 Task: Research Airbnb properties in Balaklava, Ukraine from 3rd January 2024 to 9th January 2024 for 2 adults. Place can be entire room with 1  bedroom having 1 bed and 1 bathroom. Property type can be hotel.
Action: Mouse moved to (504, 139)
Screenshot: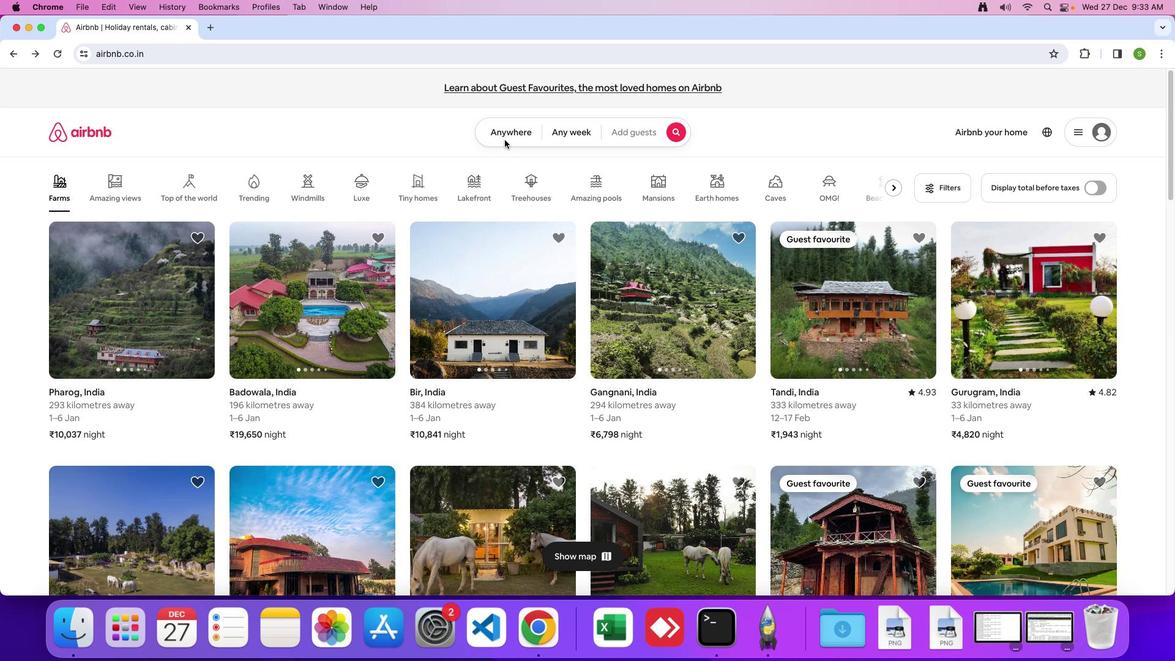 
Action: Mouse pressed left at (504, 139)
Screenshot: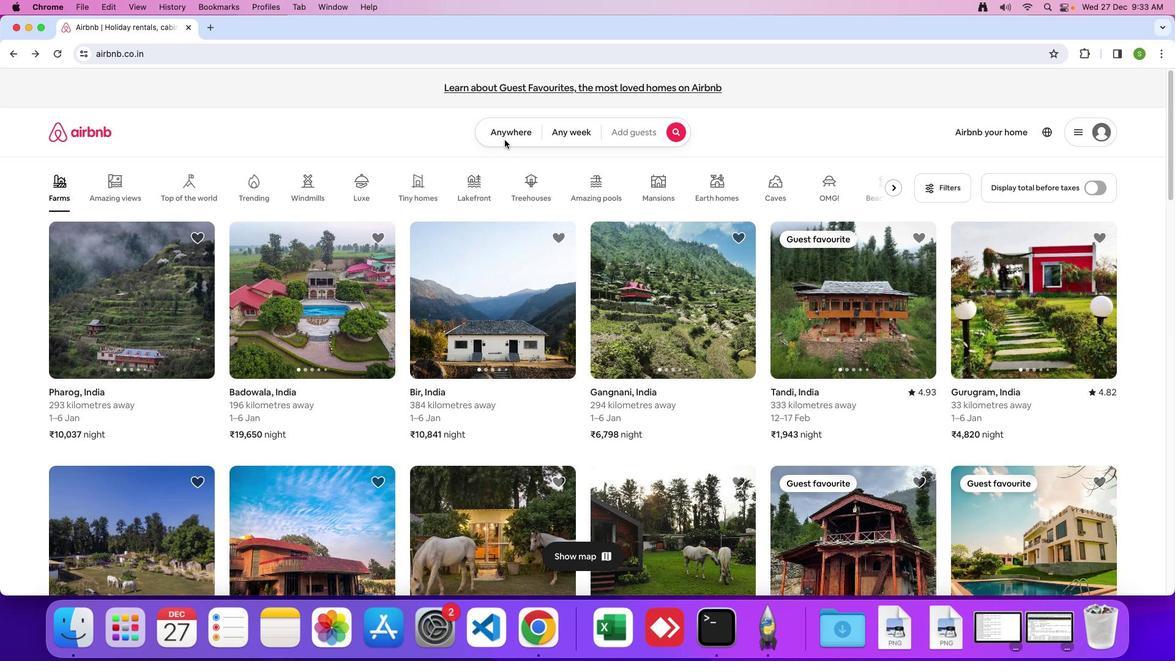 
Action: Mouse moved to (504, 137)
Screenshot: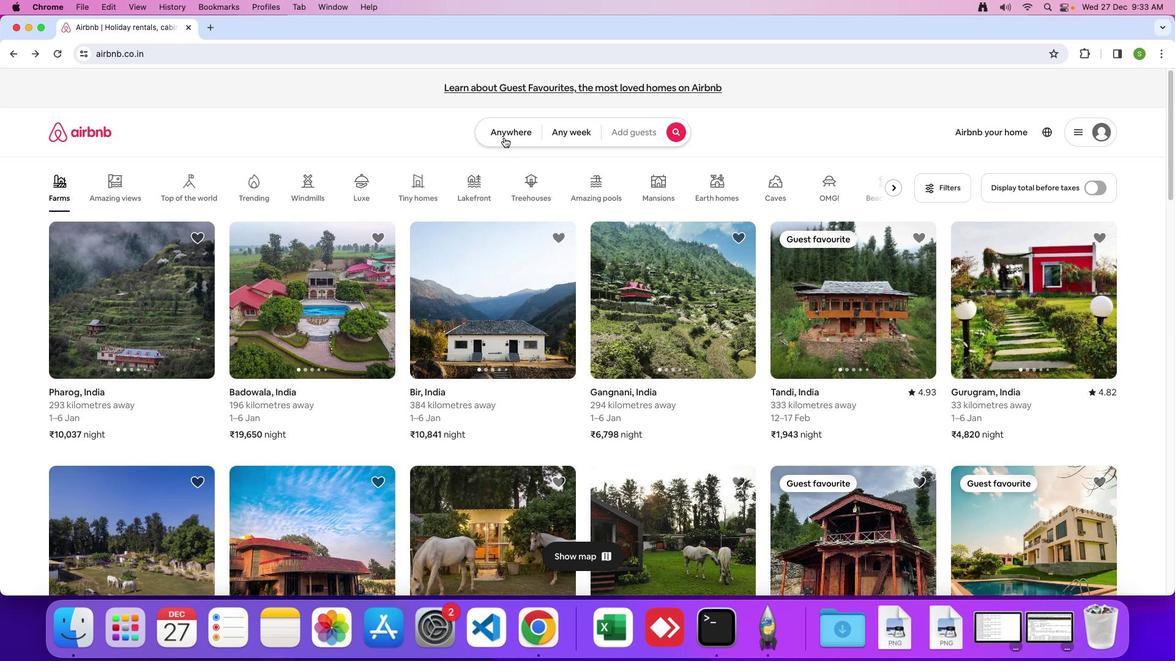 
Action: Mouse pressed left at (504, 137)
Screenshot: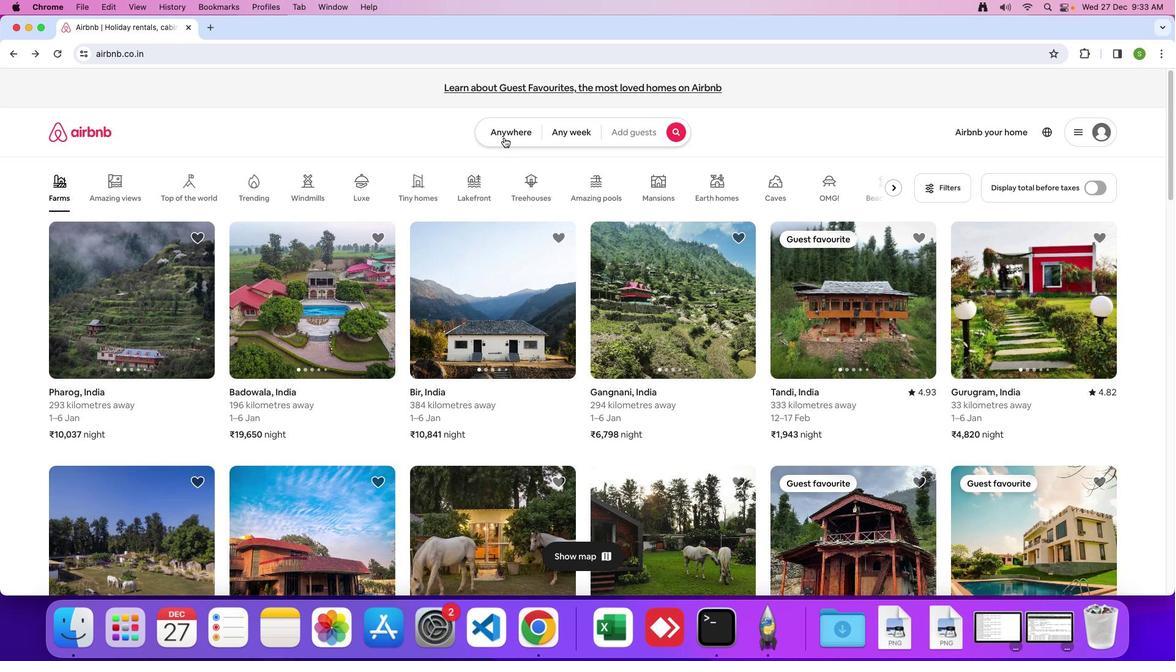 
Action: Mouse moved to (422, 179)
Screenshot: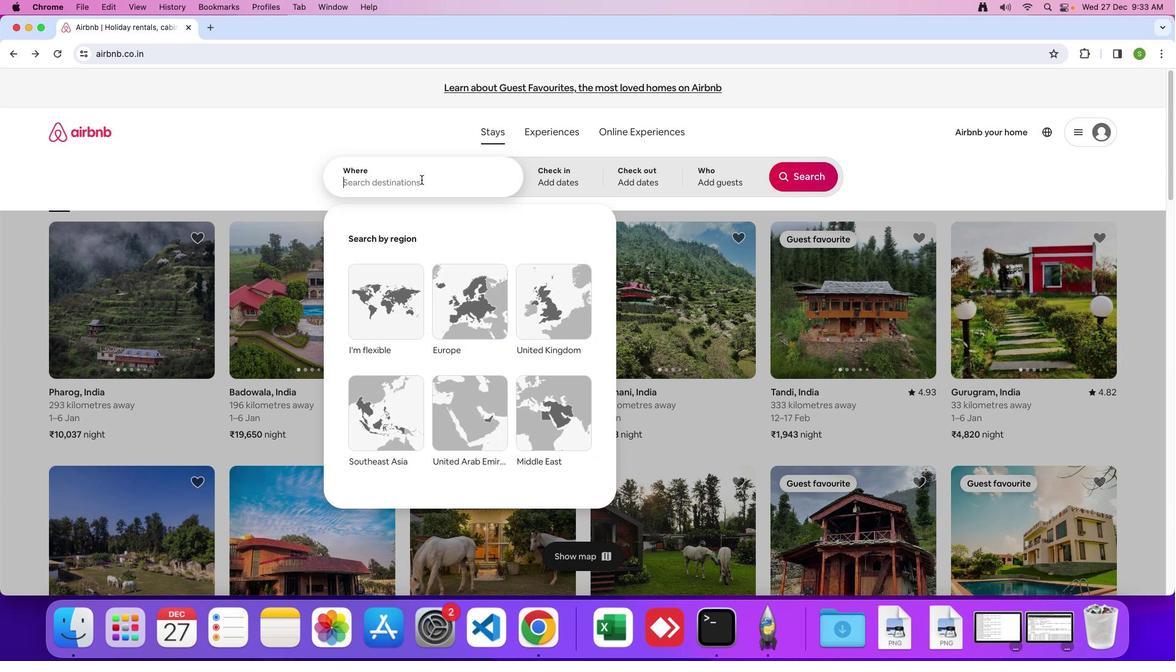 
Action: Mouse pressed left at (422, 179)
Screenshot: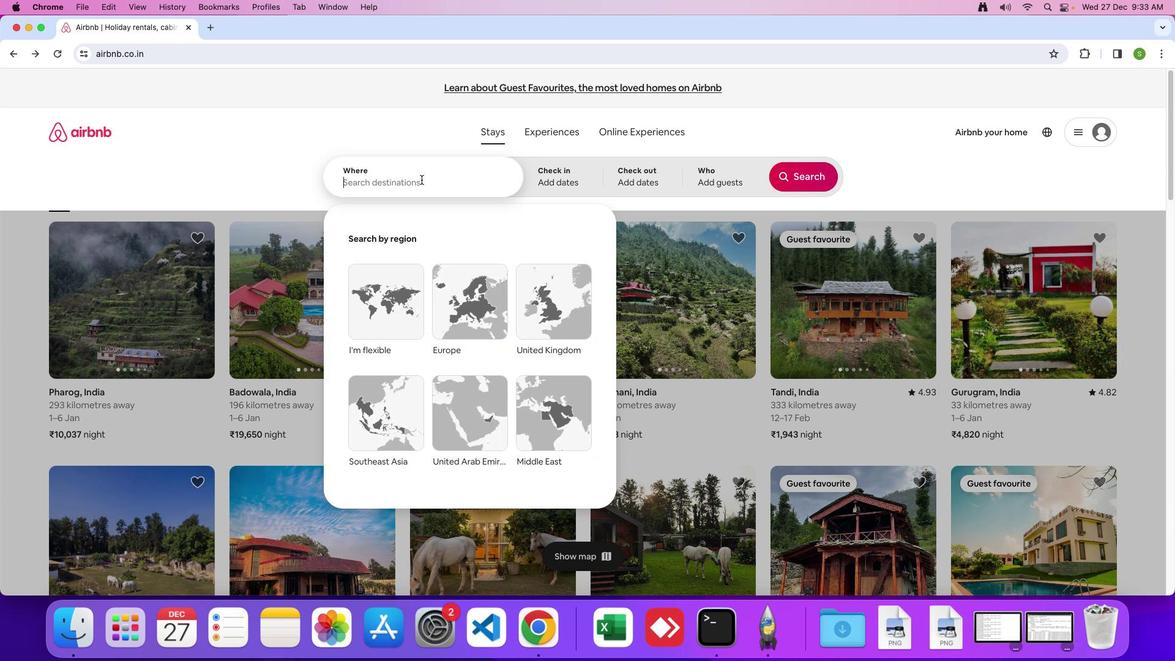 
Action: Key pressed 'B'Key.caps_lock'a''l'
Screenshot: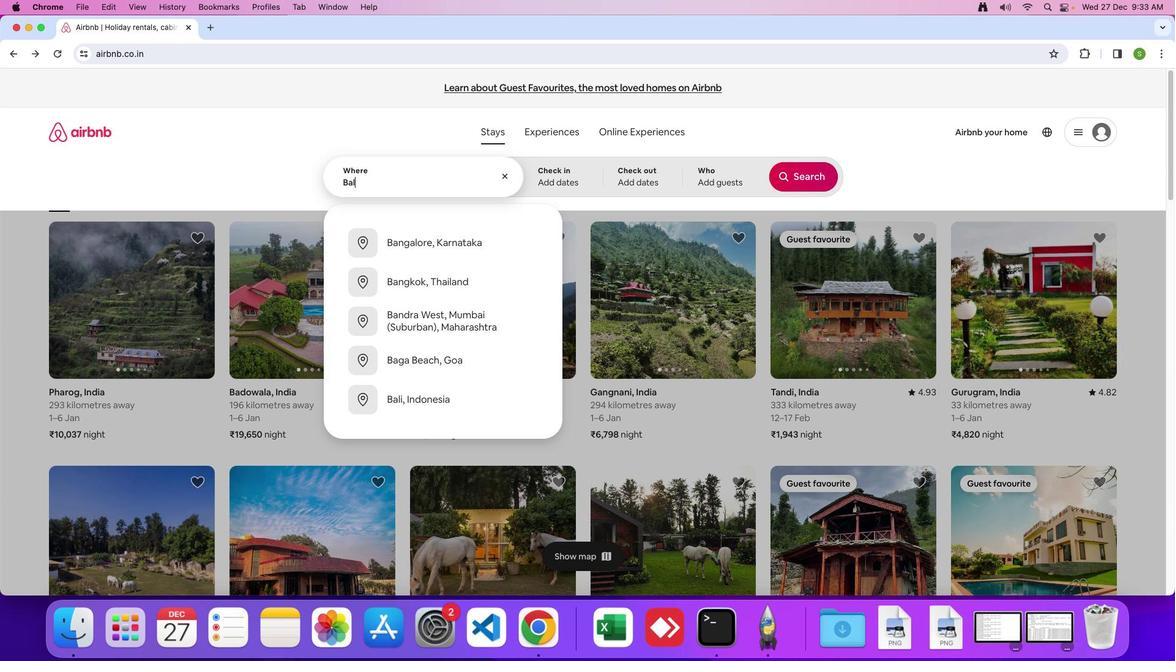 
Action: Mouse moved to (421, 180)
Screenshot: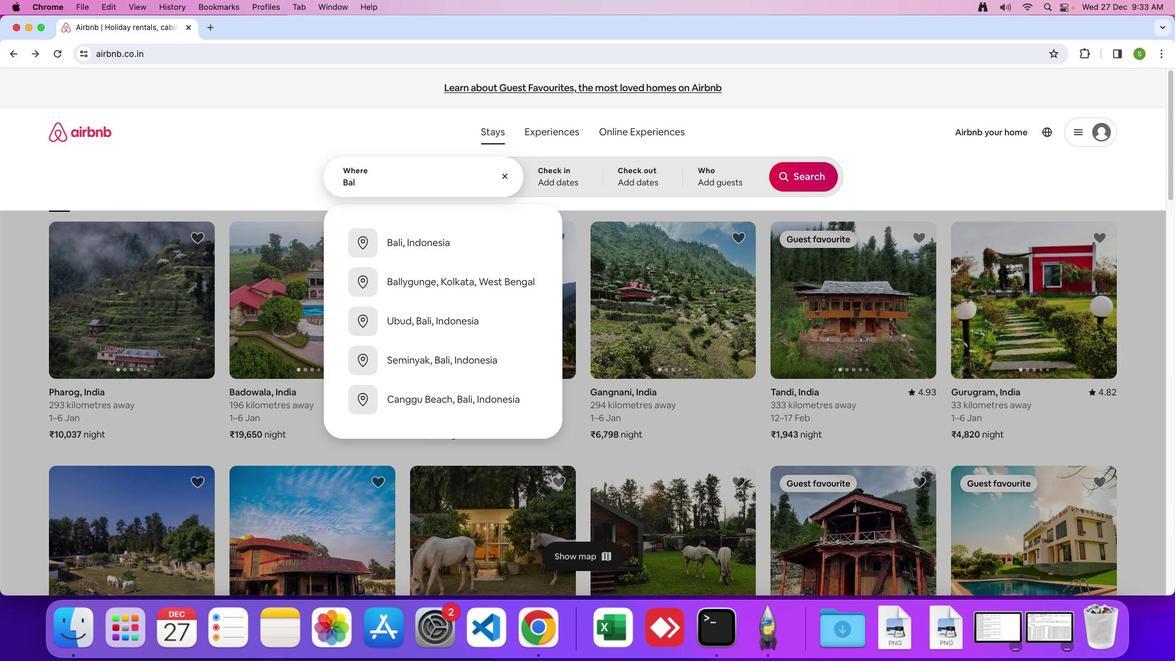 
Action: Key pressed 'a''k''l''a''v''a'','Key.spaceKey.shift'U''k''r''a''i''n''e'Key.enter
Screenshot: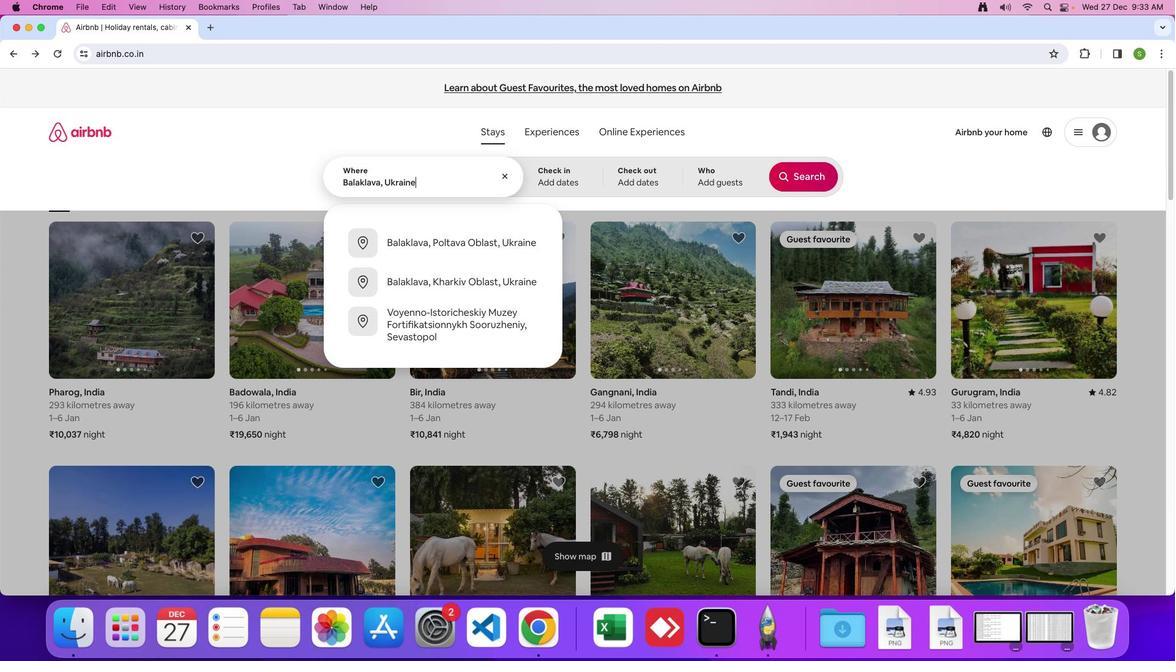 
Action: Mouse moved to (703, 324)
Screenshot: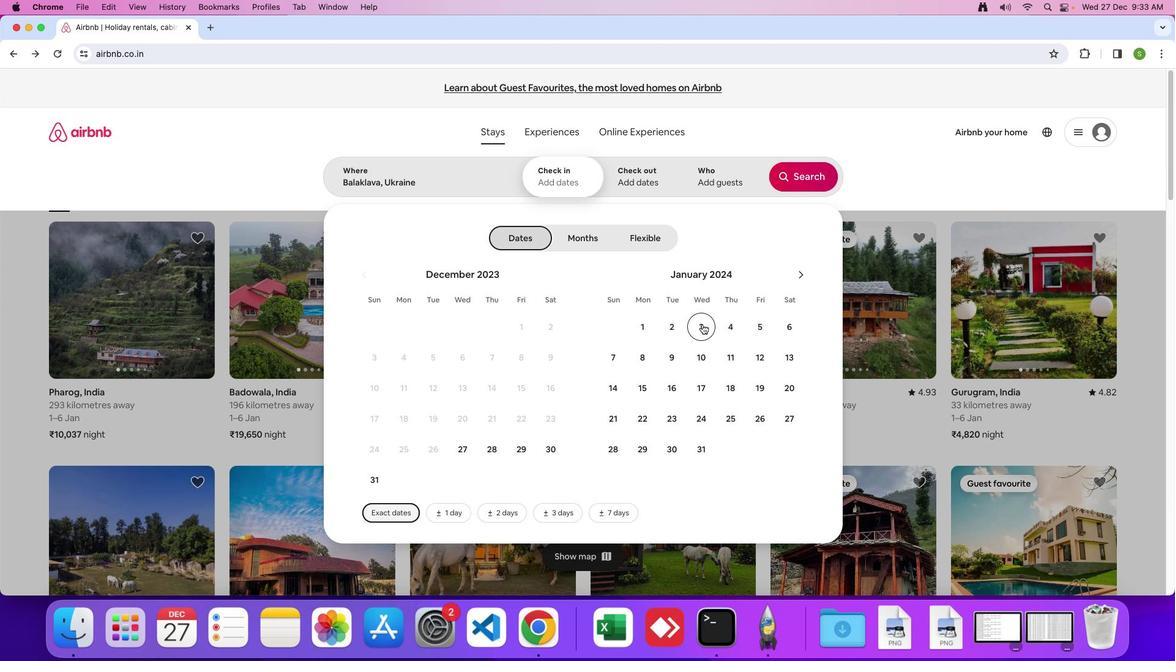 
Action: Mouse pressed left at (703, 324)
Screenshot: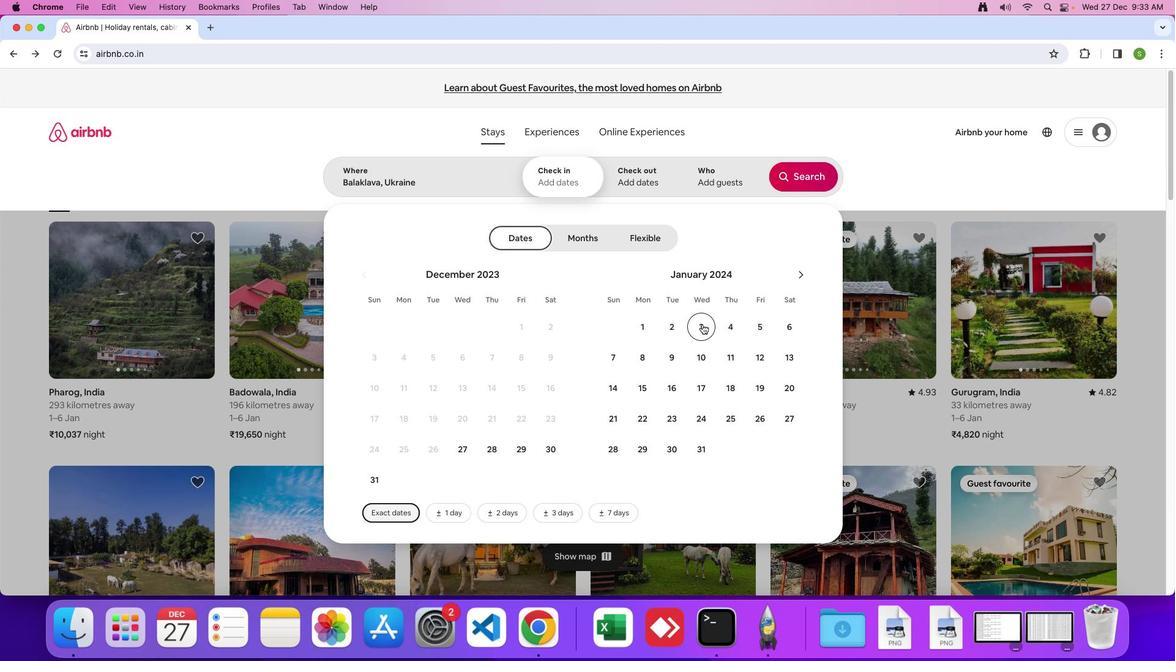 
Action: Mouse moved to (670, 360)
Screenshot: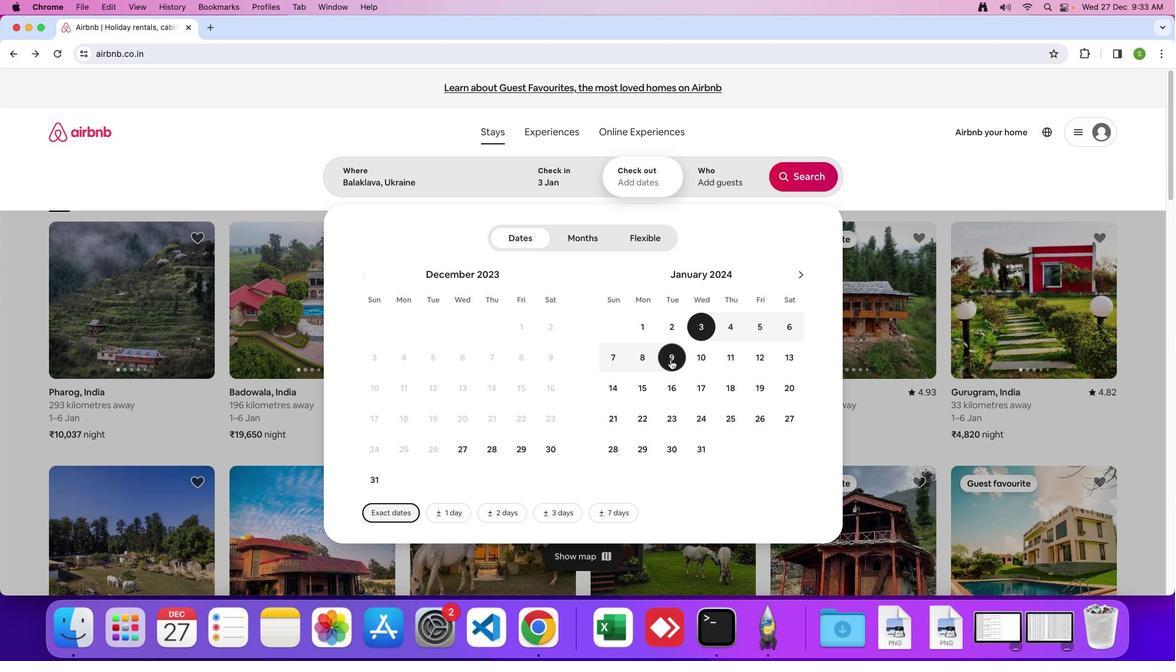 
Action: Mouse pressed left at (670, 360)
Screenshot: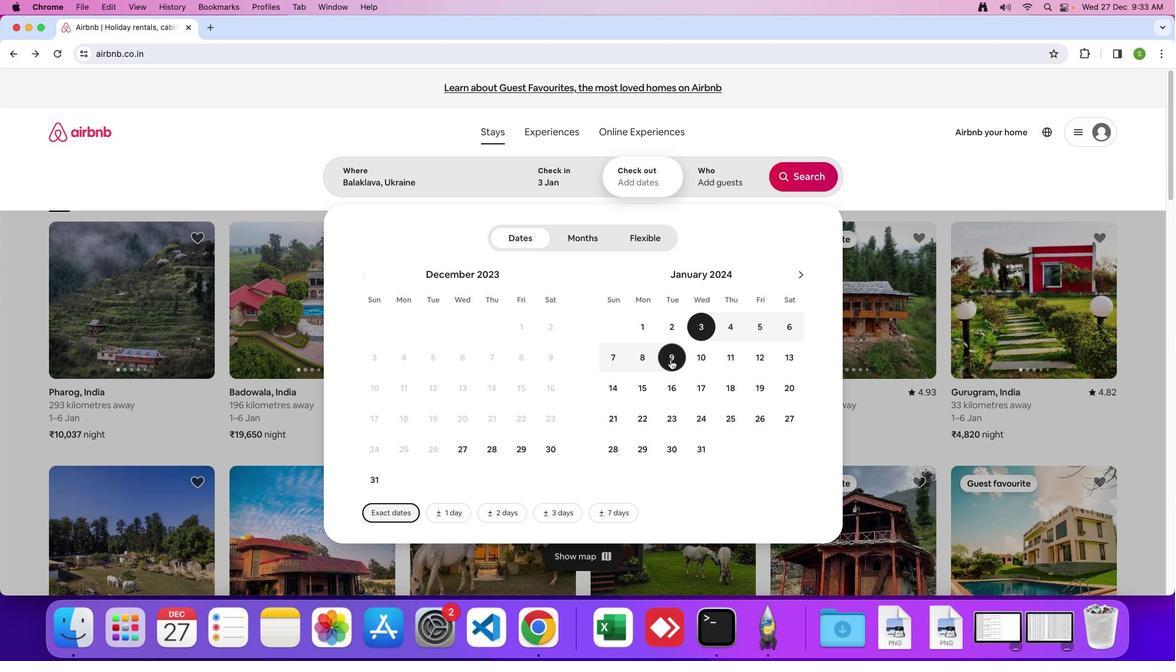 
Action: Mouse moved to (736, 183)
Screenshot: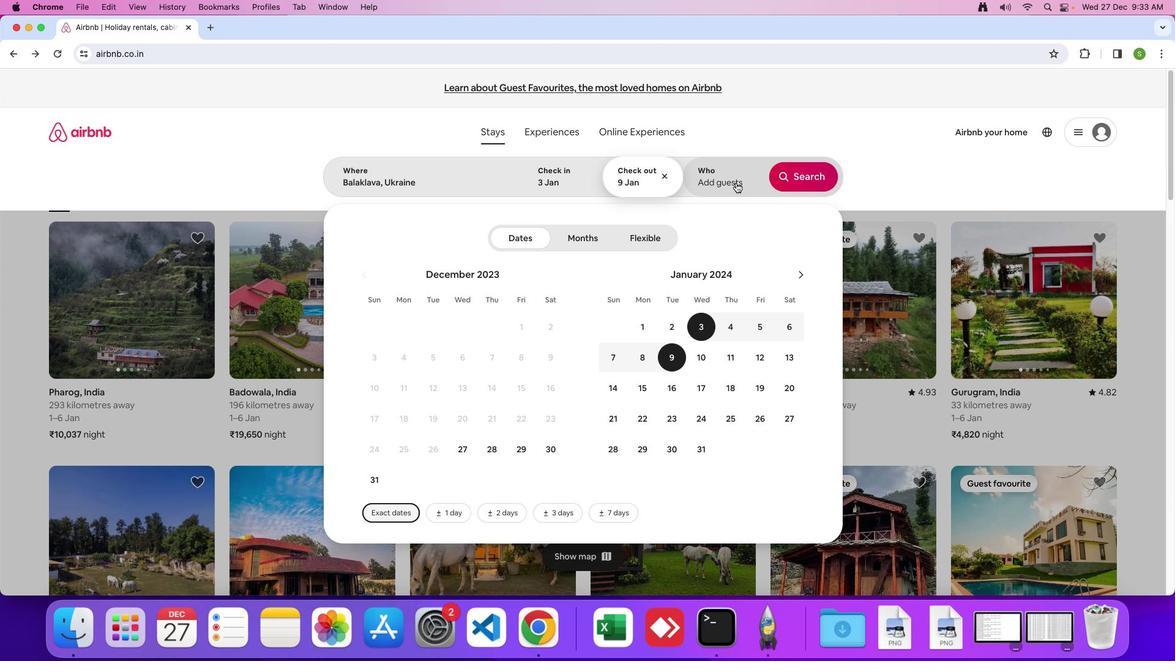 
Action: Mouse pressed left at (736, 183)
Screenshot: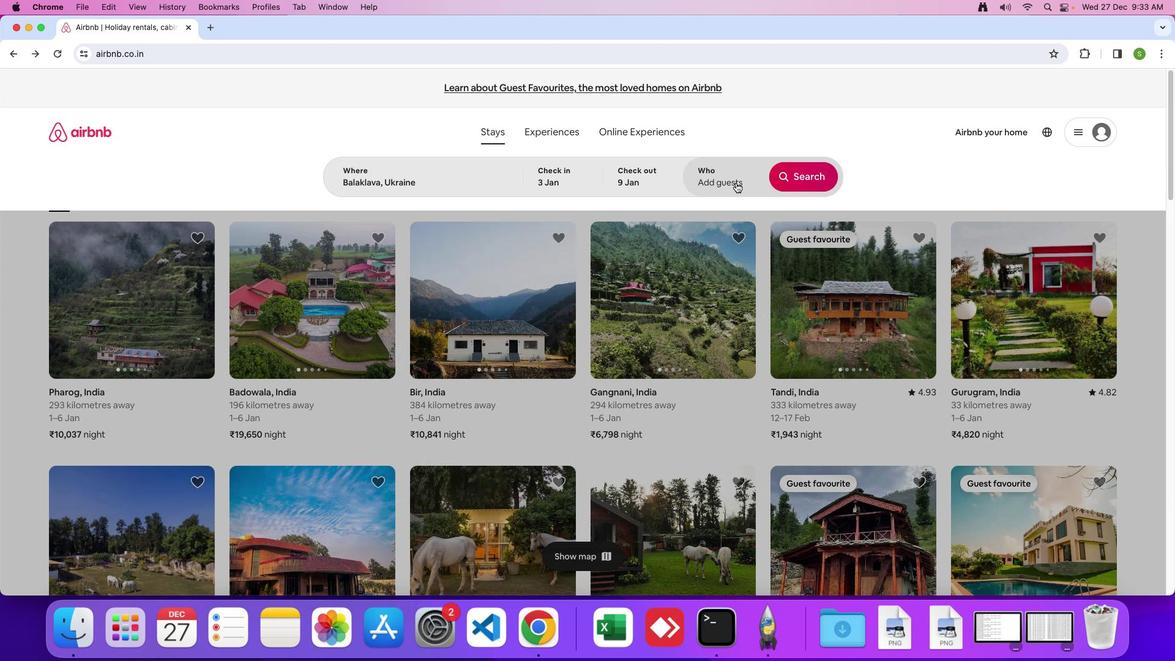 
Action: Mouse moved to (804, 241)
Screenshot: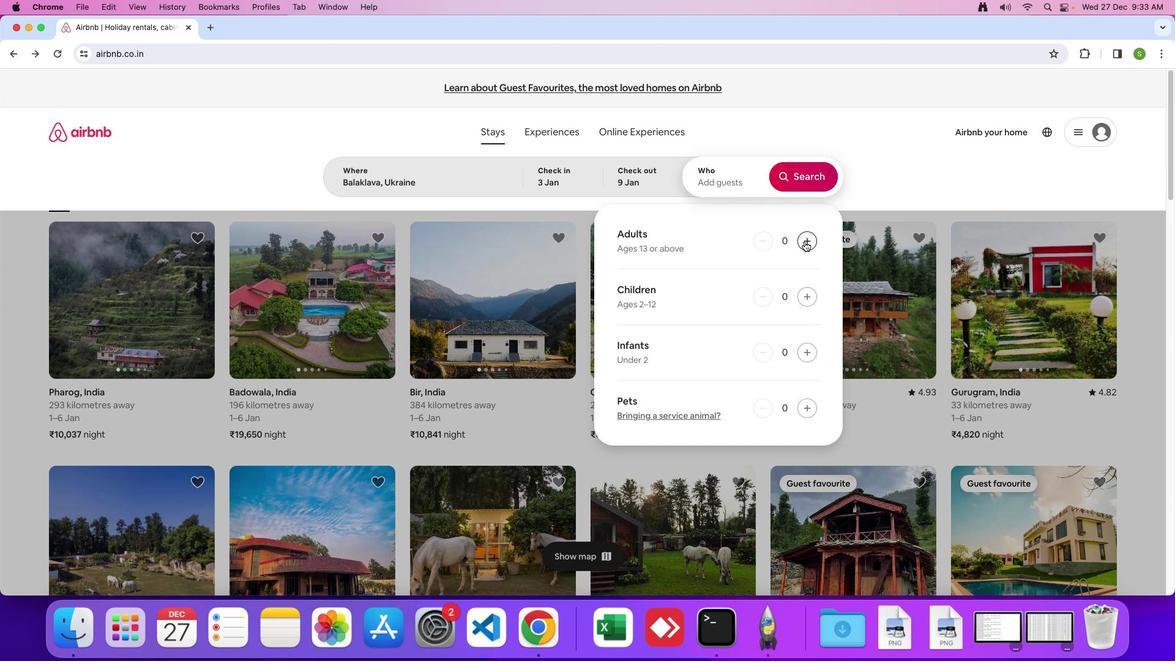 
Action: Mouse pressed left at (804, 241)
Screenshot: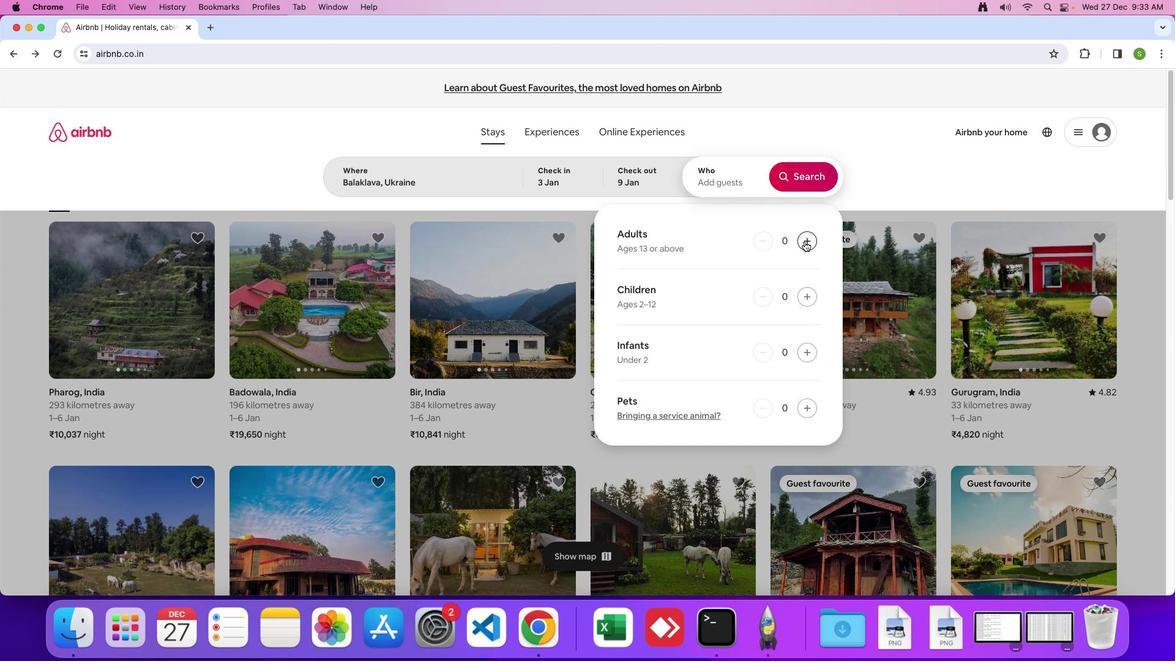 
Action: Mouse pressed left at (804, 241)
Screenshot: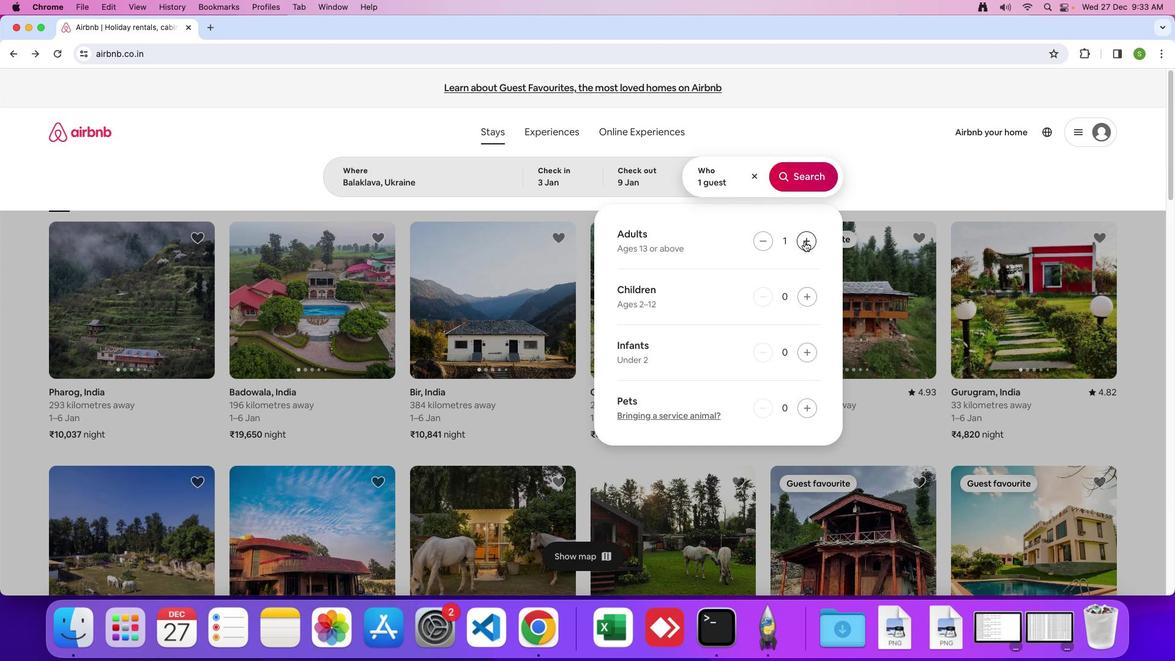 
Action: Mouse moved to (802, 185)
Screenshot: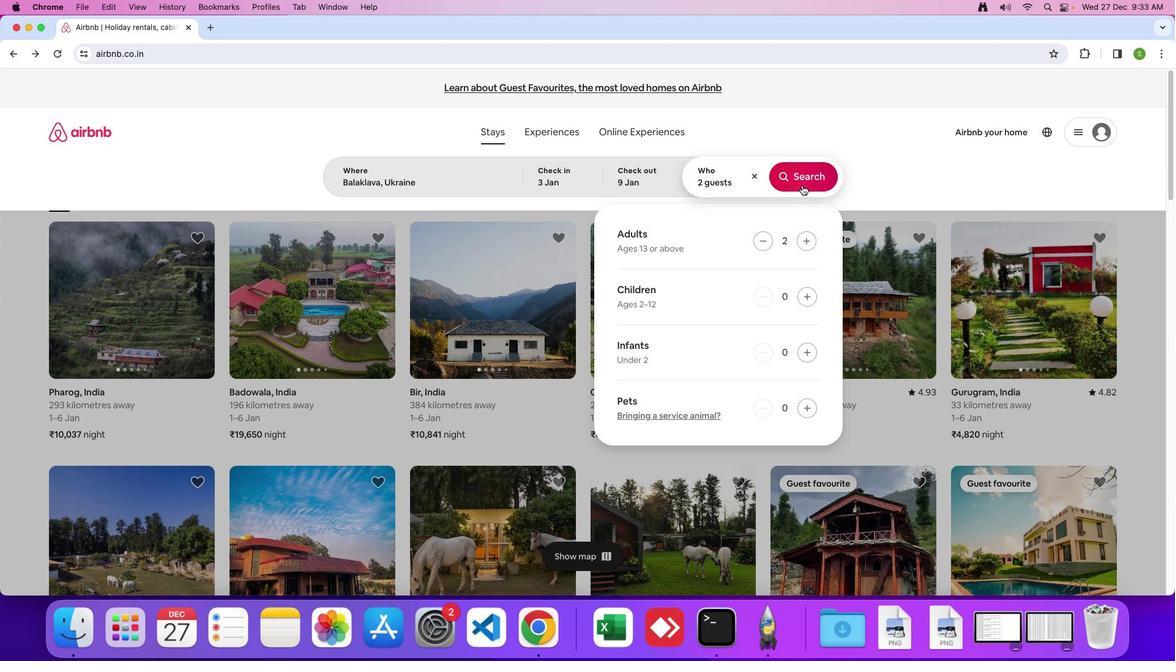 
Action: Mouse pressed left at (802, 185)
Screenshot: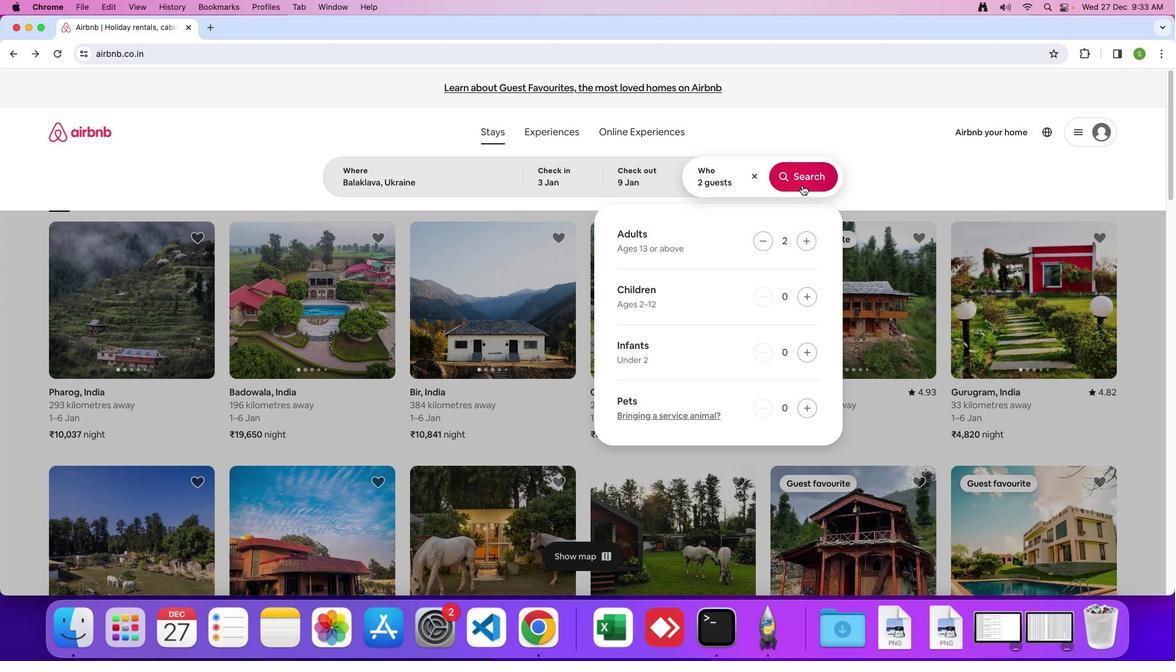 
Action: Mouse moved to (969, 142)
Screenshot: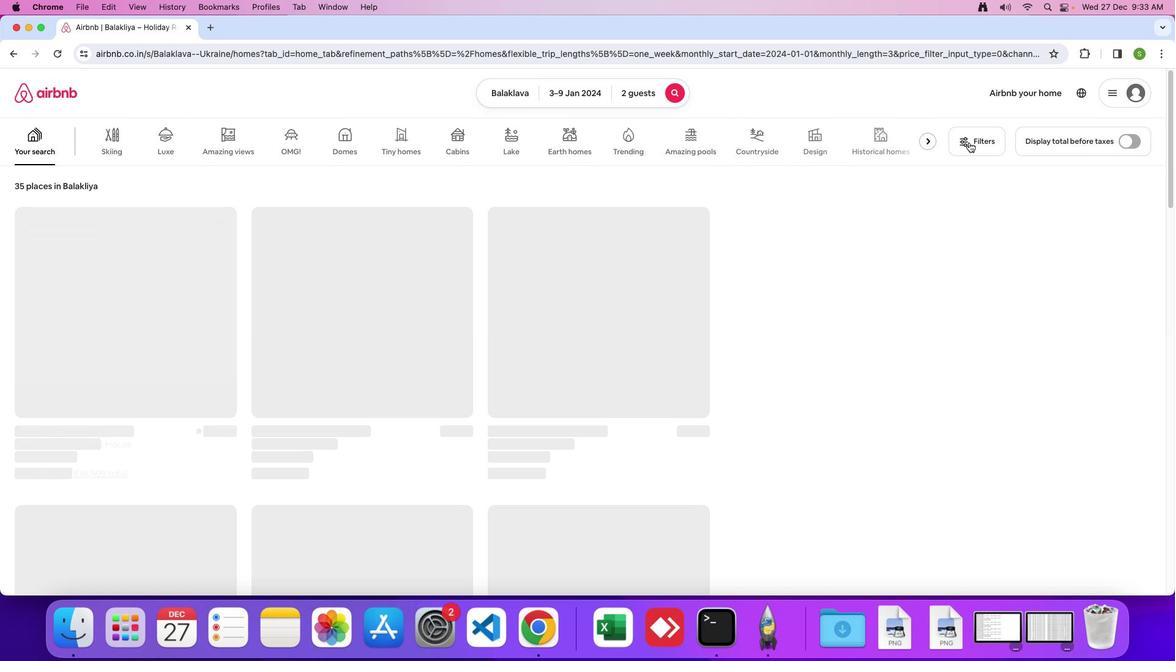 
Action: Mouse pressed left at (969, 142)
Screenshot: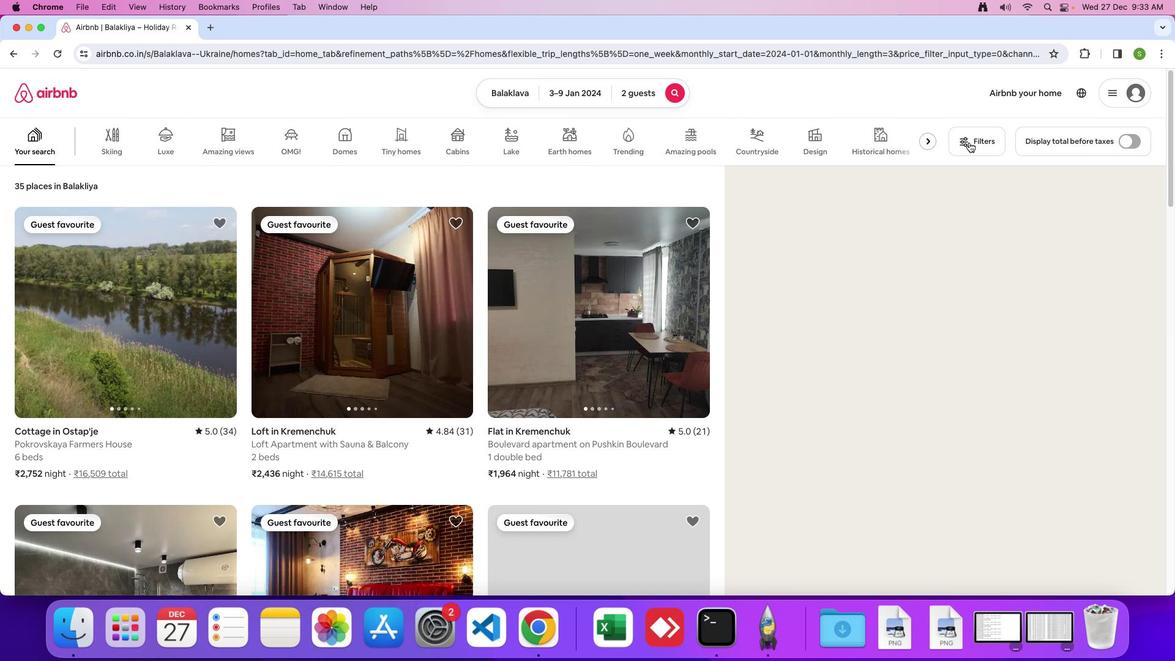 
Action: Mouse moved to (578, 366)
Screenshot: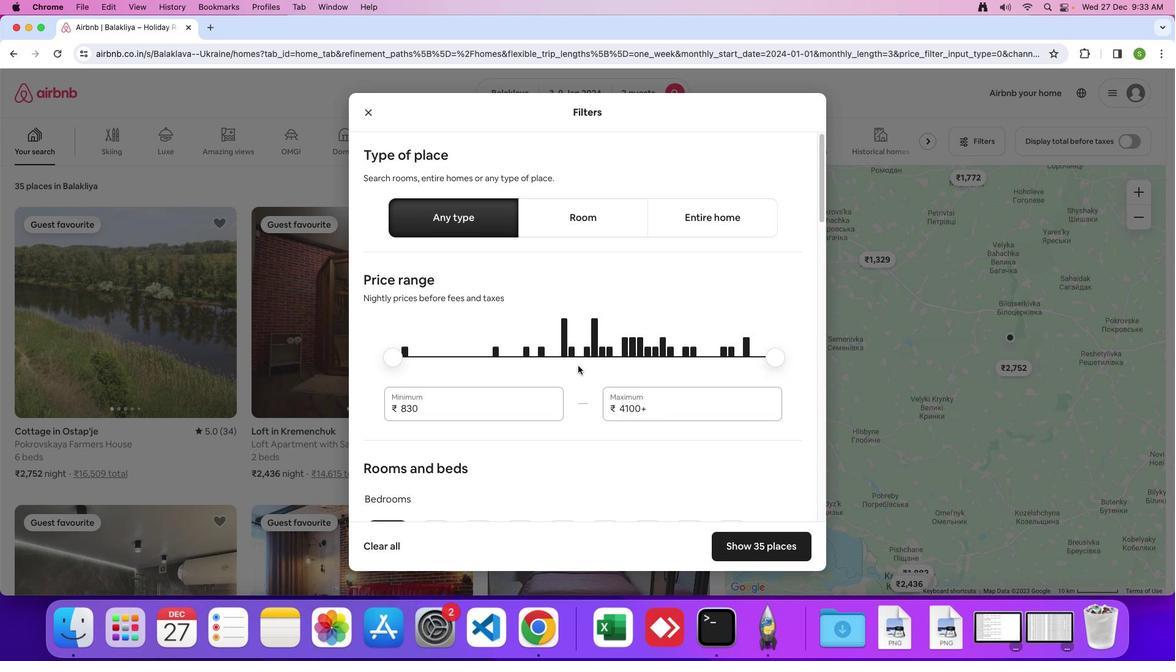 
Action: Mouse scrolled (578, 366) with delta (0, 0)
Screenshot: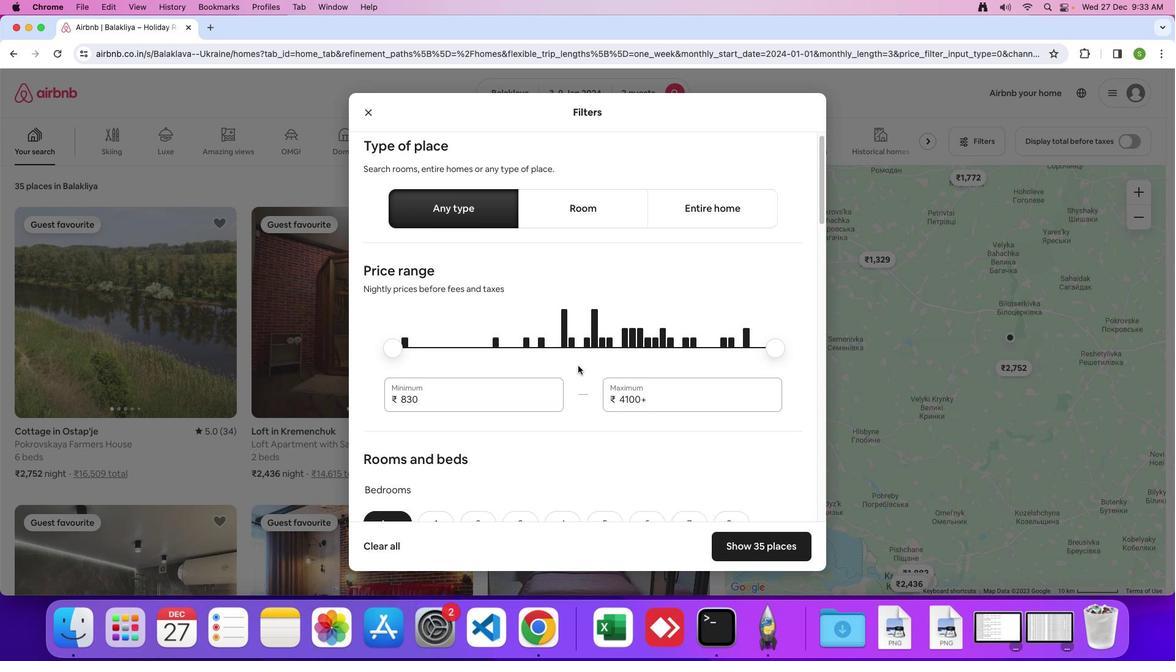 
Action: Mouse scrolled (578, 366) with delta (0, 0)
Screenshot: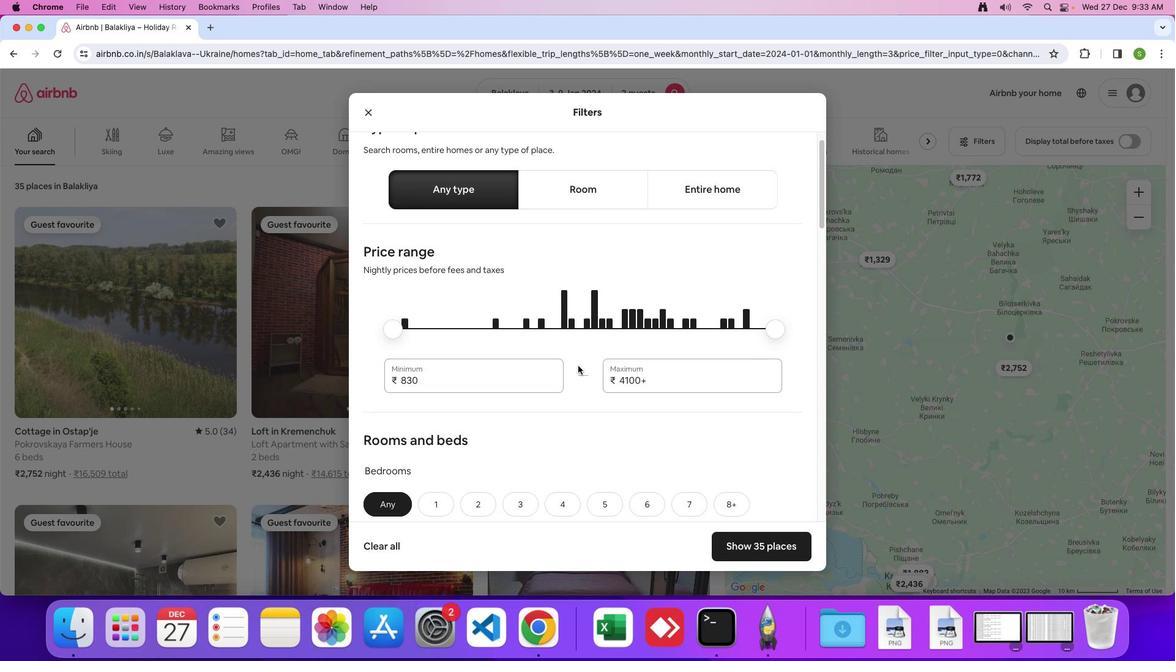 
Action: Mouse scrolled (578, 366) with delta (0, -1)
Screenshot: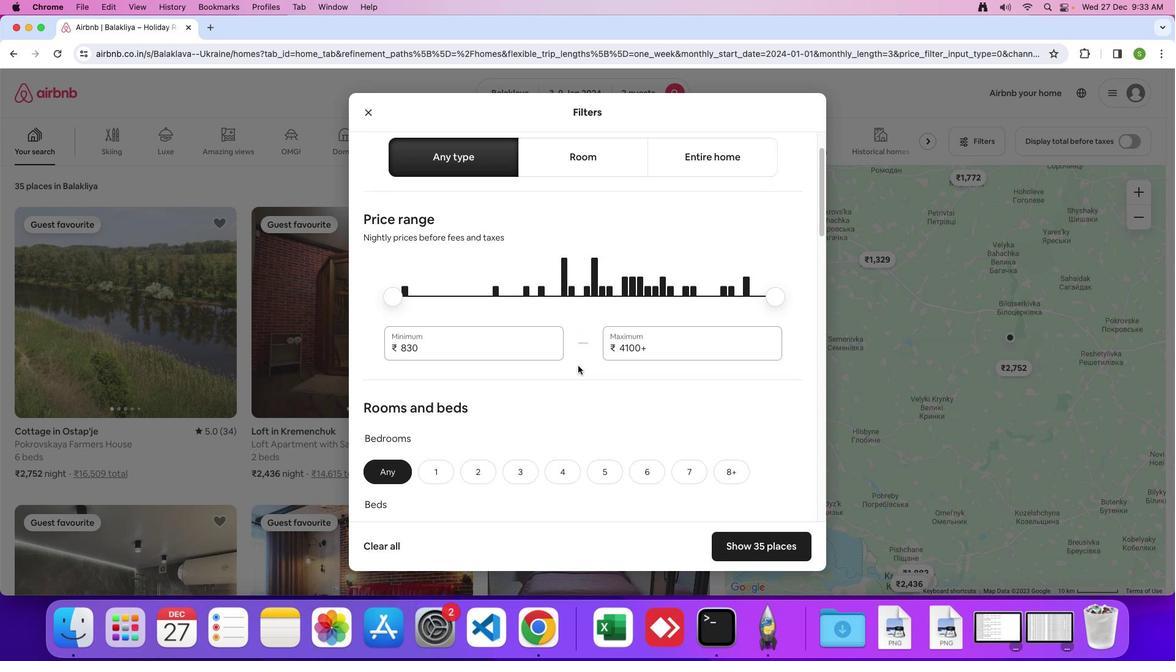 
Action: Mouse scrolled (578, 366) with delta (0, 0)
Screenshot: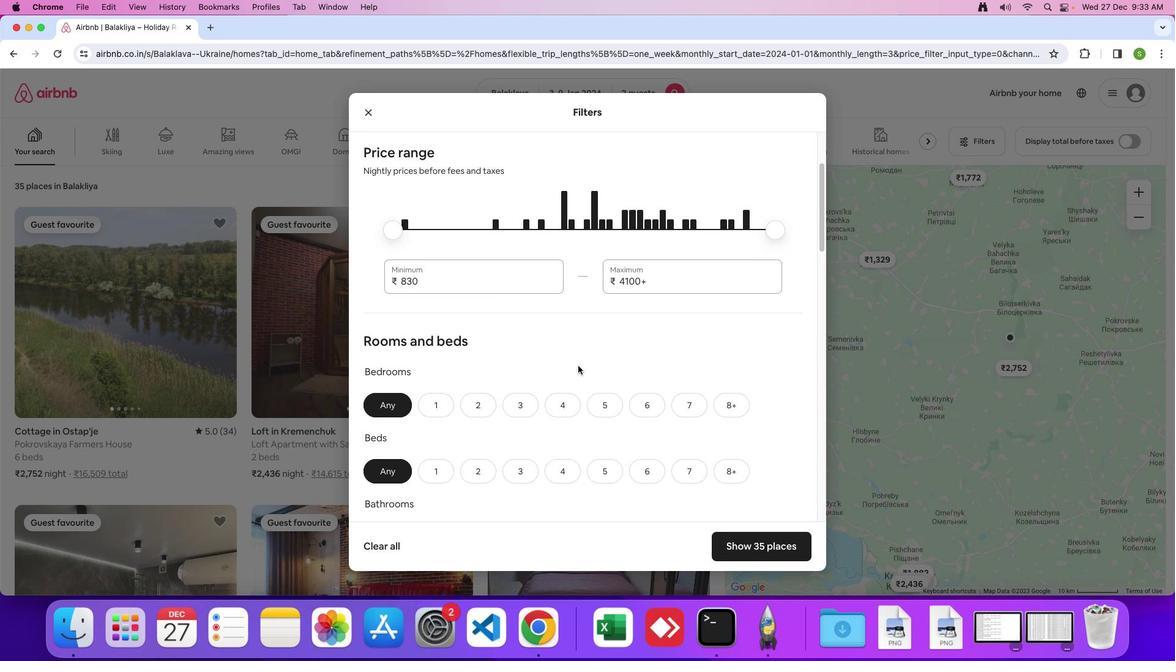 
Action: Mouse scrolled (578, 366) with delta (0, 0)
Screenshot: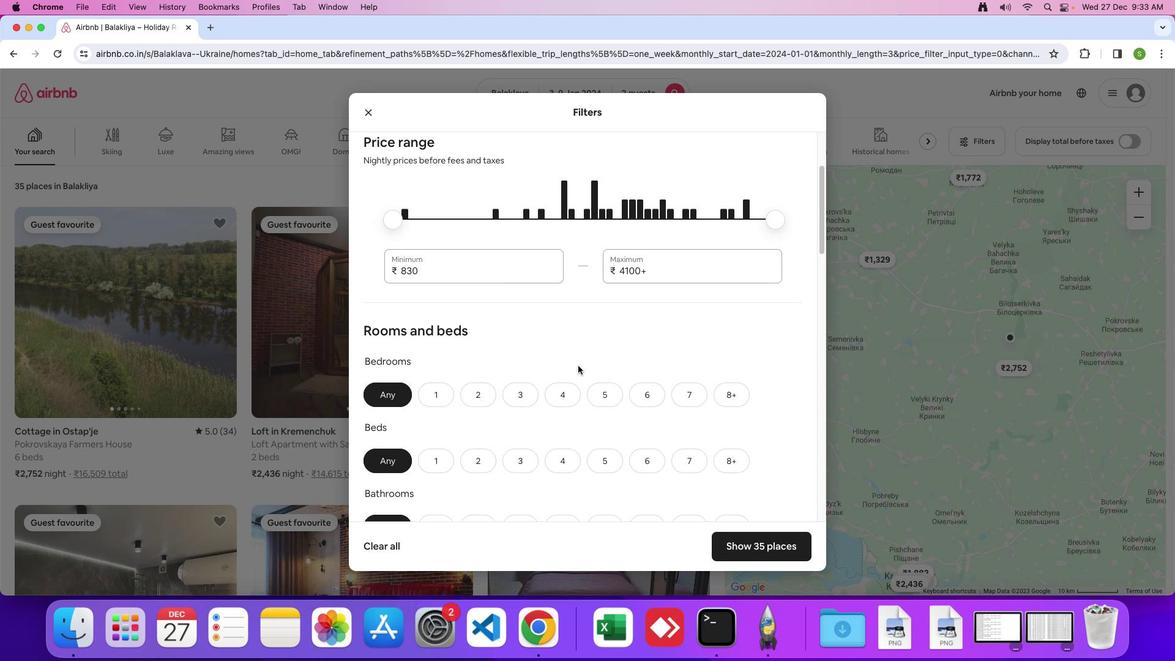 
Action: Mouse scrolled (578, 366) with delta (0, -1)
Screenshot: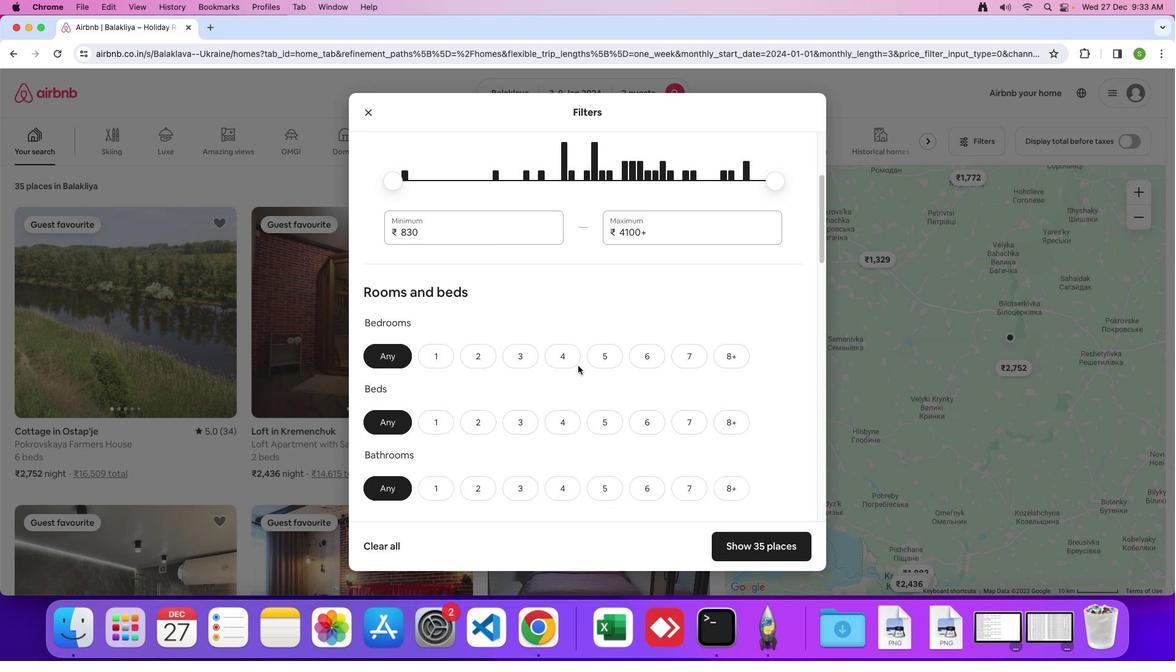
Action: Mouse scrolled (578, 366) with delta (0, -1)
Screenshot: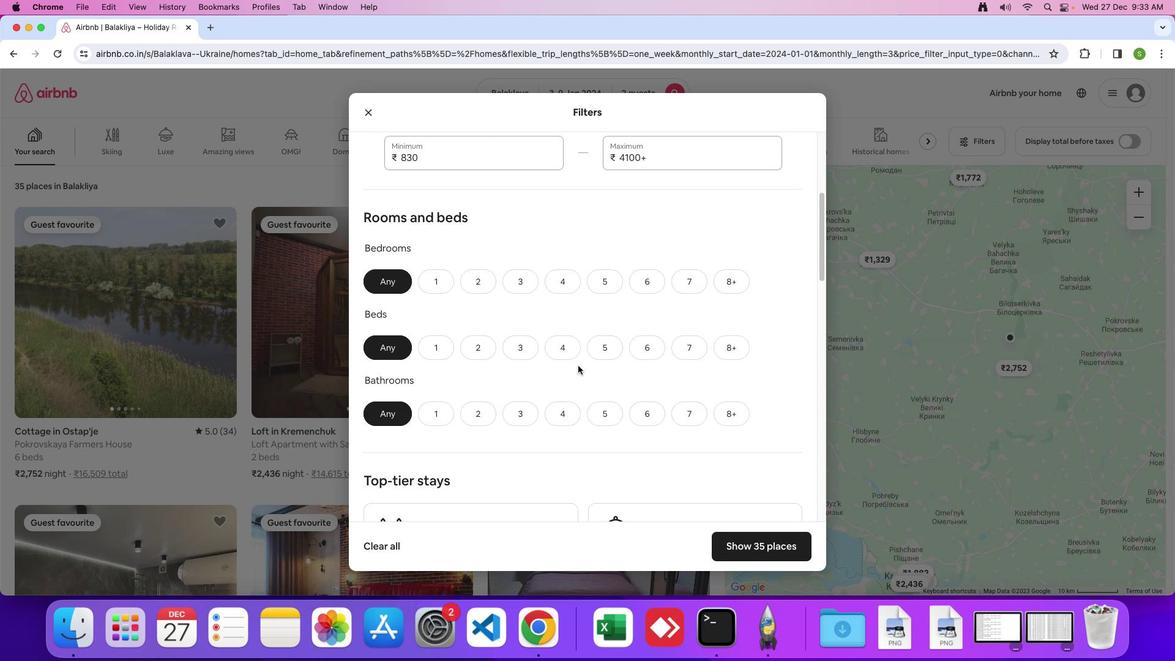 
Action: Mouse moved to (426, 237)
Screenshot: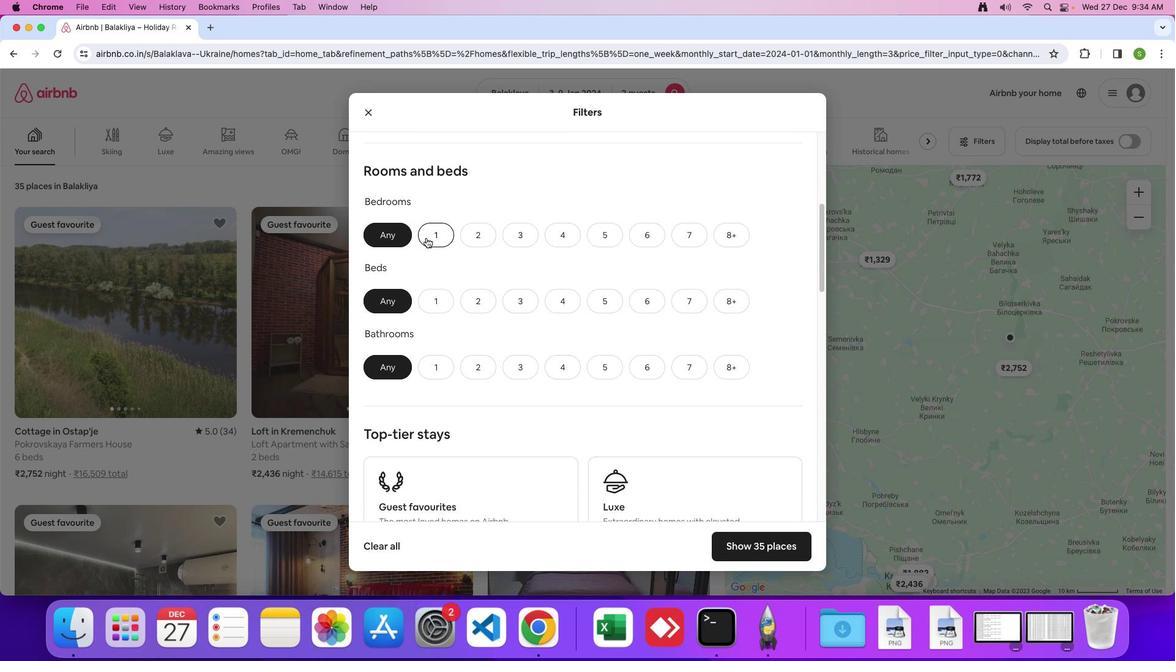 
Action: Mouse pressed left at (426, 237)
Screenshot: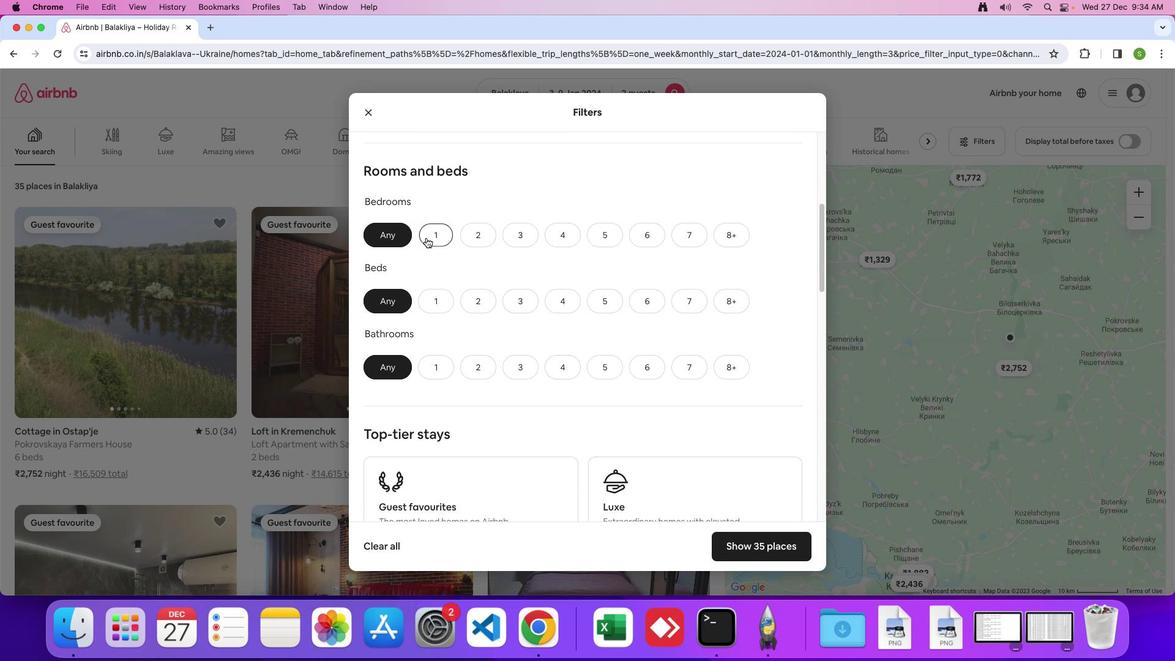 
Action: Mouse moved to (435, 302)
Screenshot: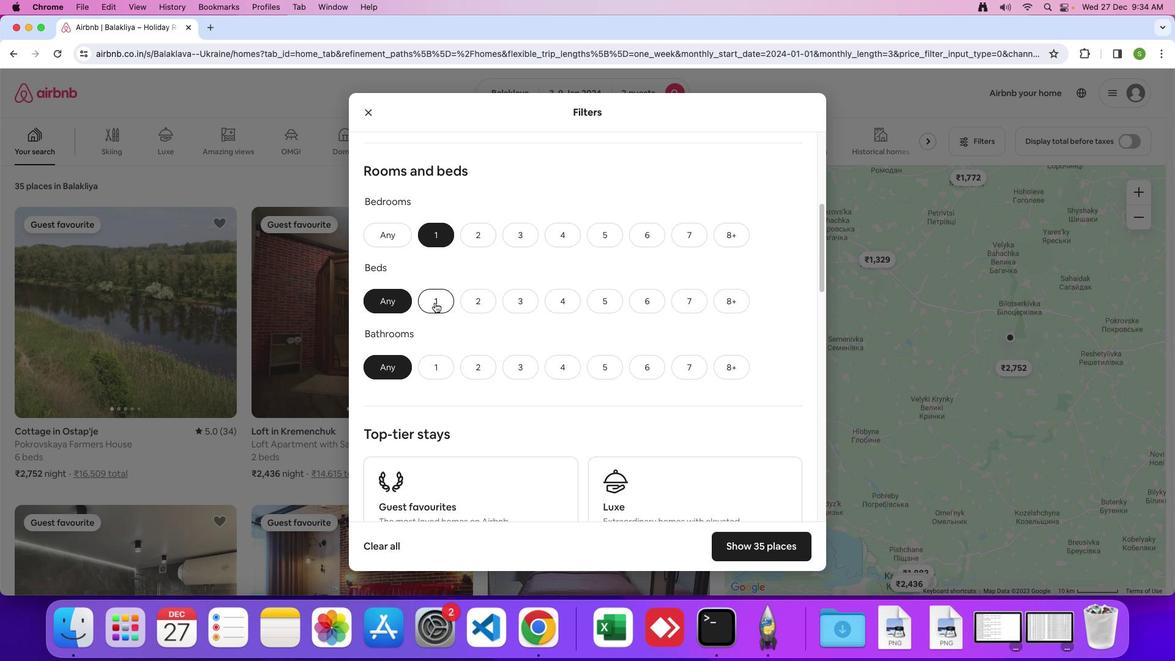 
Action: Mouse pressed left at (435, 302)
Screenshot: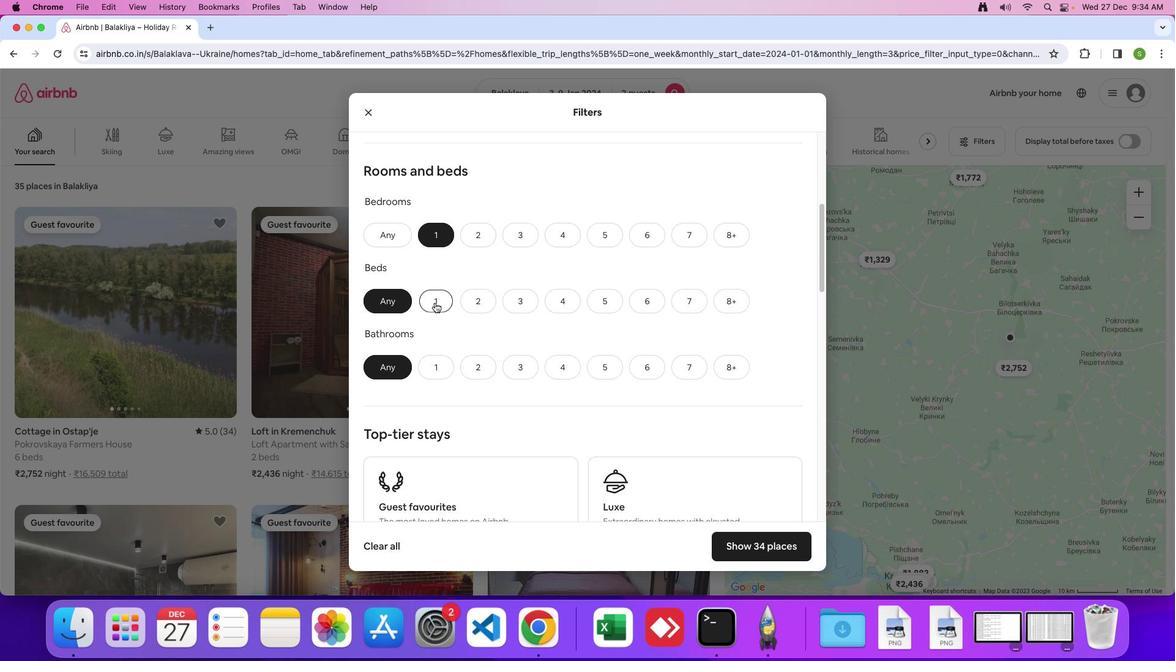 
Action: Mouse moved to (428, 365)
Screenshot: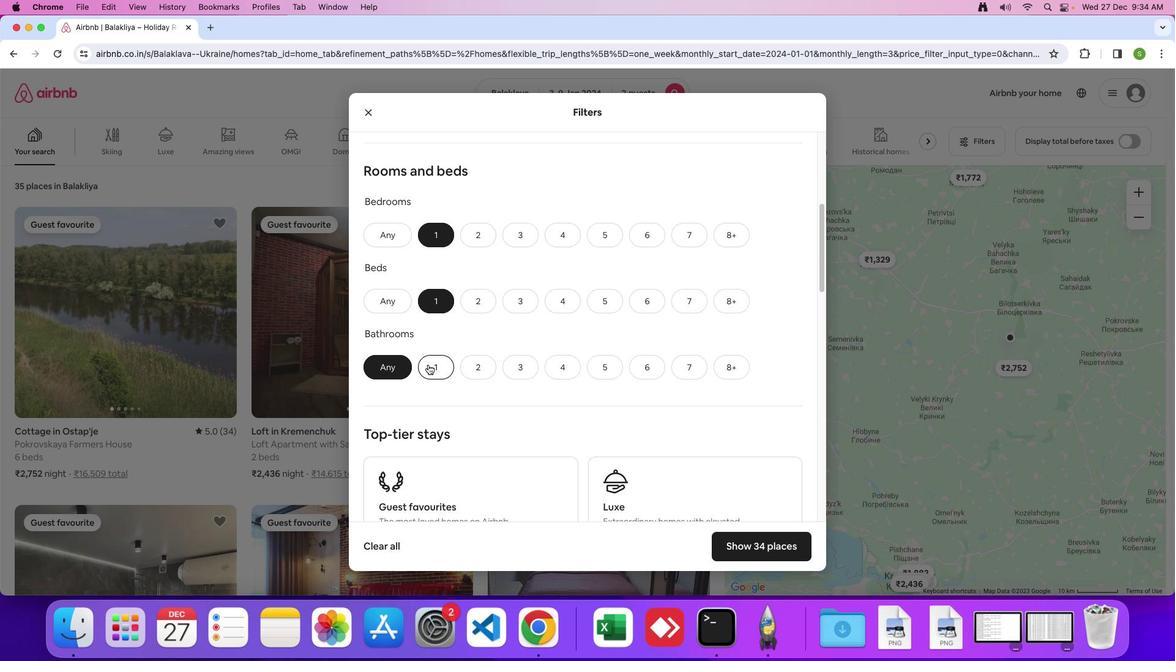 
Action: Mouse pressed left at (428, 365)
Screenshot: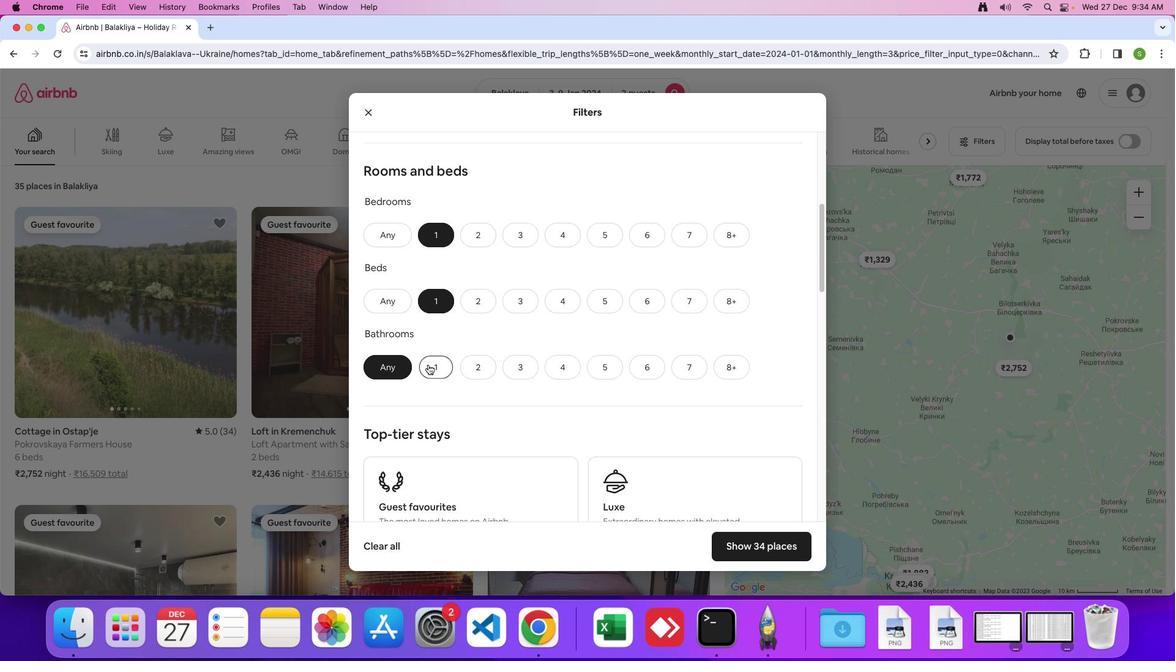 
Action: Mouse moved to (503, 341)
Screenshot: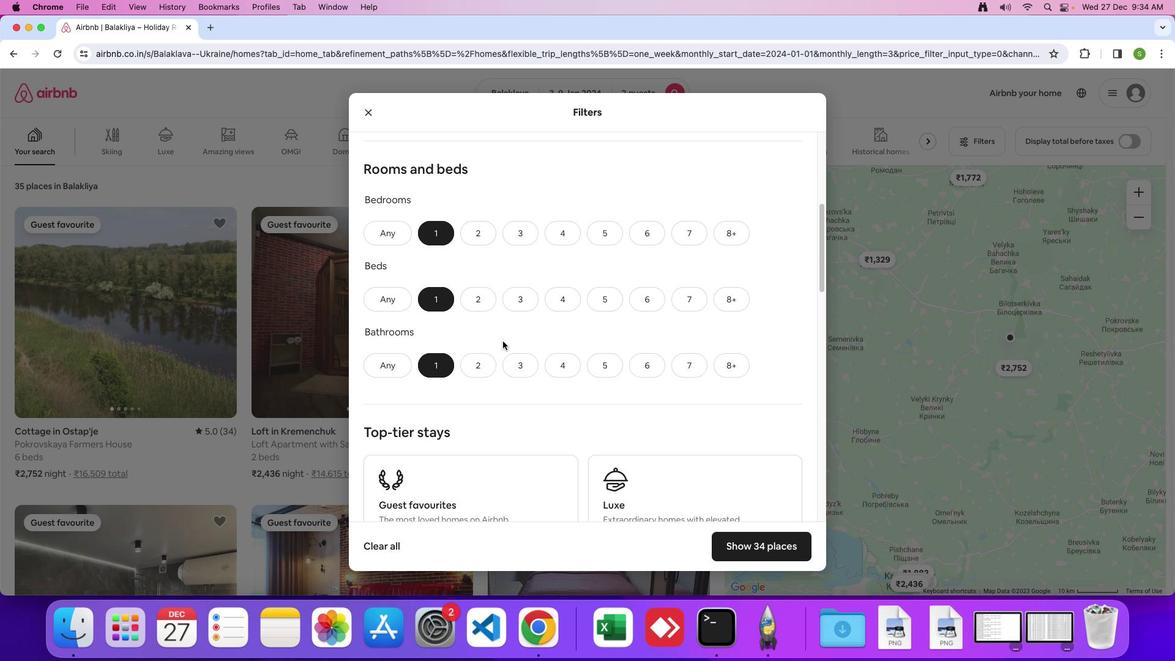 
Action: Mouse scrolled (503, 341) with delta (0, 0)
Screenshot: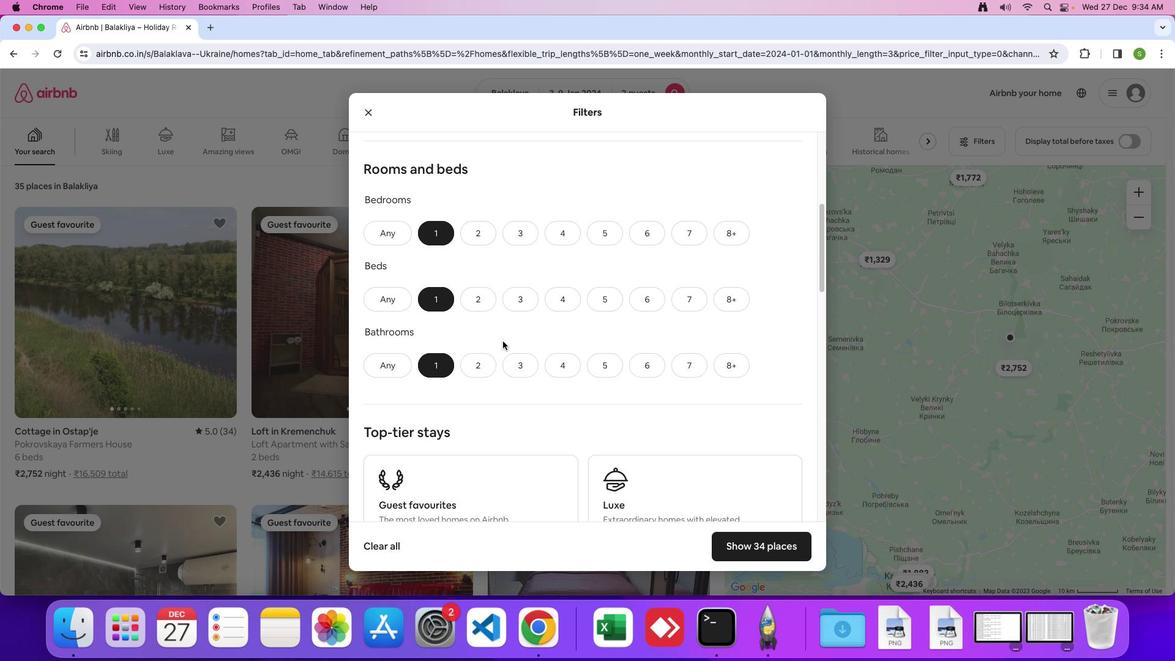 
Action: Mouse scrolled (503, 341) with delta (0, 0)
Screenshot: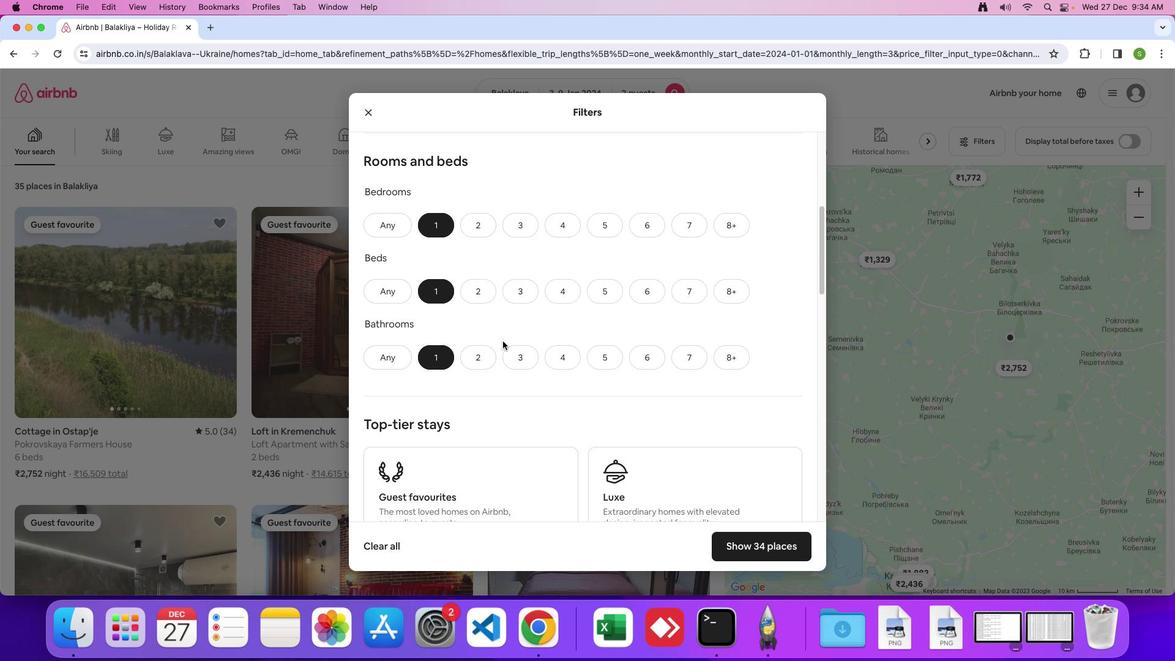 
Action: Mouse scrolled (503, 341) with delta (0, 0)
Screenshot: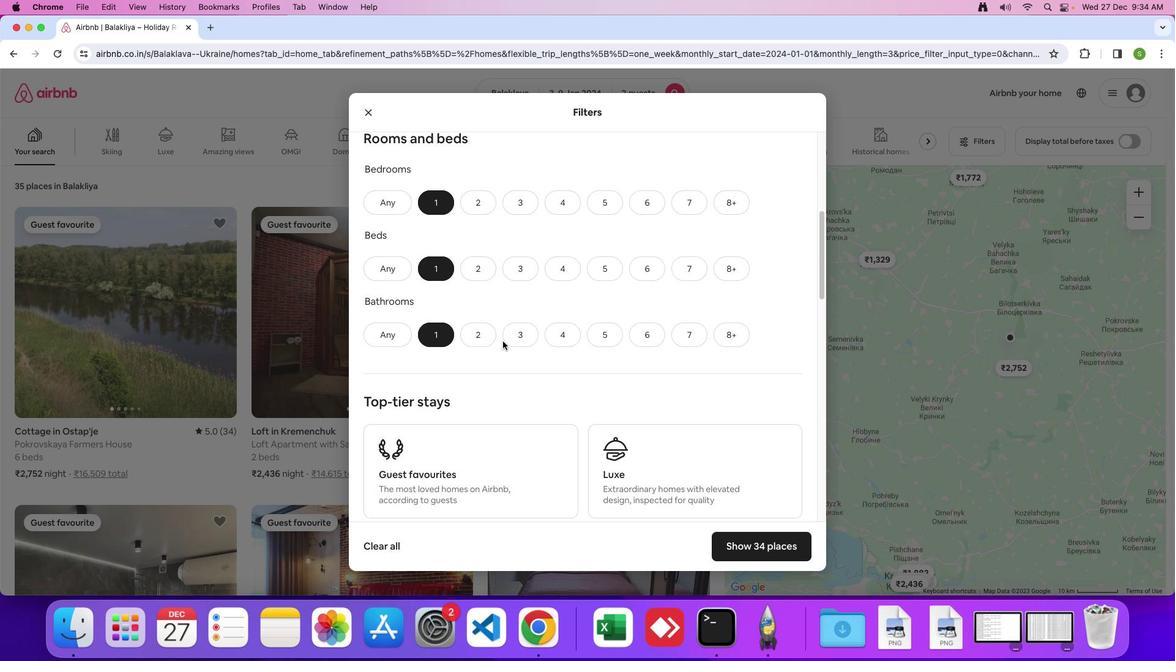
Action: Mouse scrolled (503, 341) with delta (0, 0)
Screenshot: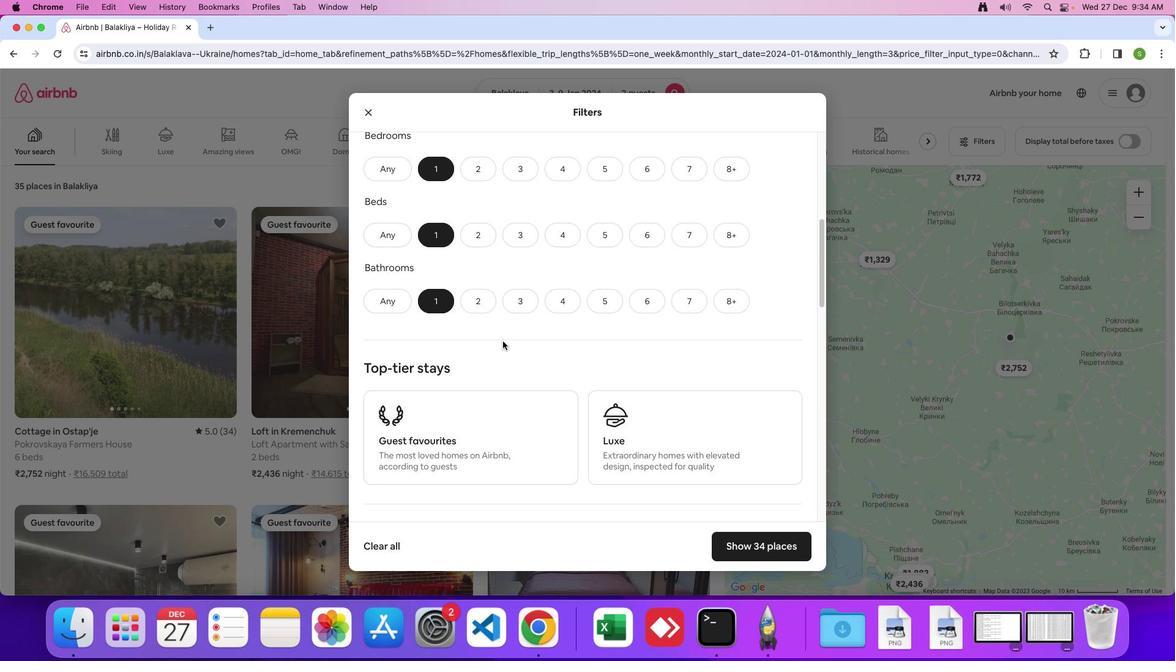
Action: Mouse scrolled (503, 341) with delta (0, 0)
Screenshot: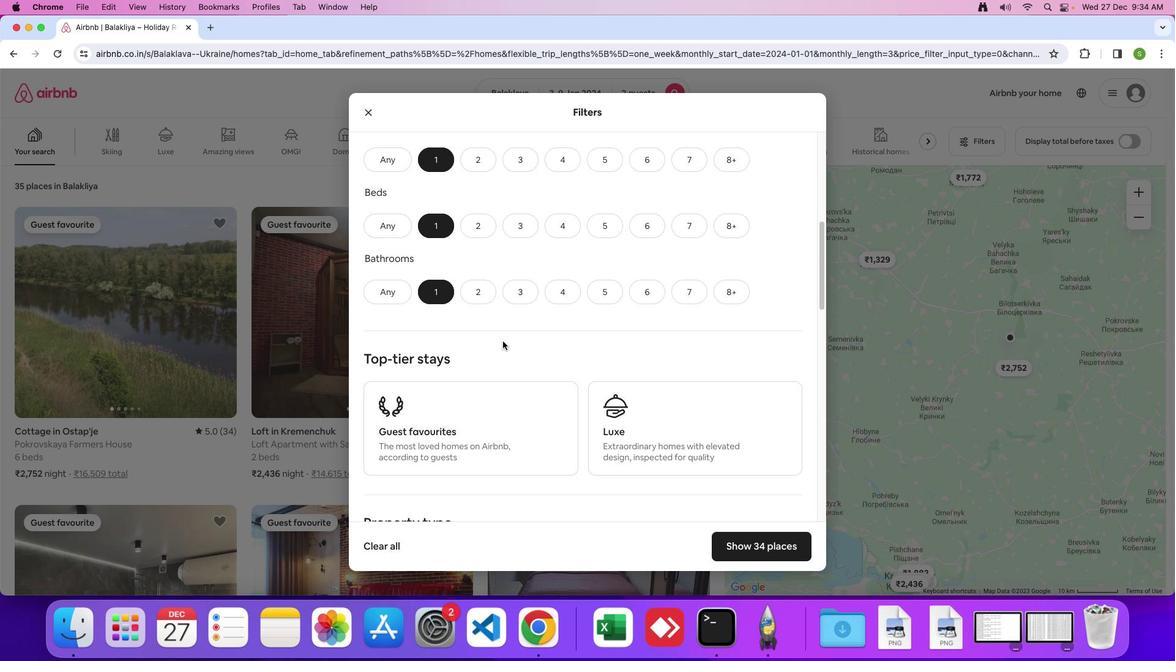 
Action: Mouse scrolled (503, 341) with delta (0, 0)
Screenshot: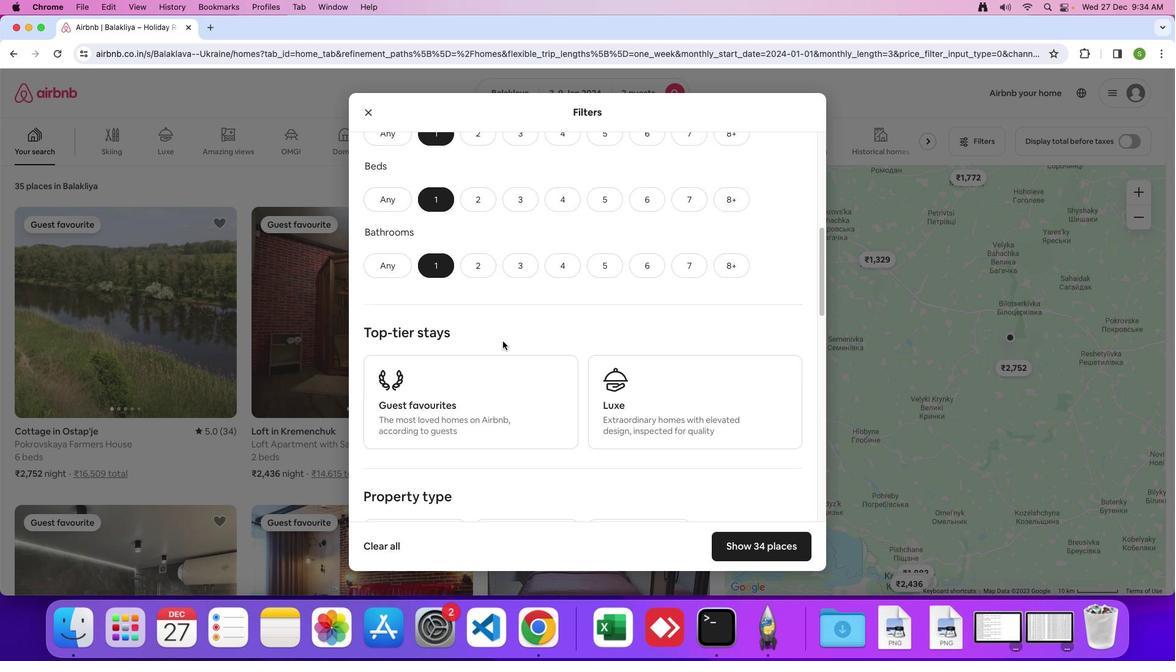 
Action: Mouse scrolled (503, 341) with delta (0, 0)
Screenshot: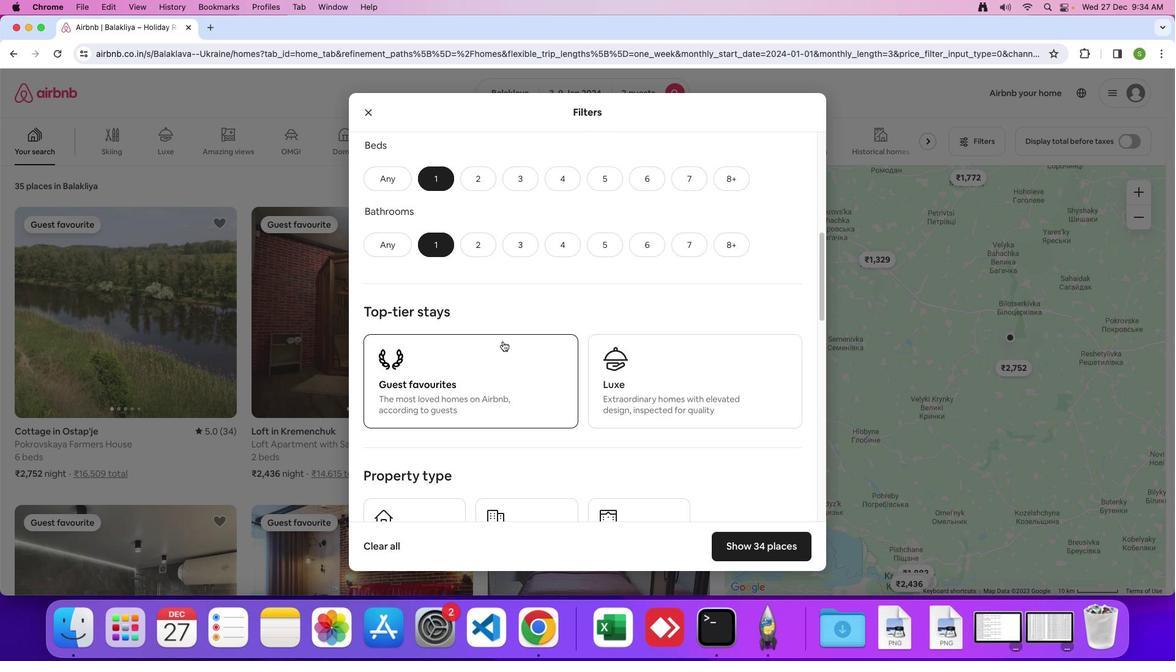 
Action: Mouse scrolled (503, 341) with delta (0, 0)
Screenshot: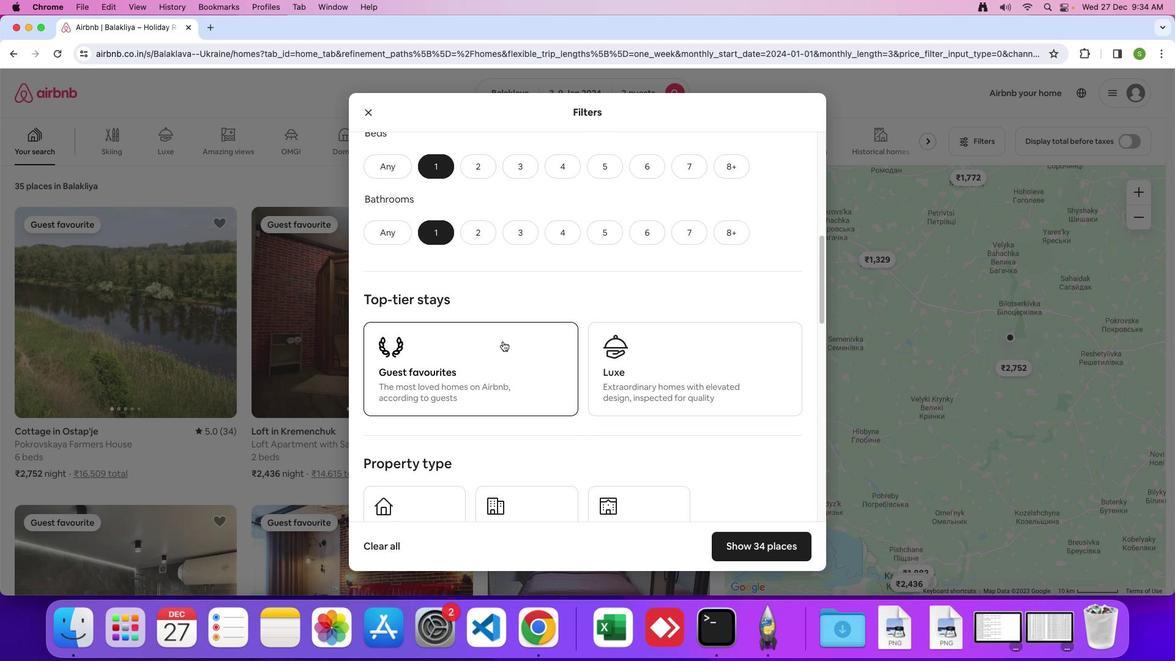 
Action: Mouse scrolled (503, 341) with delta (0, -1)
Screenshot: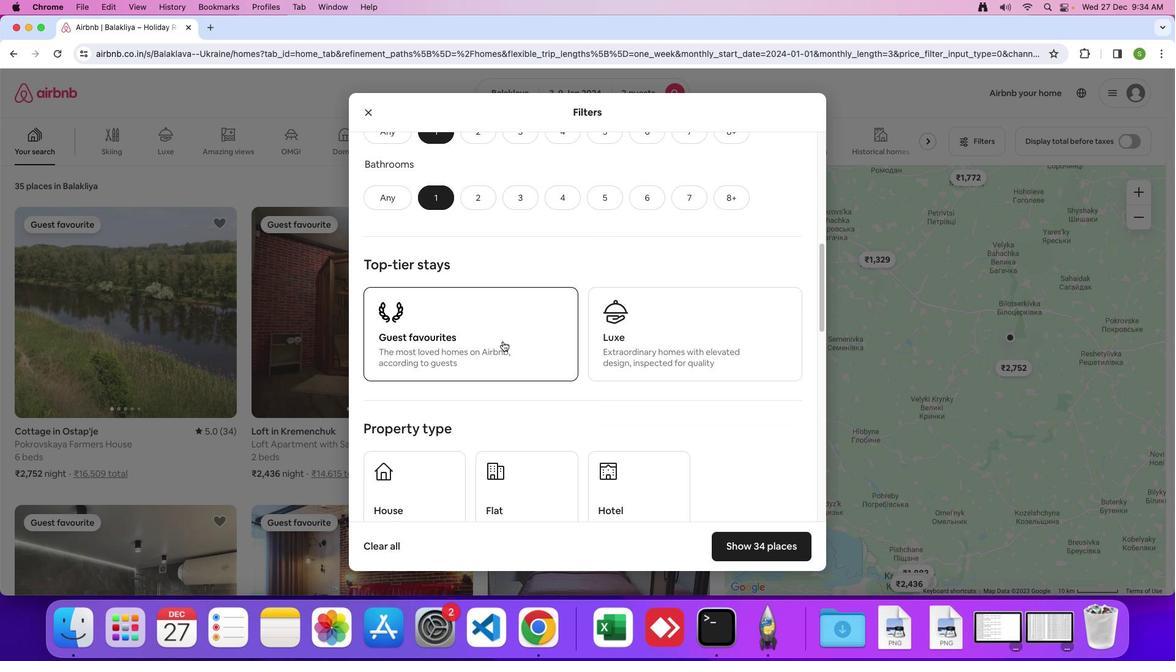 
Action: Mouse scrolled (503, 341) with delta (0, 0)
Screenshot: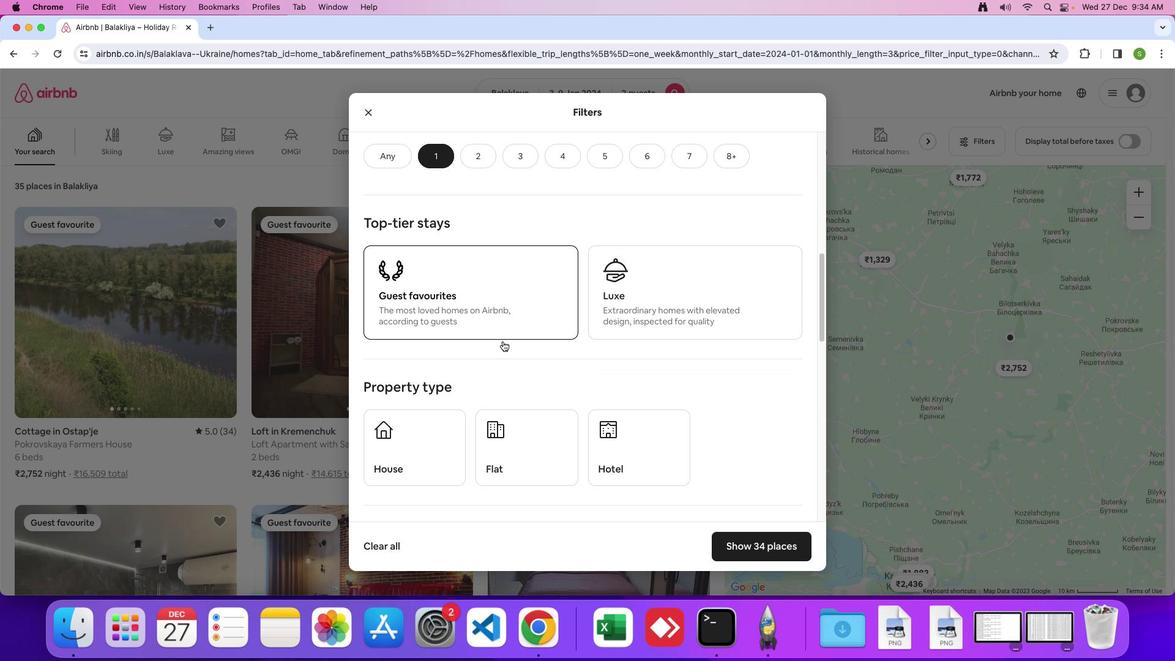 
Action: Mouse scrolled (503, 341) with delta (0, 0)
Screenshot: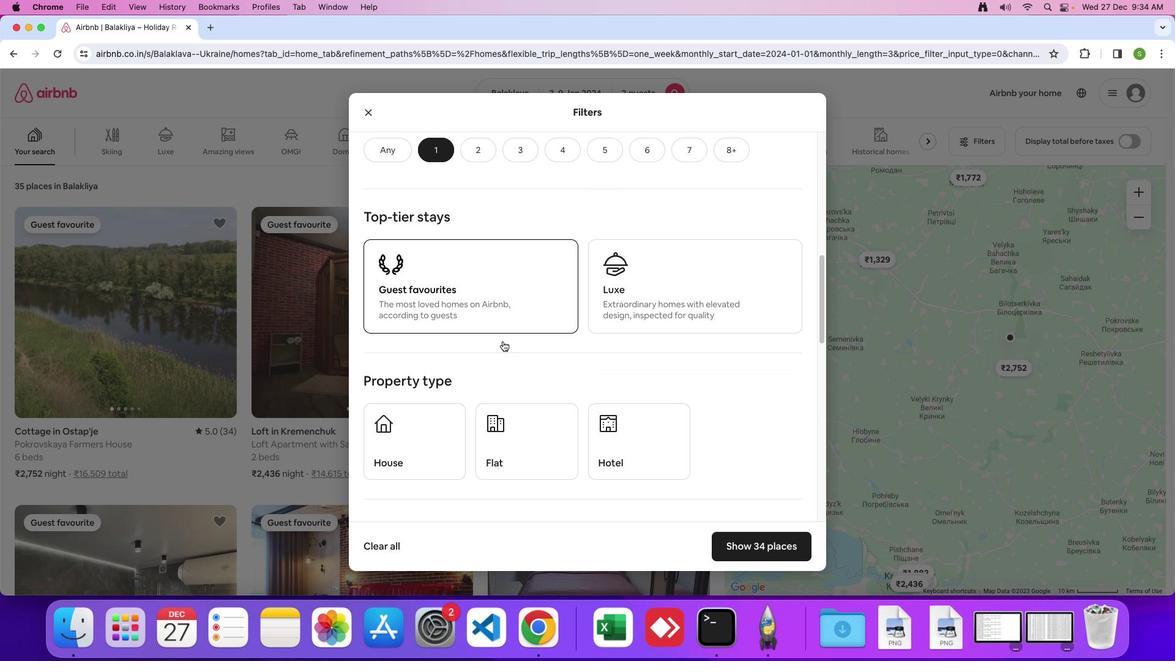 
Action: Mouse scrolled (503, 341) with delta (0, -1)
Screenshot: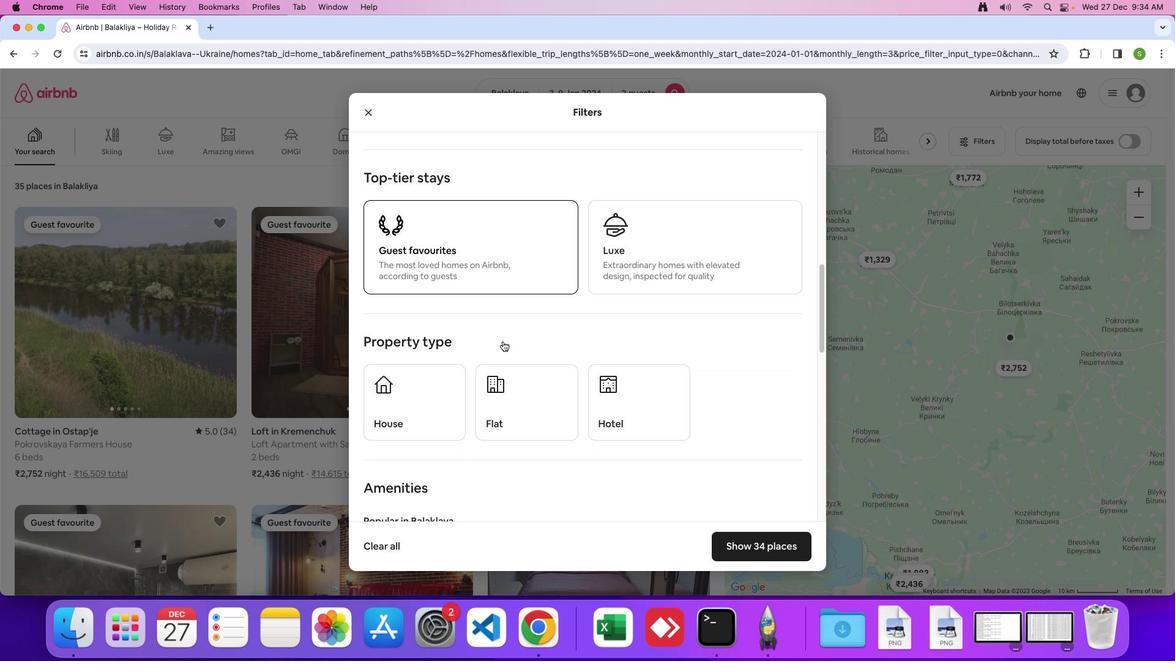 
Action: Mouse moved to (640, 389)
Screenshot: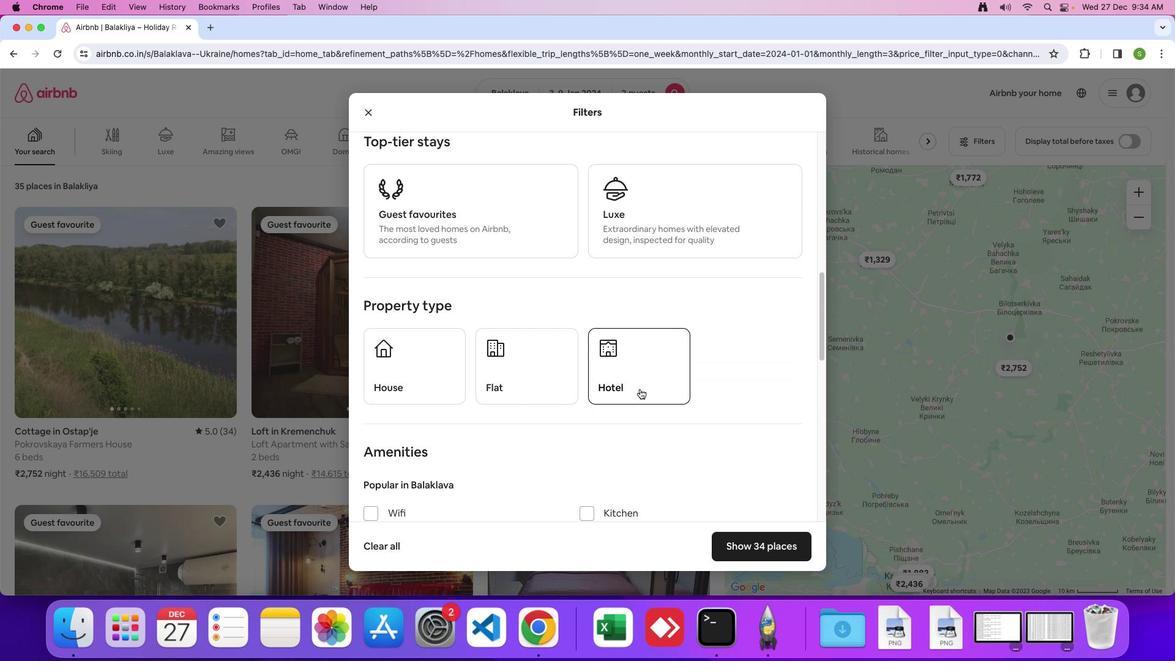 
Action: Mouse pressed left at (640, 389)
Screenshot: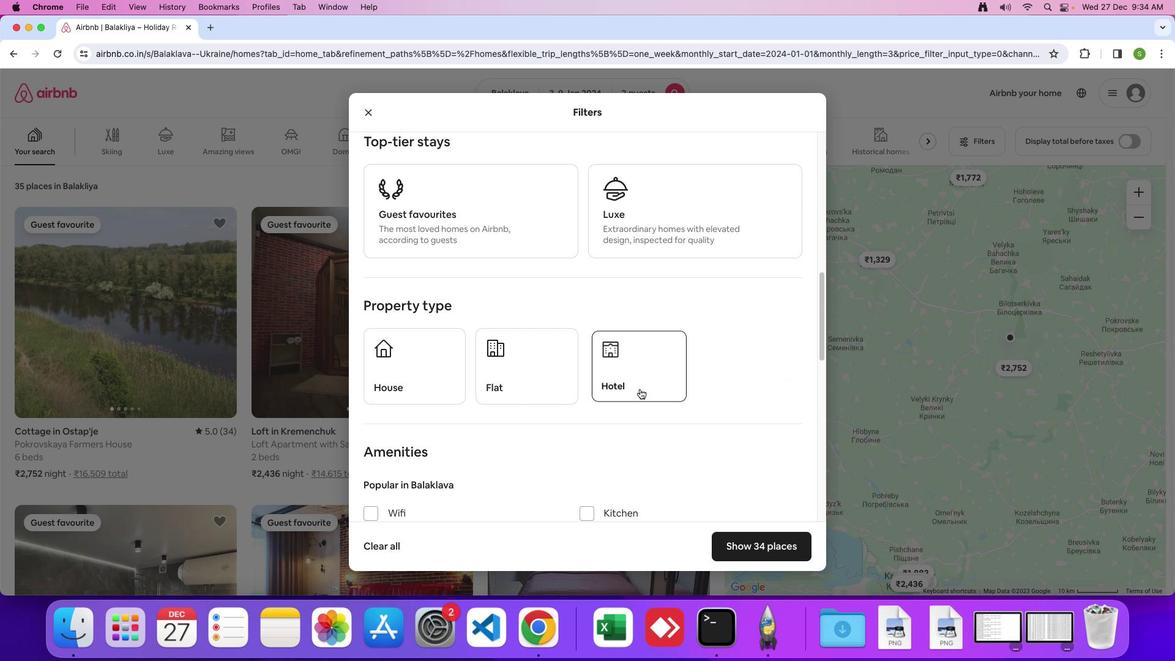 
Action: Mouse moved to (537, 413)
Screenshot: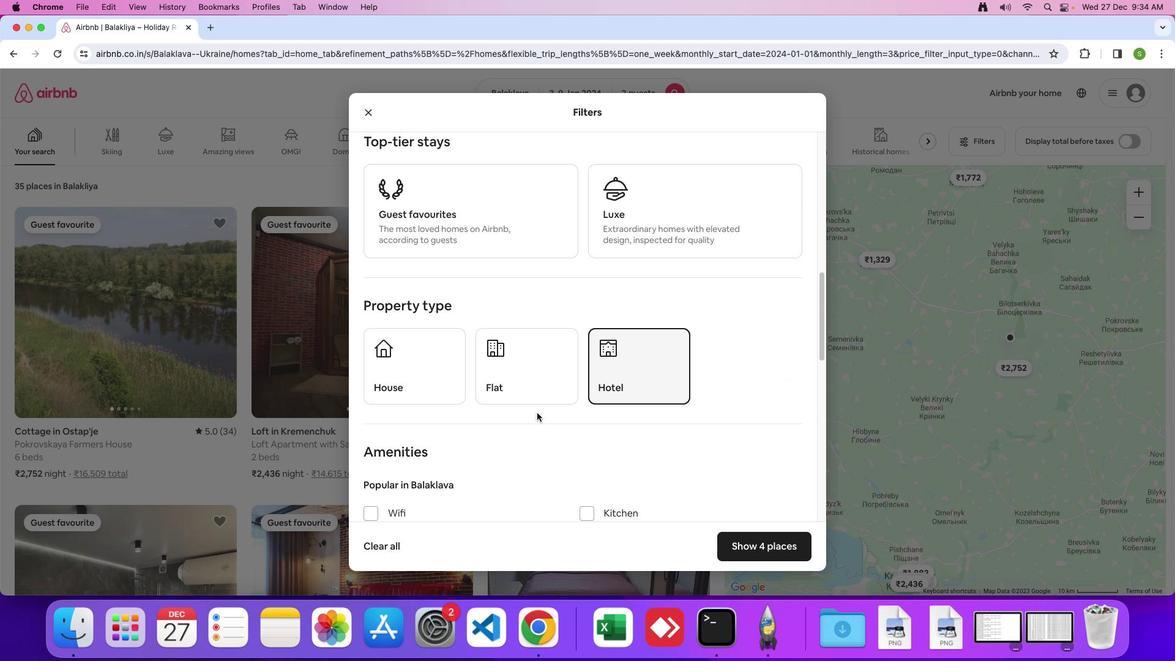 
Action: Mouse scrolled (537, 413) with delta (0, 0)
Screenshot: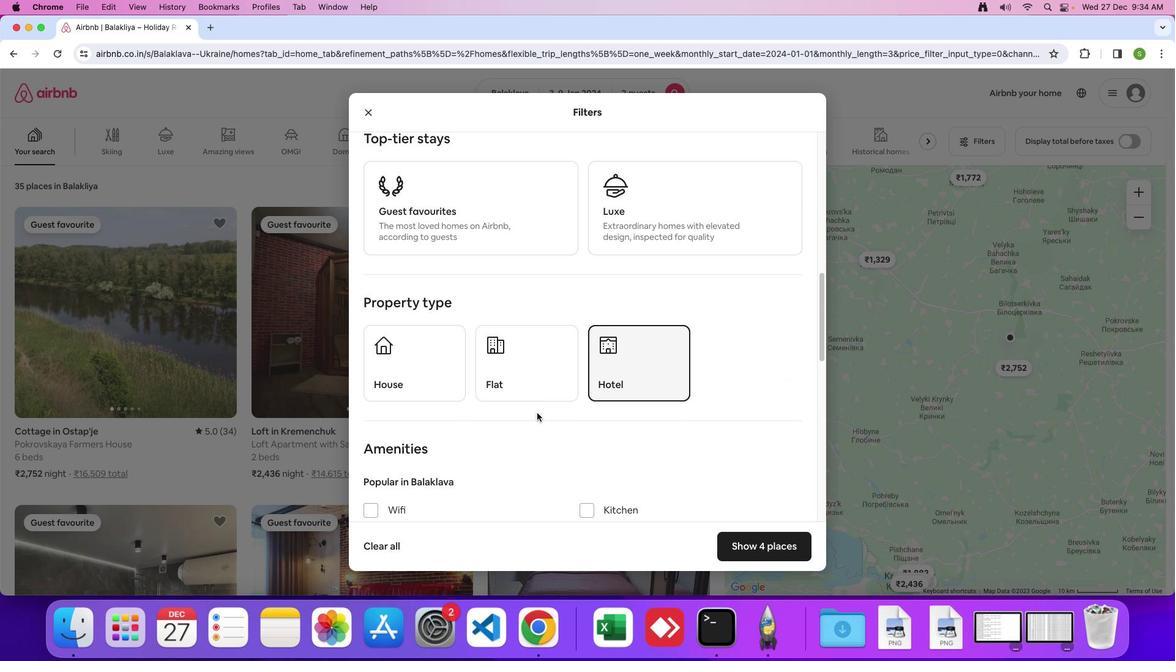 
Action: Mouse scrolled (537, 413) with delta (0, 0)
Screenshot: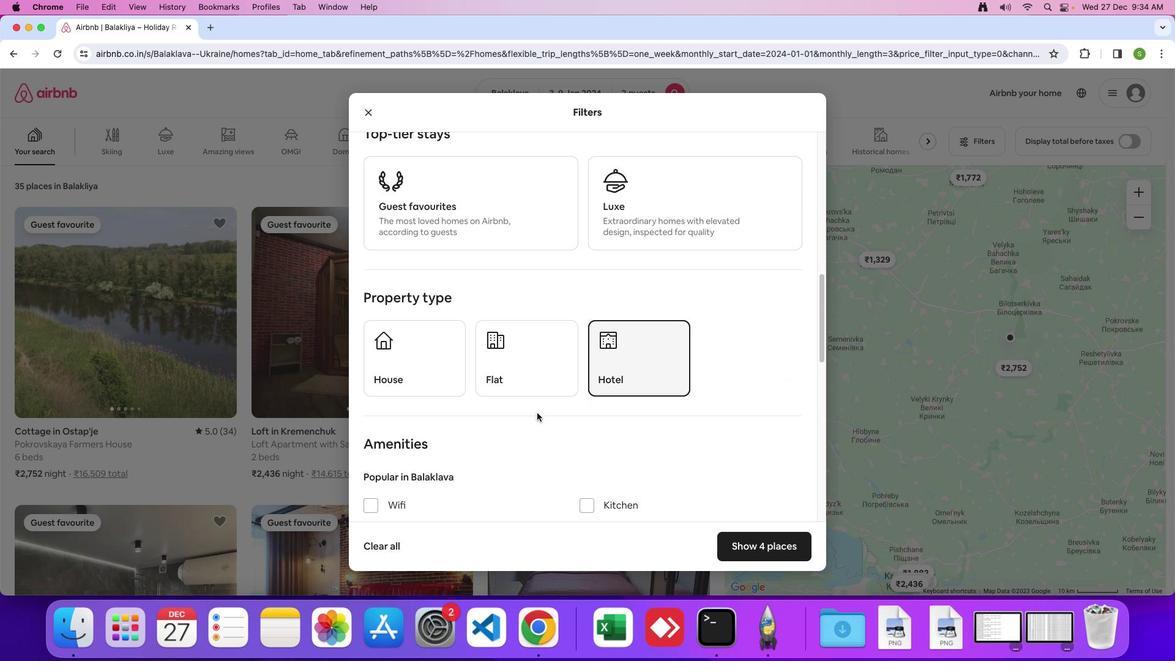 
Action: Mouse scrolled (537, 413) with delta (0, -1)
Screenshot: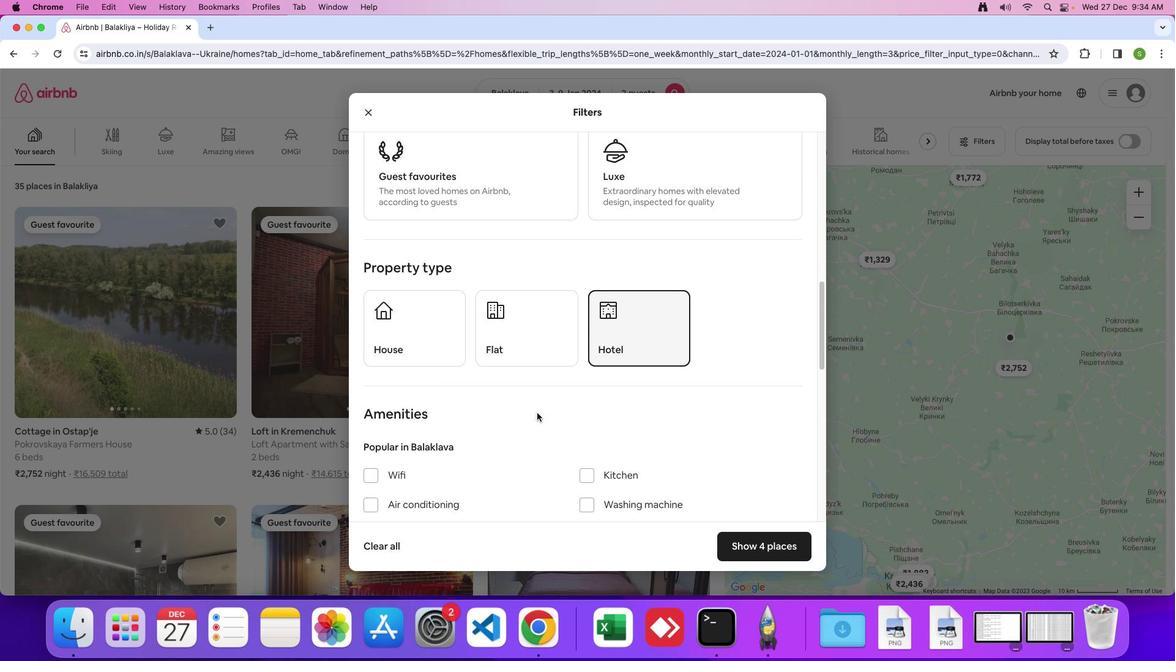 
Action: Mouse scrolled (537, 413) with delta (0, 0)
Screenshot: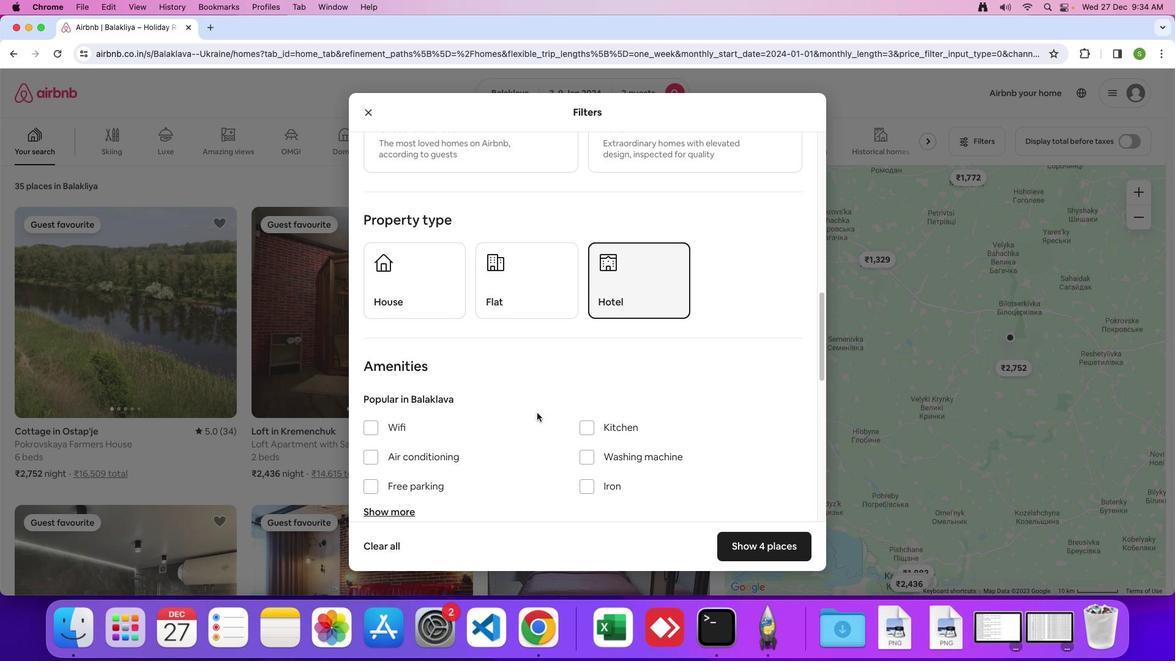 
Action: Mouse scrolled (537, 413) with delta (0, 0)
Screenshot: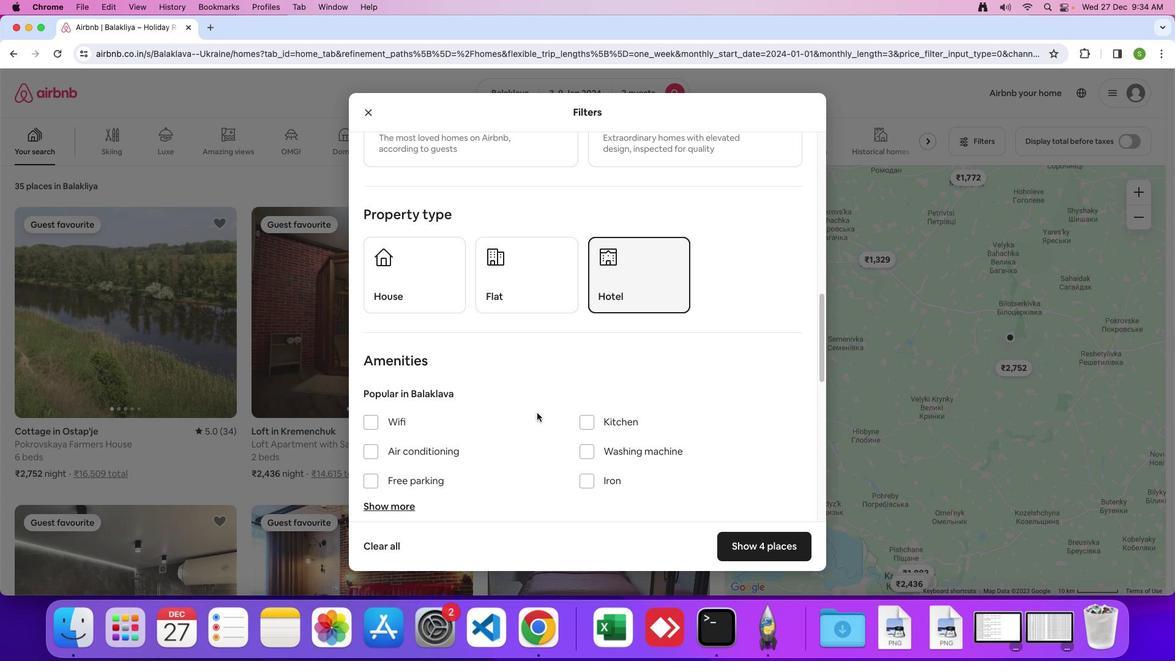 
Action: Mouse scrolled (537, 413) with delta (0, 0)
Screenshot: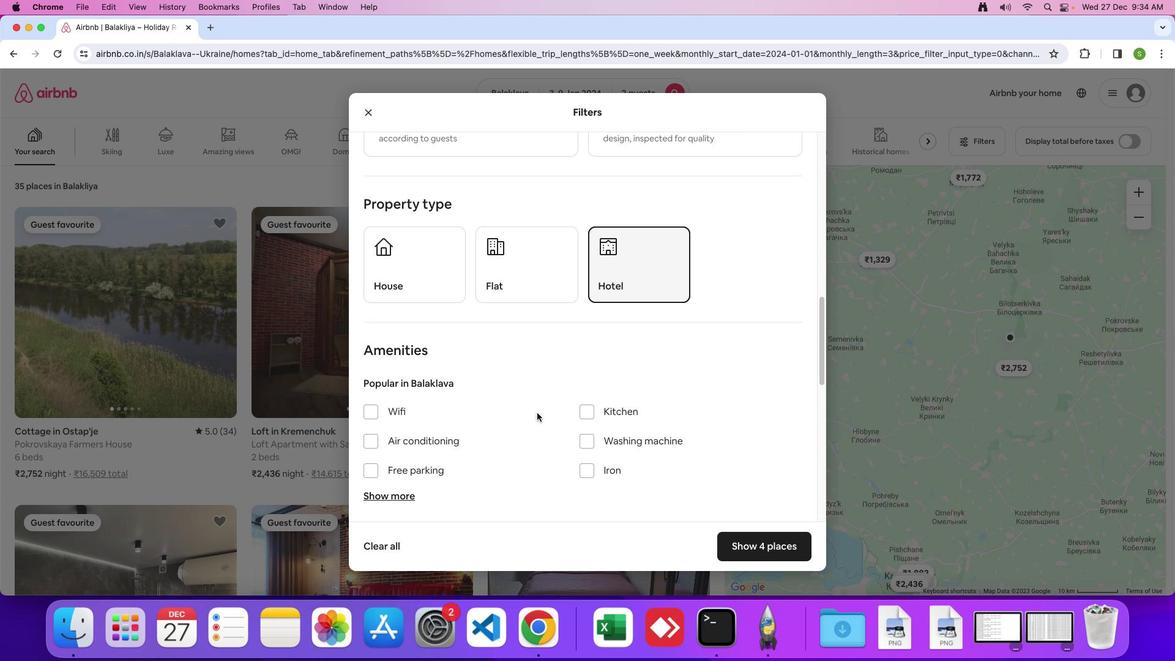 
Action: Mouse scrolled (537, 413) with delta (0, 0)
Screenshot: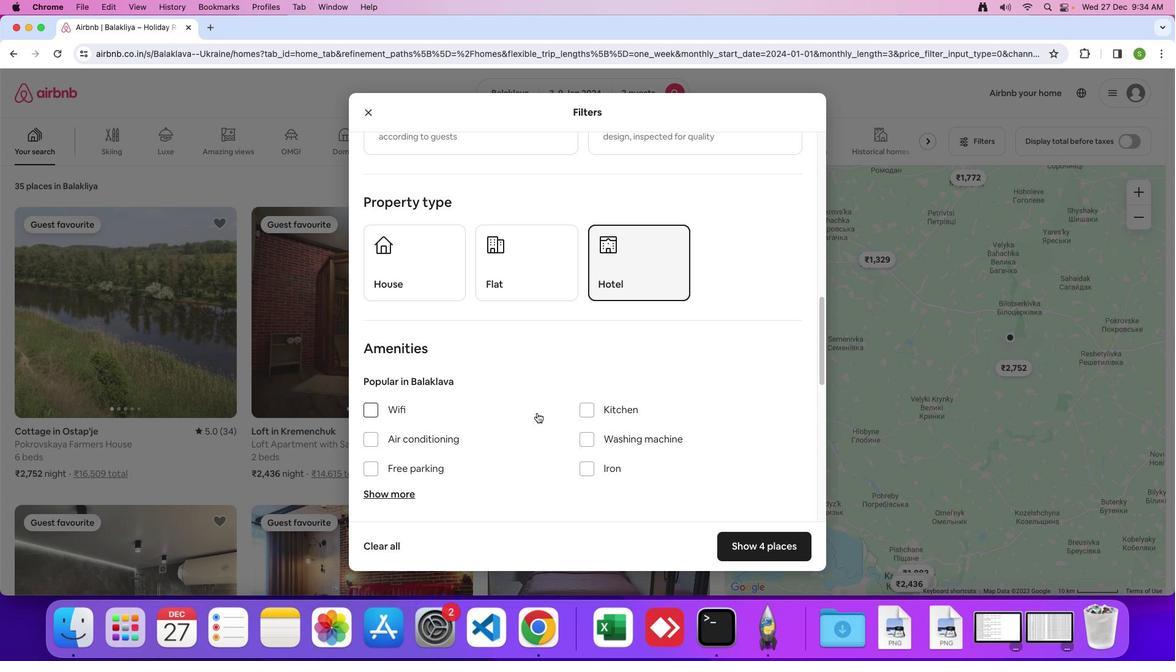 
Action: Mouse scrolled (537, 413) with delta (0, 0)
Screenshot: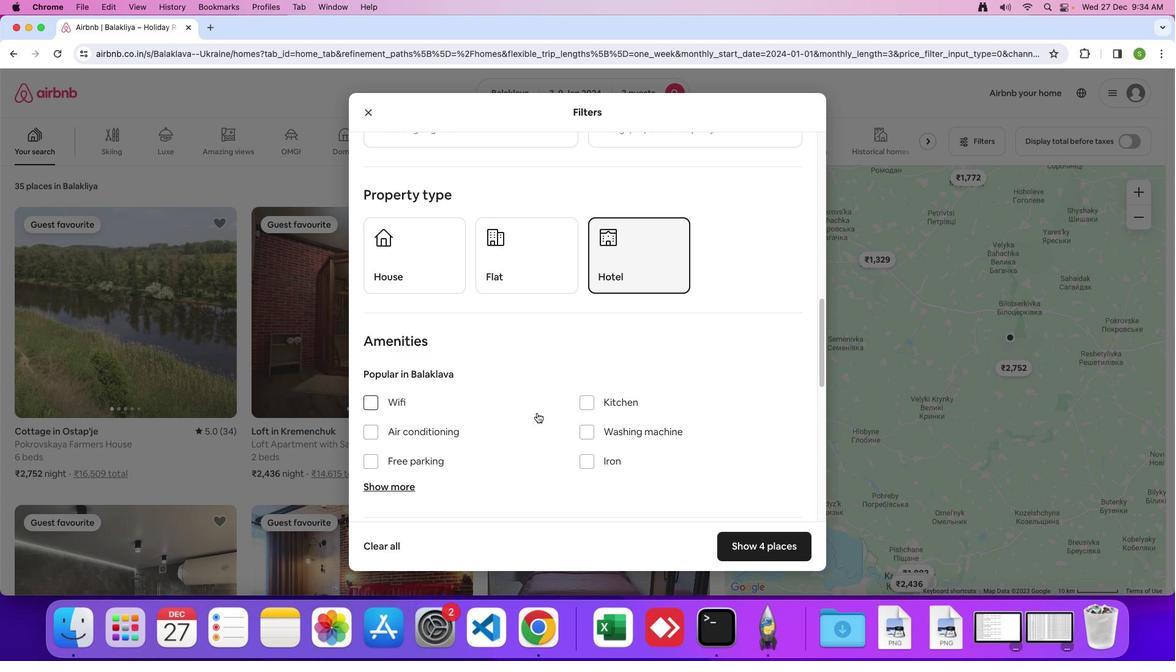 
Action: Mouse scrolled (537, 413) with delta (0, 0)
Screenshot: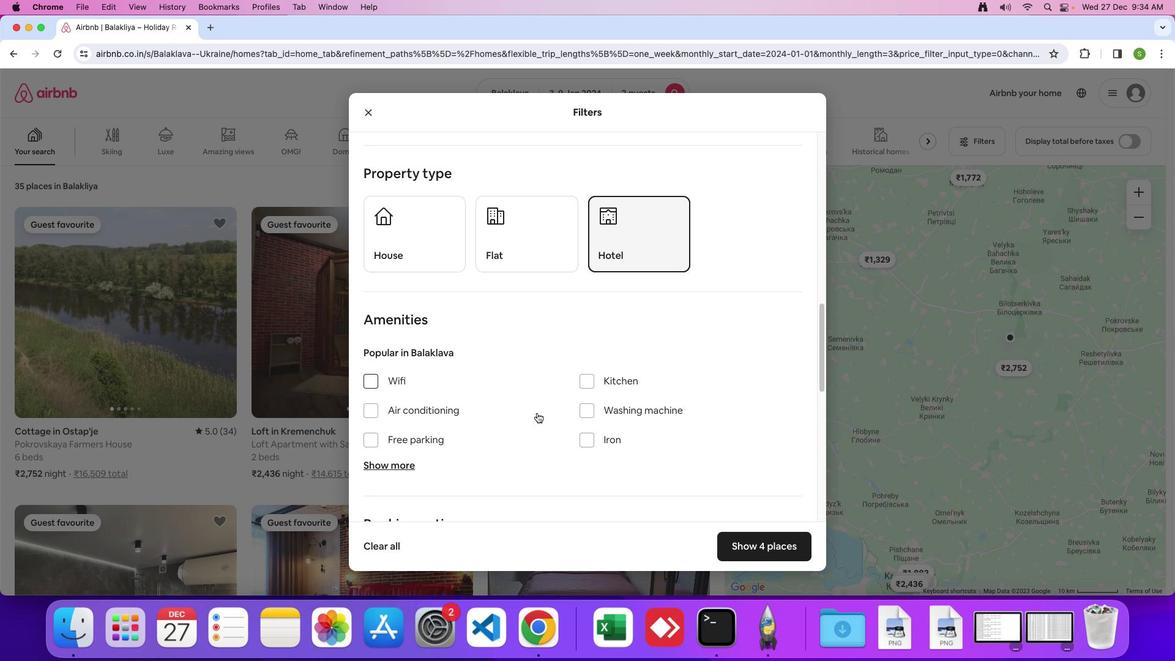 
Action: Mouse scrolled (537, 413) with delta (0, 0)
Screenshot: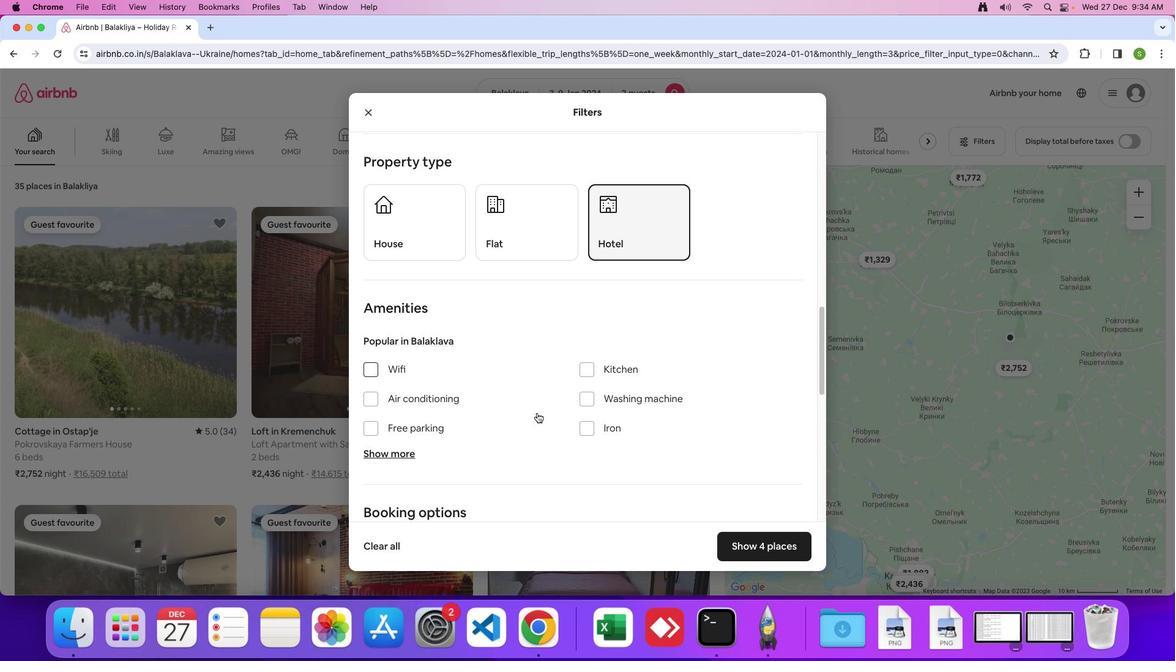 
Action: Mouse scrolled (537, 413) with delta (0, 0)
Screenshot: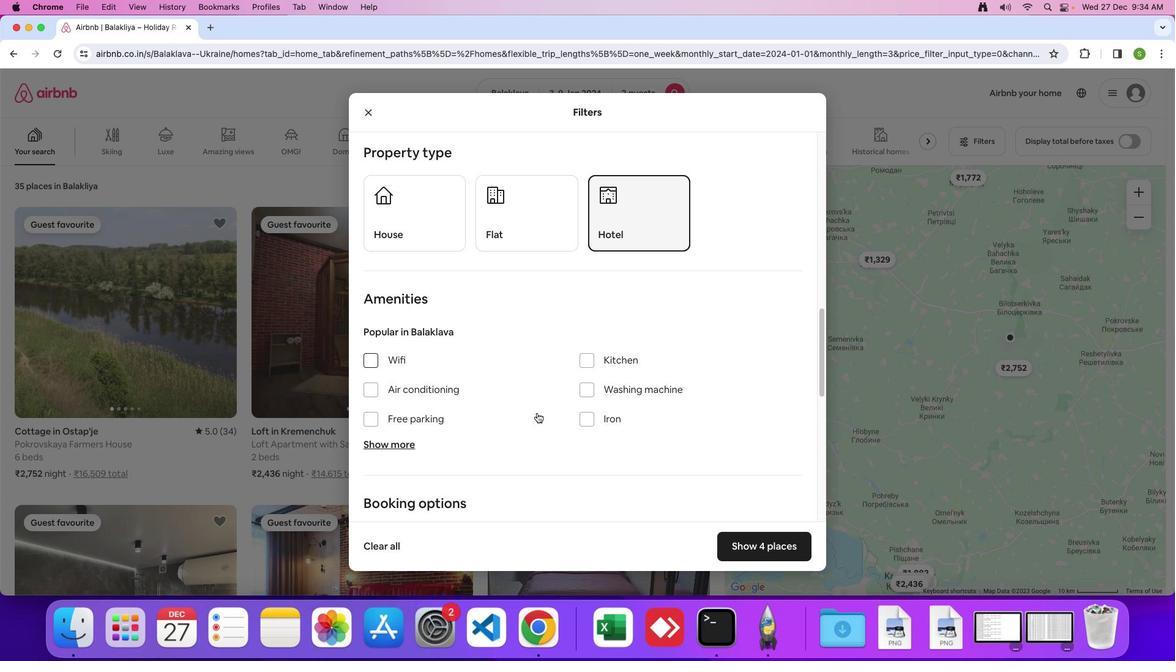 
Action: Mouse scrolled (537, 413) with delta (0, 0)
Screenshot: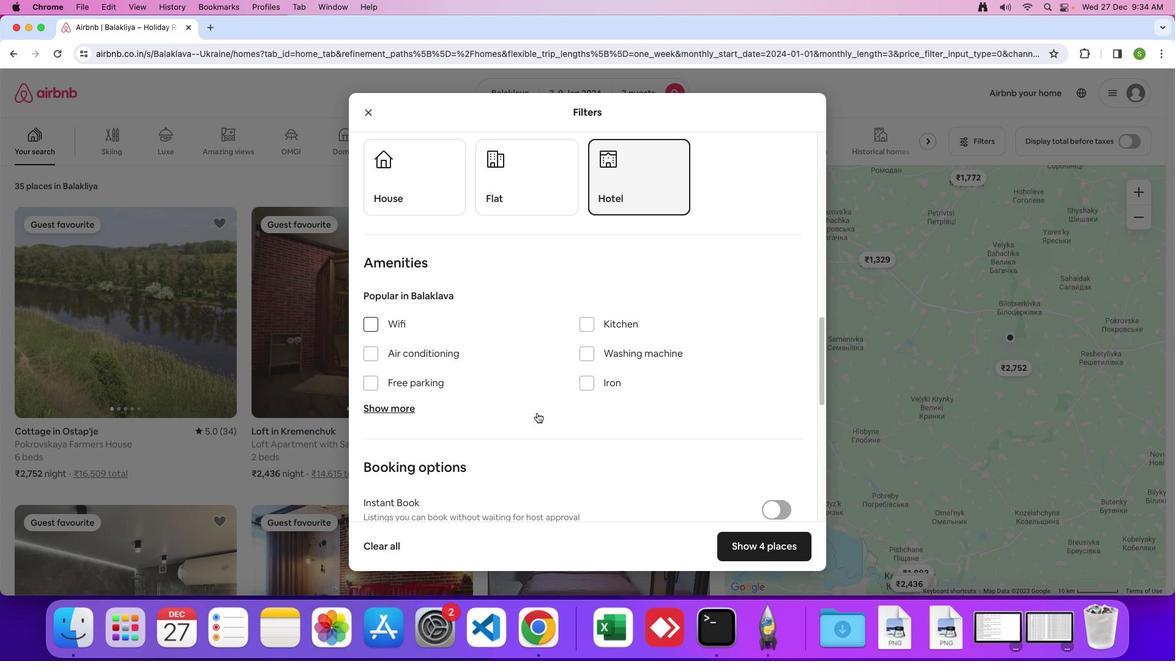 
Action: Mouse scrolled (537, 413) with delta (0, 0)
Screenshot: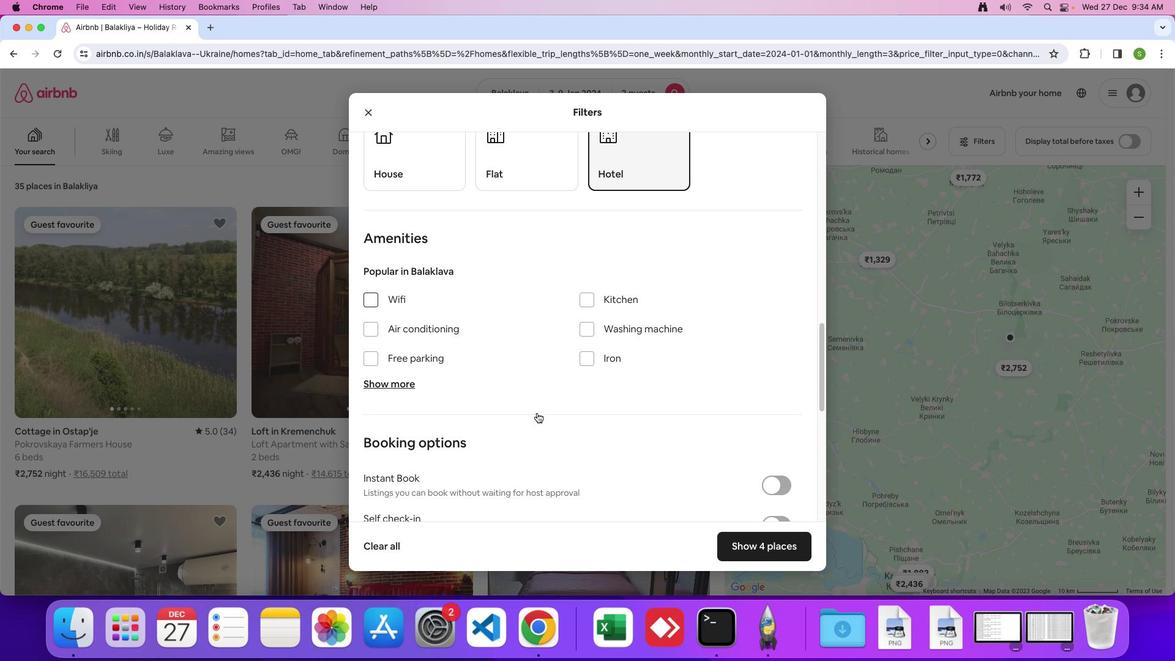 
Action: Mouse scrolled (537, 413) with delta (0, 0)
Screenshot: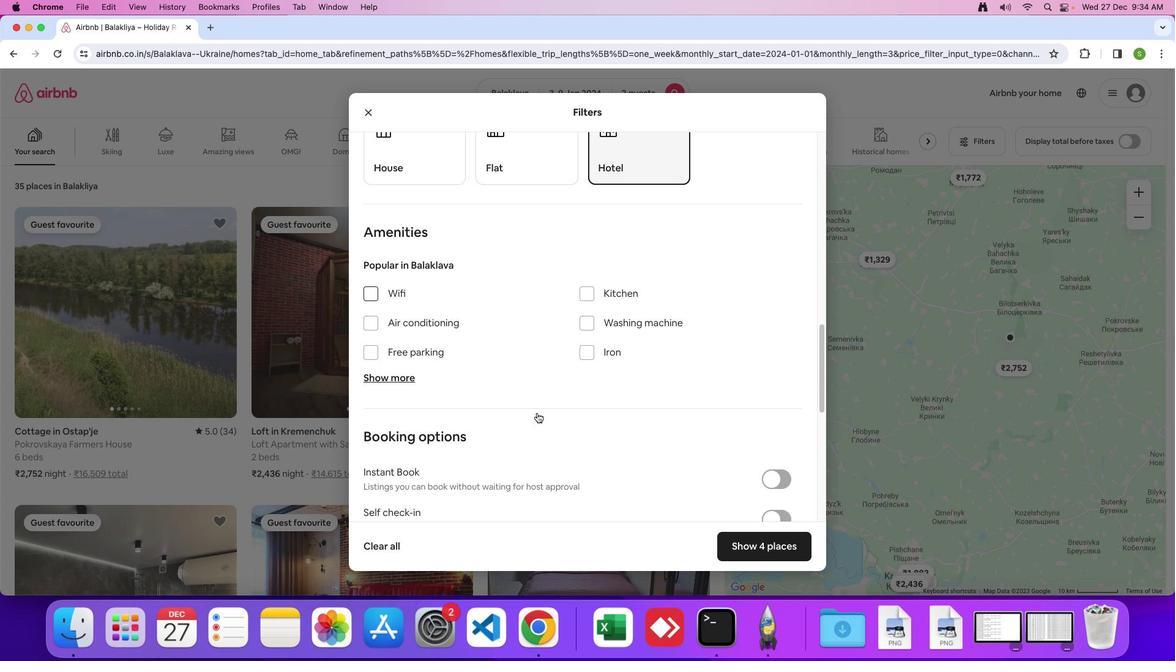 
Action: Mouse scrolled (537, 413) with delta (0, -1)
Screenshot: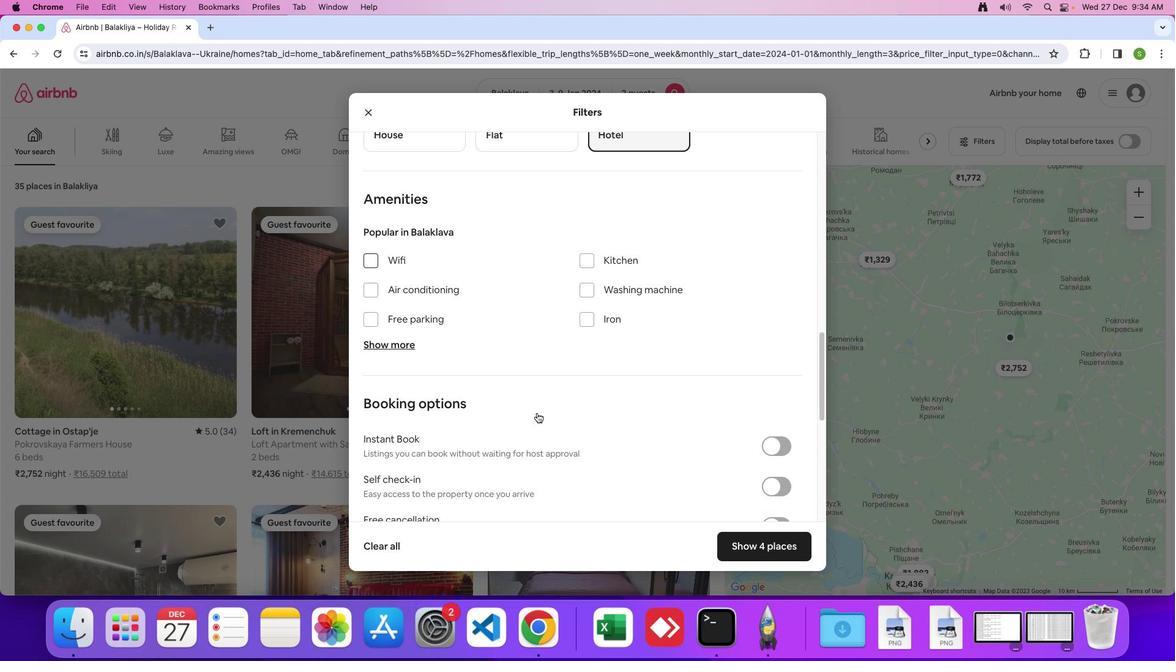 
Action: Mouse scrolled (537, 413) with delta (0, 0)
Screenshot: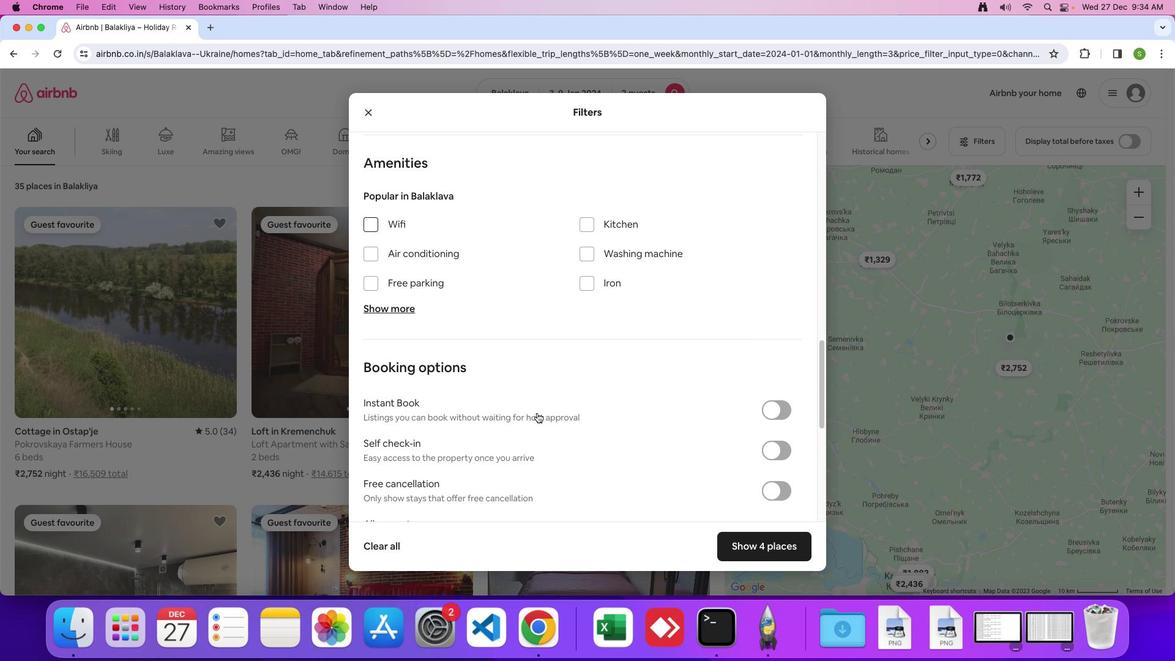 
Action: Mouse scrolled (537, 413) with delta (0, 0)
Screenshot: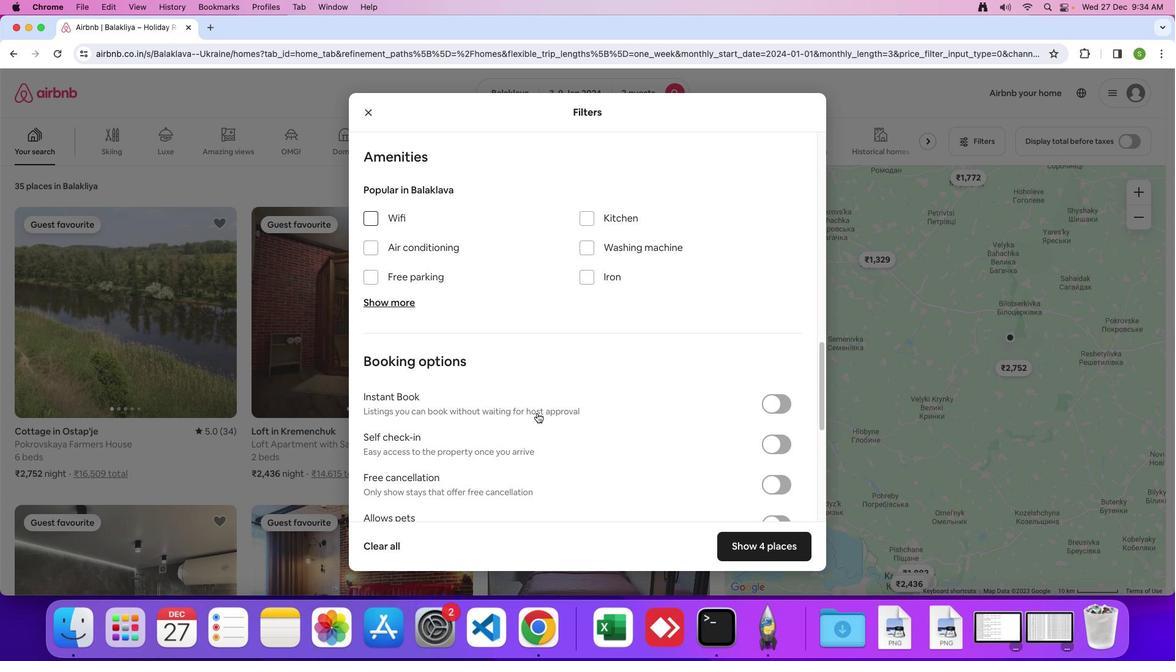 
Action: Mouse scrolled (537, 413) with delta (0, 0)
Screenshot: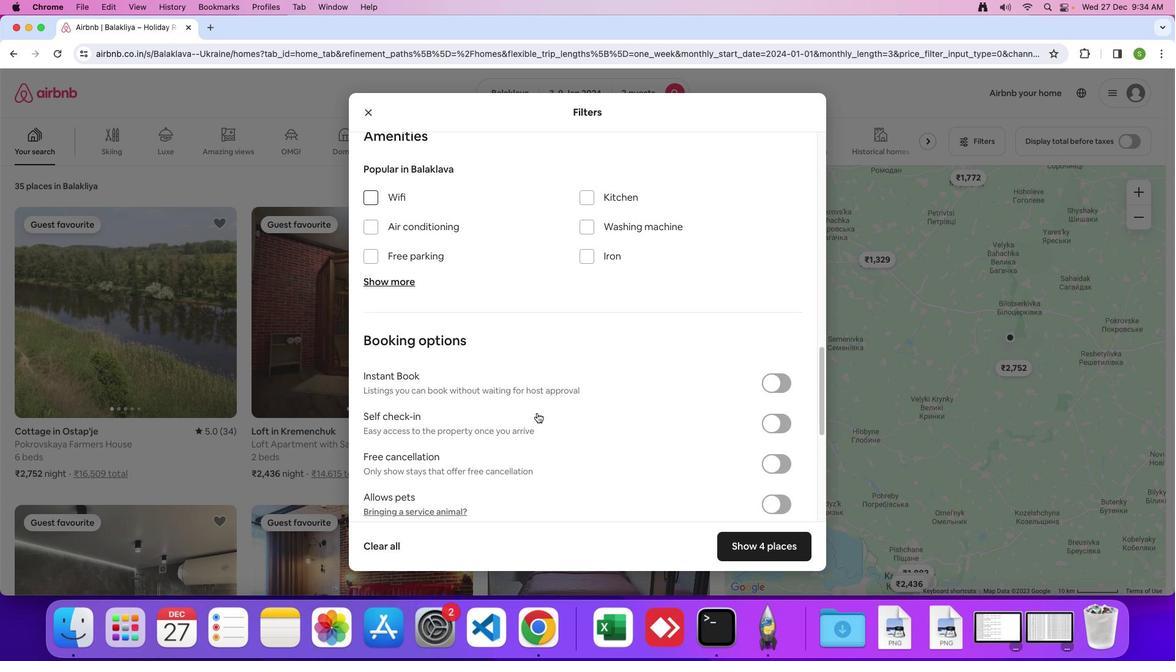 
Action: Mouse scrolled (537, 413) with delta (0, 0)
Screenshot: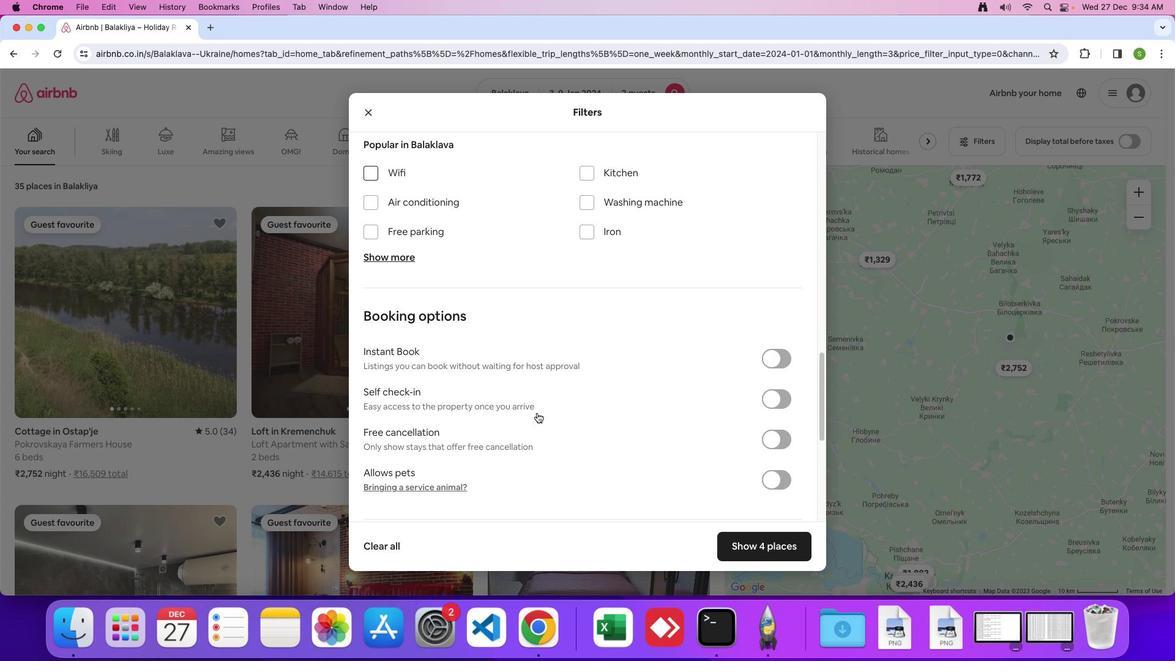 
Action: Mouse scrolled (537, 413) with delta (0, 0)
Screenshot: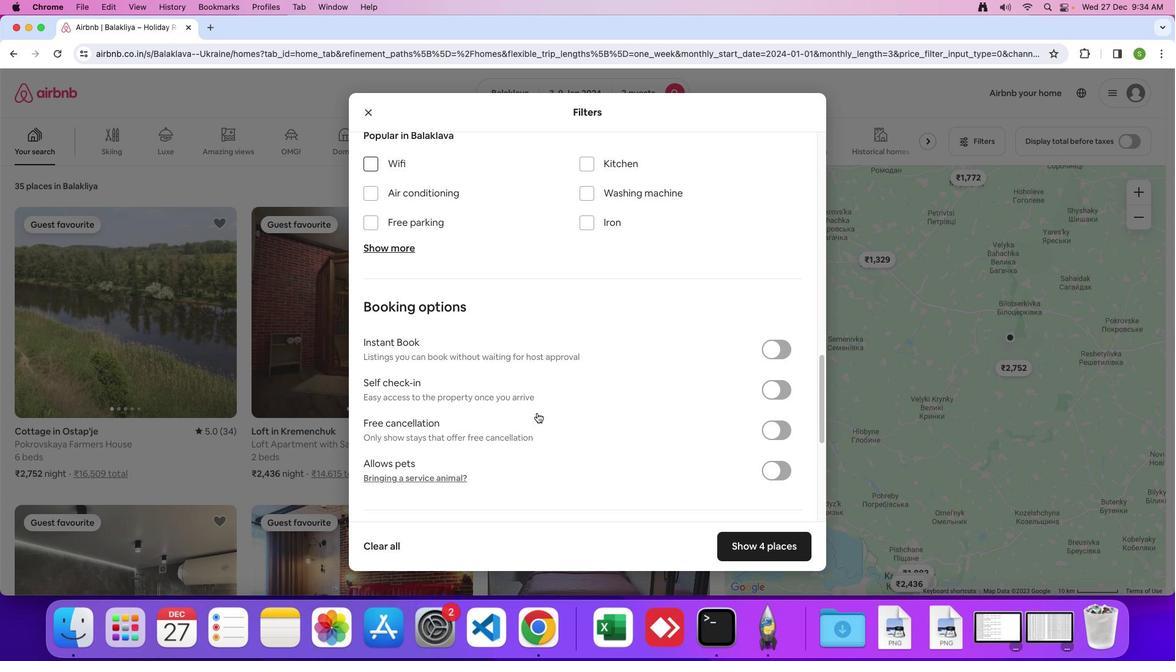 
Action: Mouse scrolled (537, 413) with delta (0, 0)
Screenshot: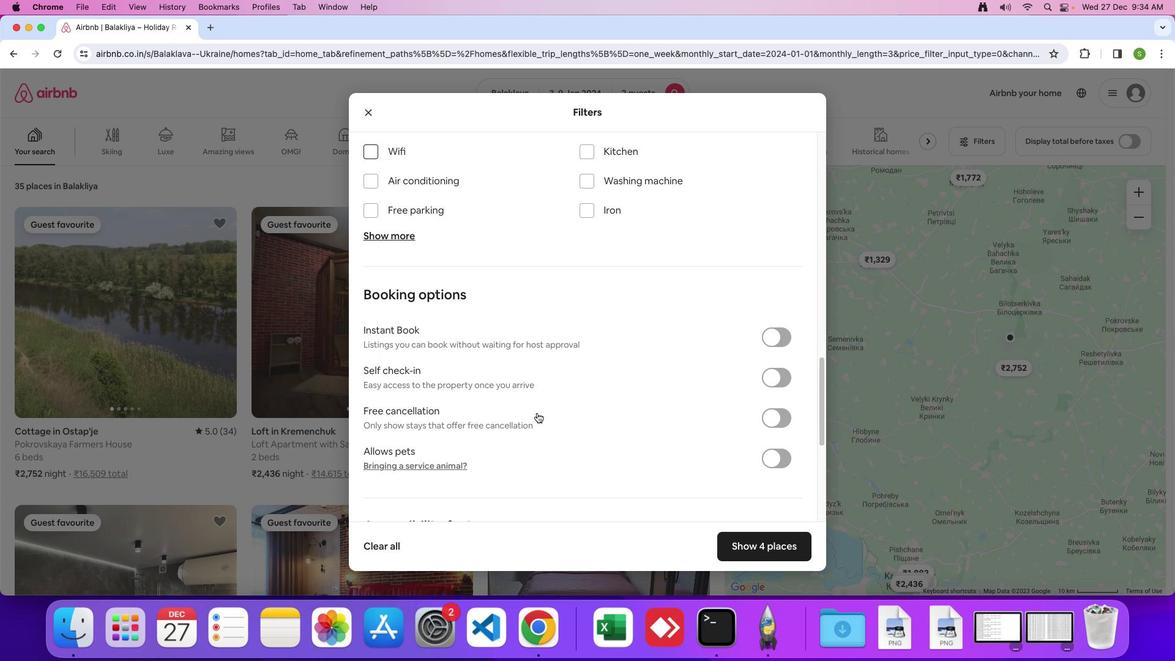 
Action: Mouse scrolled (537, 413) with delta (0, 0)
Screenshot: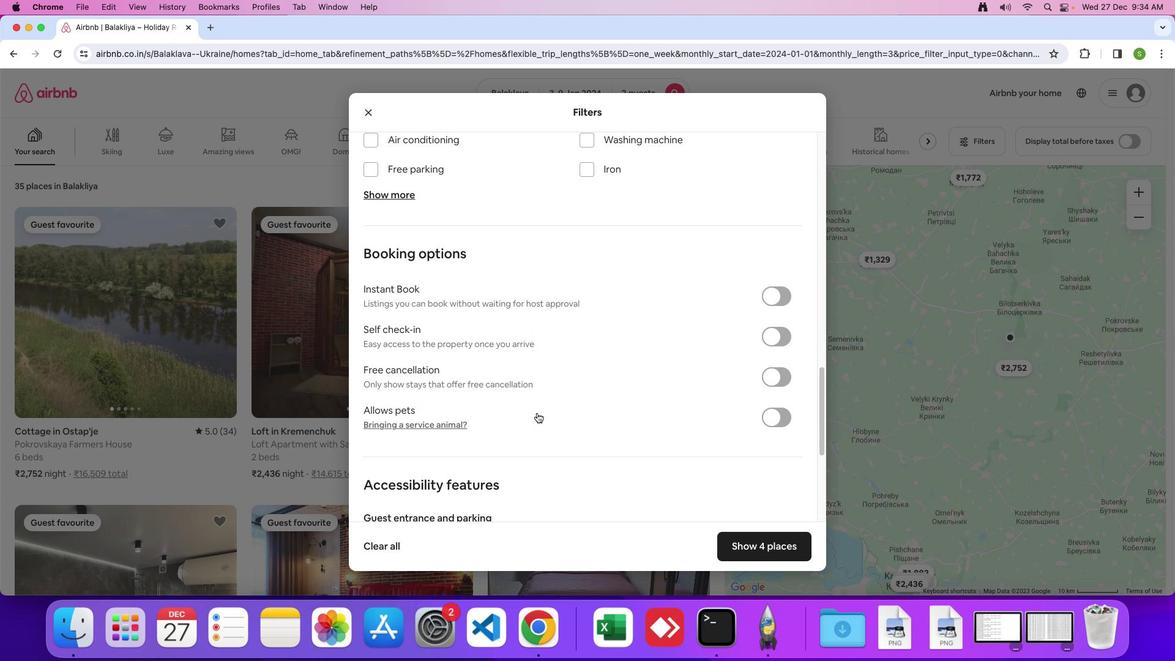 
Action: Mouse scrolled (537, 413) with delta (0, -1)
Screenshot: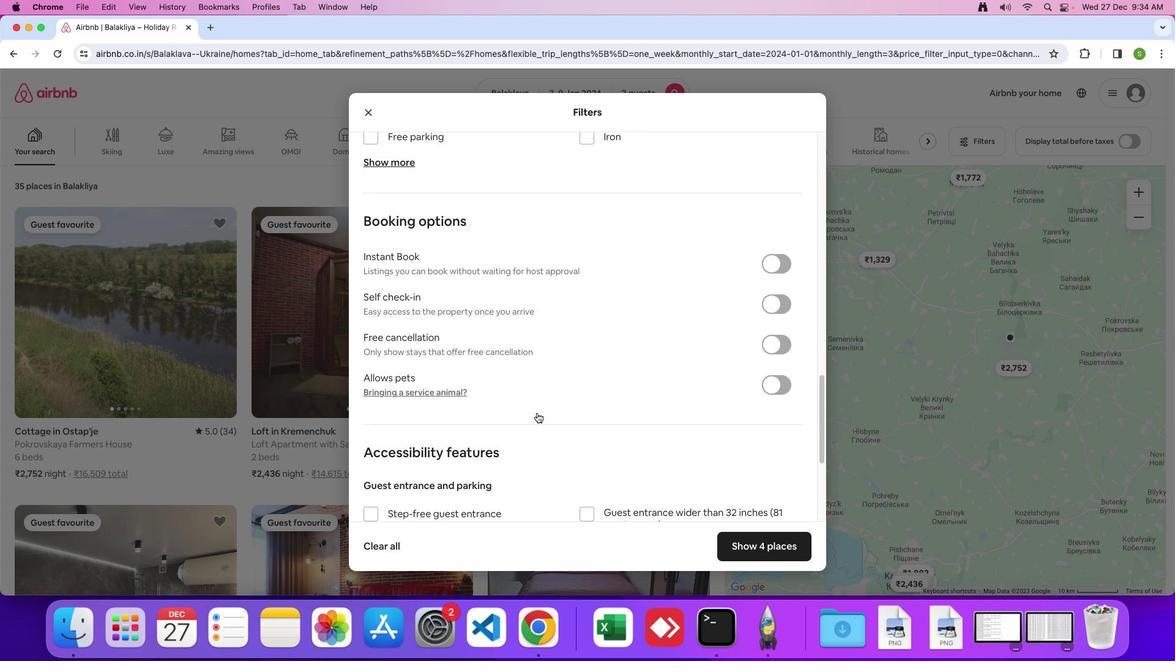 
Action: Mouse scrolled (537, 413) with delta (0, 0)
Screenshot: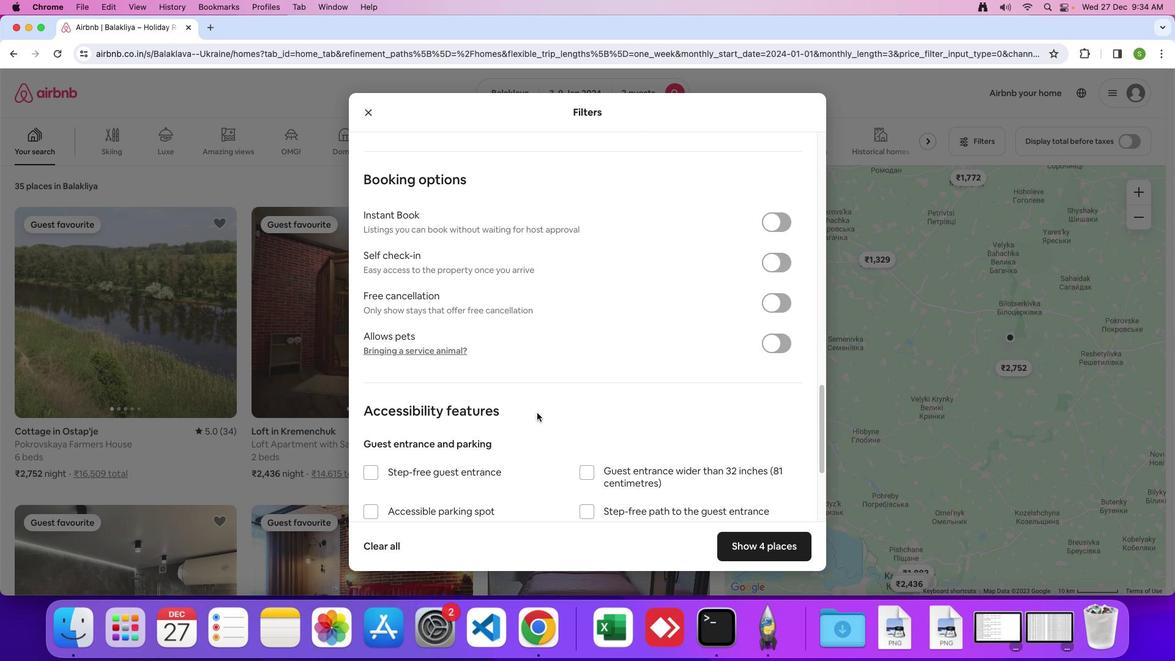 
Action: Mouse scrolled (537, 413) with delta (0, 0)
Screenshot: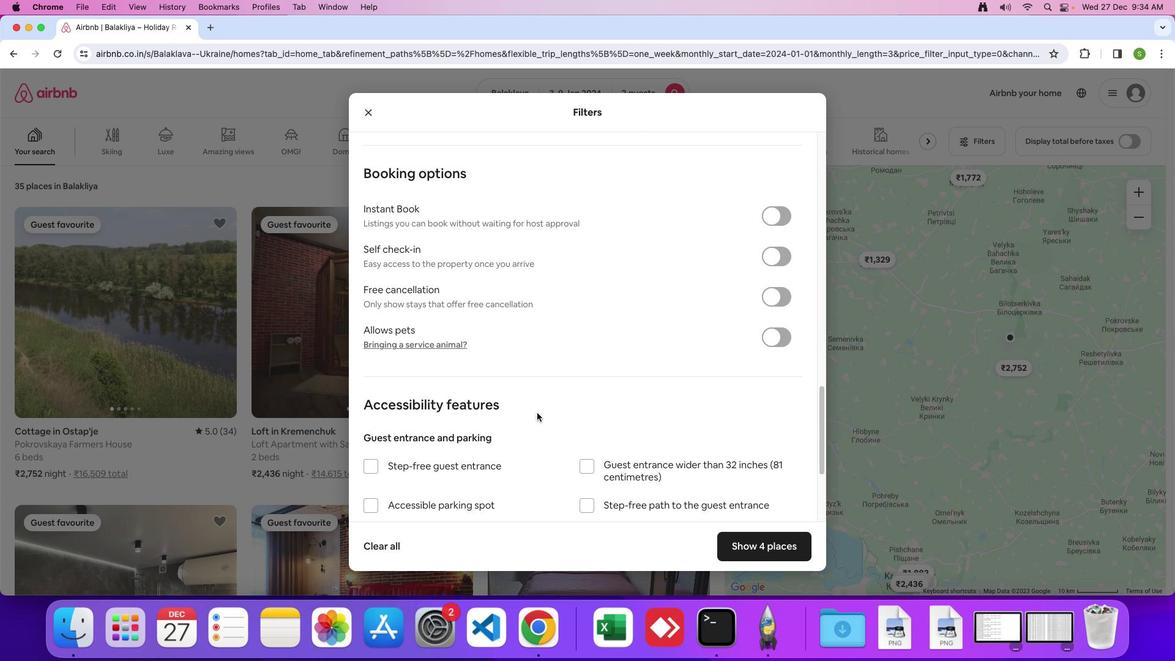 
Action: Mouse scrolled (537, 413) with delta (0, 0)
Screenshot: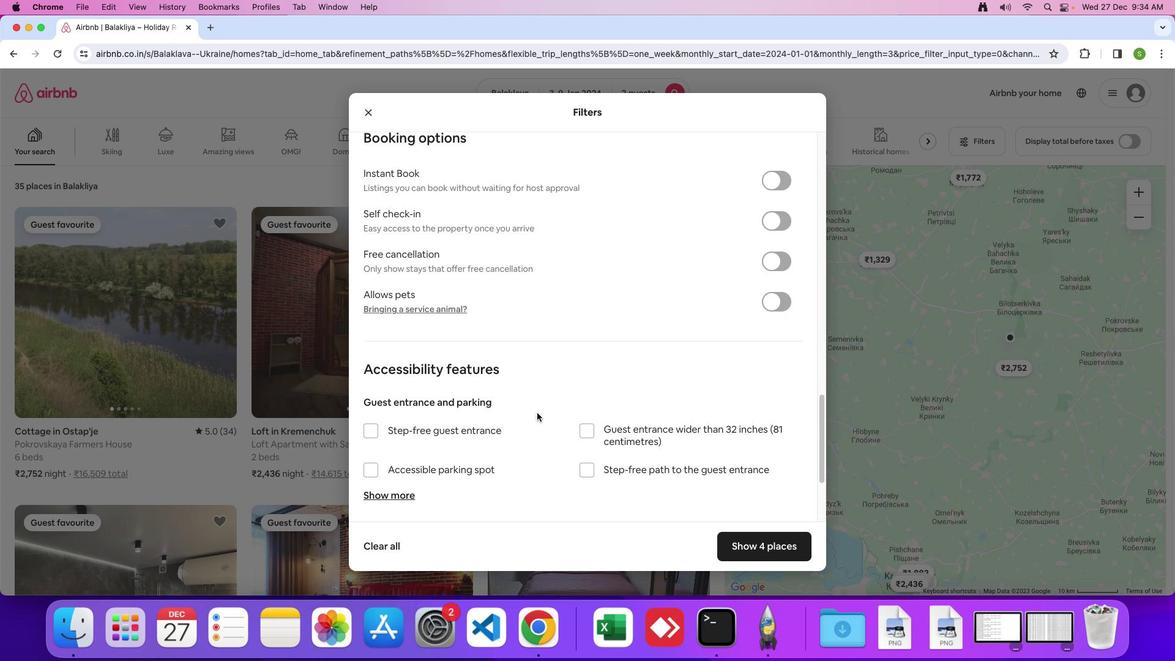 
Action: Mouse scrolled (537, 413) with delta (0, 0)
Screenshot: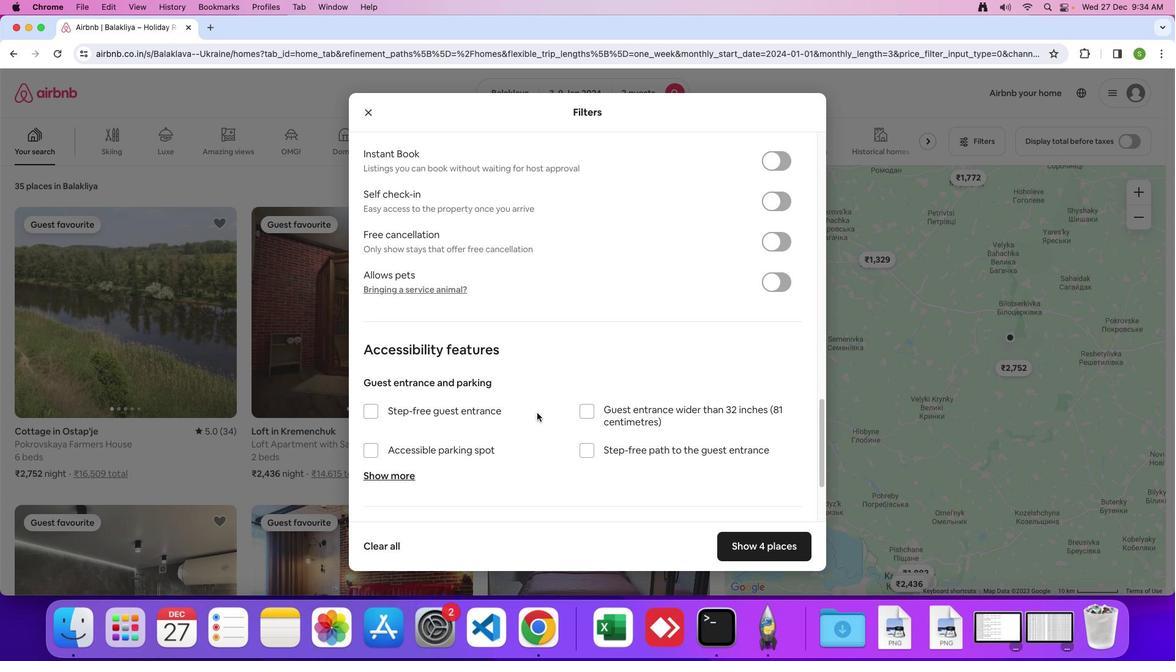 
Action: Mouse scrolled (537, 413) with delta (0, 0)
Screenshot: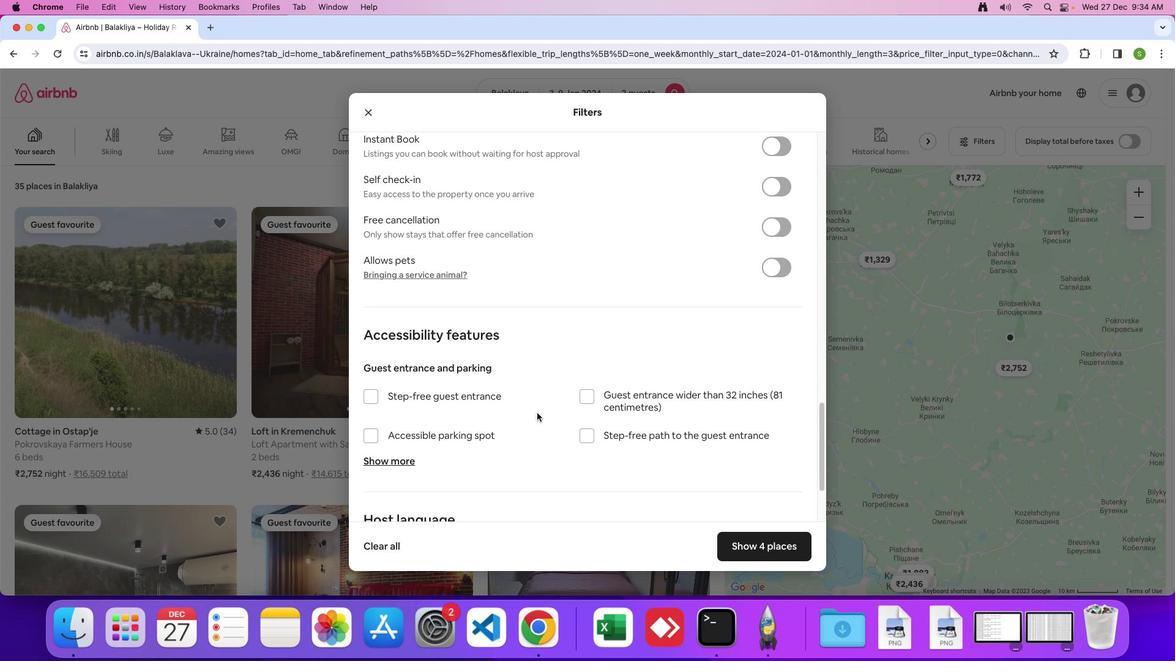 
Action: Mouse scrolled (537, 413) with delta (0, -1)
Screenshot: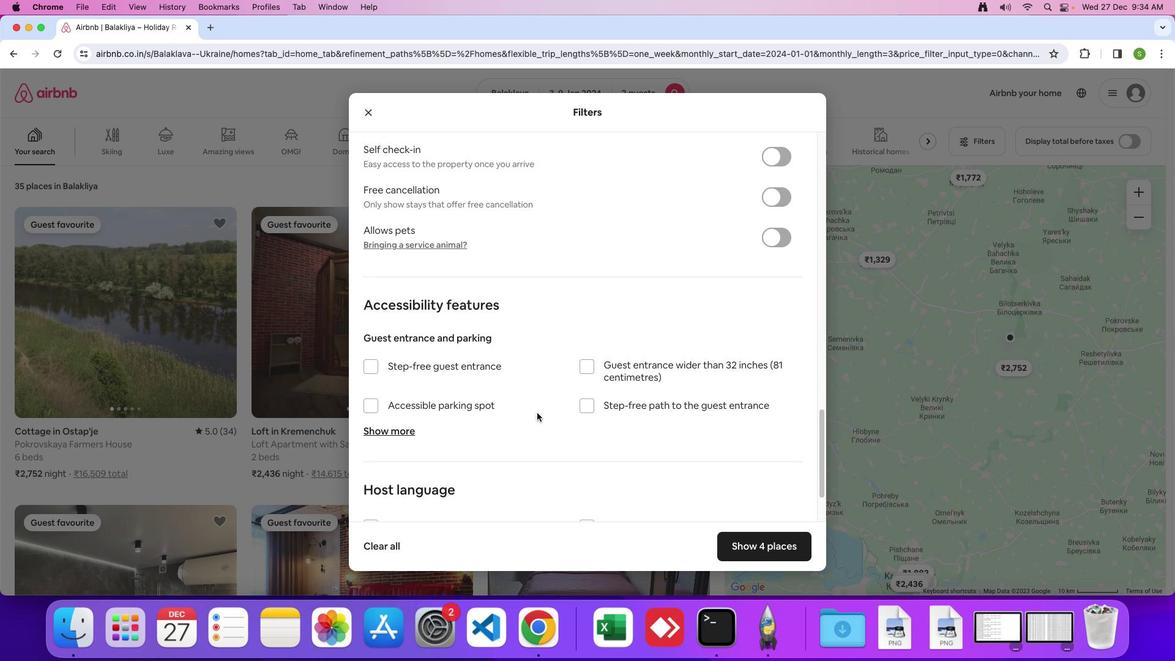 
Action: Mouse scrolled (537, 413) with delta (0, 0)
Screenshot: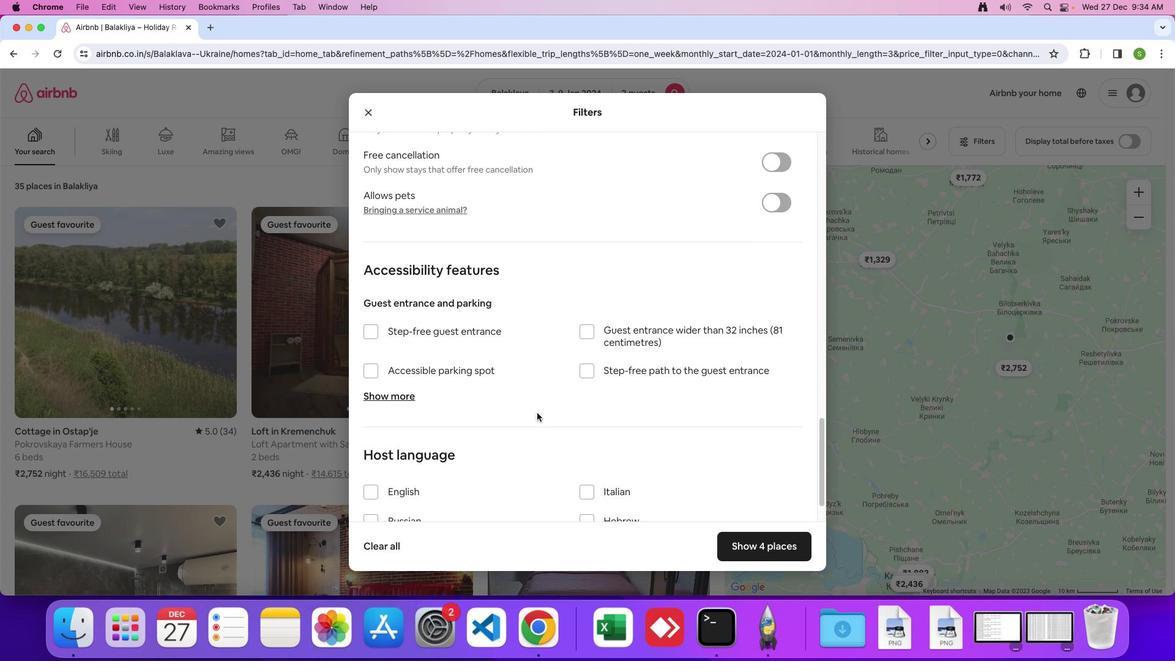 
Action: Mouse scrolled (537, 413) with delta (0, 0)
Screenshot: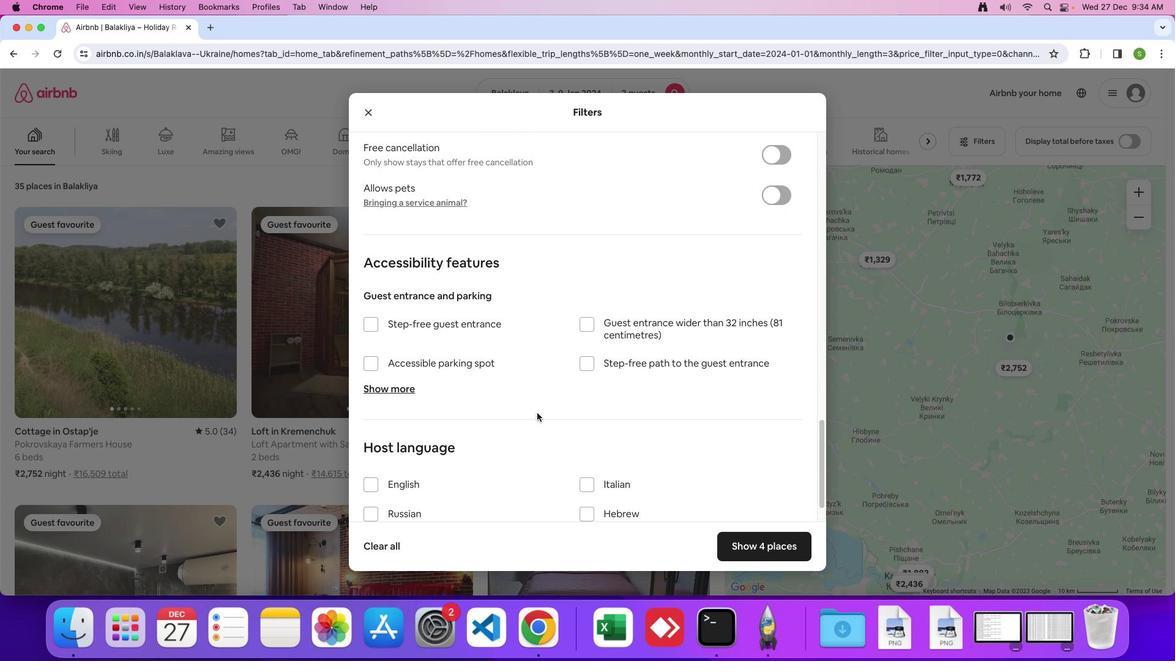 
Action: Mouse scrolled (537, 413) with delta (0, 0)
Screenshot: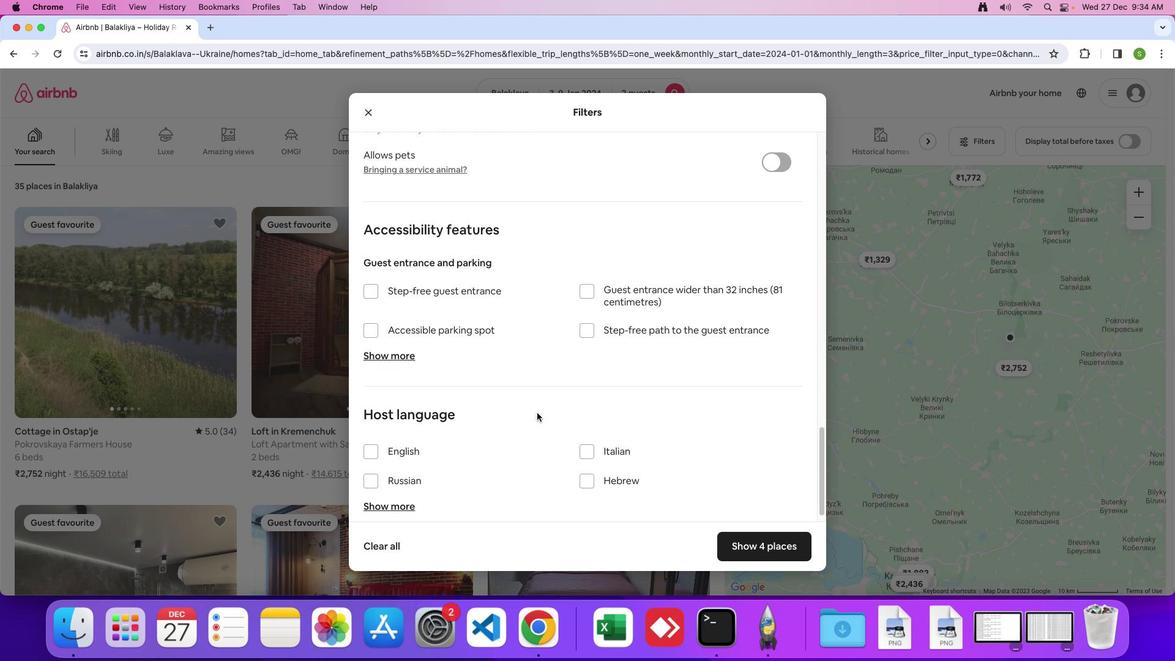 
Action: Mouse scrolled (537, 413) with delta (0, 0)
Screenshot: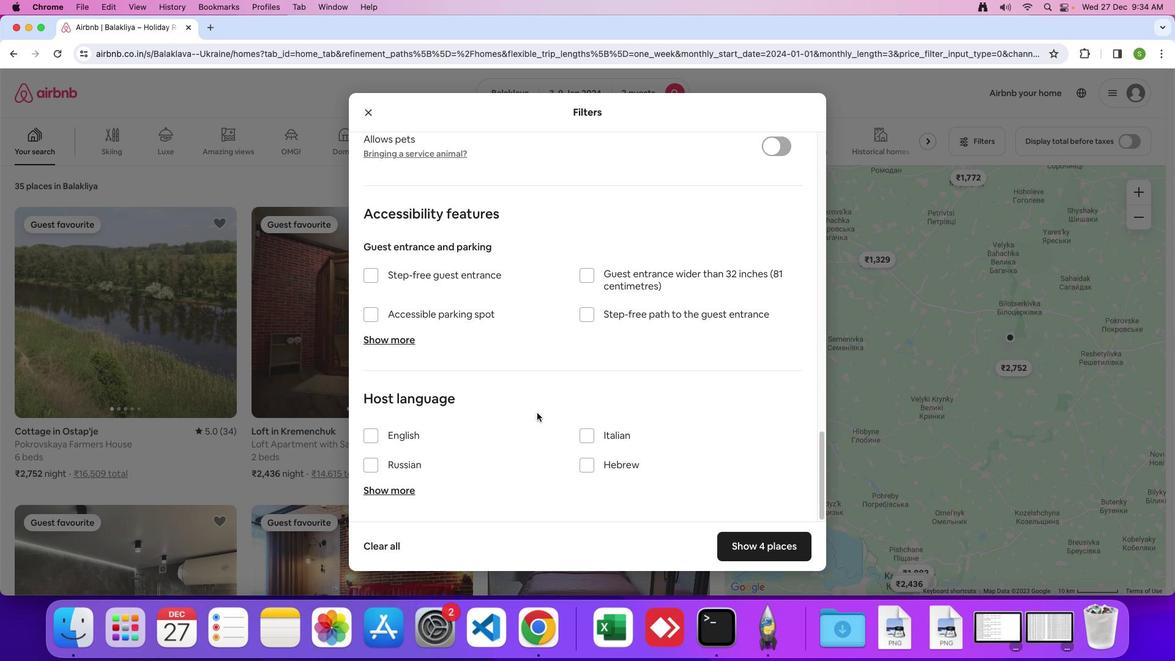 
Action: Mouse scrolled (537, 413) with delta (0, 0)
Screenshot: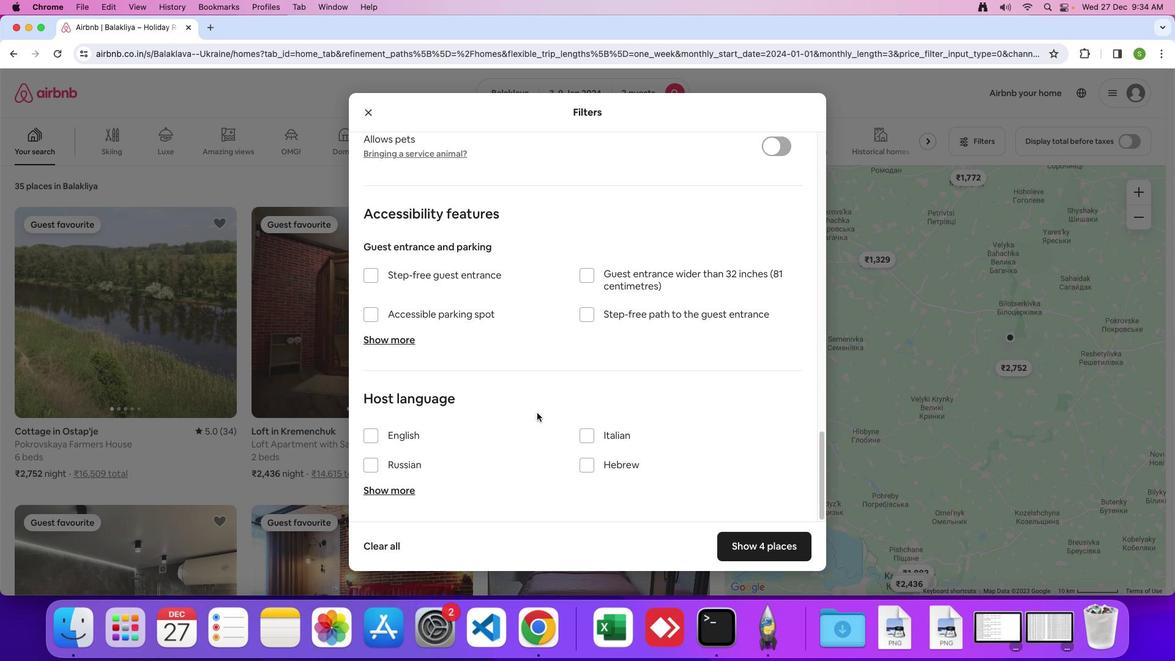 
Action: Mouse scrolled (537, 413) with delta (0, -1)
Screenshot: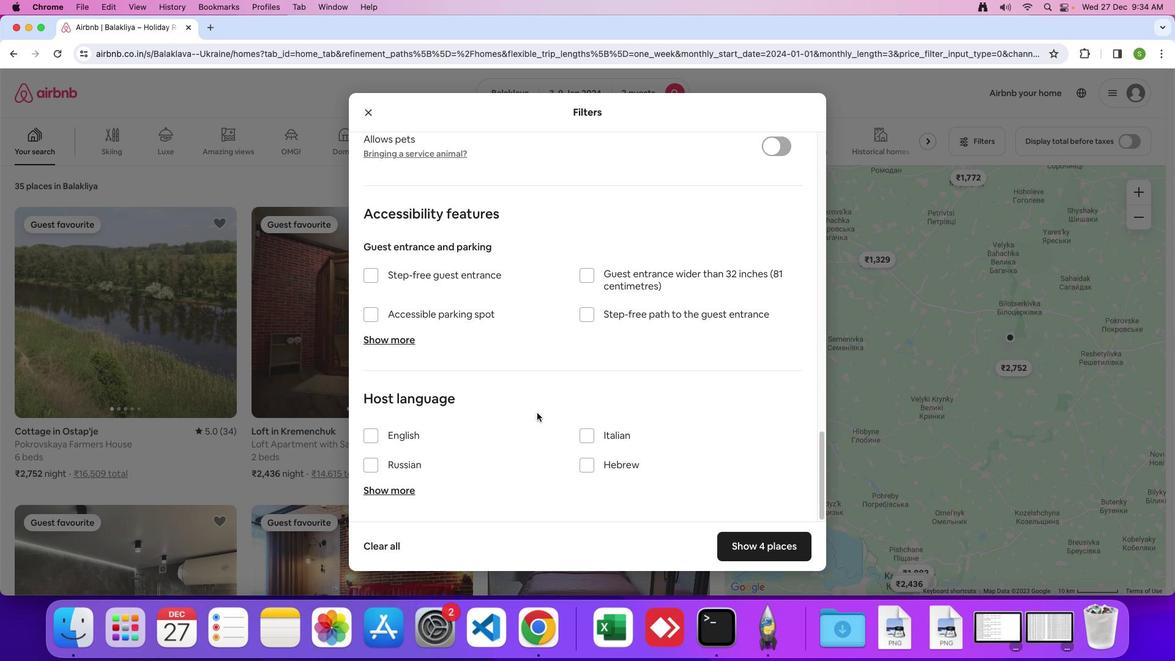 
Action: Mouse moved to (751, 551)
Screenshot: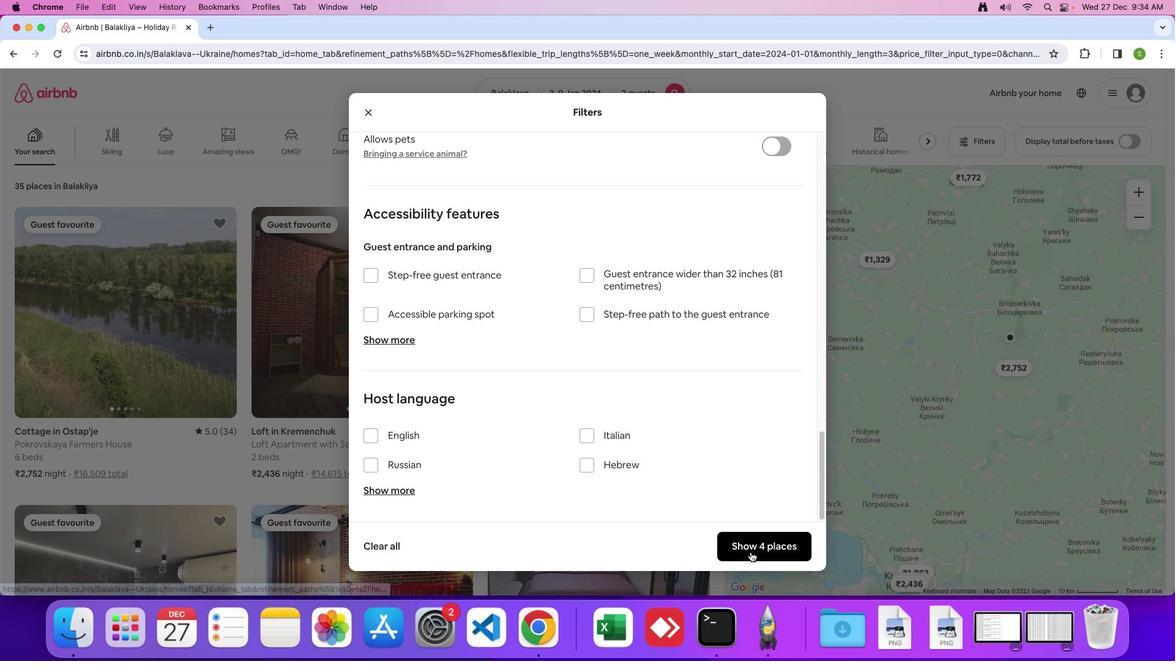 
Action: Mouse pressed left at (751, 551)
Screenshot: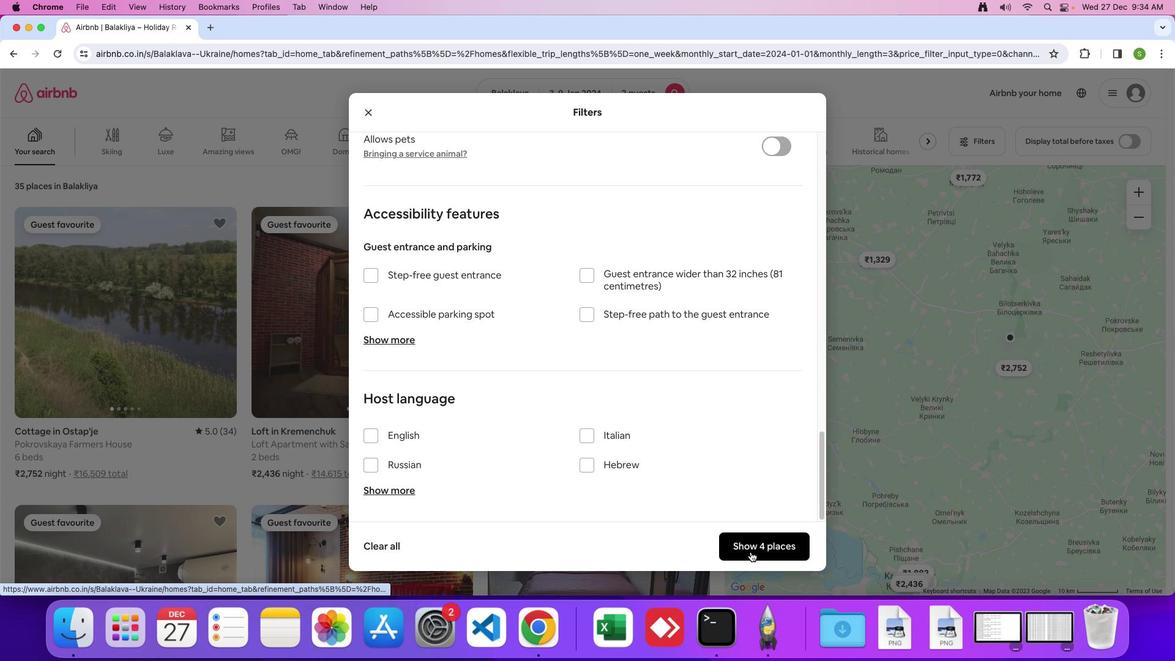 
Action: Mouse moved to (158, 329)
Screenshot: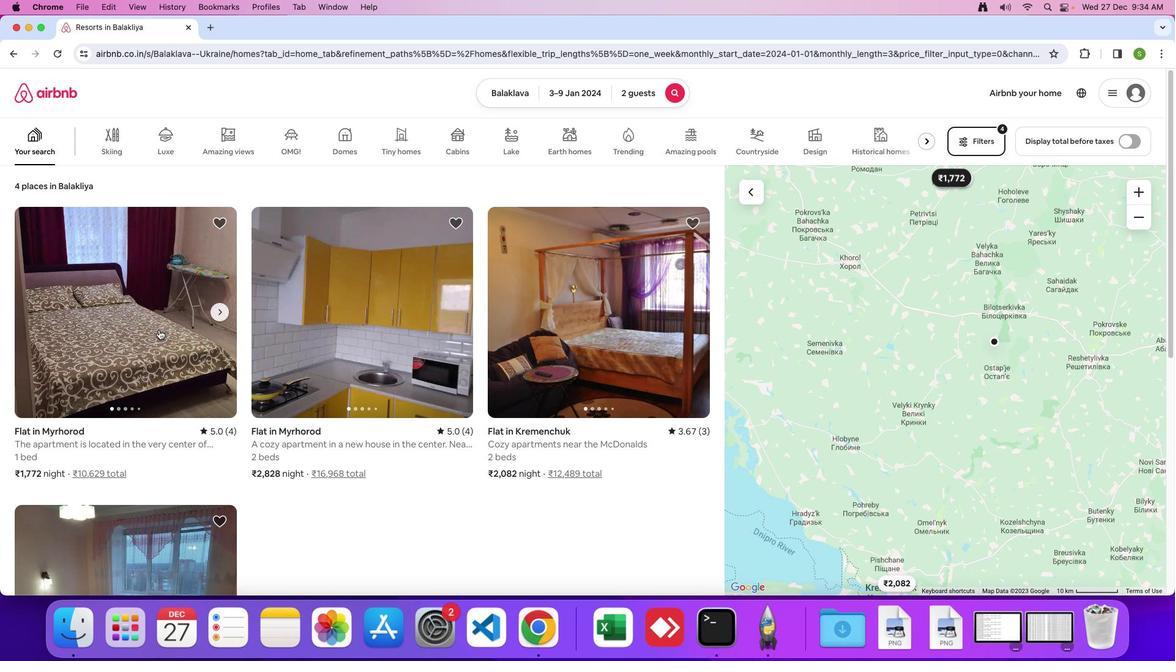 
Action: Mouse pressed left at (158, 329)
Screenshot: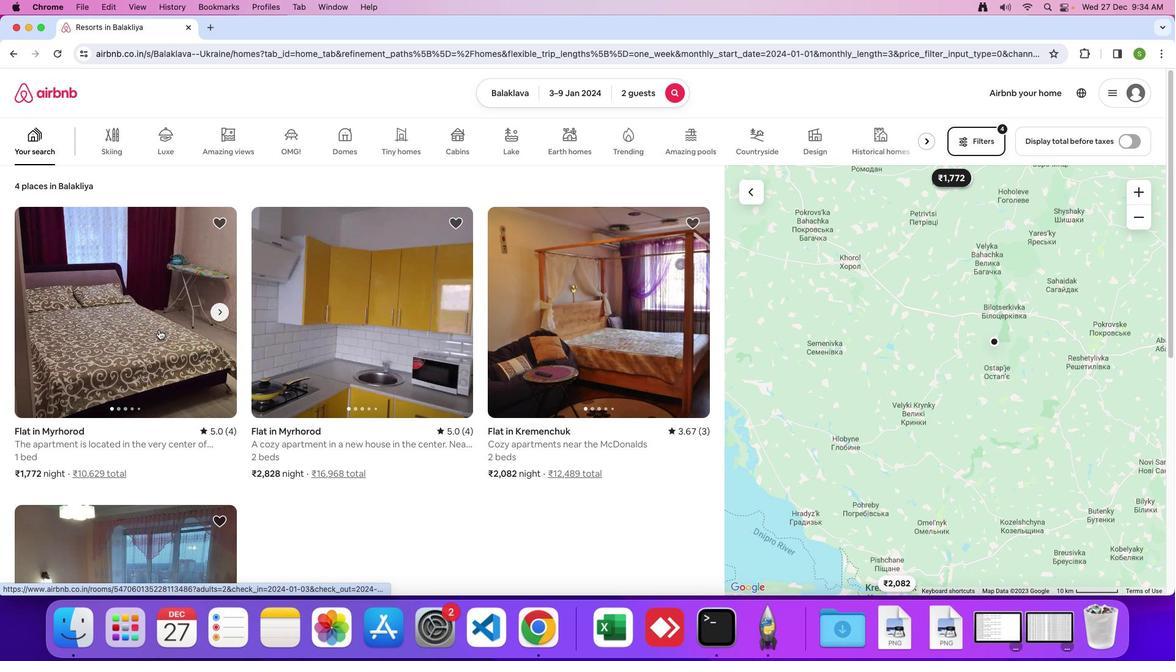
Action: Mouse moved to (398, 308)
Screenshot: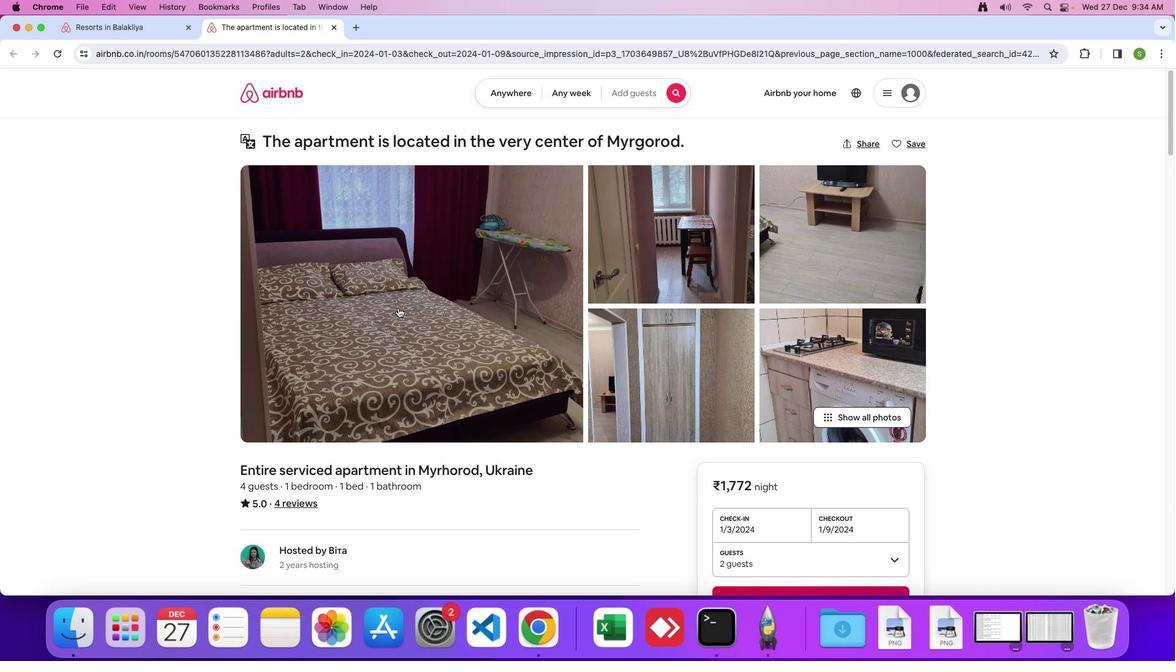 
Action: Mouse pressed left at (398, 308)
Screenshot: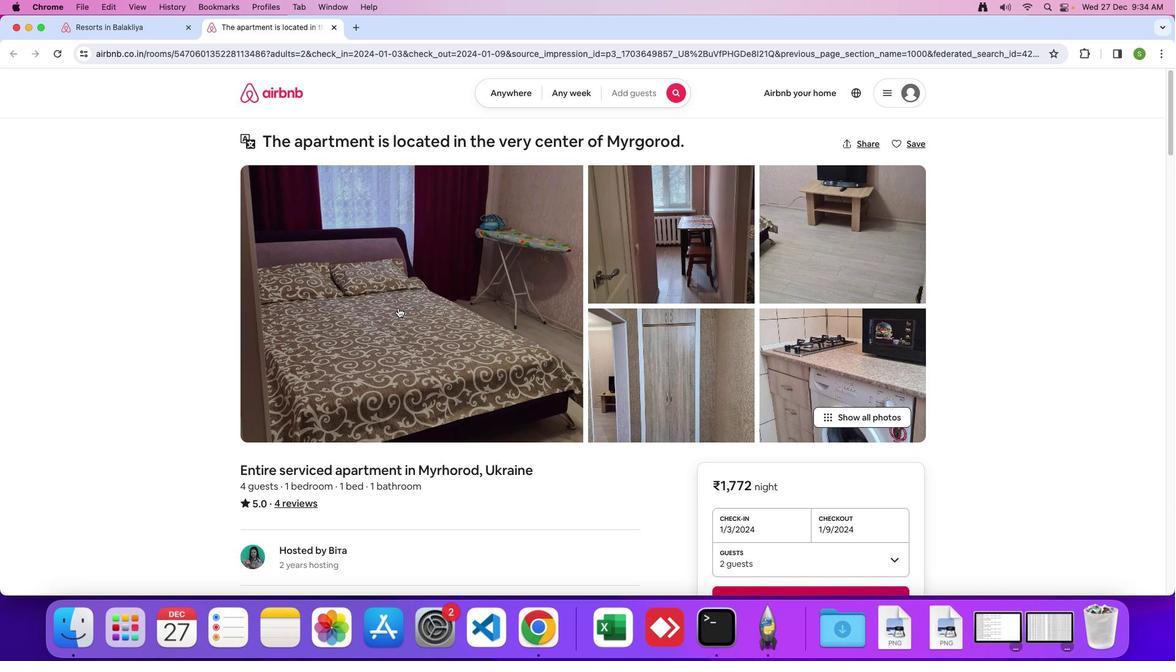 
Action: Mouse moved to (485, 372)
Screenshot: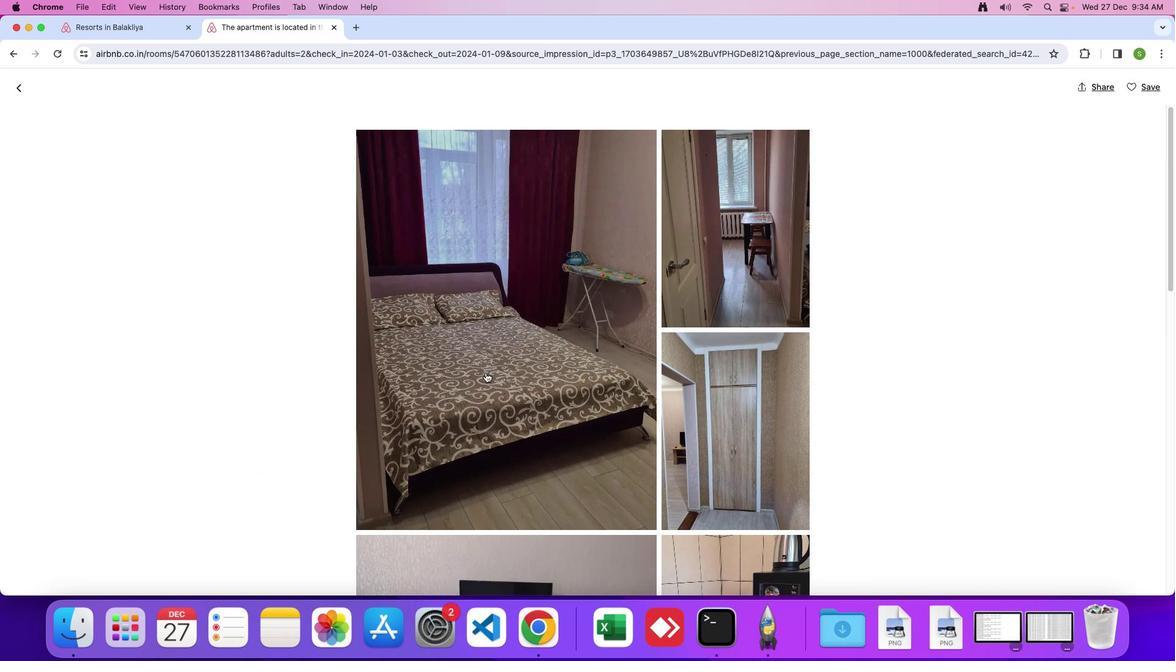 
Action: Mouse scrolled (485, 372) with delta (0, 0)
Screenshot: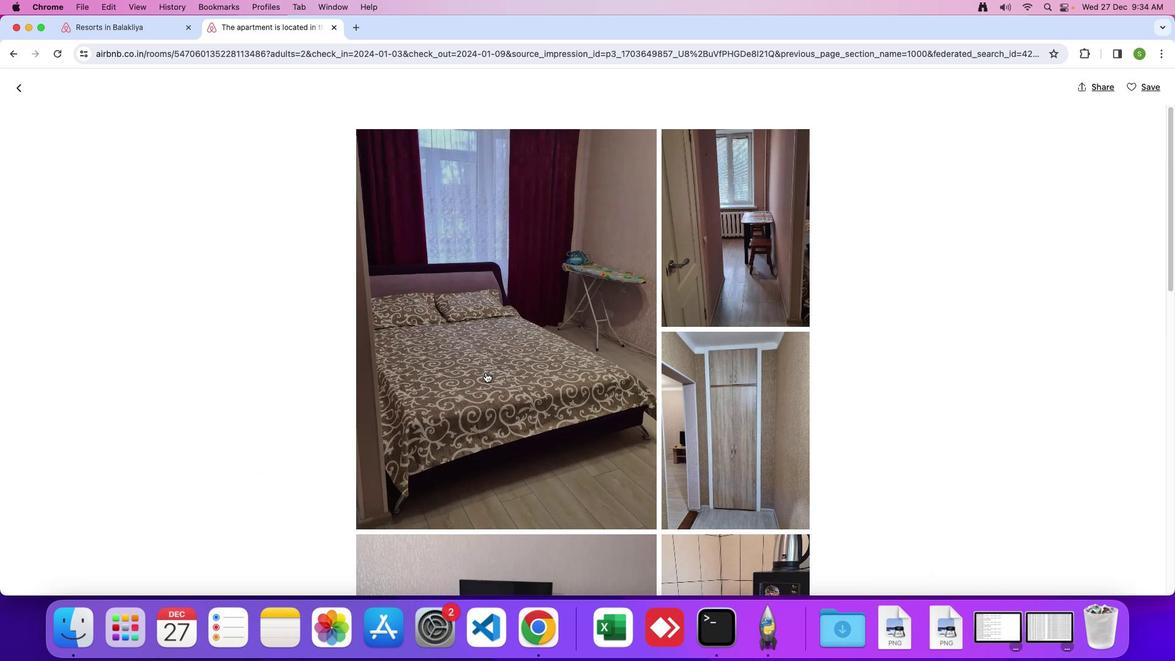 
Action: Mouse scrolled (485, 372) with delta (0, 0)
Screenshot: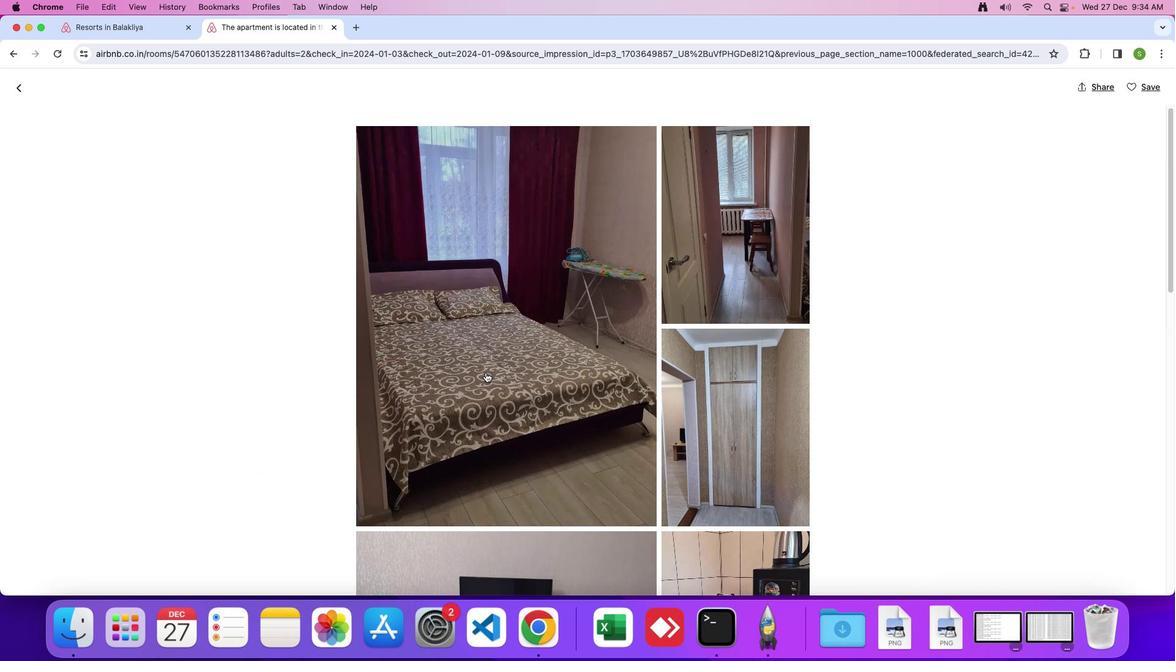 
Action: Mouse scrolled (485, 372) with delta (0, 0)
Screenshot: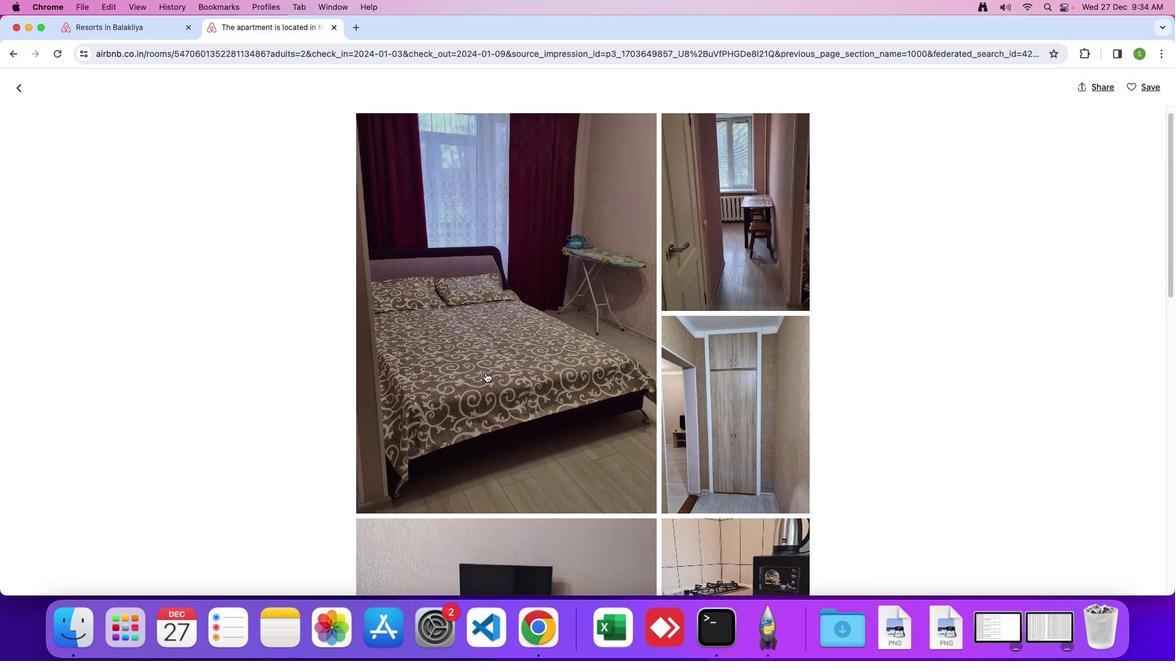 
Action: Mouse scrolled (485, 372) with delta (0, 0)
Screenshot: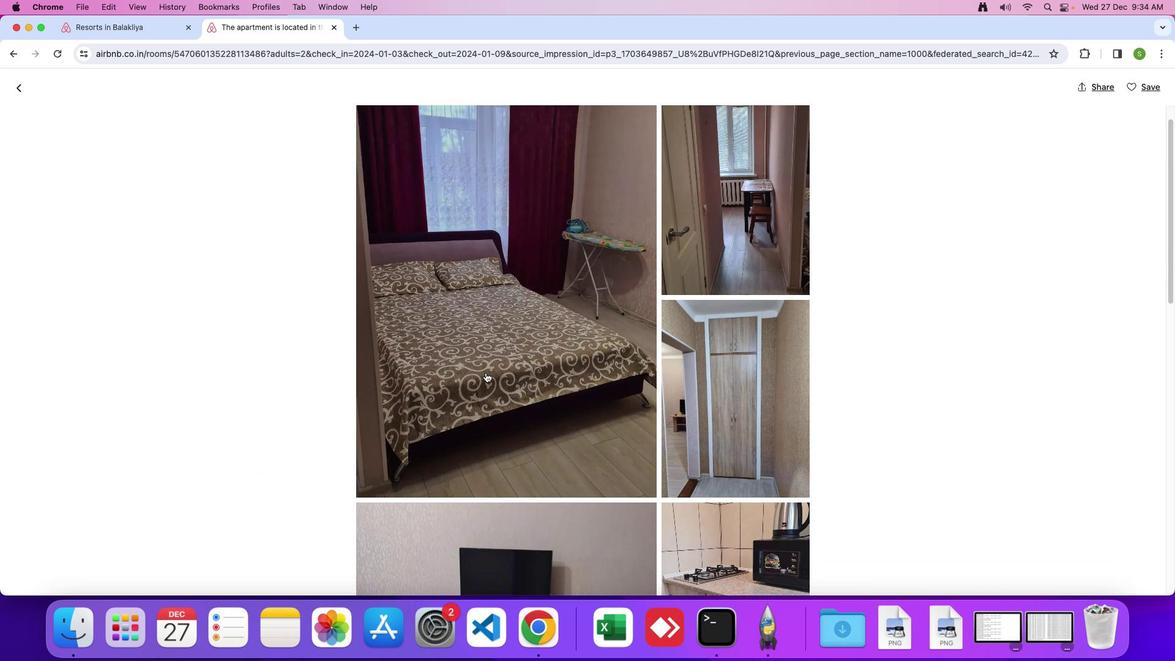 
Action: Mouse scrolled (485, 372) with delta (0, 0)
Screenshot: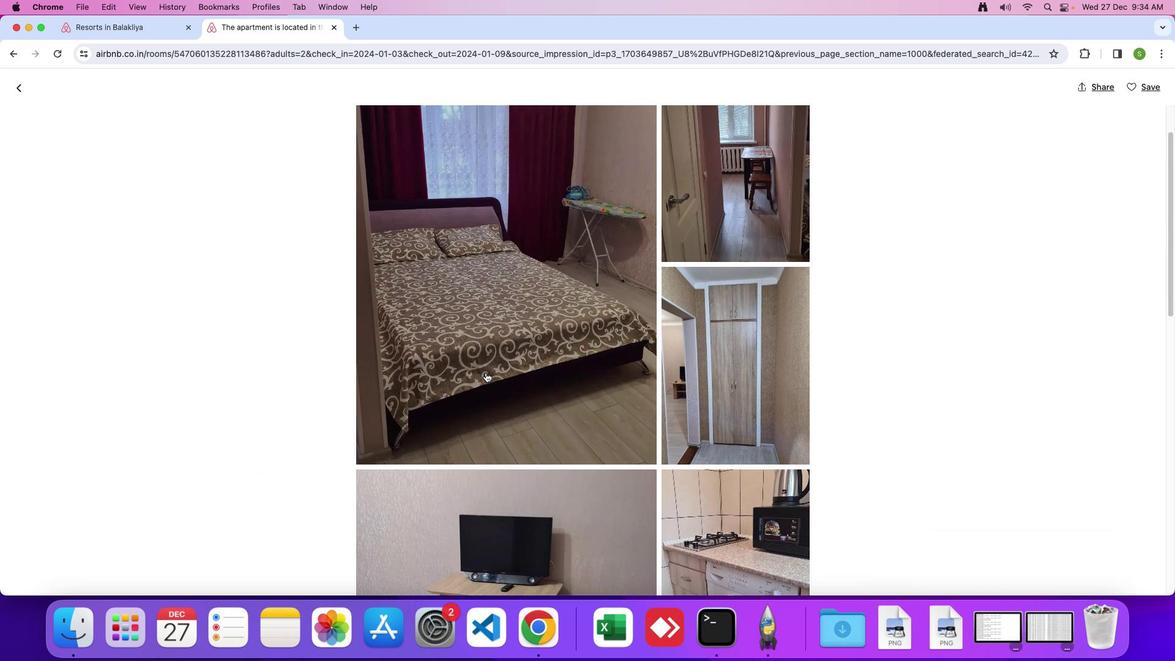 
Action: Mouse scrolled (485, 372) with delta (0, 0)
Screenshot: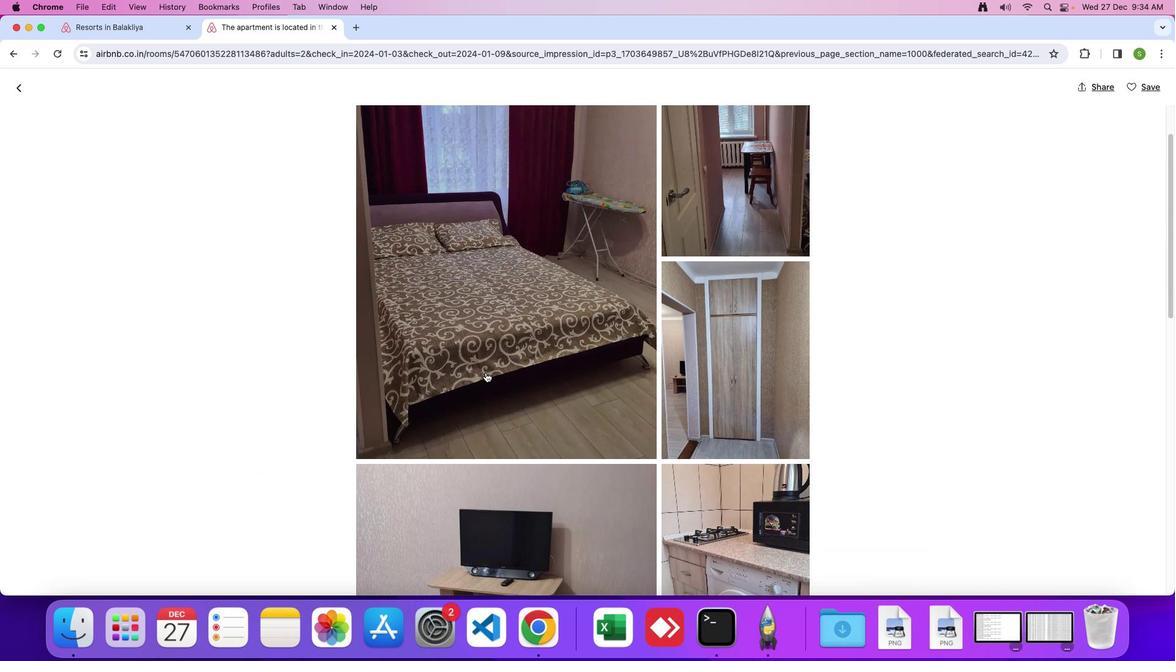 
Action: Mouse scrolled (485, 372) with delta (0, 0)
Screenshot: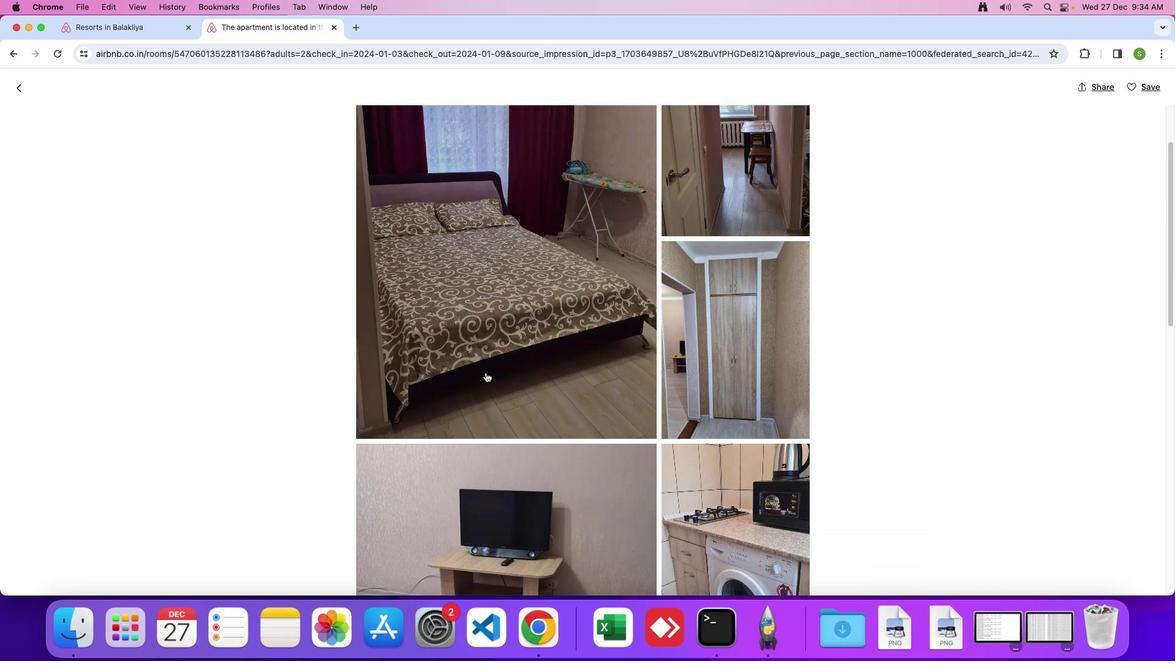 
Action: Mouse scrolled (485, 372) with delta (0, 0)
Screenshot: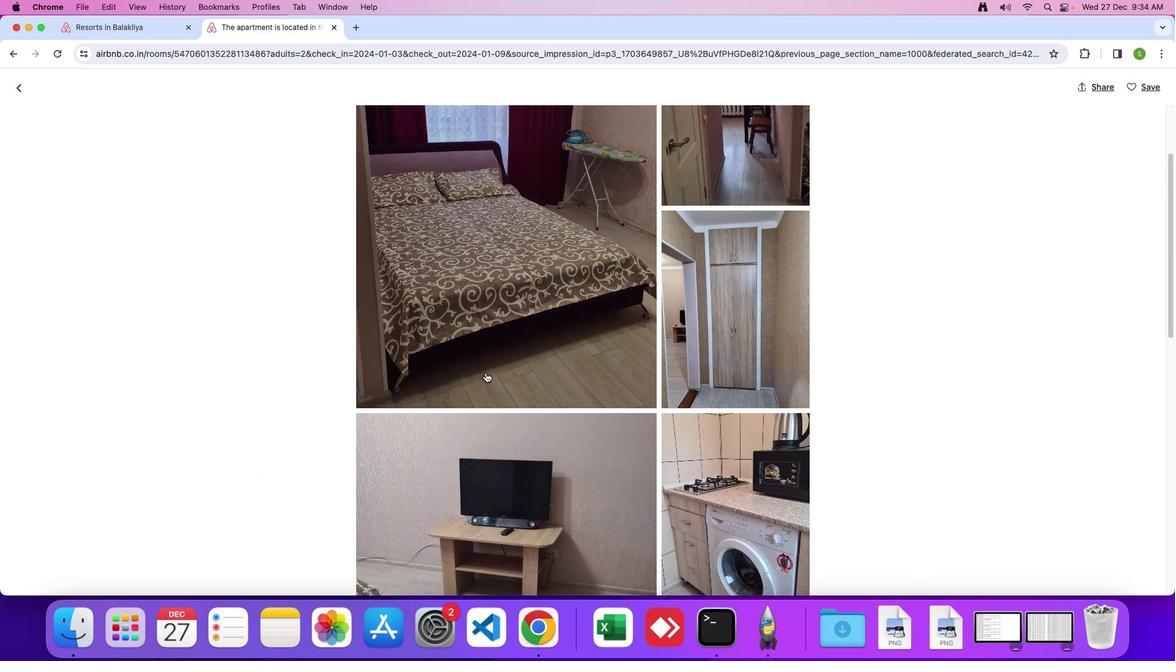 
Action: Mouse scrolled (485, 372) with delta (0, 0)
Screenshot: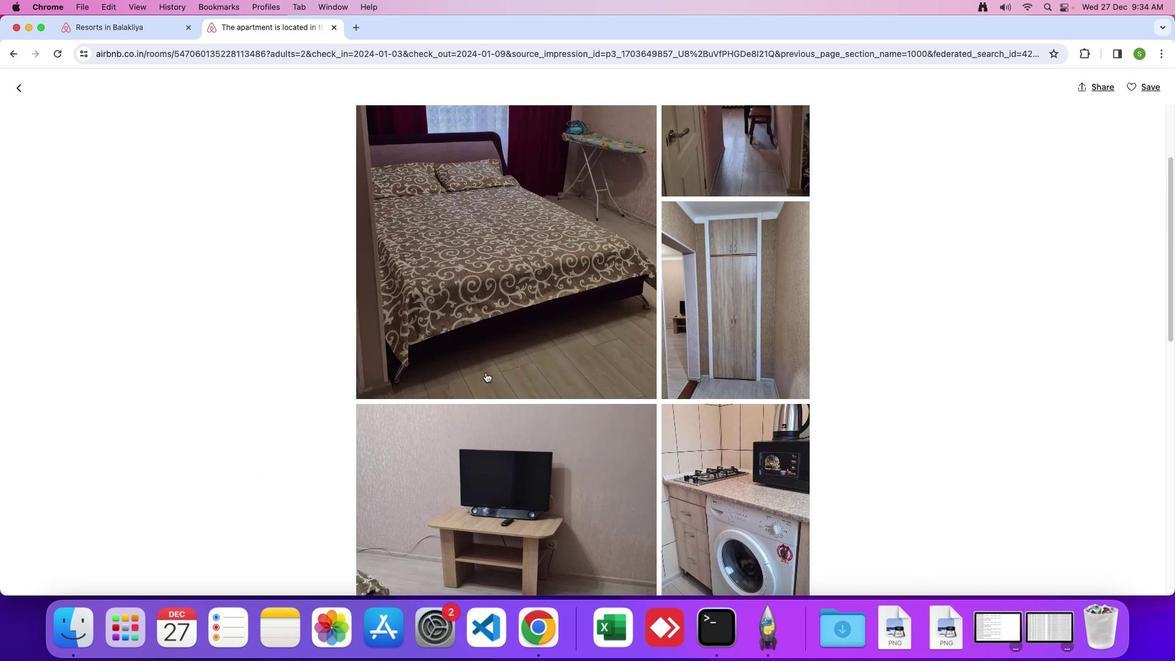 
Action: Mouse scrolled (485, 372) with delta (0, 0)
Screenshot: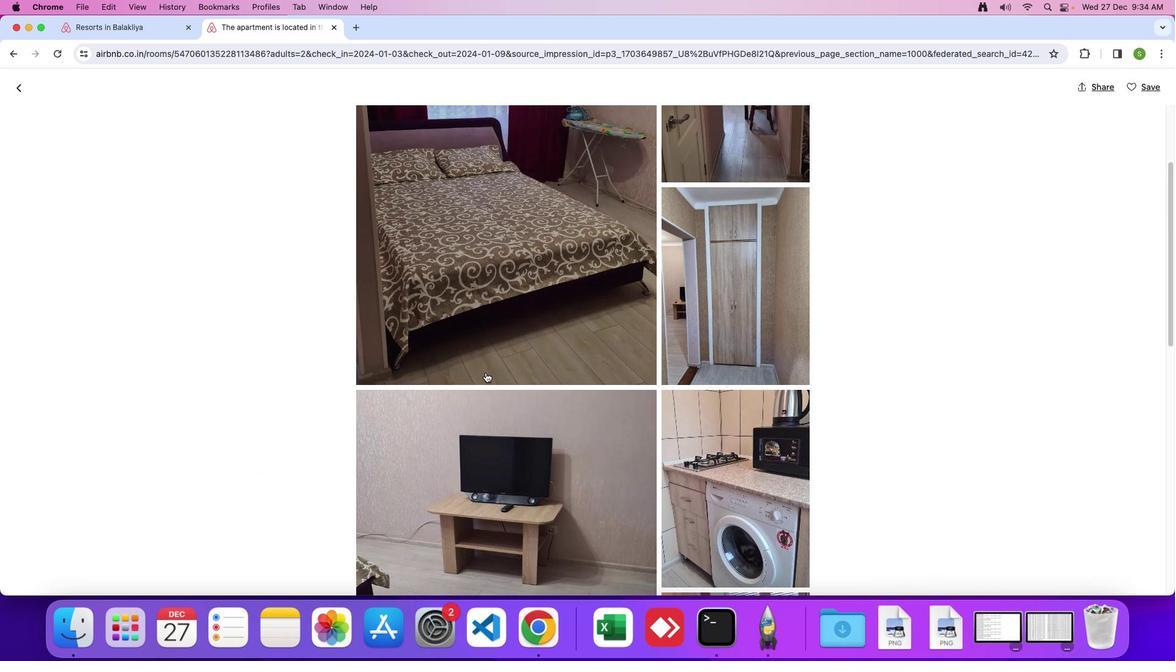 
Action: Mouse scrolled (485, 372) with delta (0, 0)
Screenshot: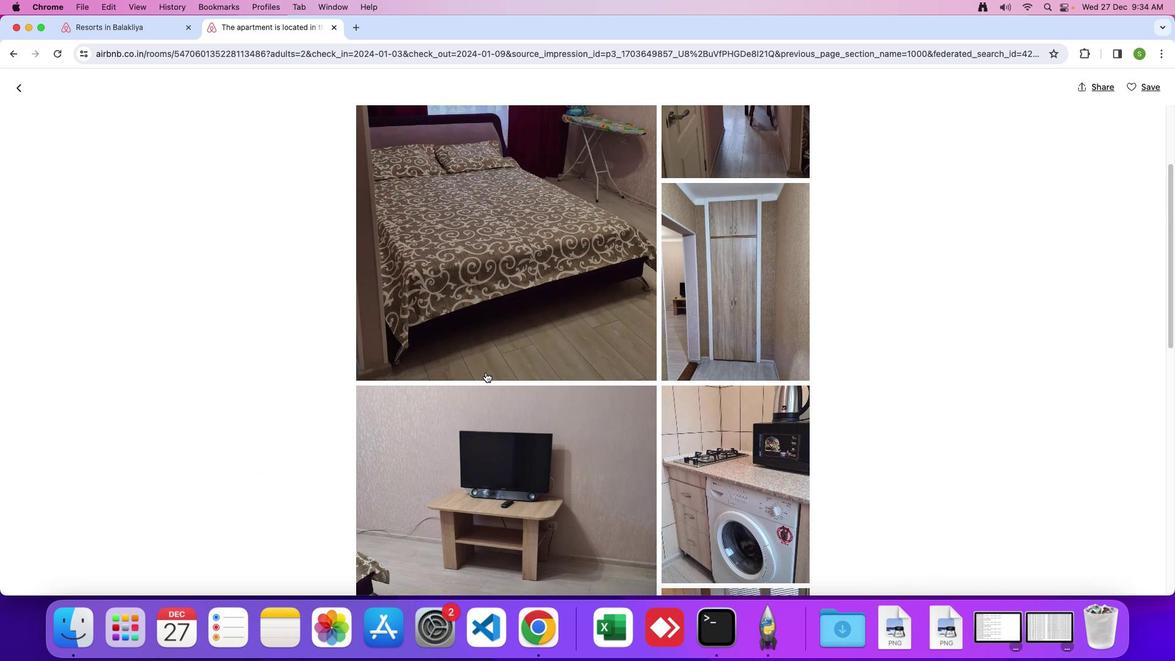 
Action: Mouse scrolled (485, 372) with delta (0, 0)
Screenshot: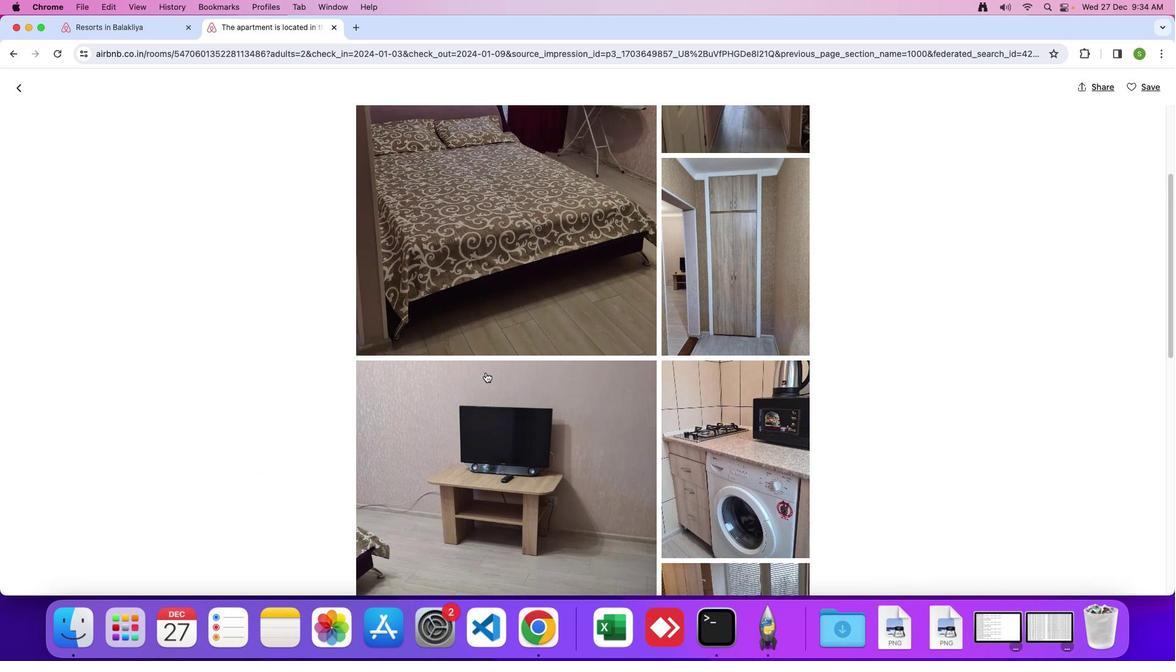 
Action: Mouse scrolled (485, 372) with delta (0, 0)
Screenshot: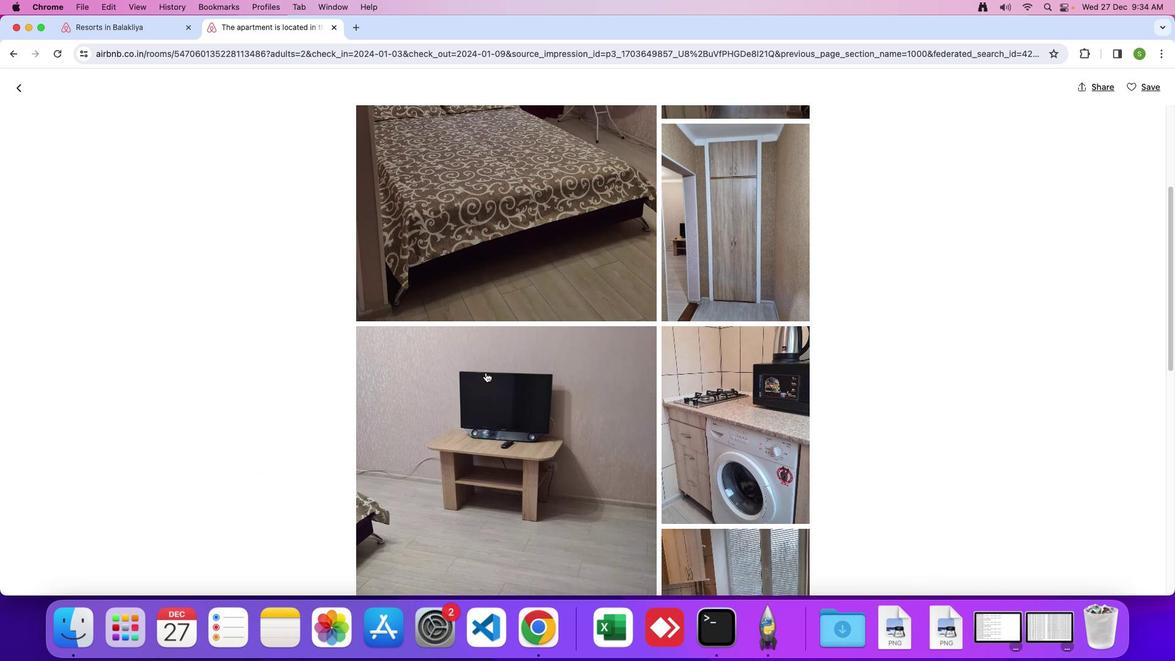 
Action: Mouse scrolled (485, 372) with delta (0, 0)
Screenshot: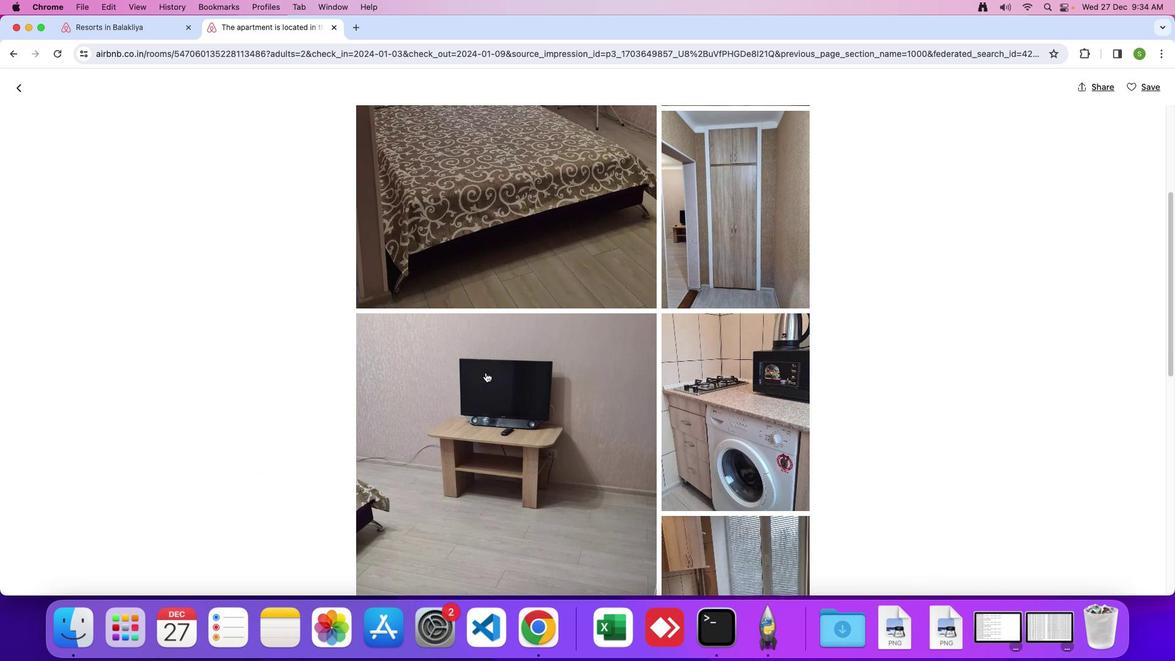 
Action: Mouse scrolled (485, 372) with delta (0, 0)
Screenshot: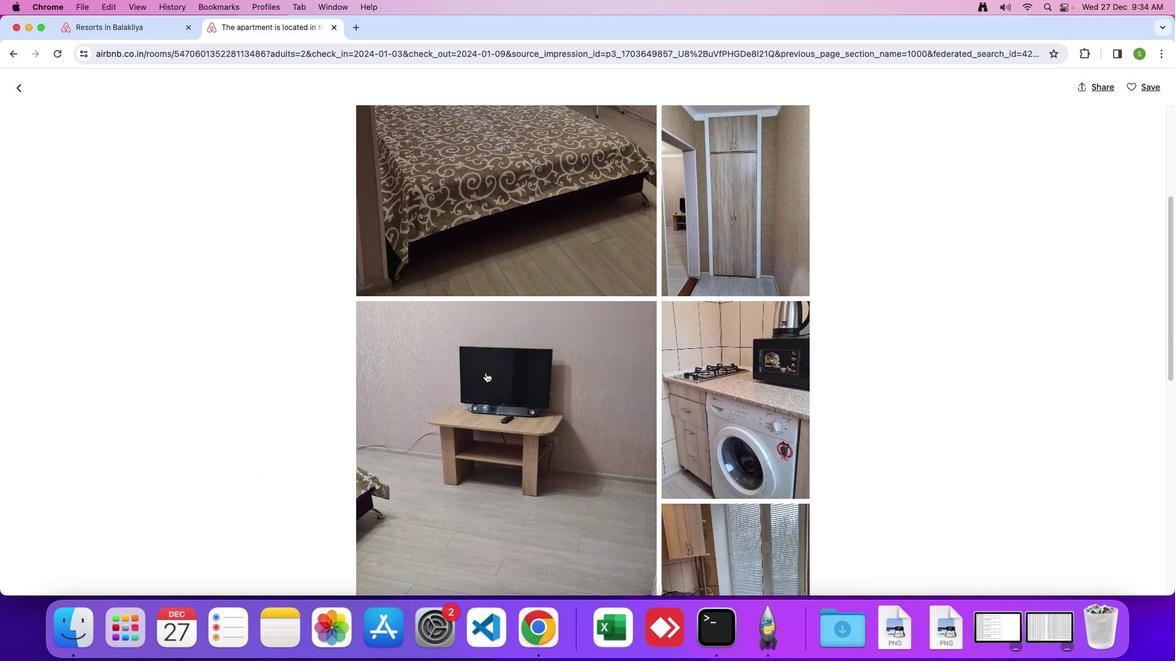
Action: Mouse scrolled (485, 372) with delta (0, 0)
Screenshot: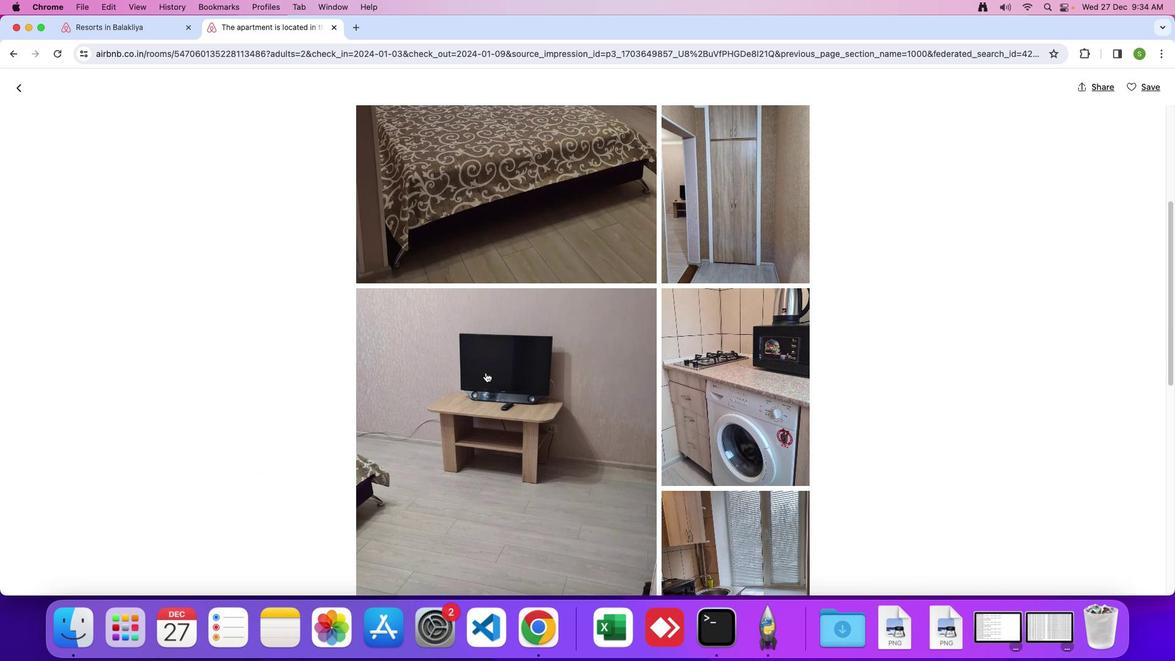 
Action: Mouse scrolled (485, 372) with delta (0, -1)
Screenshot: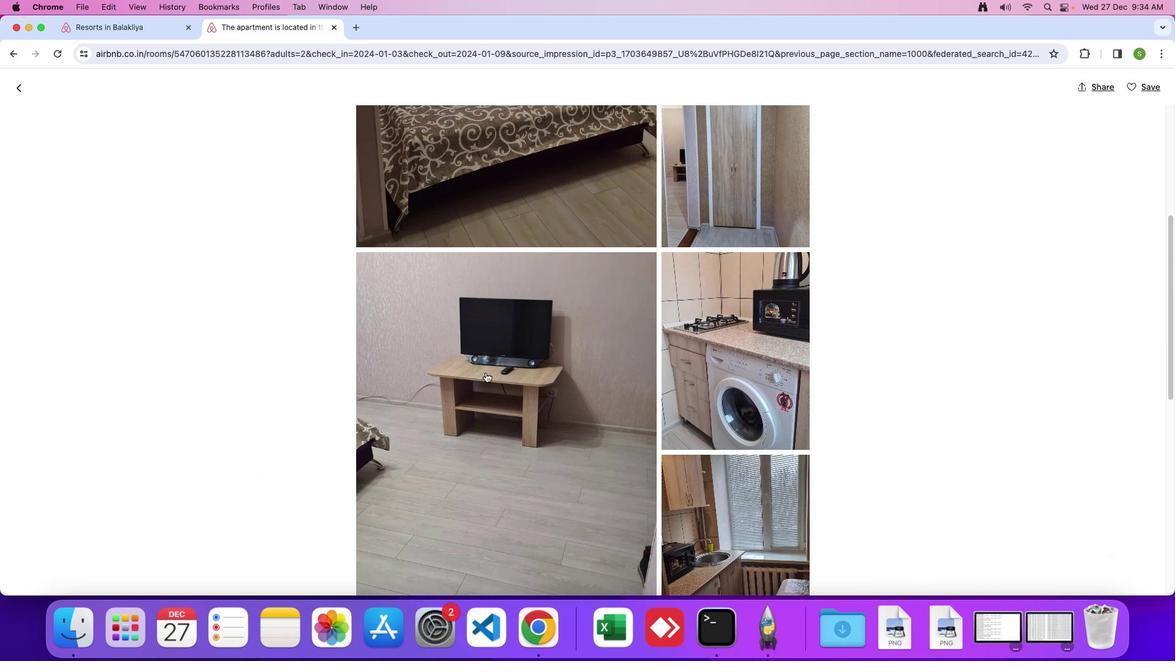 
Action: Mouse scrolled (485, 372) with delta (0, 0)
Screenshot: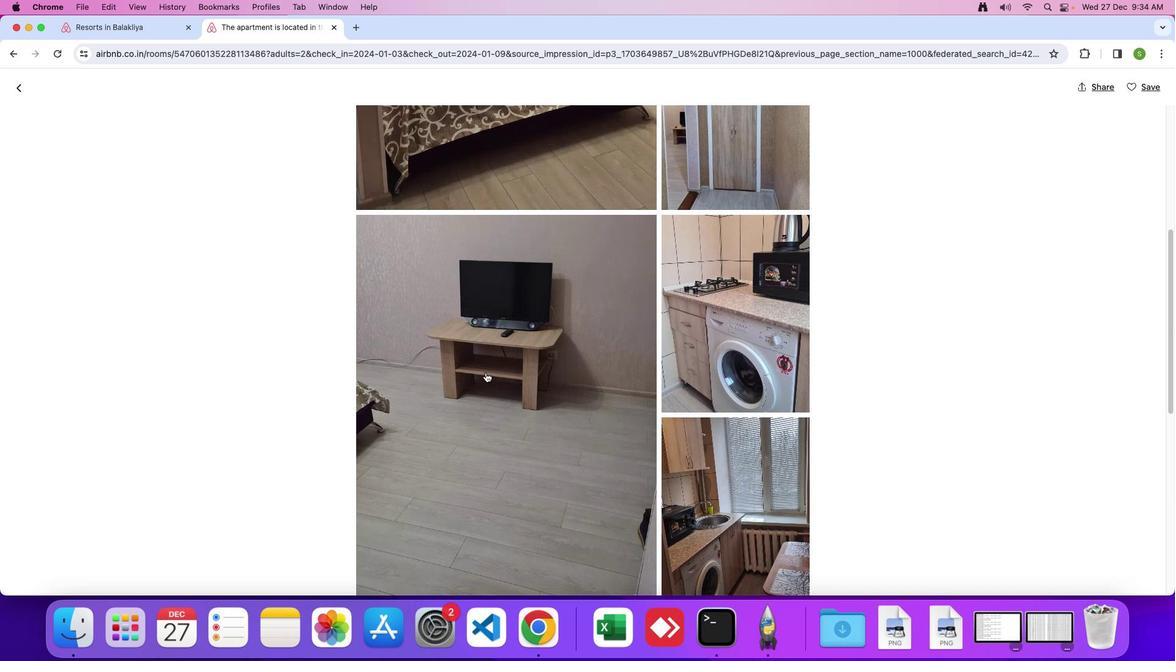 
Action: Mouse scrolled (485, 372) with delta (0, 0)
Screenshot: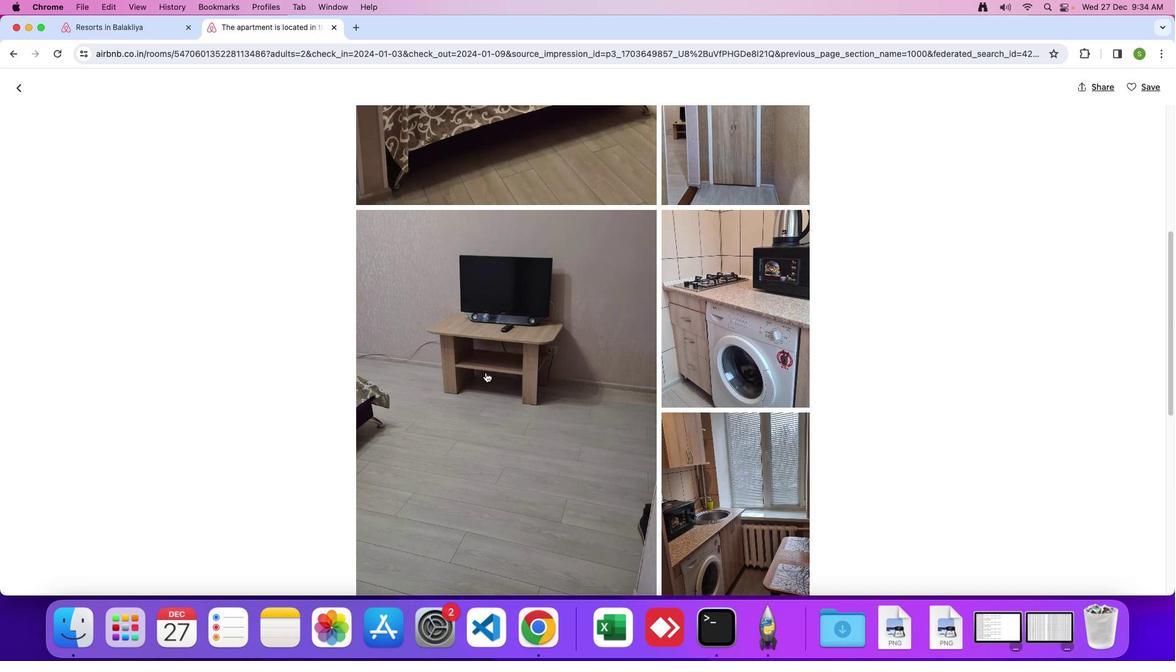 
Action: Mouse scrolled (485, 372) with delta (0, -1)
Screenshot: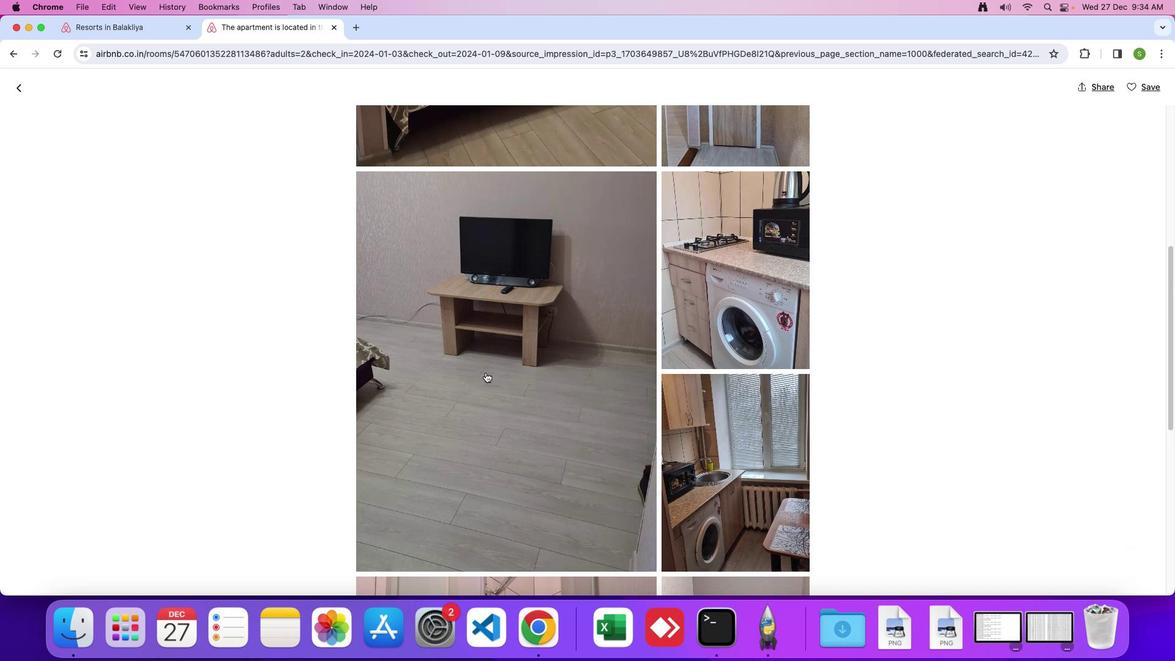 
Action: Mouse scrolled (485, 372) with delta (0, 0)
Screenshot: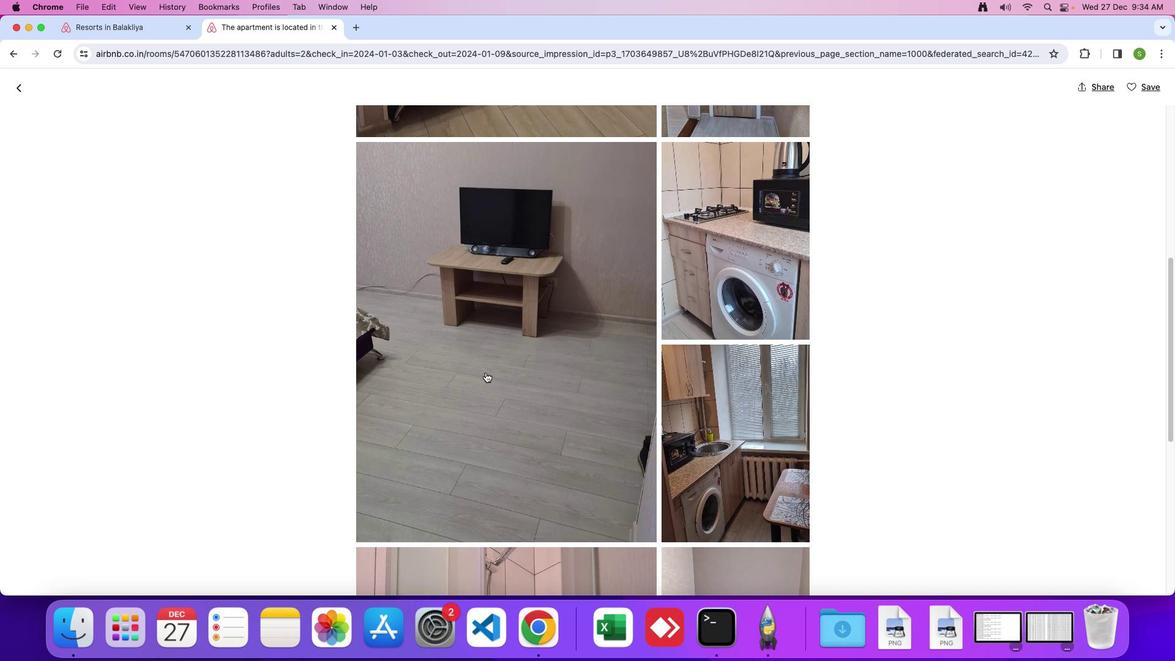 
Action: Mouse scrolled (485, 372) with delta (0, 0)
Screenshot: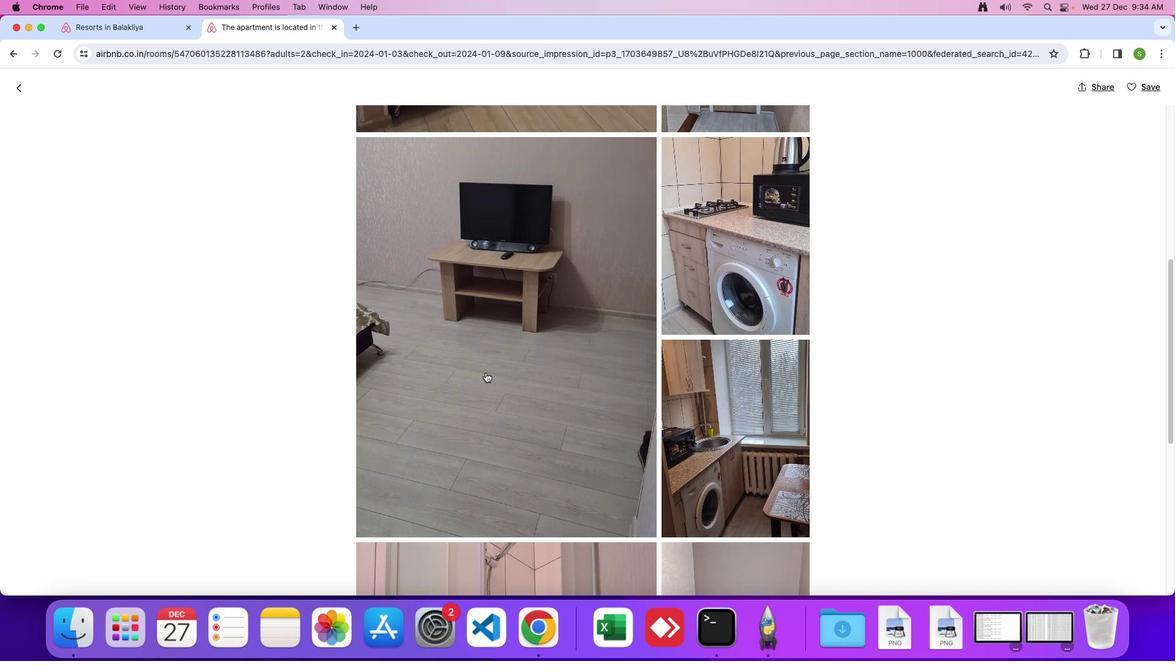 
Action: Mouse scrolled (485, 372) with delta (0, 0)
Screenshot: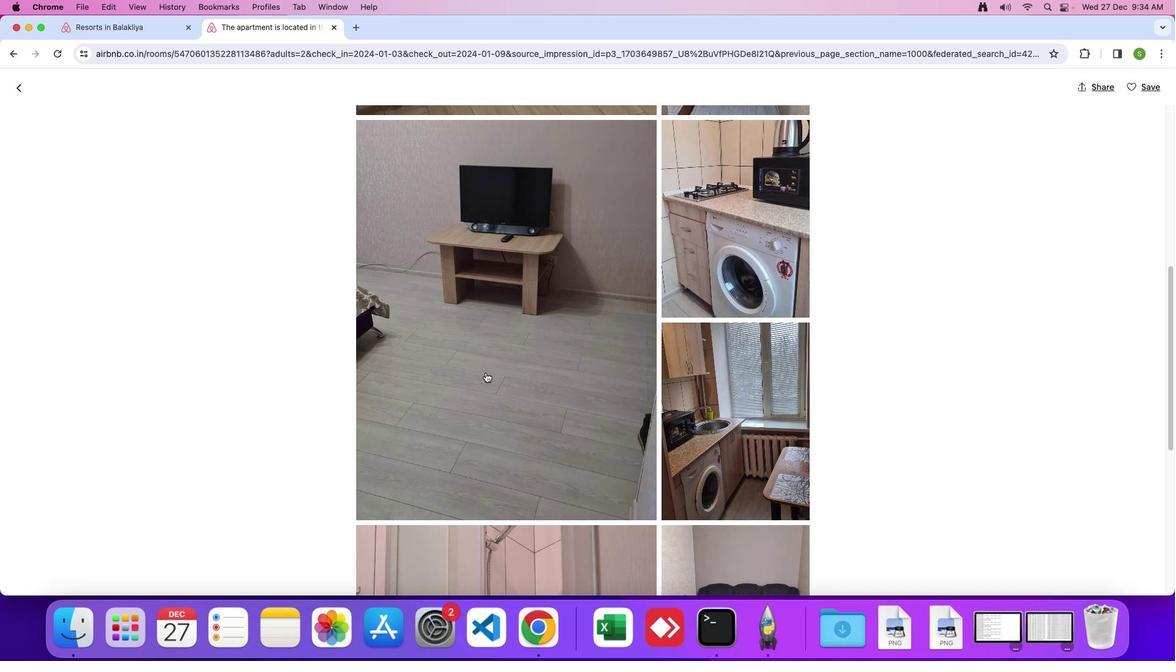 
Action: Mouse scrolled (485, 372) with delta (0, 0)
Screenshot: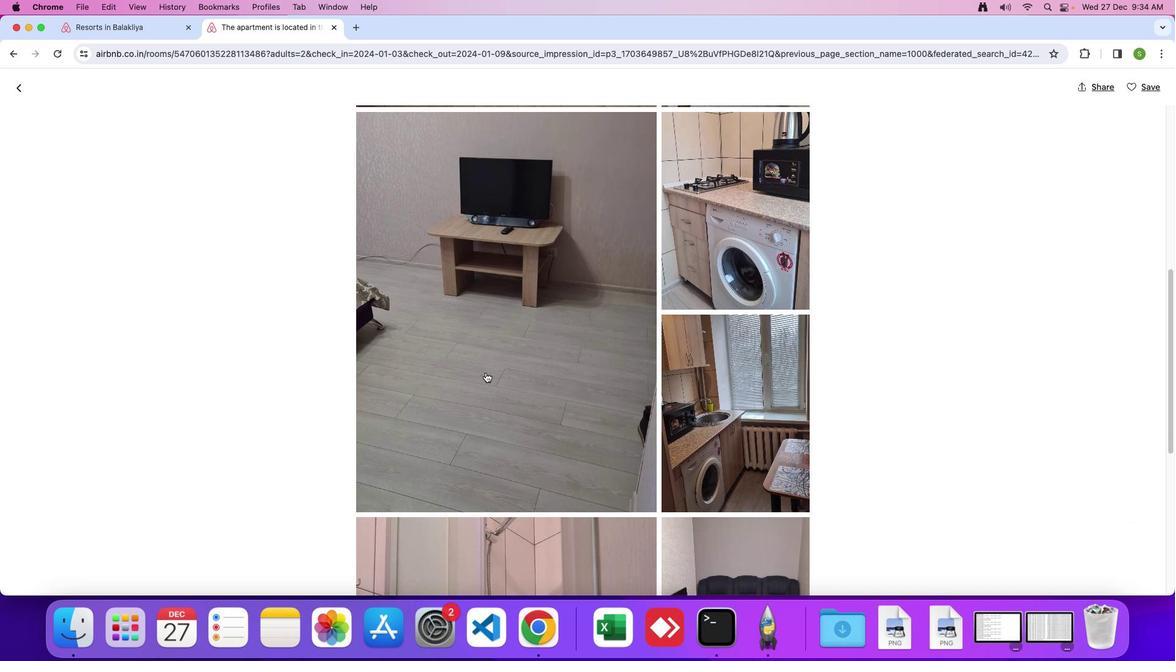 
Action: Mouse scrolled (485, 372) with delta (0, -1)
Screenshot: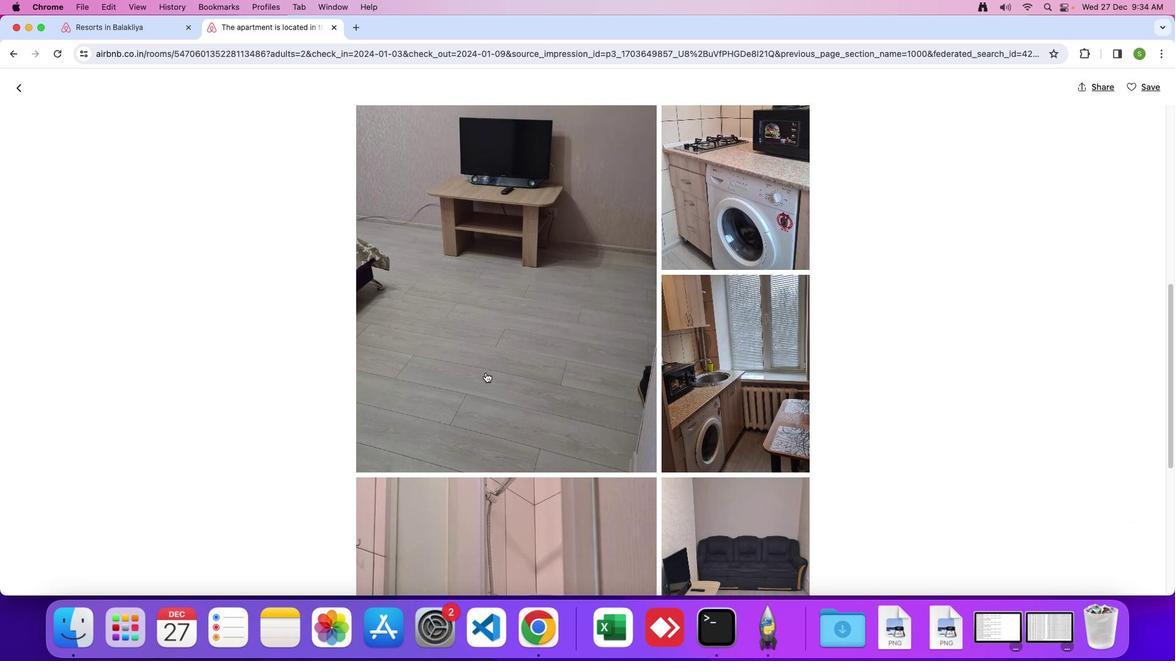 
Action: Mouse scrolled (485, 372) with delta (0, 0)
Screenshot: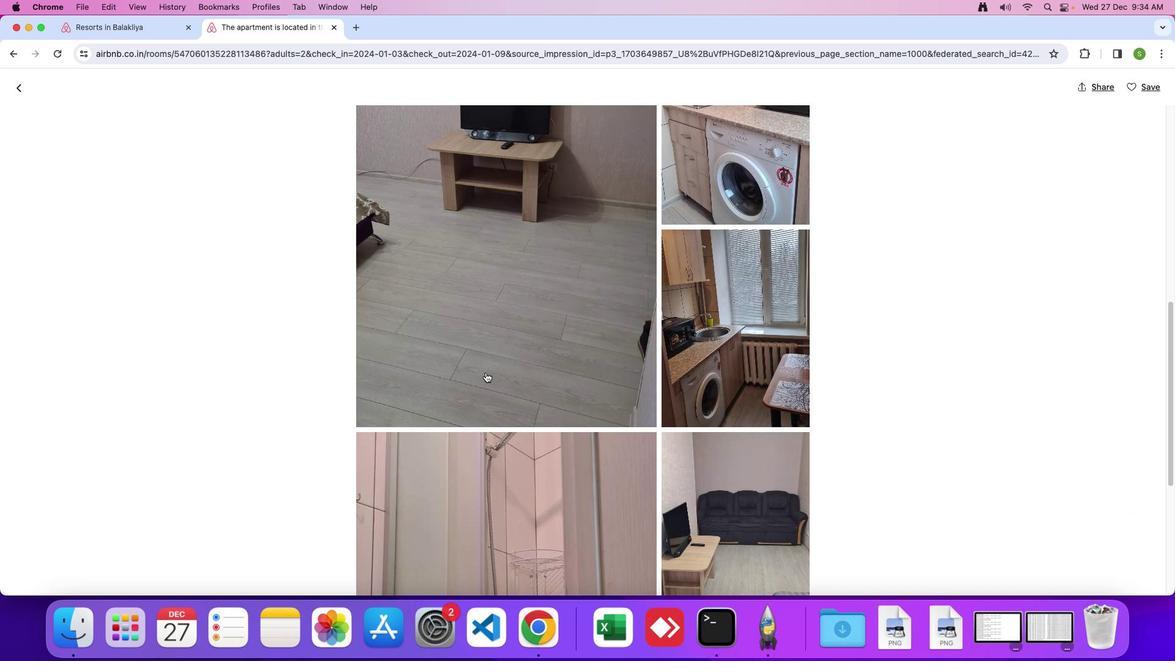 
Action: Mouse scrolled (485, 372) with delta (0, 0)
Screenshot: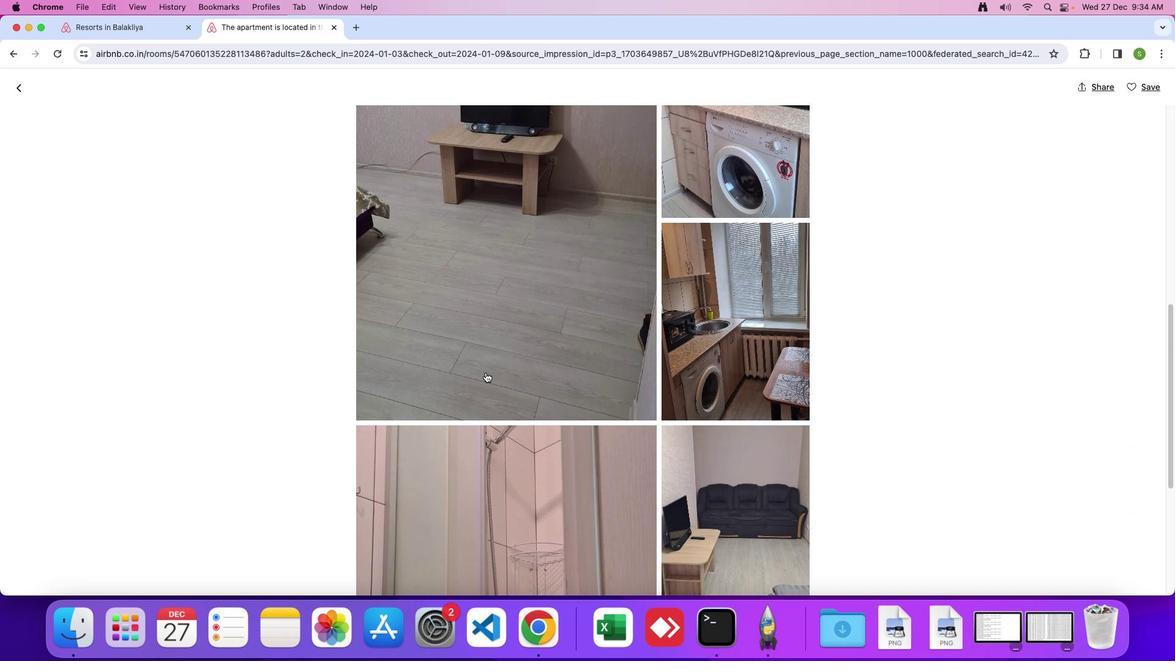 
Action: Mouse scrolled (485, 372) with delta (0, -1)
Screenshot: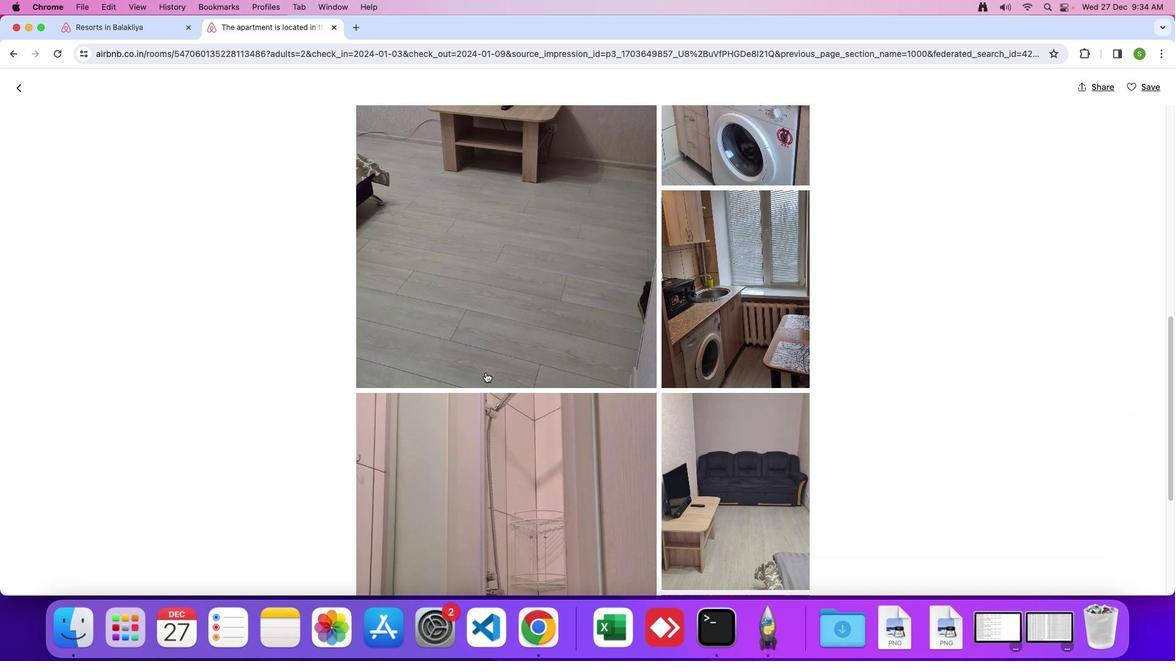 
Action: Mouse scrolled (485, 372) with delta (0, 0)
Screenshot: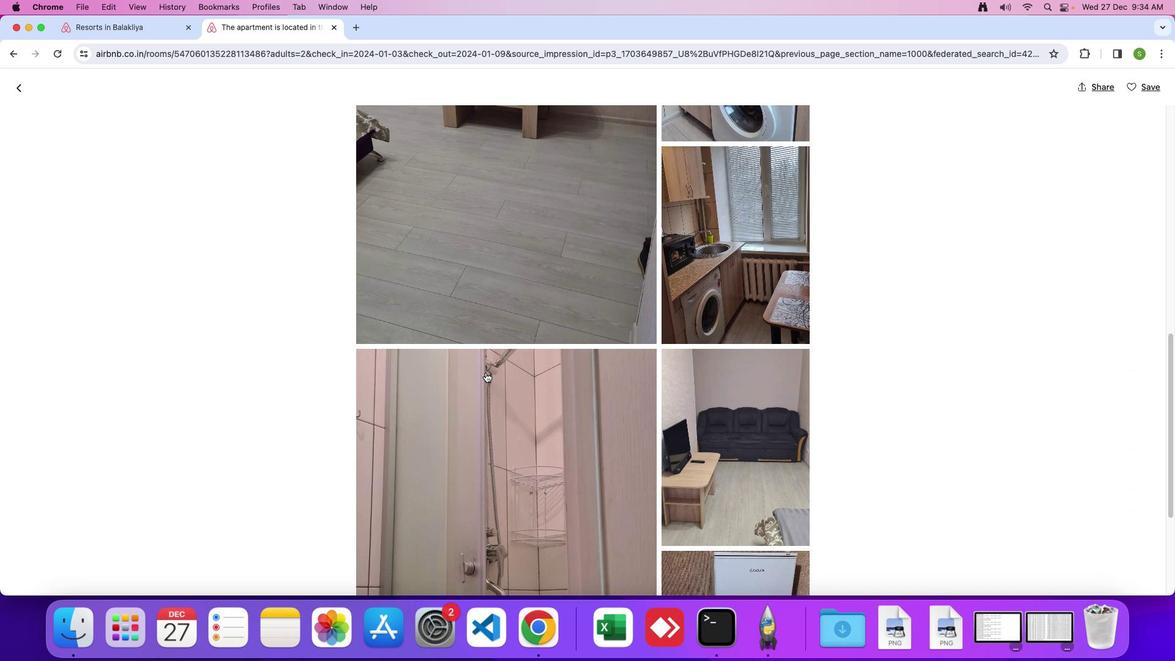 
Action: Mouse scrolled (485, 372) with delta (0, 0)
Screenshot: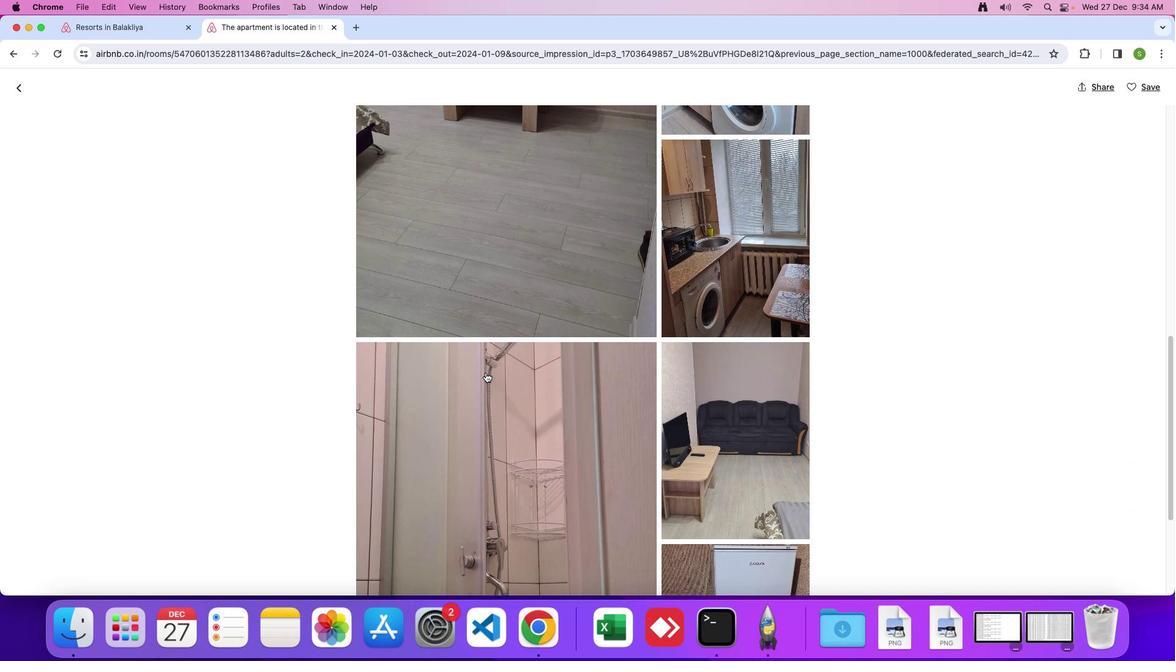 
Action: Mouse moved to (485, 373)
Screenshot: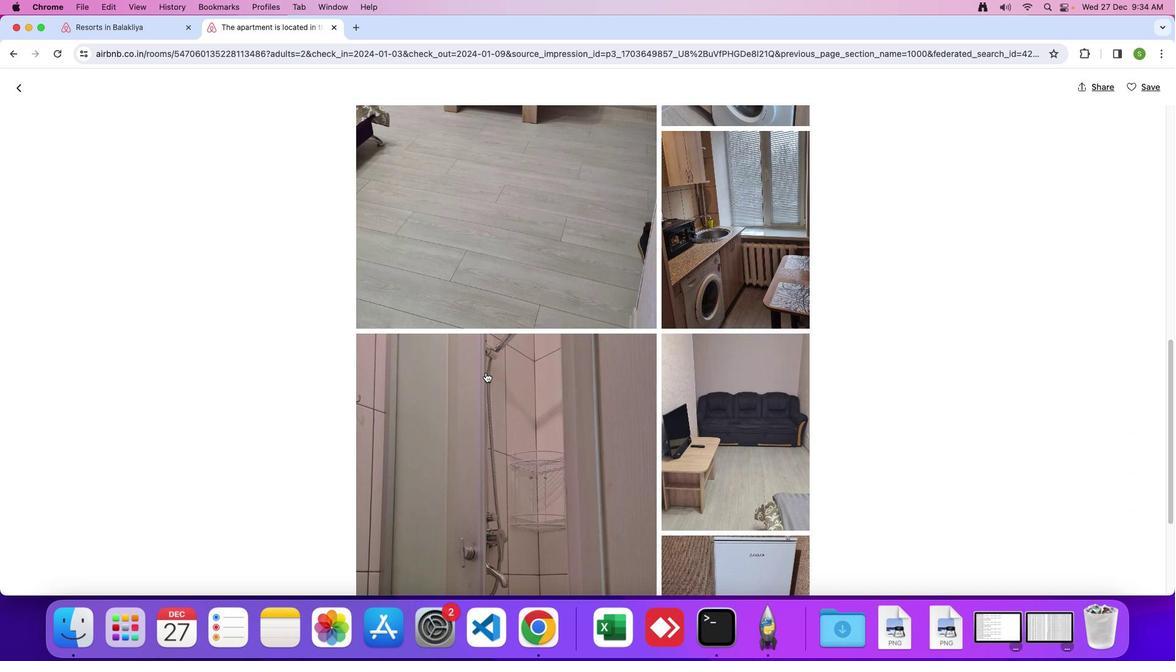
Action: Mouse scrolled (485, 373) with delta (0, 0)
Screenshot: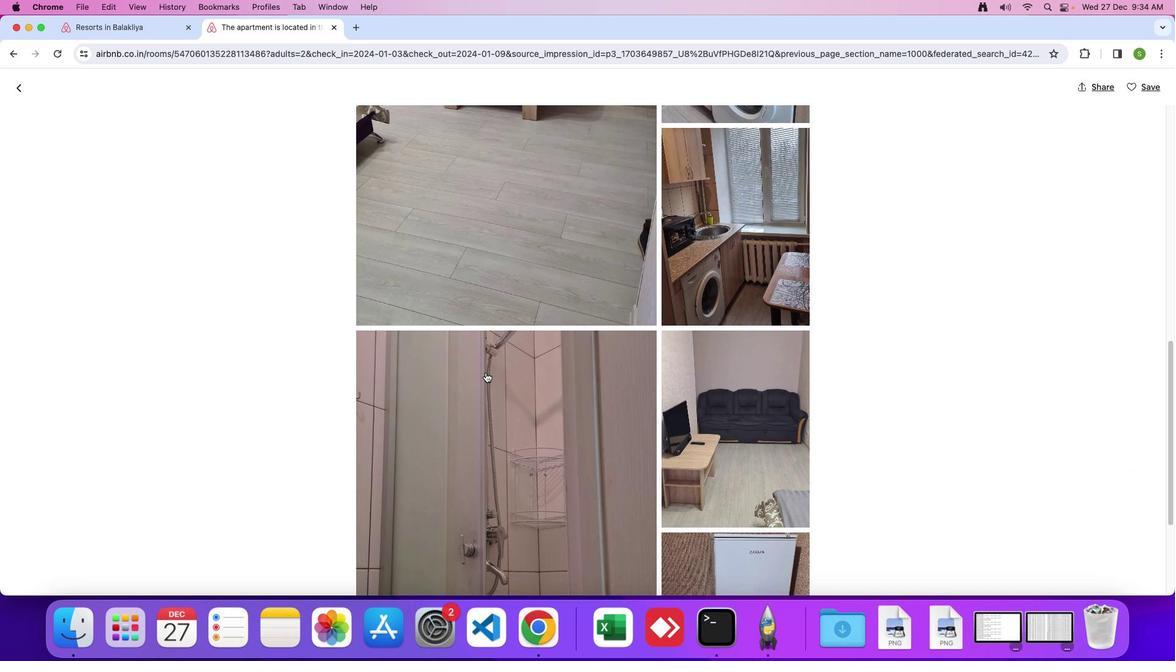 
Action: Mouse scrolled (485, 373) with delta (0, 0)
Screenshot: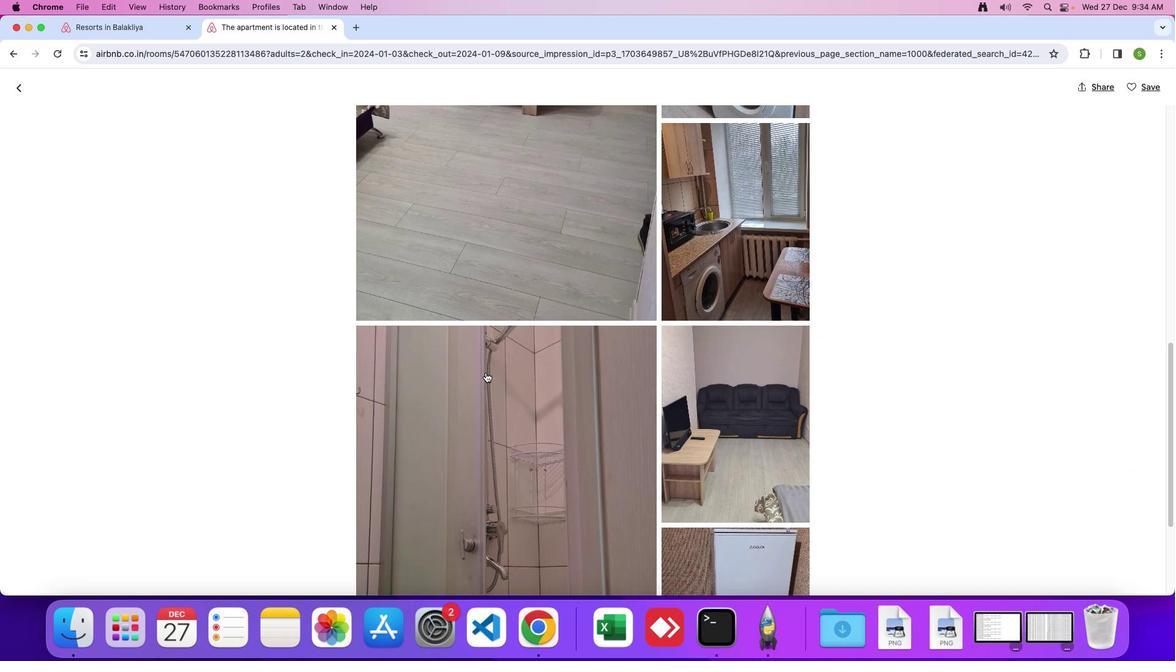 
Action: Mouse scrolled (485, 373) with delta (0, 0)
Screenshot: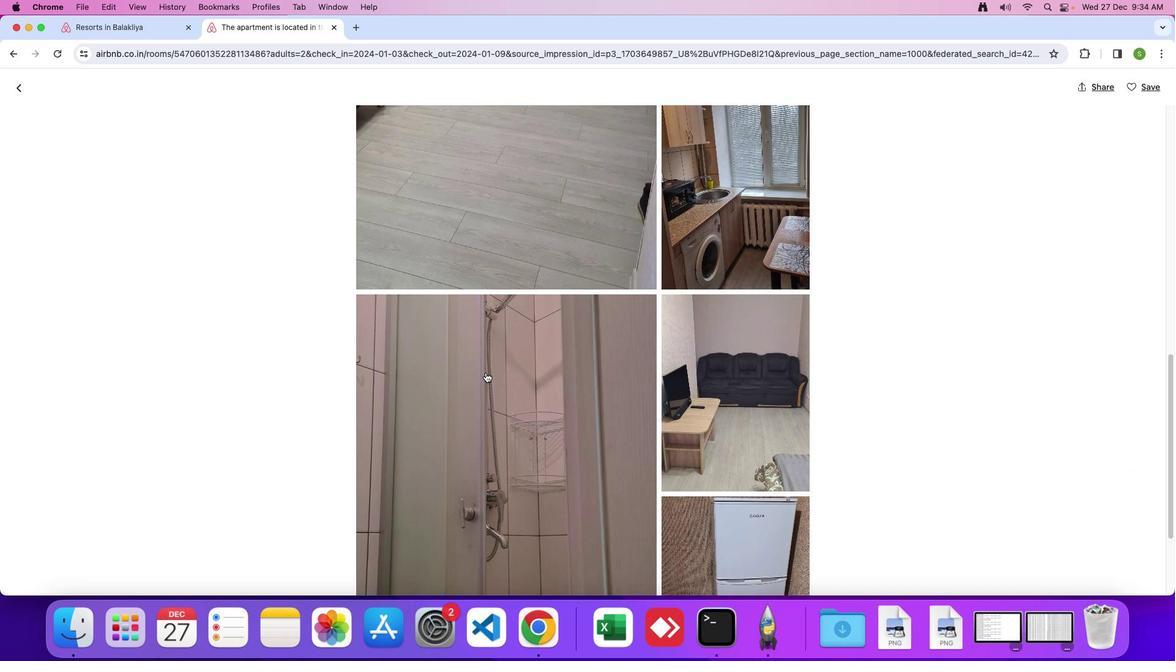 
Action: Mouse scrolled (485, 373) with delta (0, 0)
Screenshot: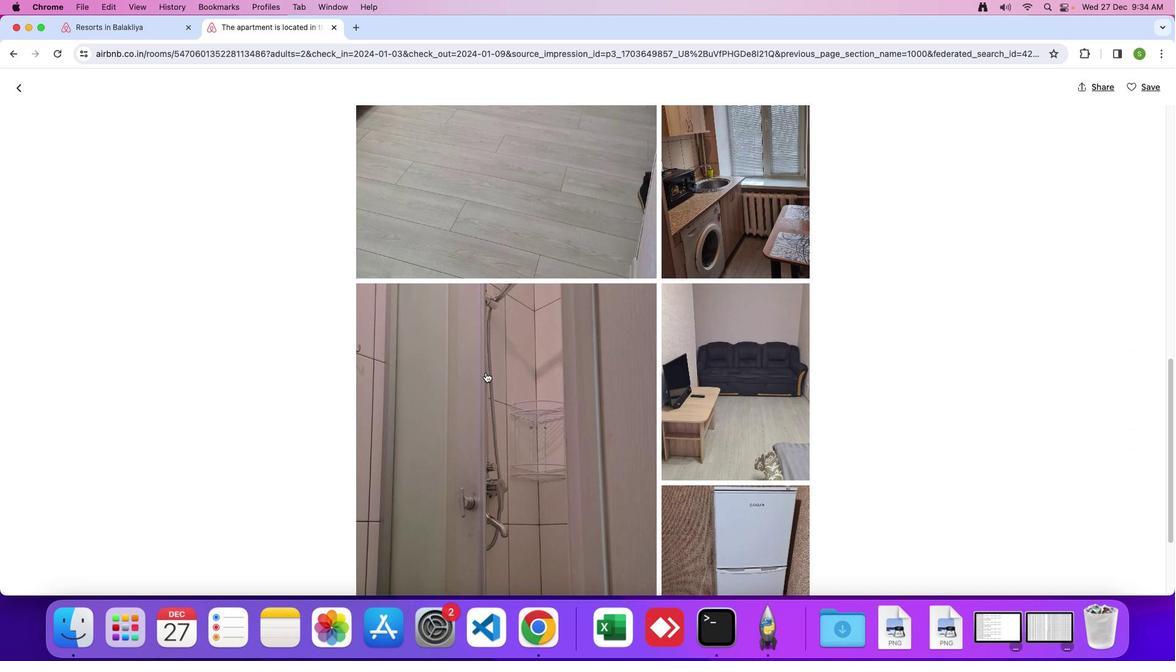 
Action: Mouse scrolled (485, 373) with delta (0, 0)
Screenshot: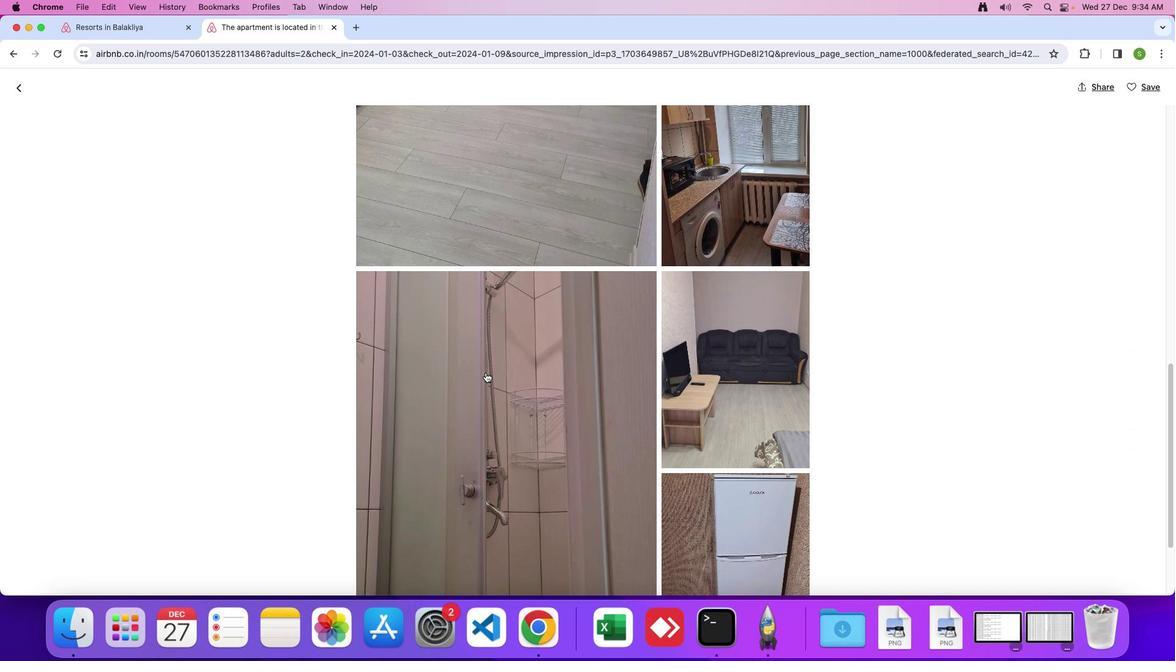 
Action: Mouse scrolled (485, 373) with delta (0, 0)
Screenshot: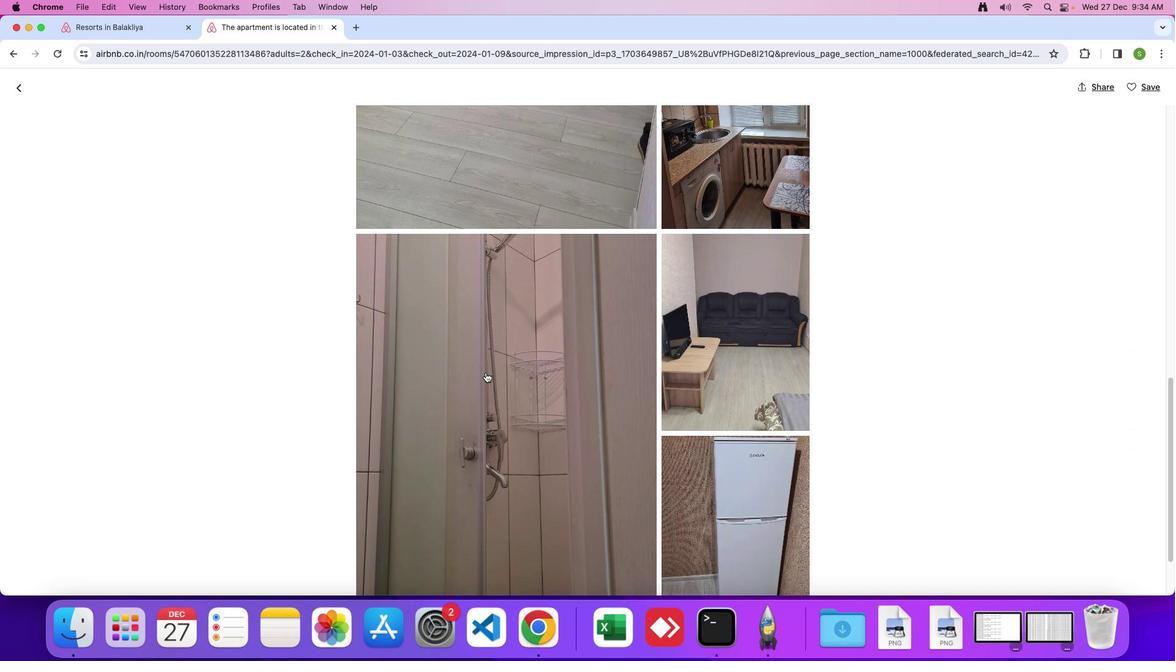 
Action: Mouse scrolled (485, 373) with delta (0, 0)
Screenshot: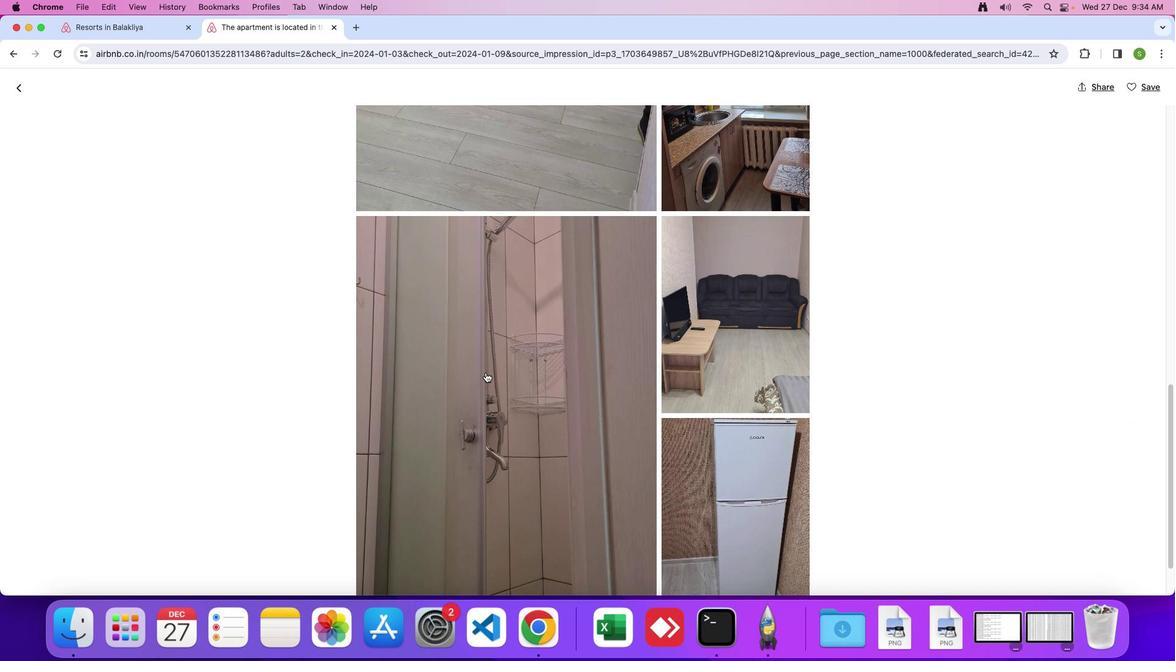 
Action: Mouse scrolled (485, 373) with delta (0, 0)
Screenshot: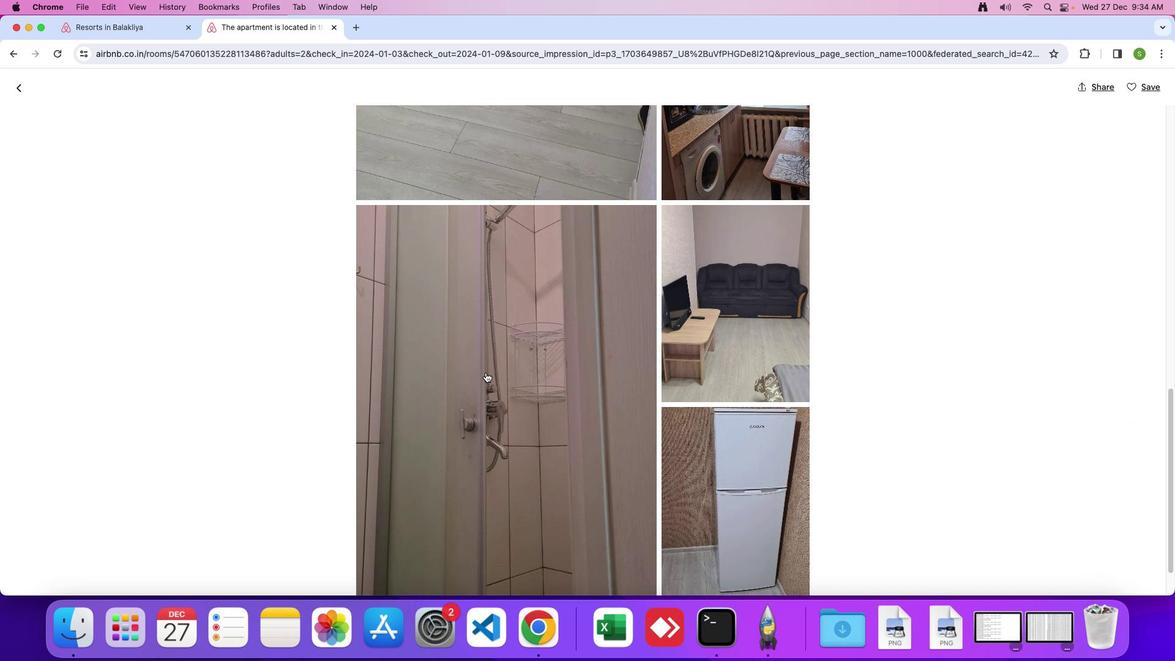 
Action: Mouse scrolled (485, 373) with delta (0, 0)
Screenshot: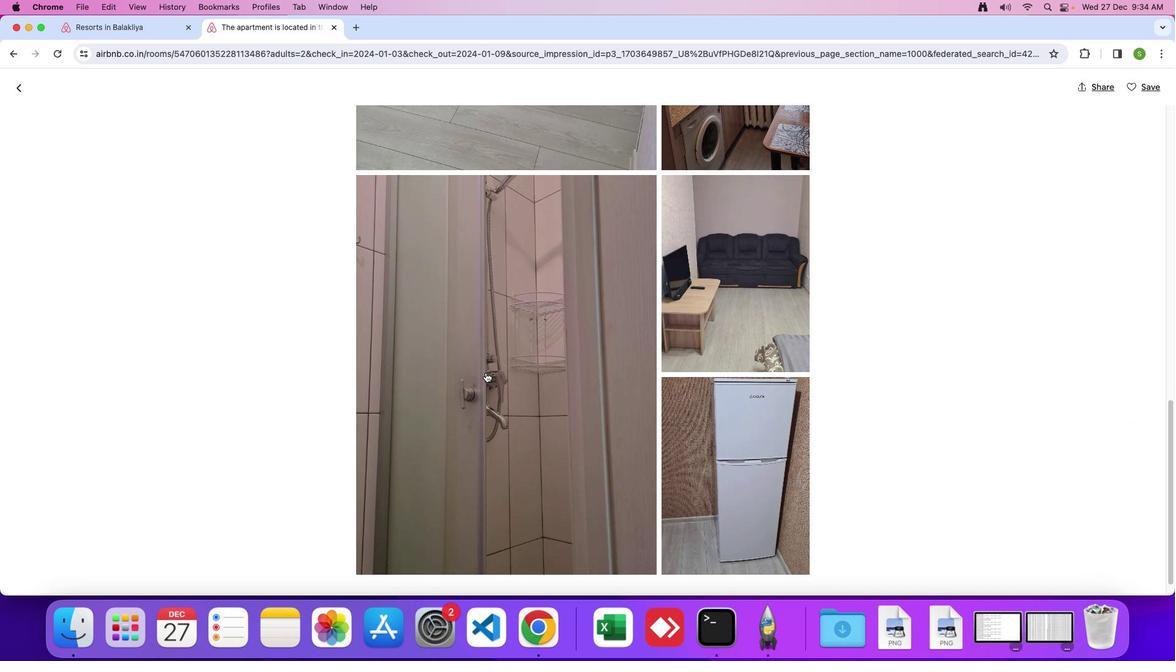 
Action: Mouse scrolled (485, 373) with delta (0, 0)
Screenshot: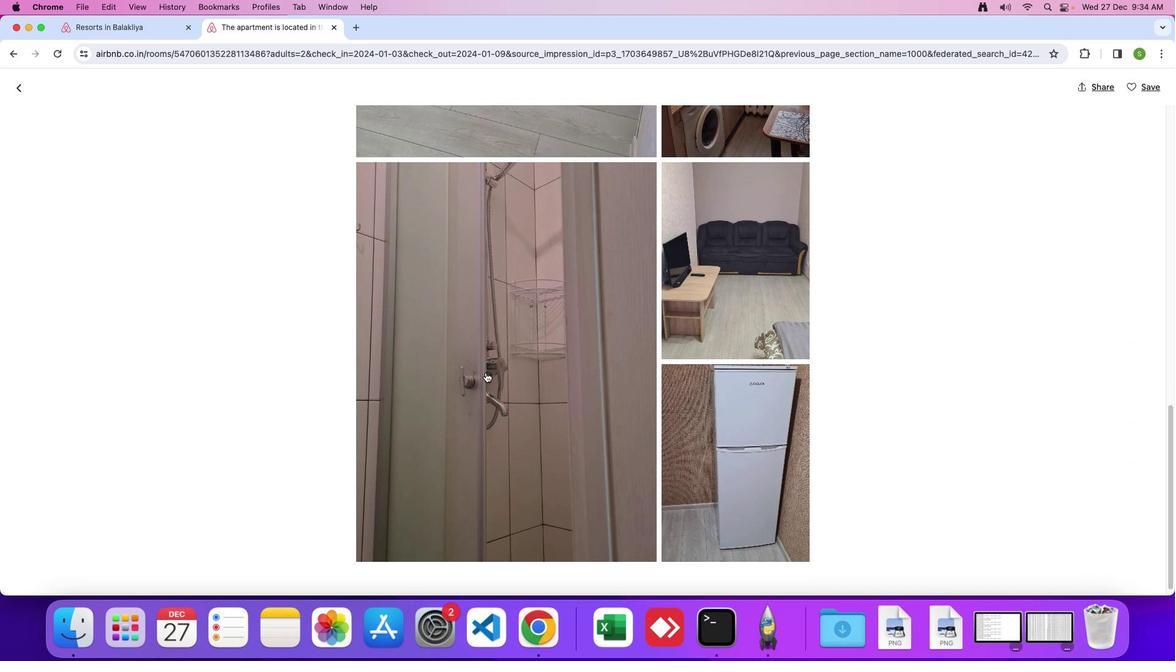 
Action: Mouse scrolled (485, 373) with delta (0, 0)
Screenshot: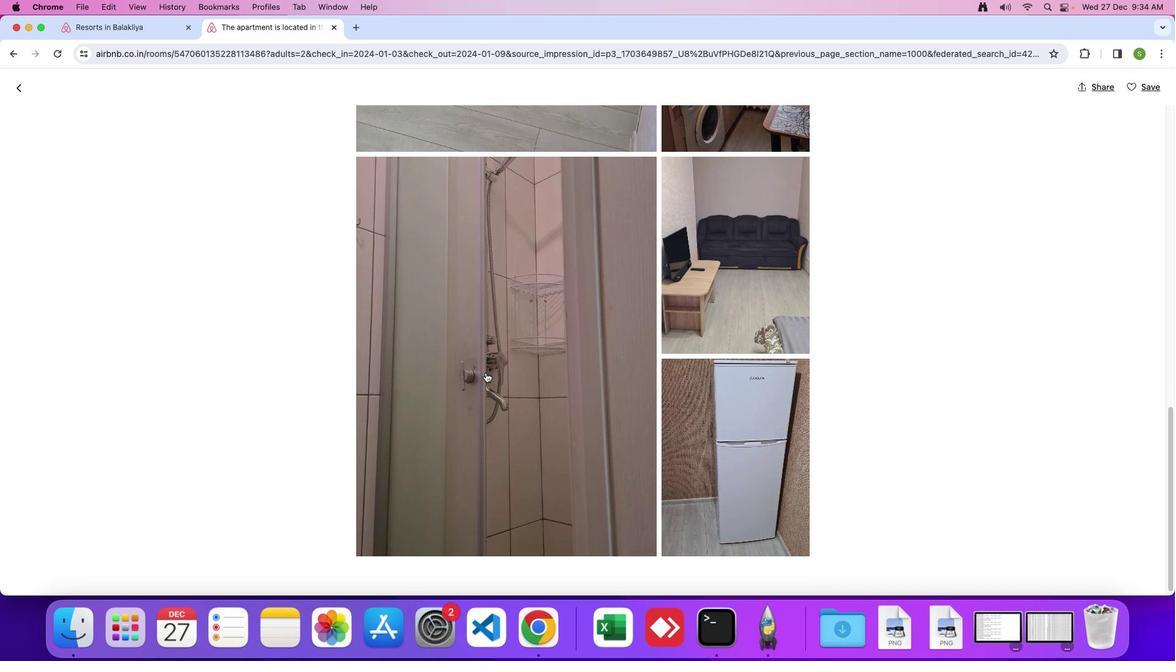 
Action: Mouse scrolled (485, 373) with delta (0, 0)
Screenshot: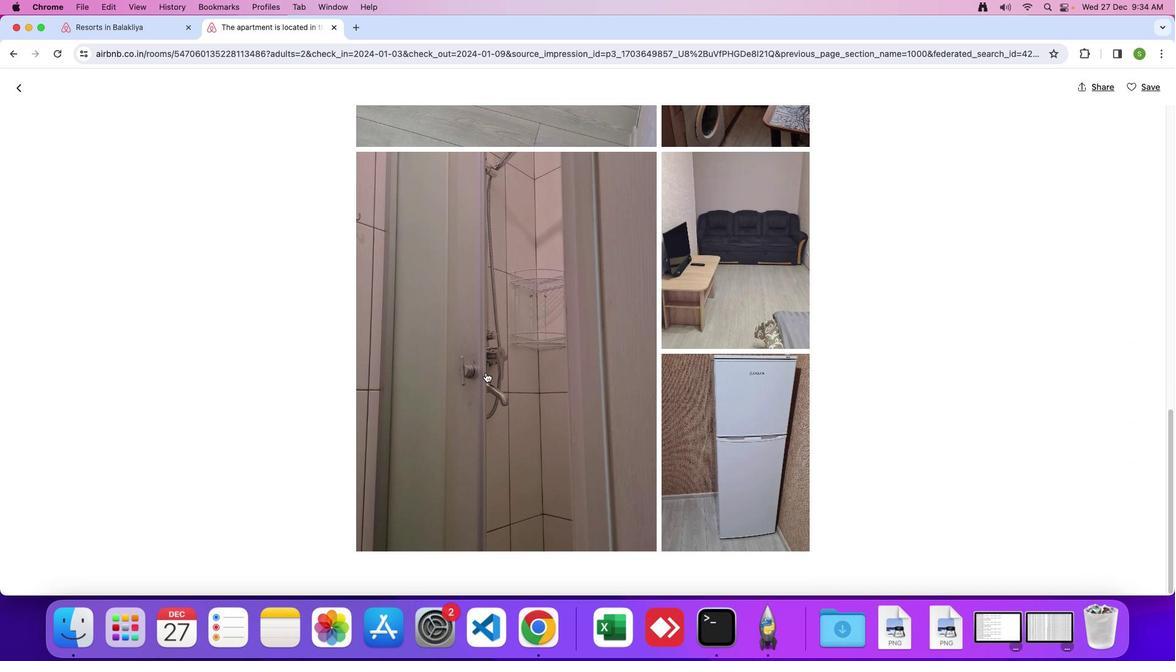 
Action: Mouse scrolled (485, 373) with delta (0, 0)
Screenshot: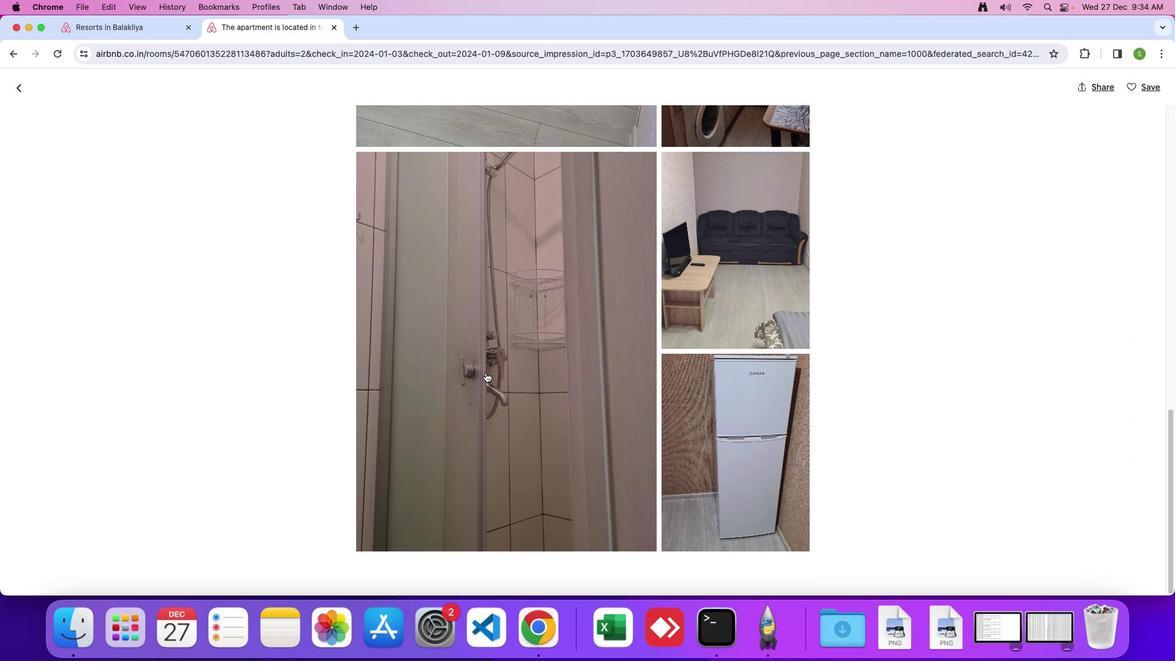 
Action: Mouse scrolled (485, 373) with delta (0, 0)
Screenshot: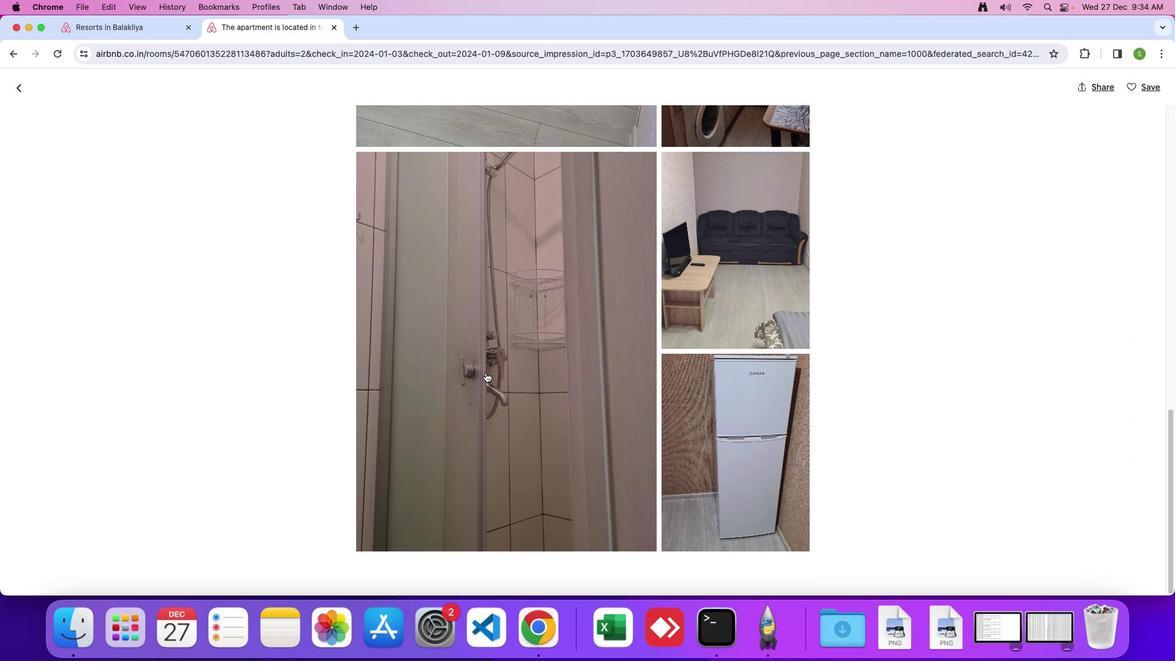 
Action: Mouse moved to (20, 84)
Screenshot: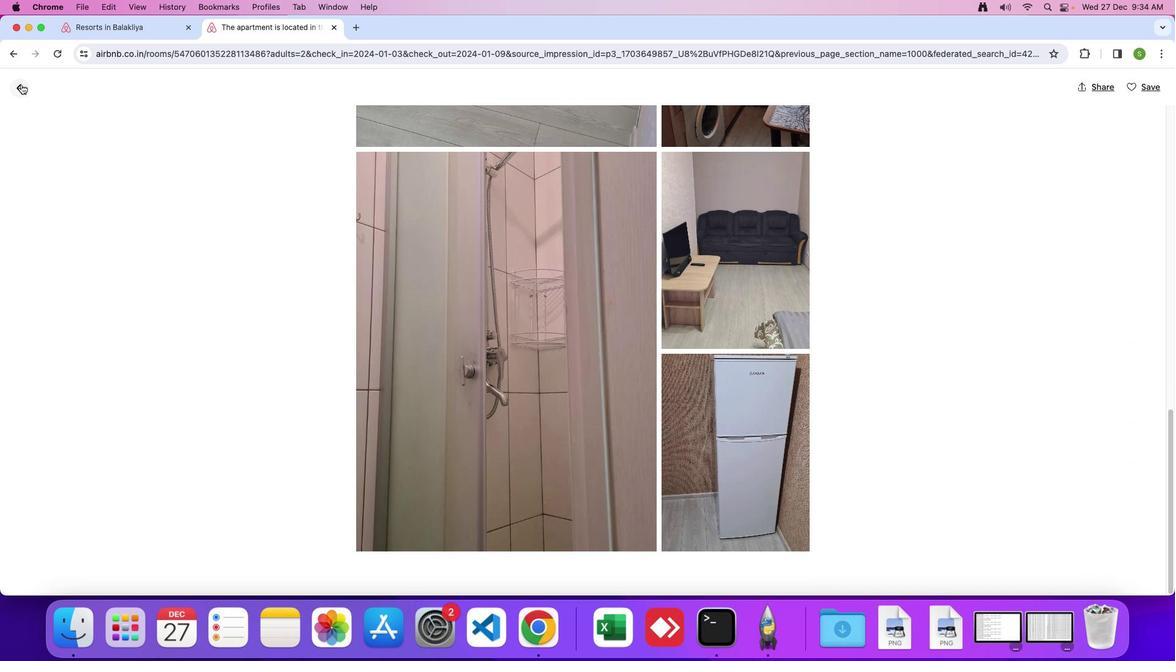 
Action: Mouse pressed left at (20, 84)
Screenshot: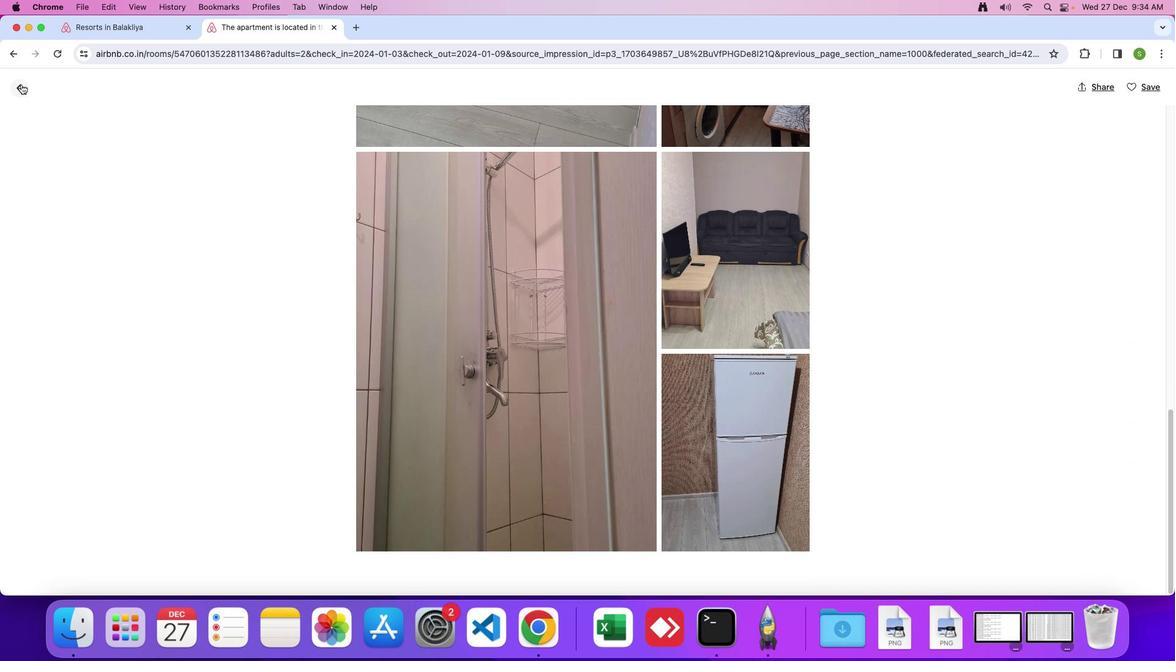 
Action: Mouse moved to (404, 311)
Screenshot: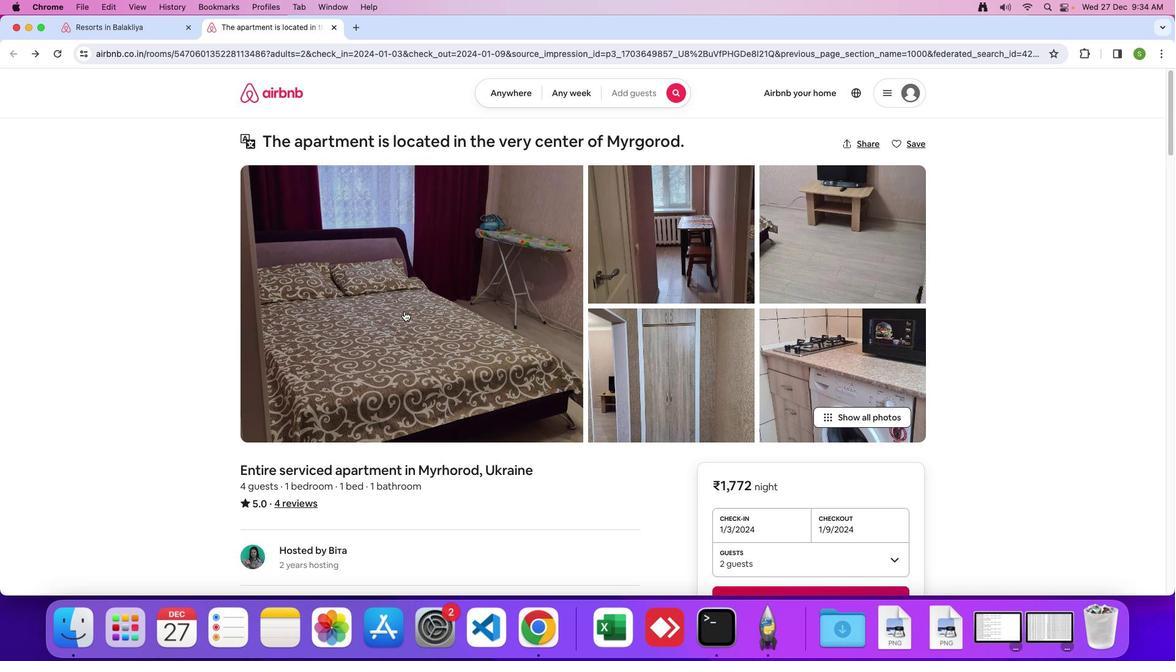
Action: Mouse scrolled (404, 311) with delta (0, 0)
Screenshot: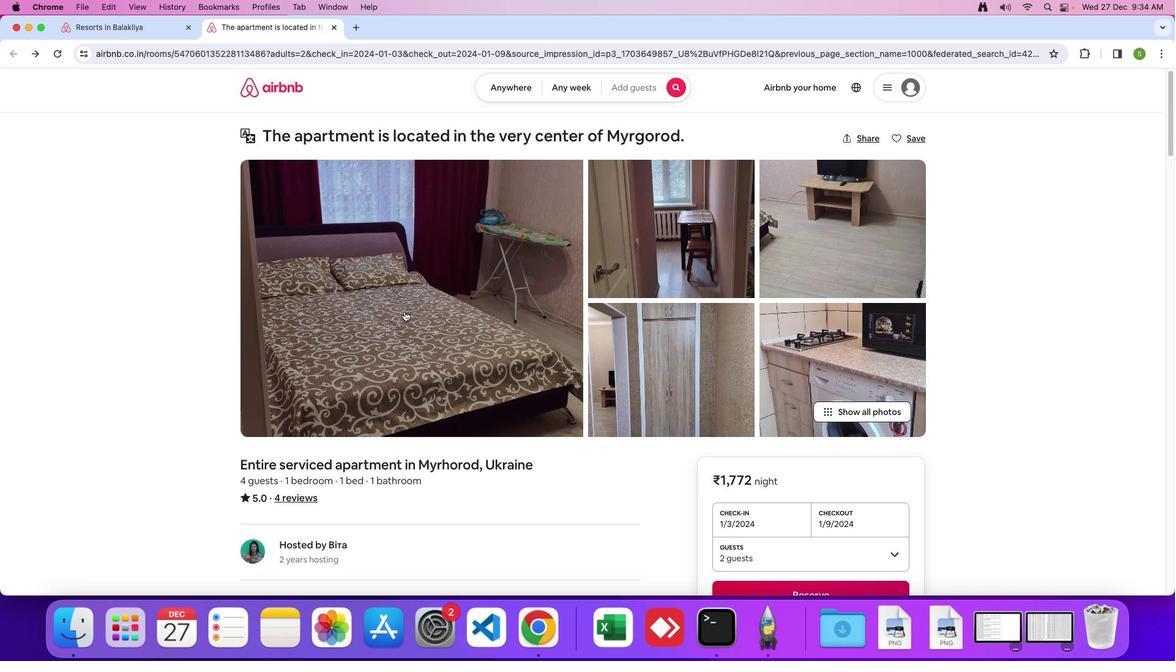 
Action: Mouse scrolled (404, 311) with delta (0, 0)
Screenshot: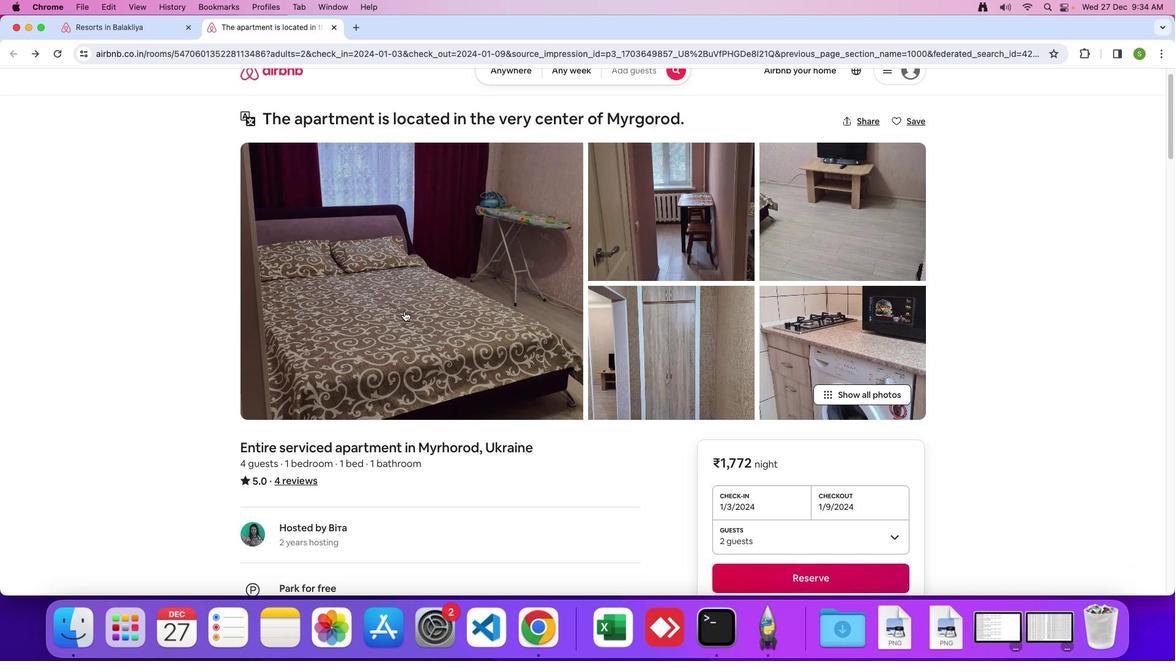 
Action: Mouse scrolled (404, 311) with delta (0, -1)
Screenshot: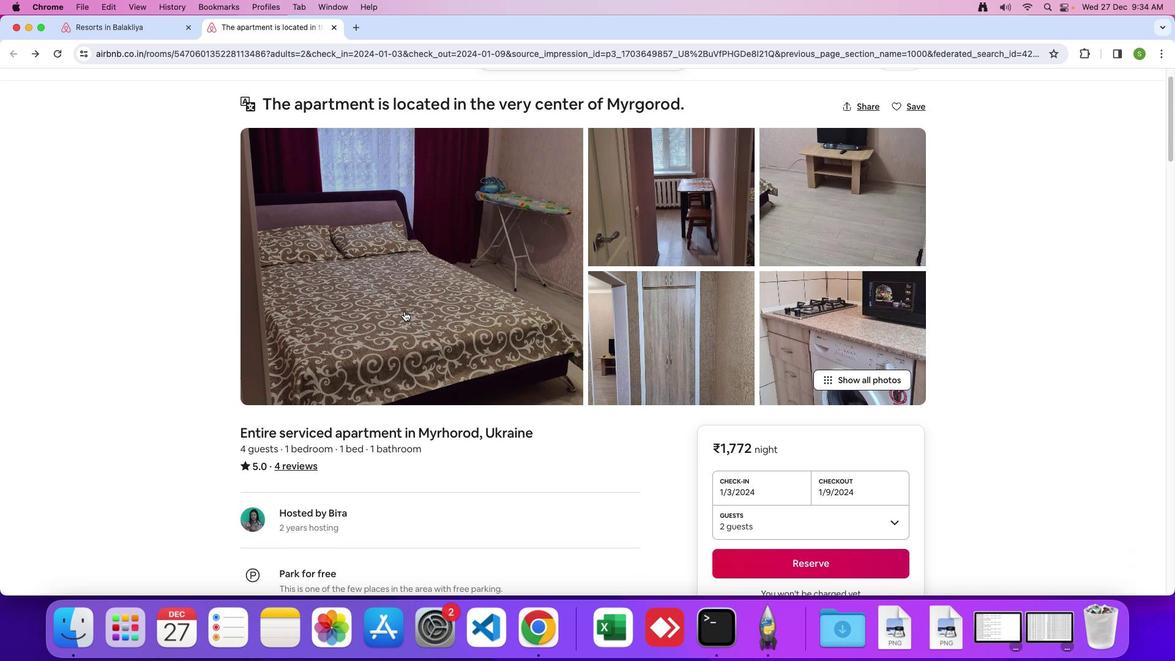 
Action: Mouse scrolled (404, 311) with delta (0, -2)
Screenshot: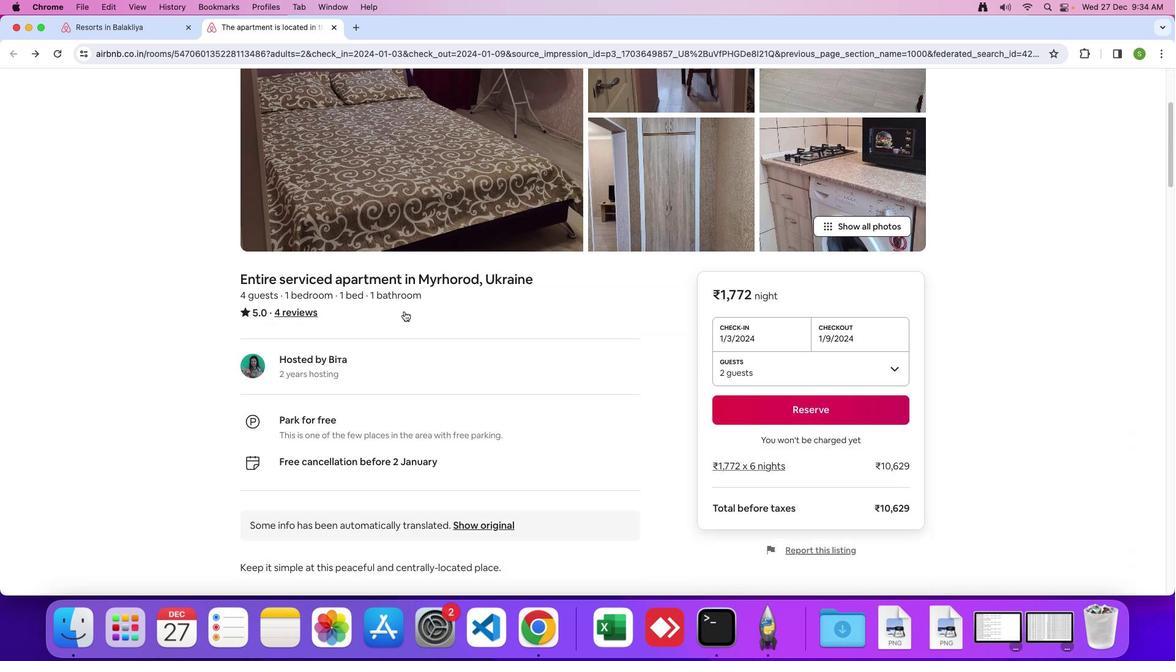 
Action: Mouse moved to (467, 333)
Screenshot: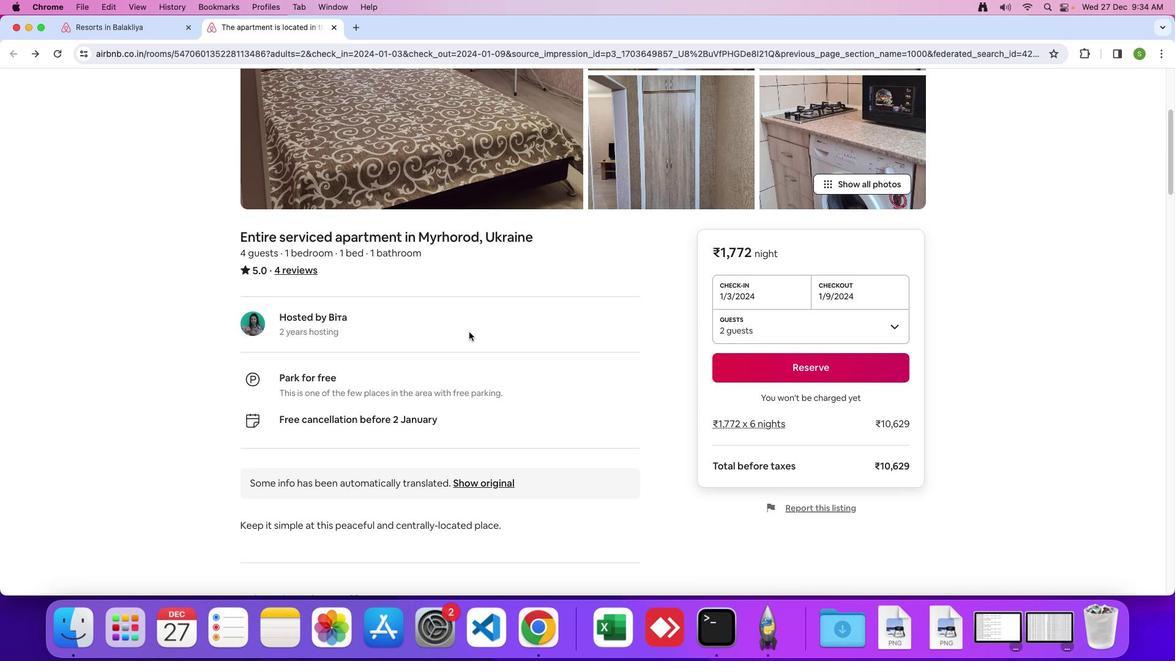 
Action: Mouse scrolled (467, 333) with delta (0, 0)
Screenshot: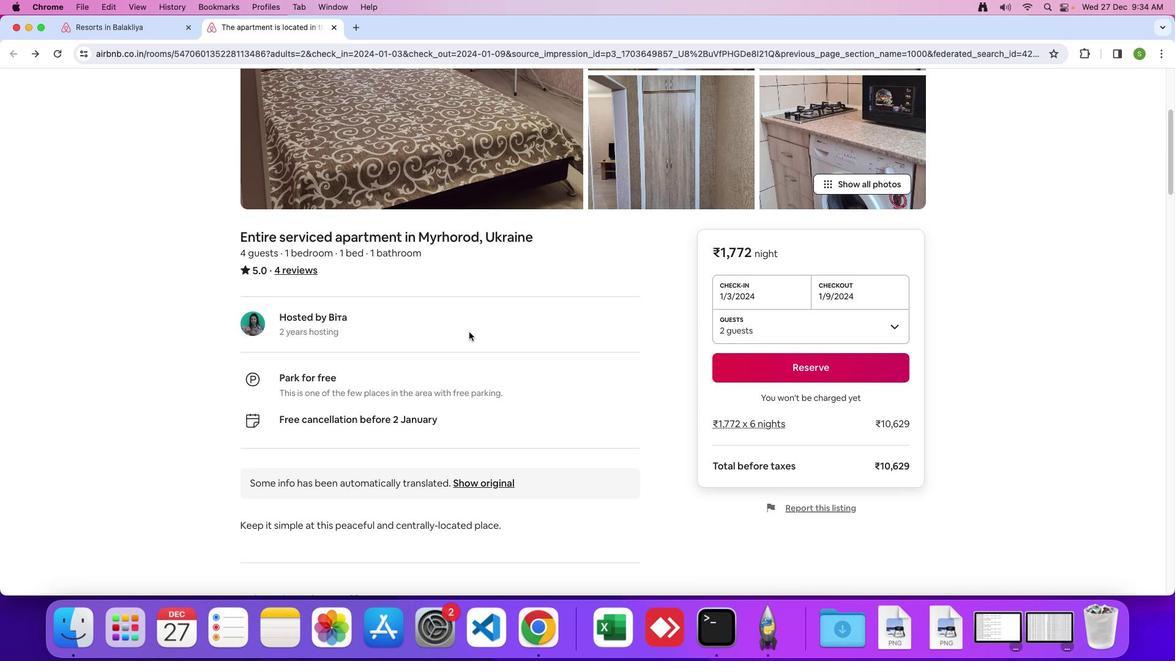 
Action: Mouse moved to (469, 333)
Screenshot: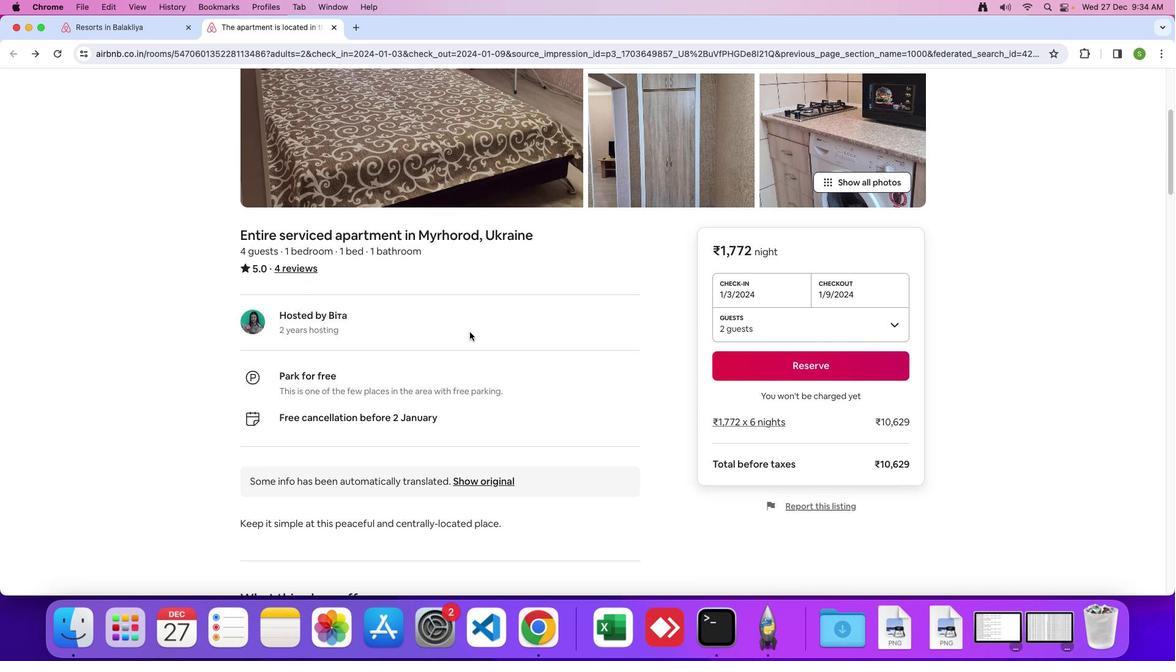 
Action: Mouse scrolled (469, 333) with delta (0, 0)
Screenshot: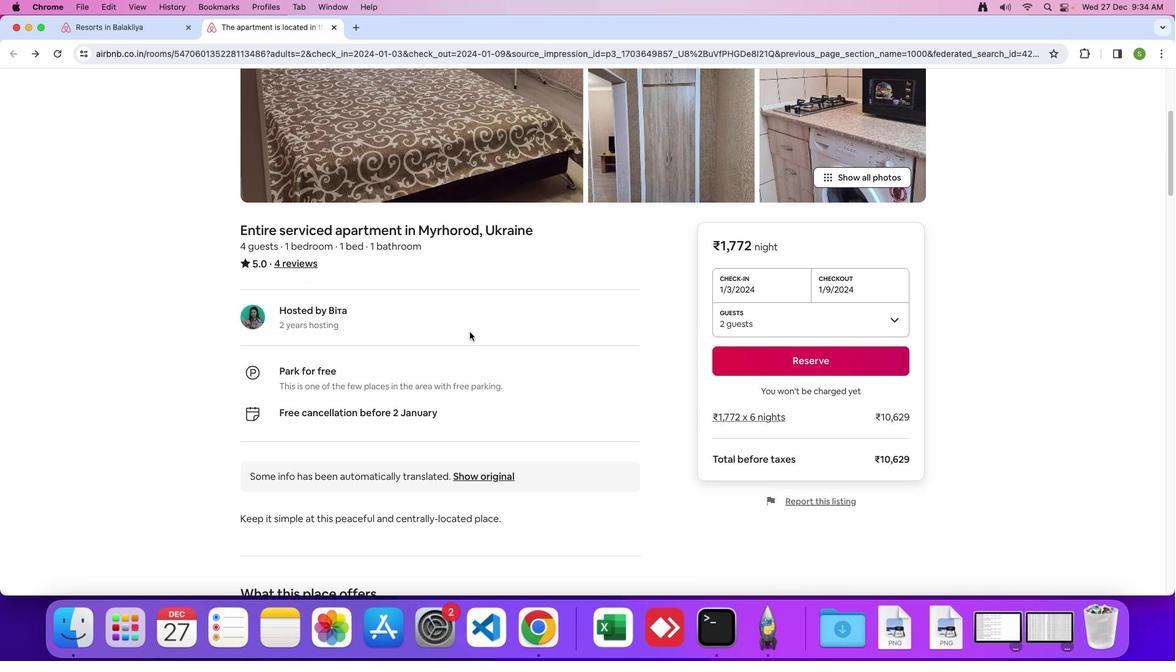 
Action: Mouse moved to (469, 331)
Screenshot: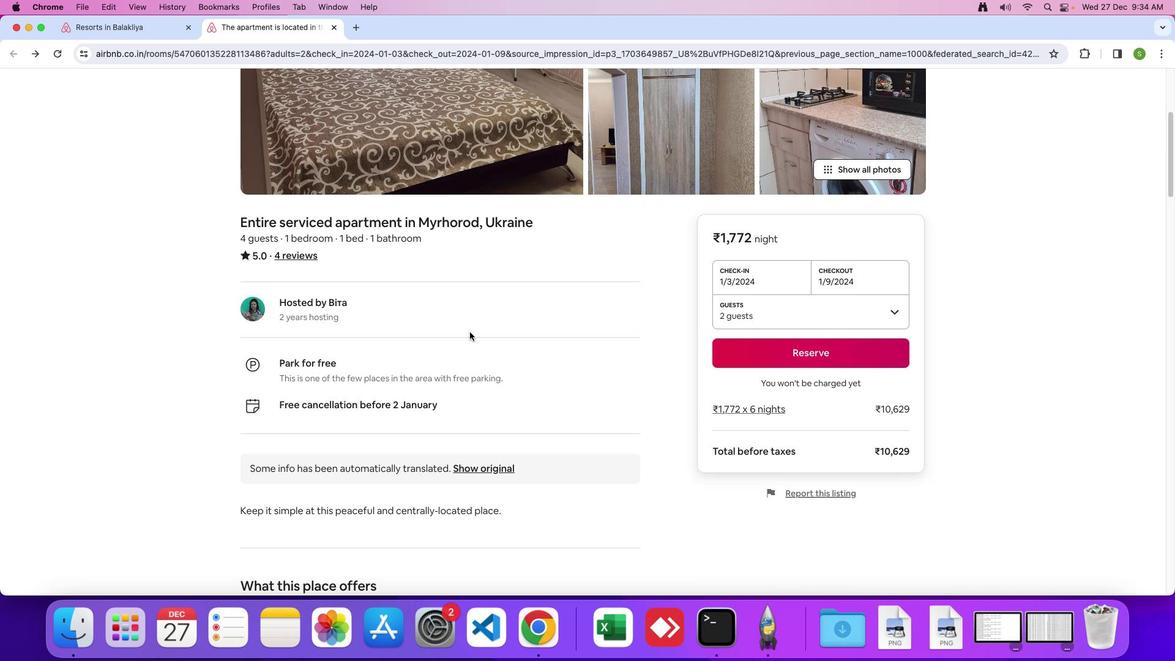 
Action: Mouse scrolled (469, 331) with delta (0, 0)
Screenshot: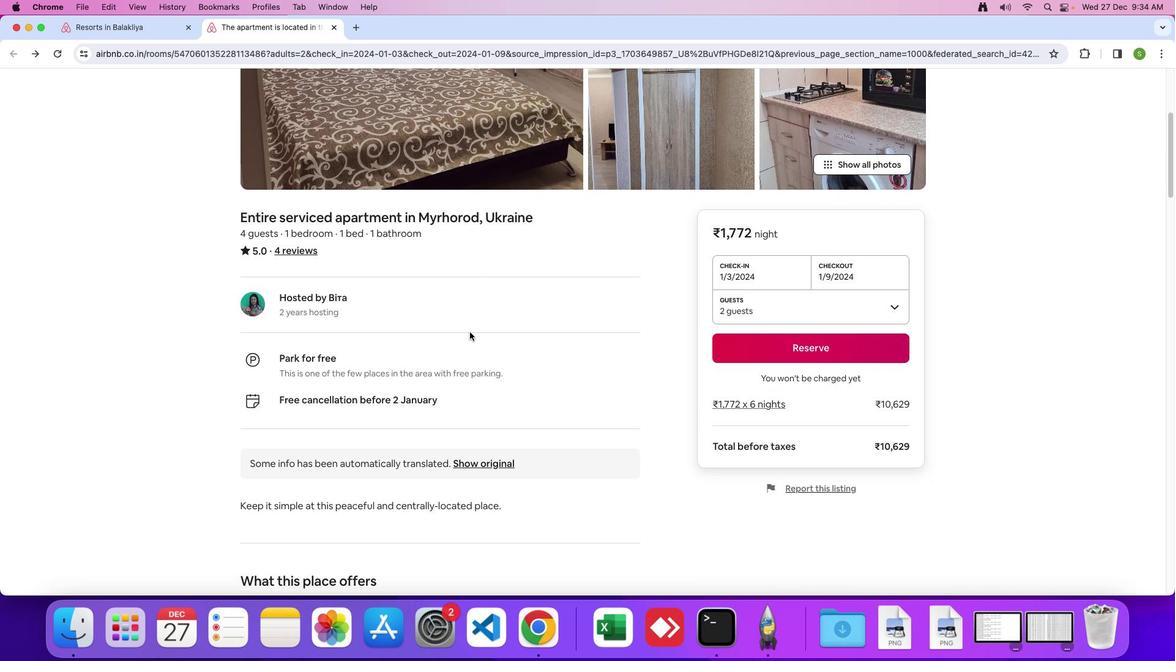 
Action: Mouse scrolled (469, 331) with delta (0, 0)
Screenshot: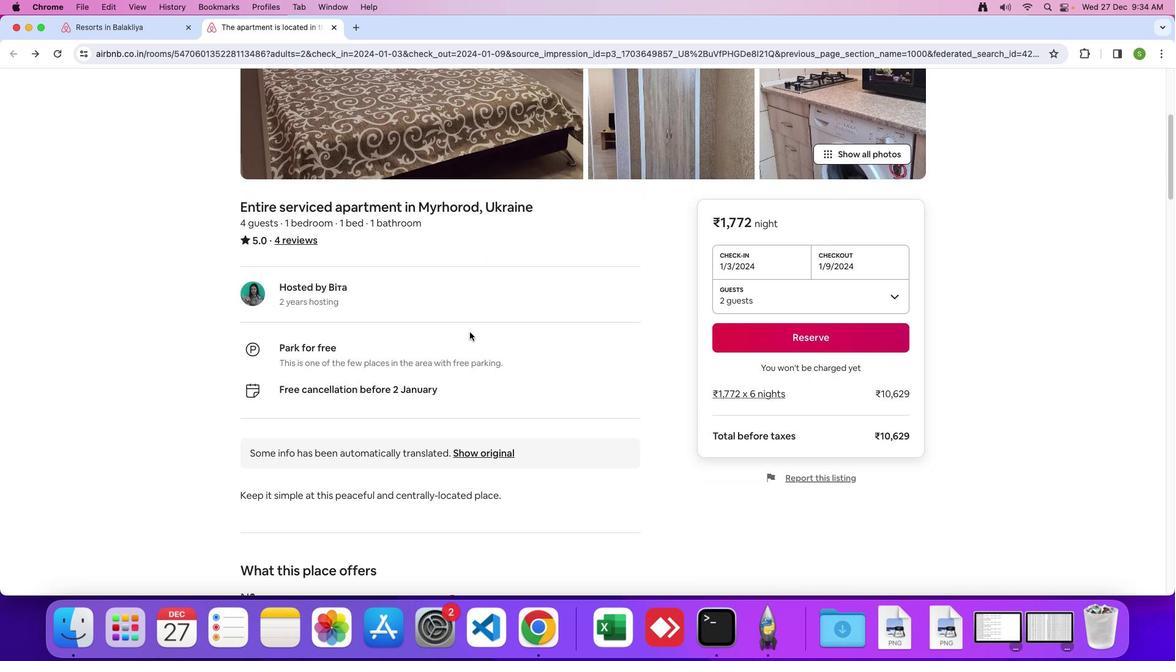 
Action: Mouse scrolled (469, 331) with delta (0, -1)
Screenshot: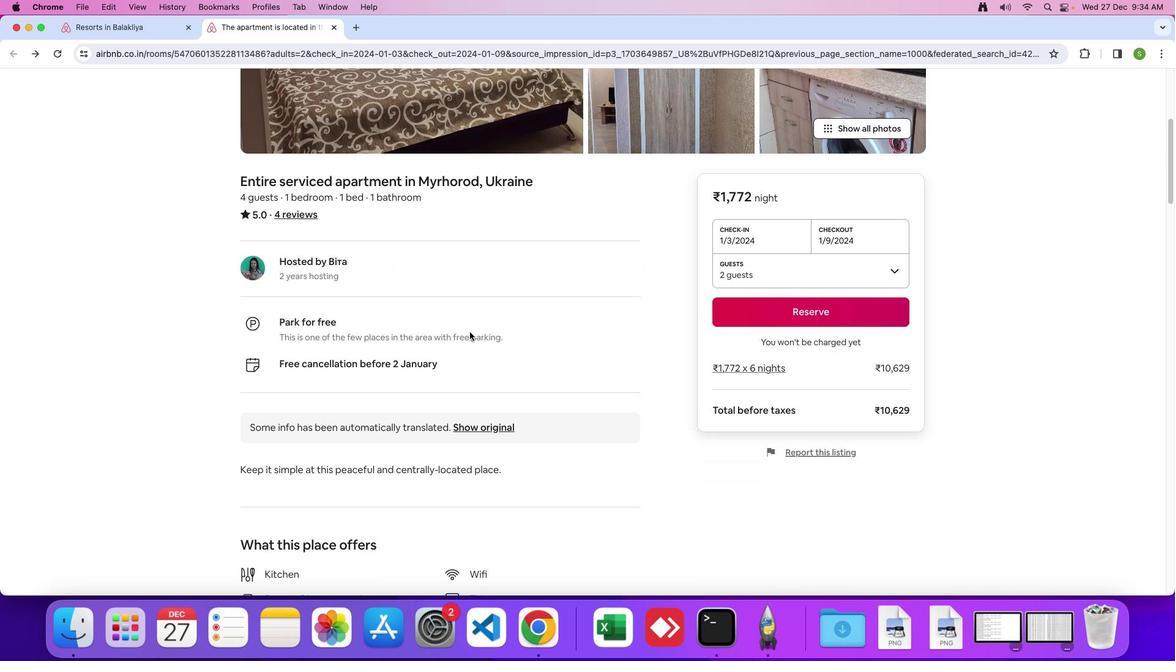 
Action: Mouse scrolled (469, 331) with delta (0, 0)
Screenshot: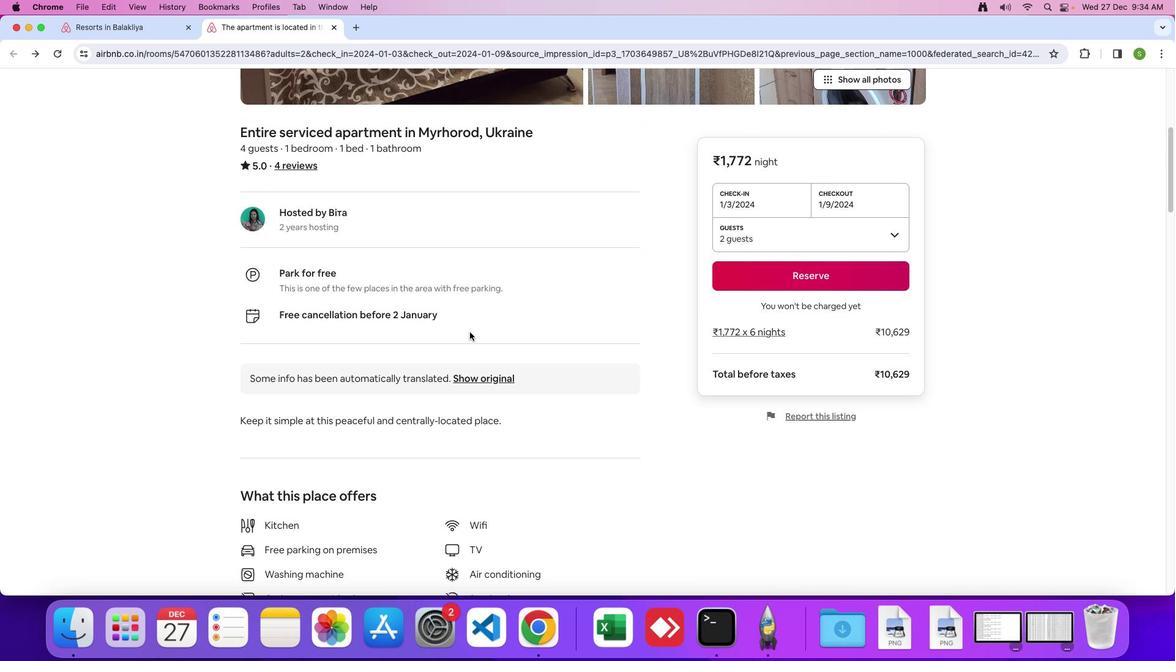 
Action: Mouse scrolled (469, 331) with delta (0, 0)
Screenshot: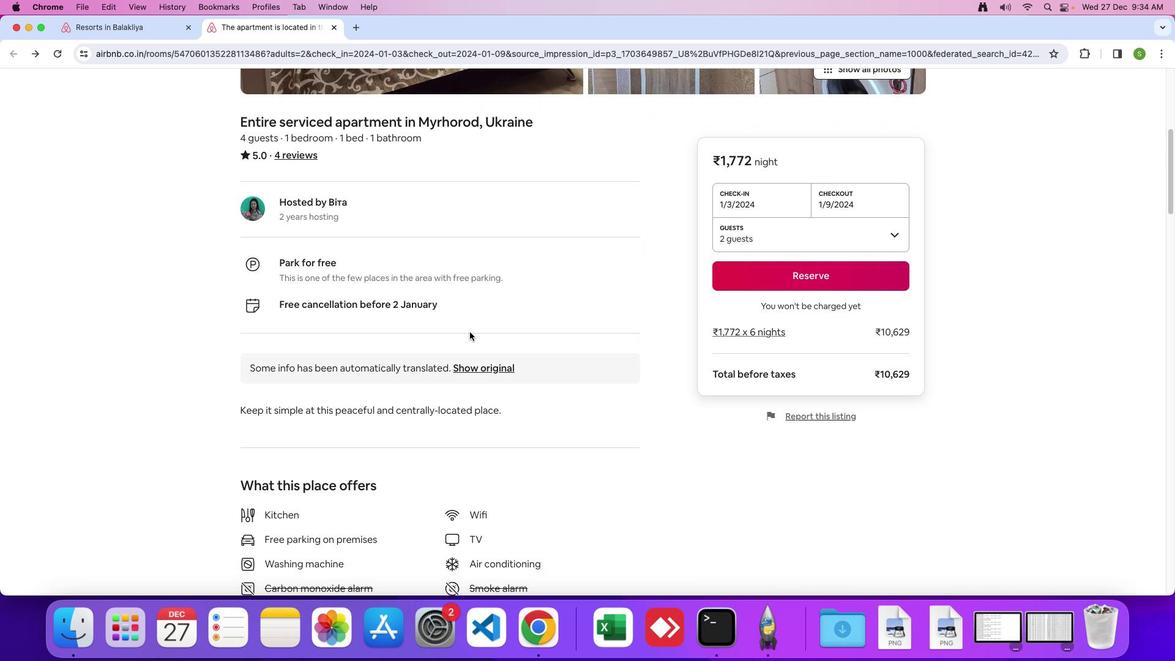 
Action: Mouse scrolled (469, 331) with delta (0, 0)
Screenshot: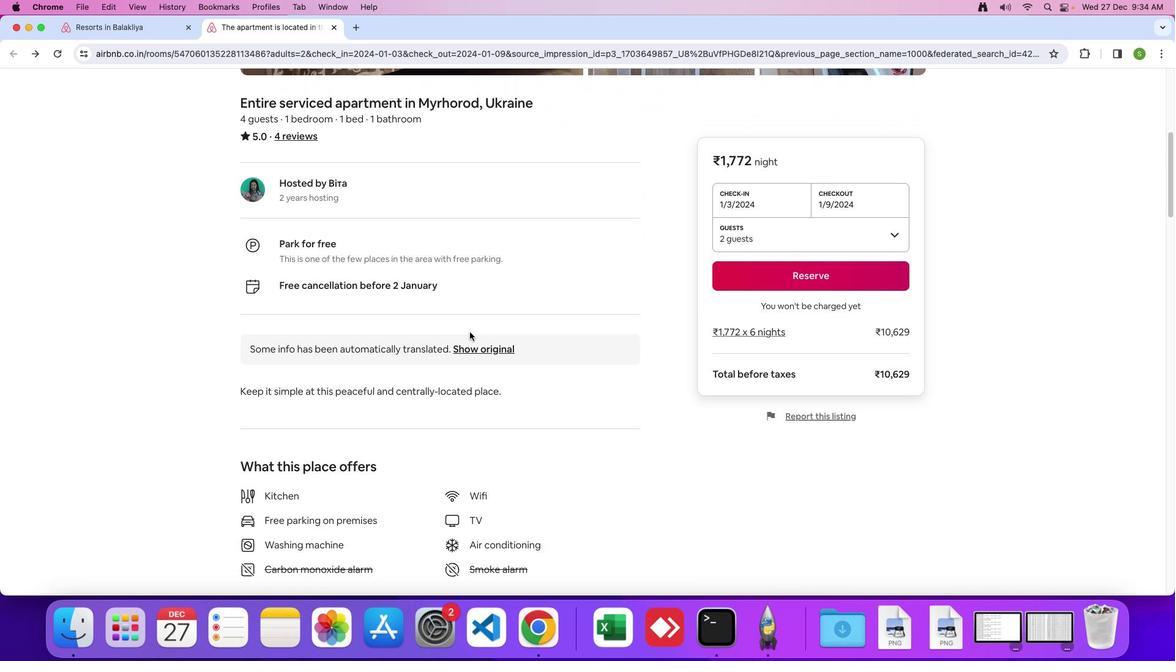 
Action: Mouse scrolled (469, 331) with delta (0, 0)
Screenshot: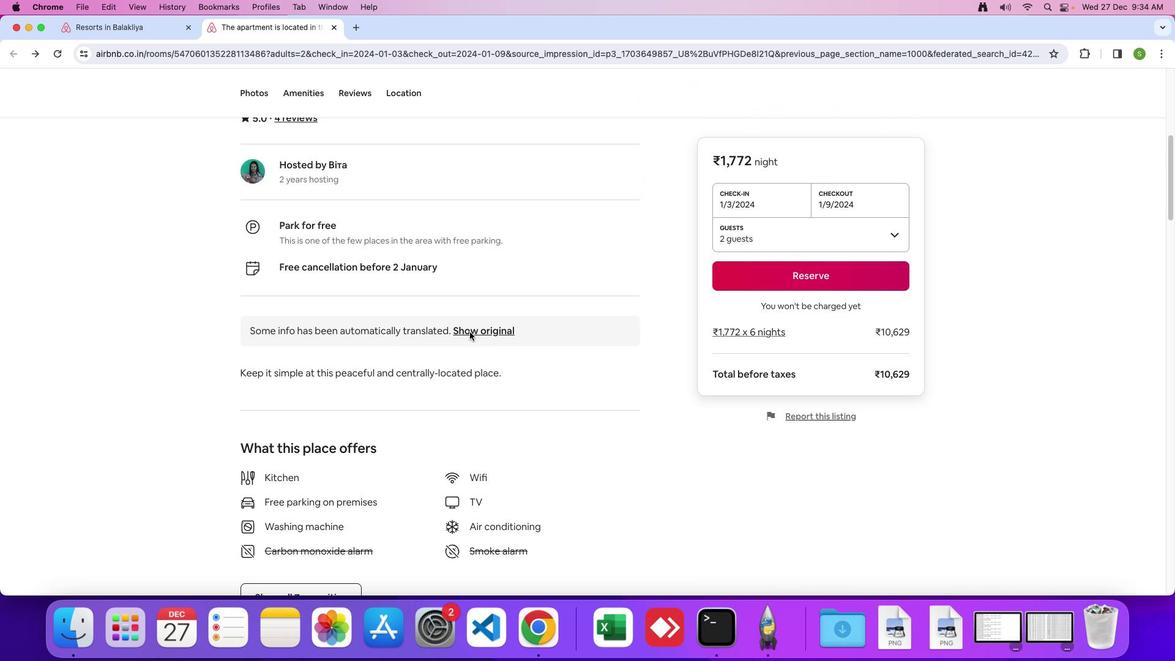 
Action: Mouse scrolled (469, 331) with delta (0, 0)
Screenshot: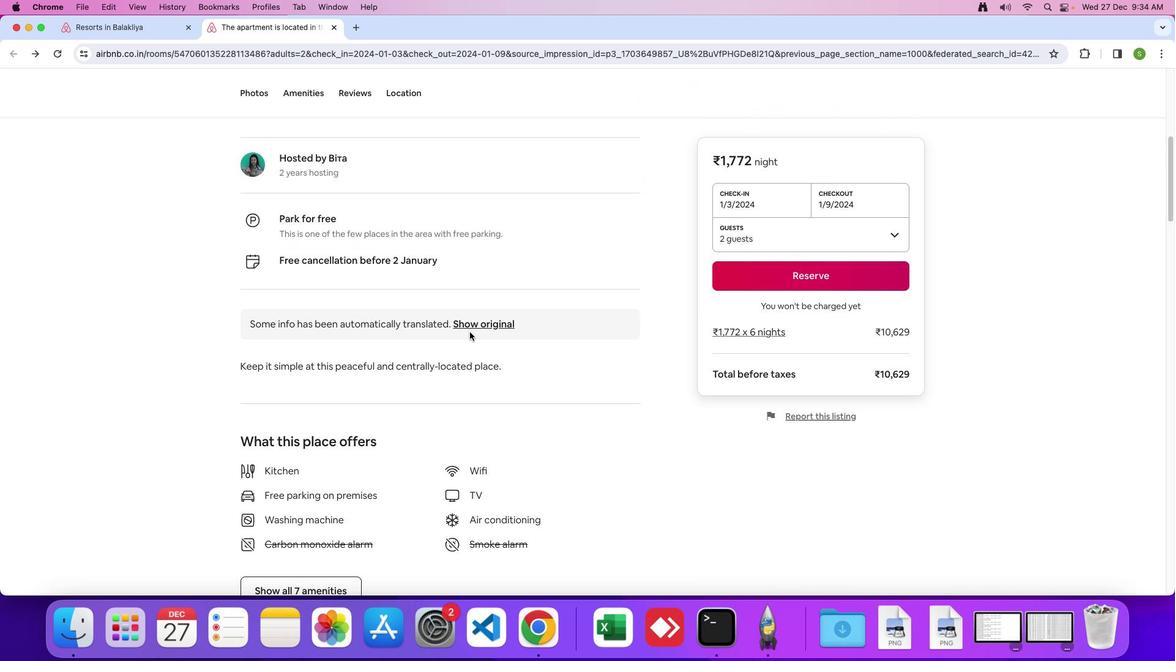 
Action: Mouse moved to (448, 344)
Screenshot: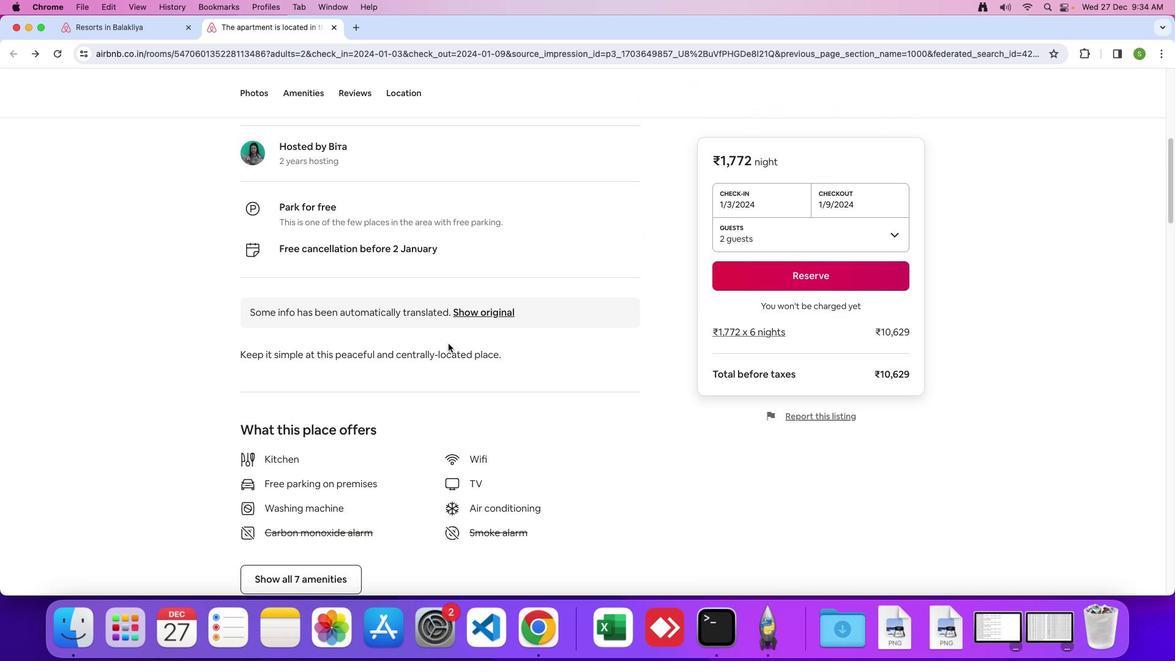 
Action: Mouse scrolled (448, 344) with delta (0, 0)
Screenshot: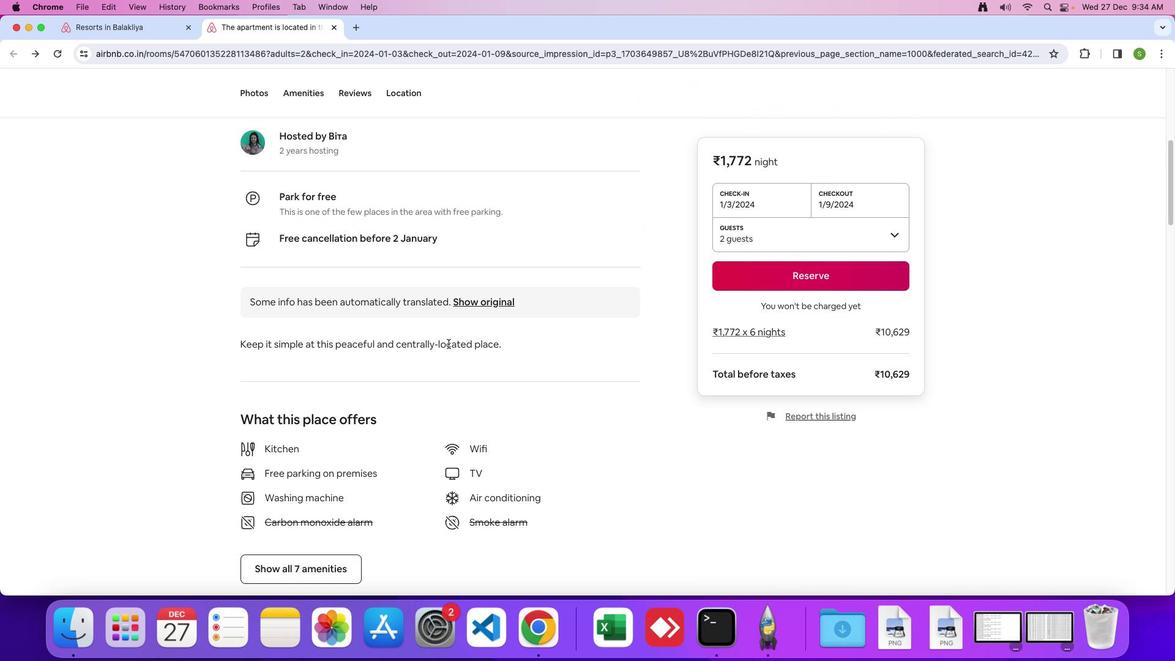 
Action: Mouse scrolled (448, 344) with delta (0, 0)
Screenshot: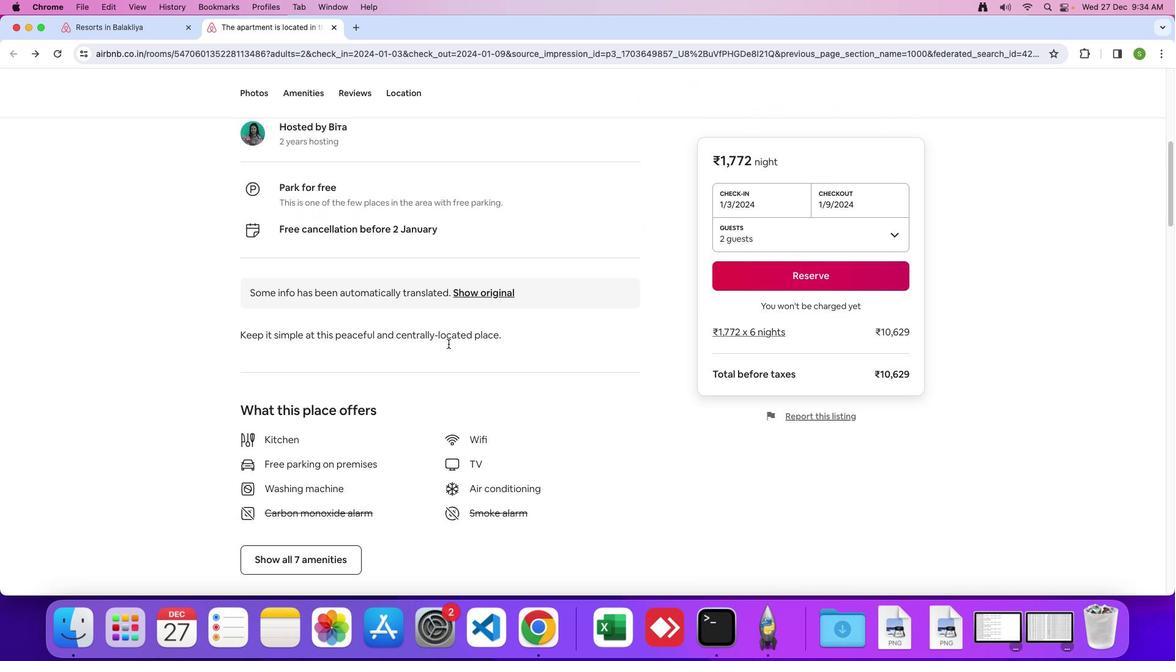 
Action: Mouse scrolled (448, 344) with delta (0, -1)
Screenshot: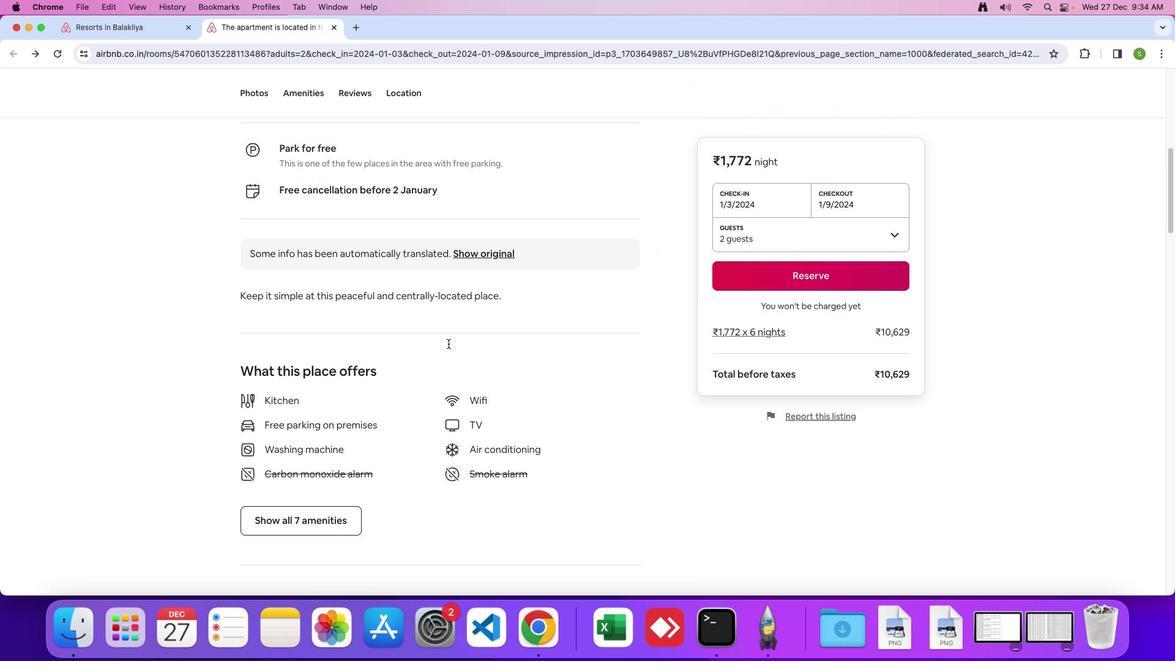 
Action: Mouse moved to (447, 344)
Screenshot: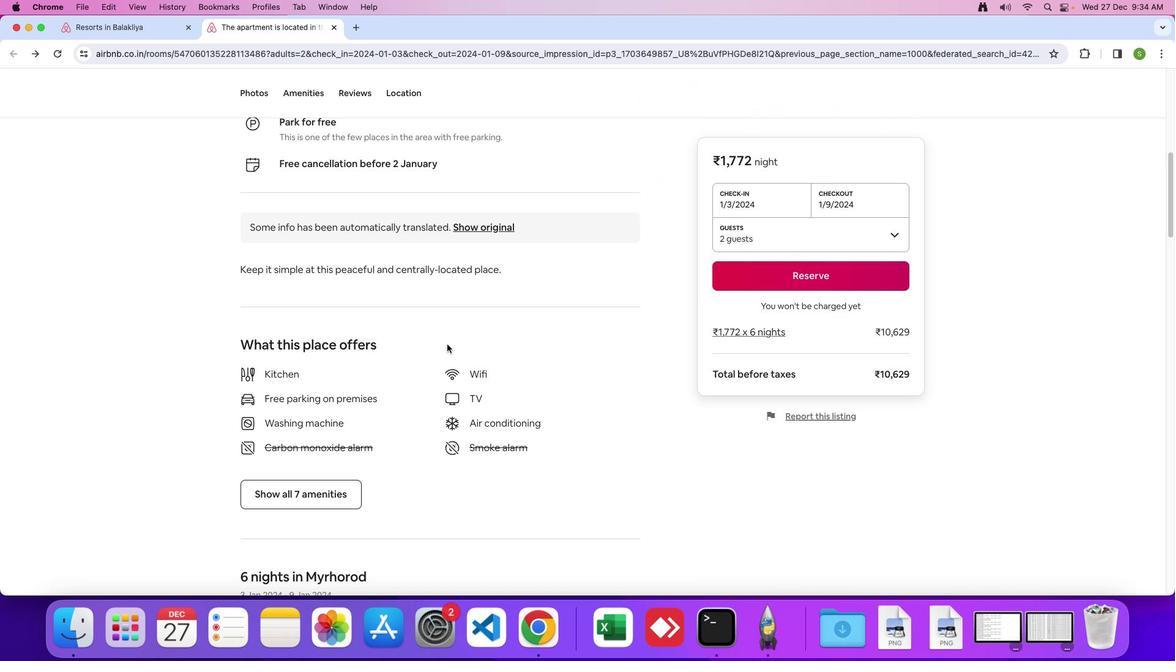 
Action: Mouse scrolled (447, 344) with delta (0, 0)
Screenshot: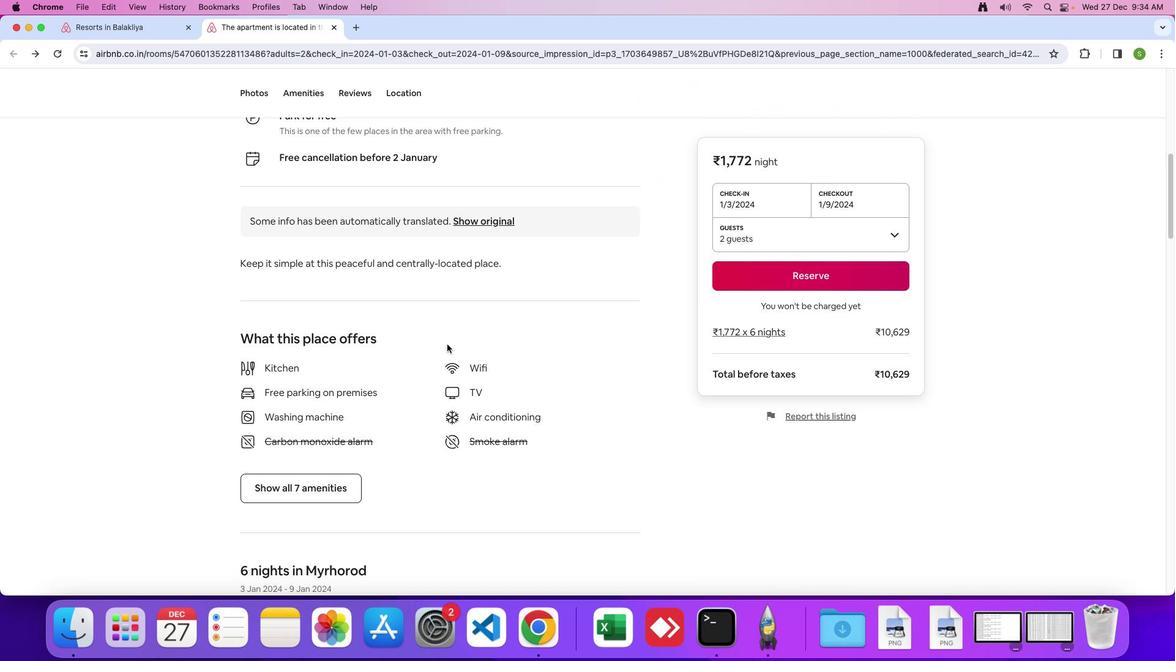 
Action: Mouse scrolled (447, 344) with delta (0, 0)
Screenshot: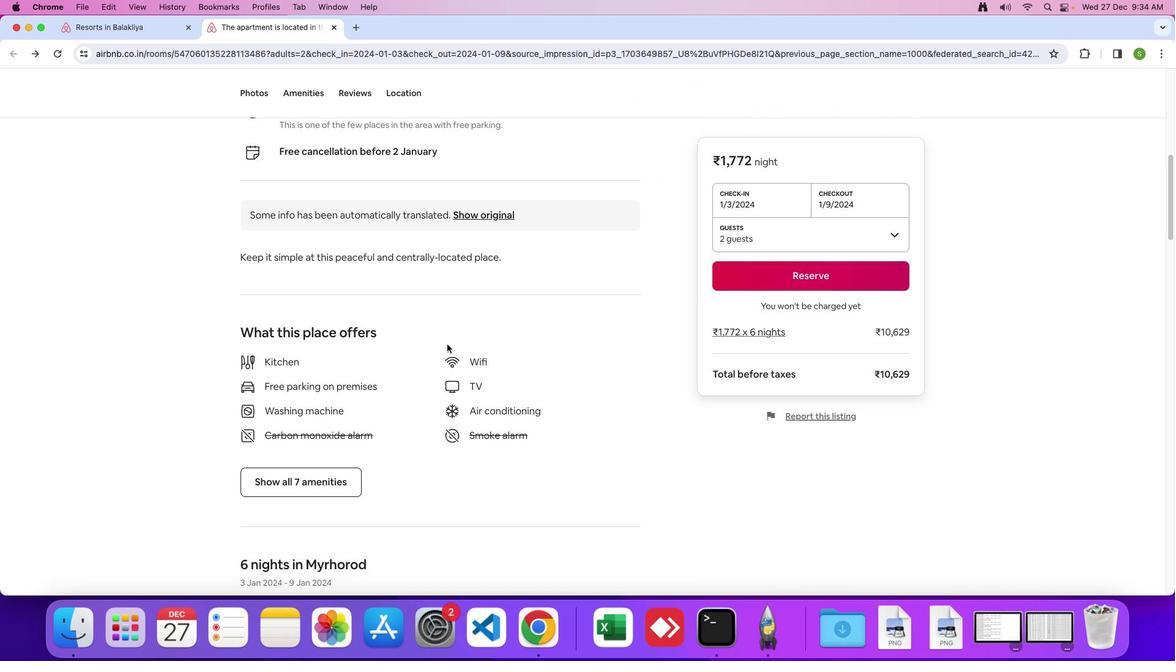 
Action: Mouse scrolled (447, 344) with delta (0, -1)
Screenshot: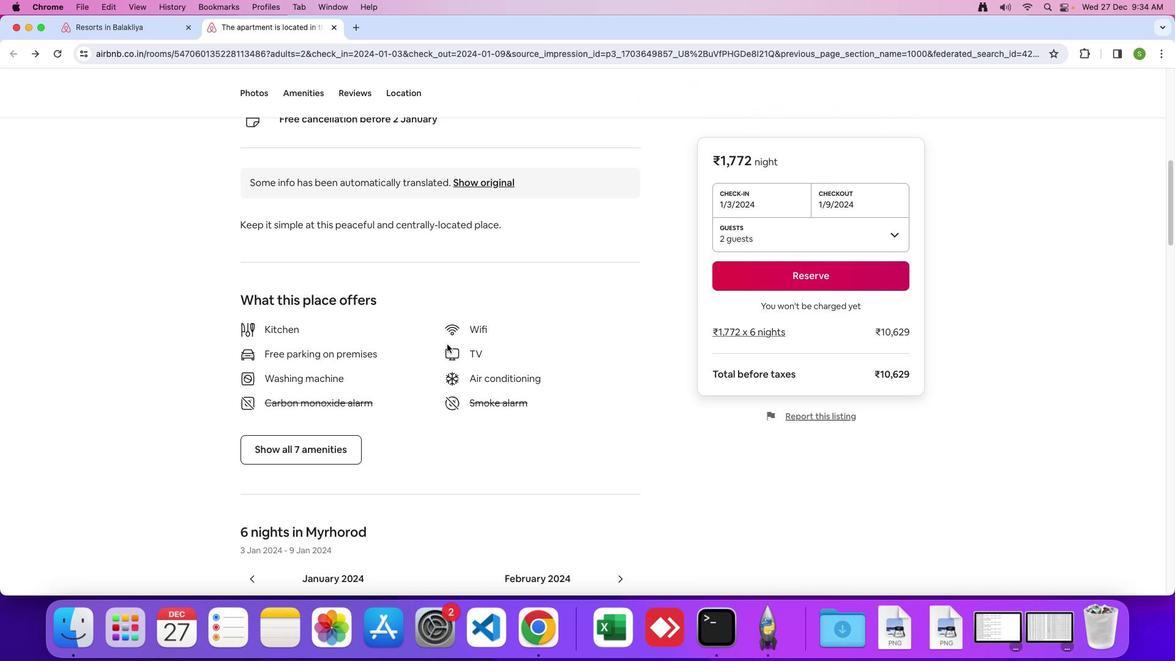 
Action: Mouse moved to (391, 352)
Screenshot: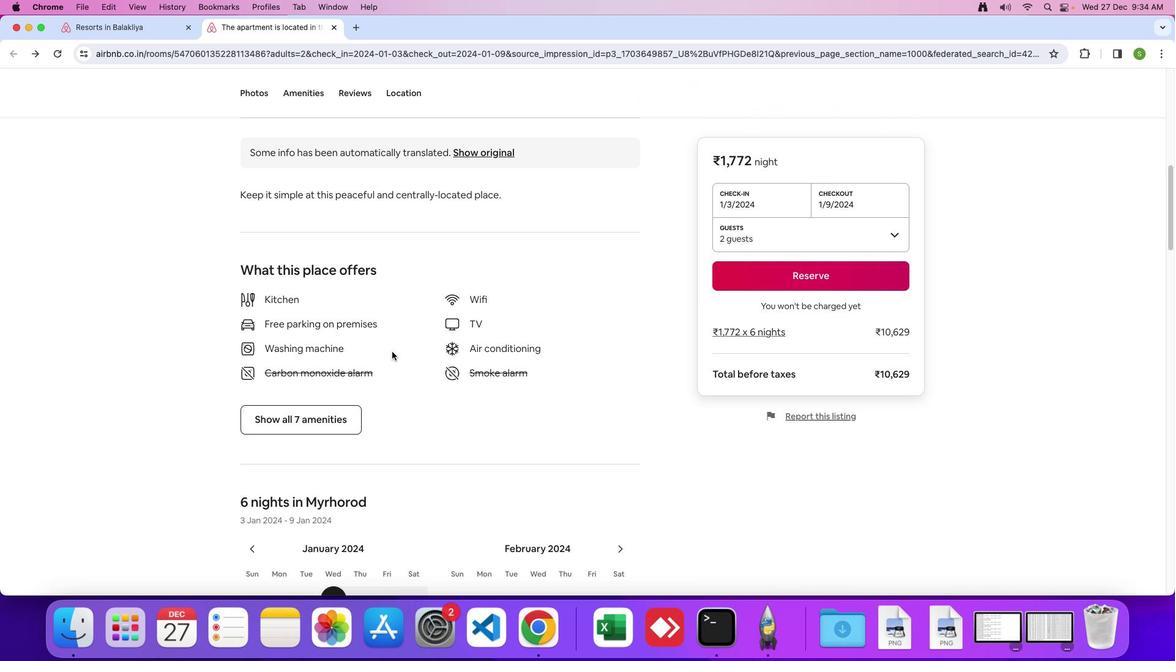 
Action: Mouse scrolled (391, 352) with delta (0, 0)
Screenshot: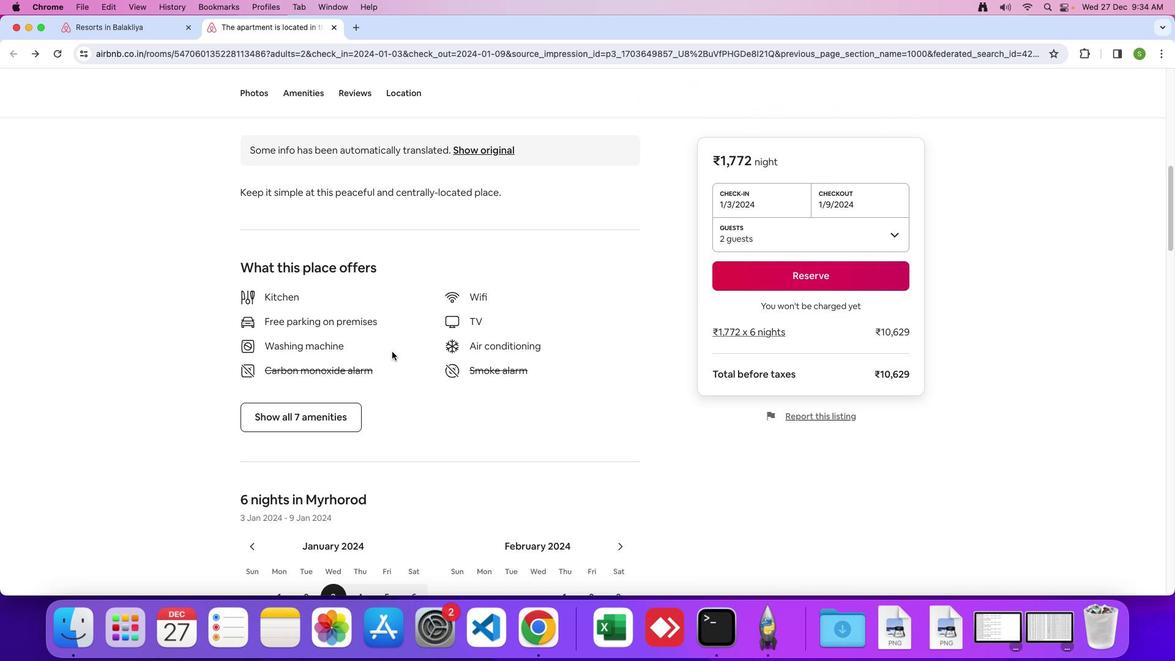 
Action: Mouse scrolled (391, 352) with delta (0, 0)
Screenshot: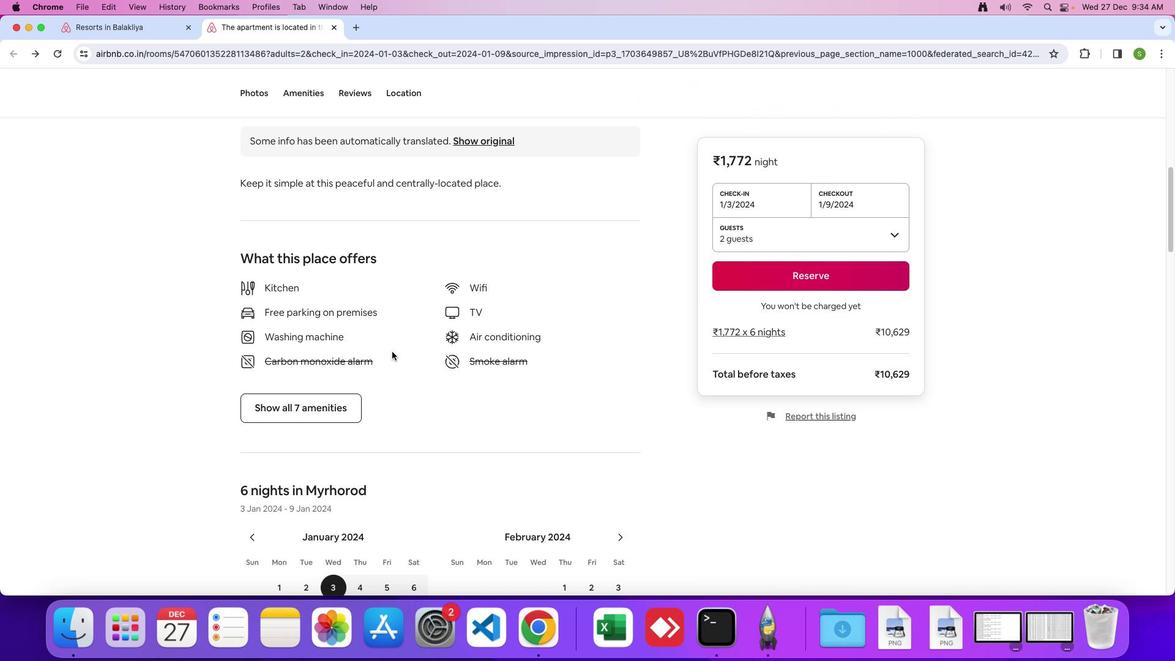 
Action: Mouse moved to (300, 407)
Screenshot: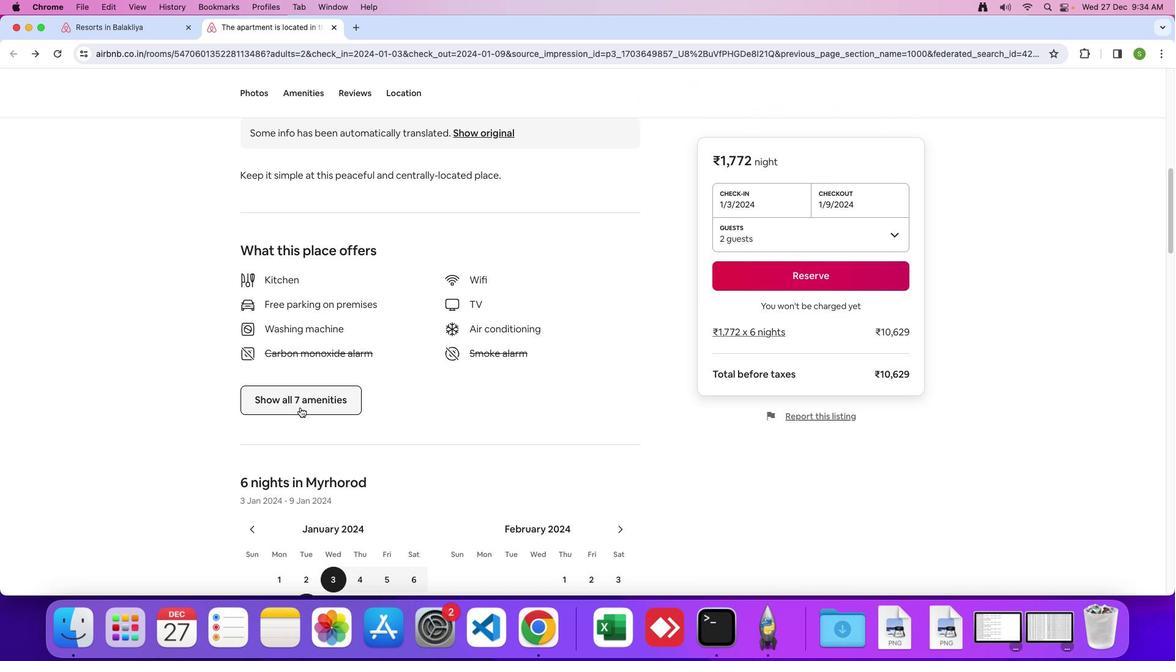 
Action: Mouse pressed left at (300, 407)
Screenshot: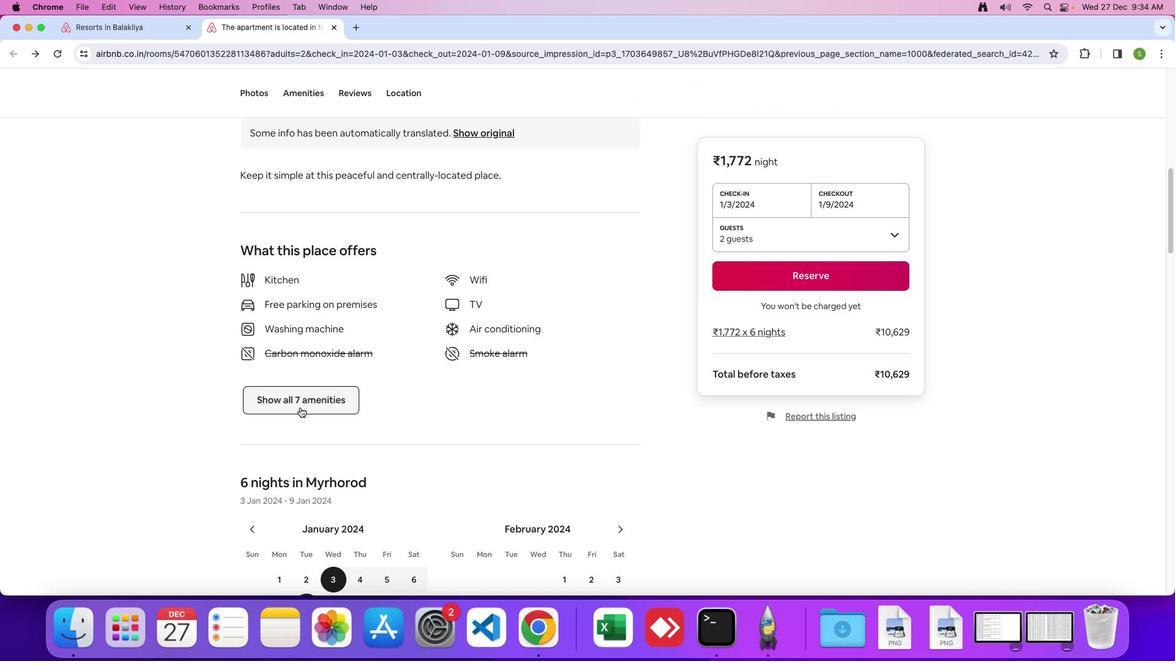 
Action: Mouse moved to (651, 383)
Screenshot: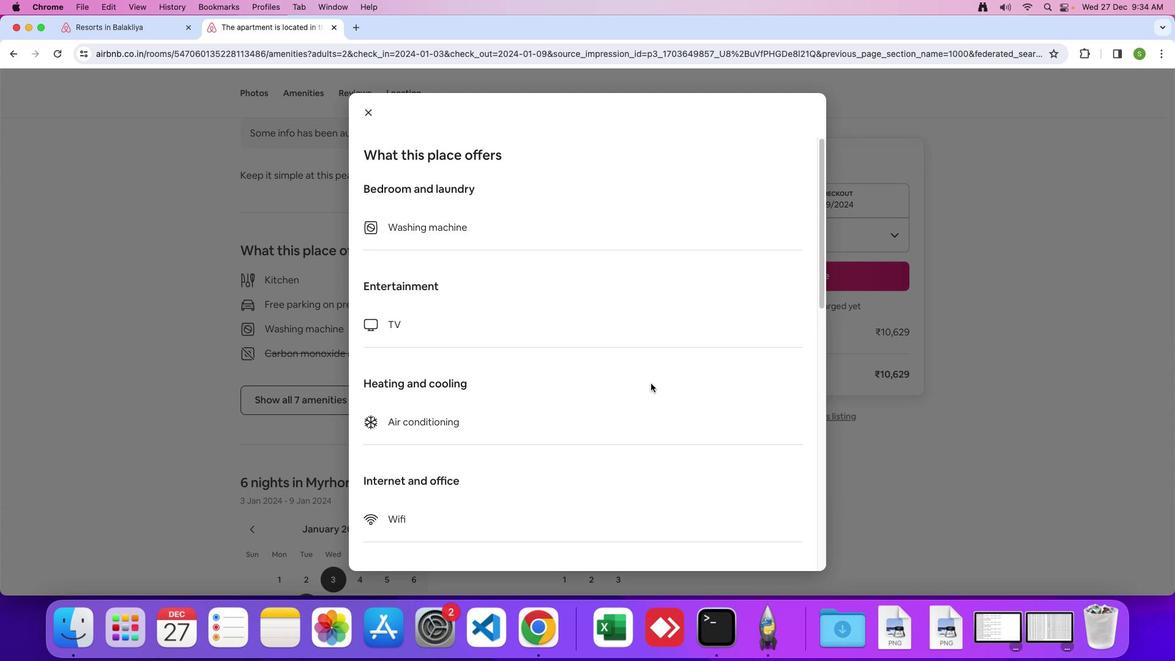 
Action: Mouse scrolled (651, 383) with delta (0, 0)
Screenshot: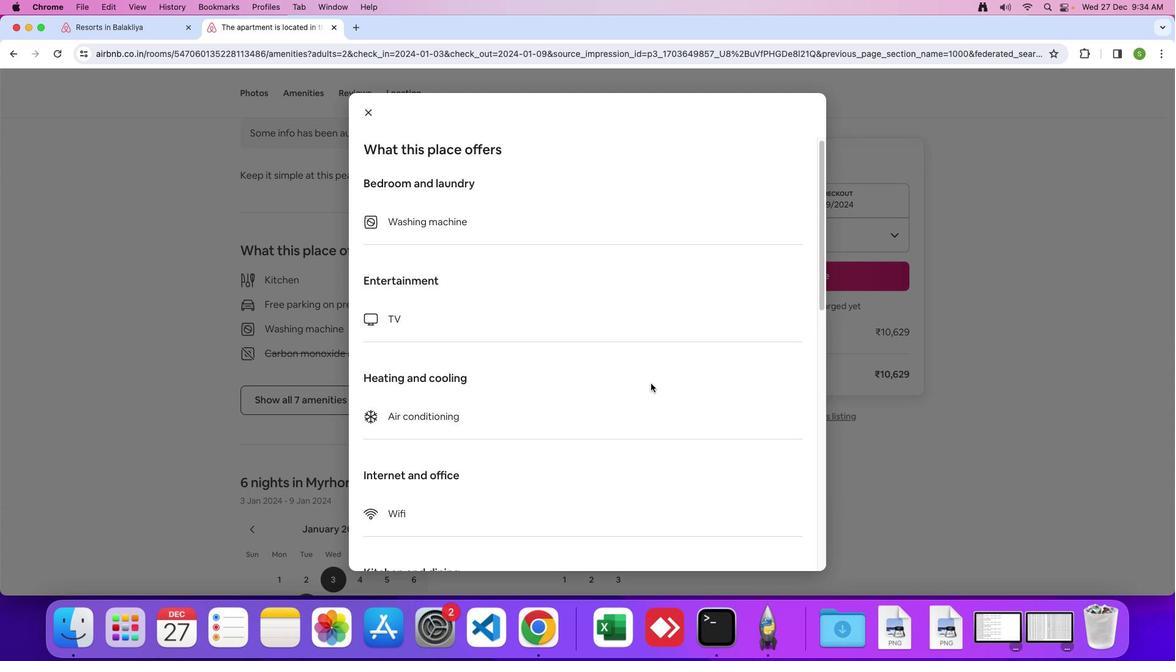 
Action: Mouse scrolled (651, 383) with delta (0, 0)
Screenshot: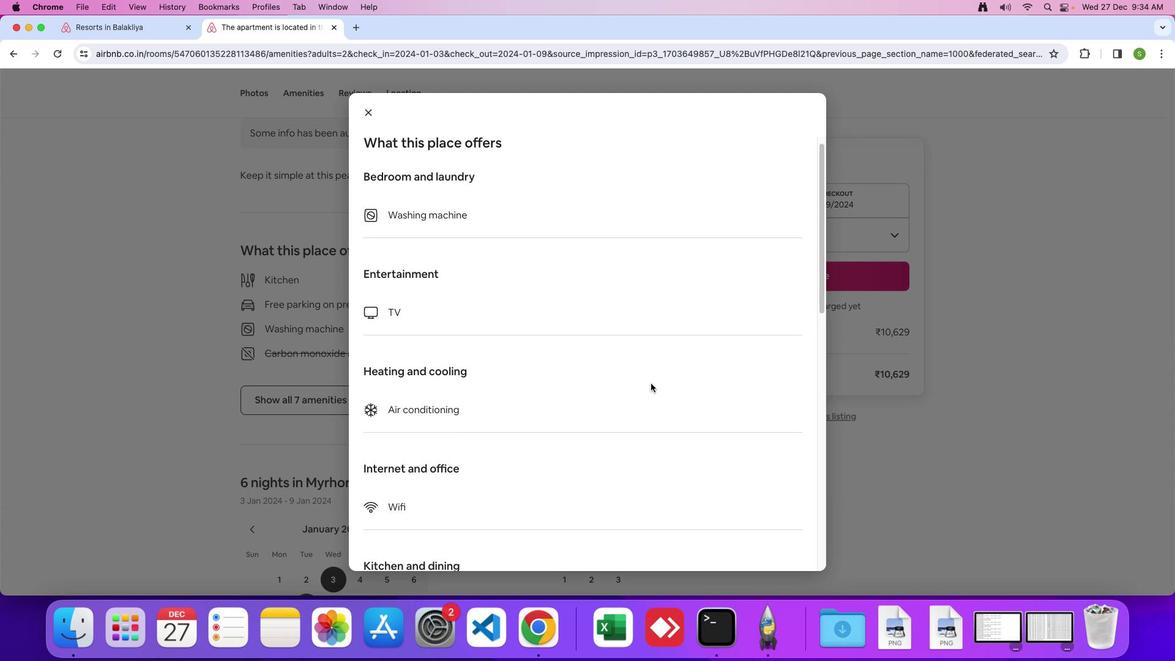 
Action: Mouse scrolled (651, 383) with delta (0, -1)
Screenshot: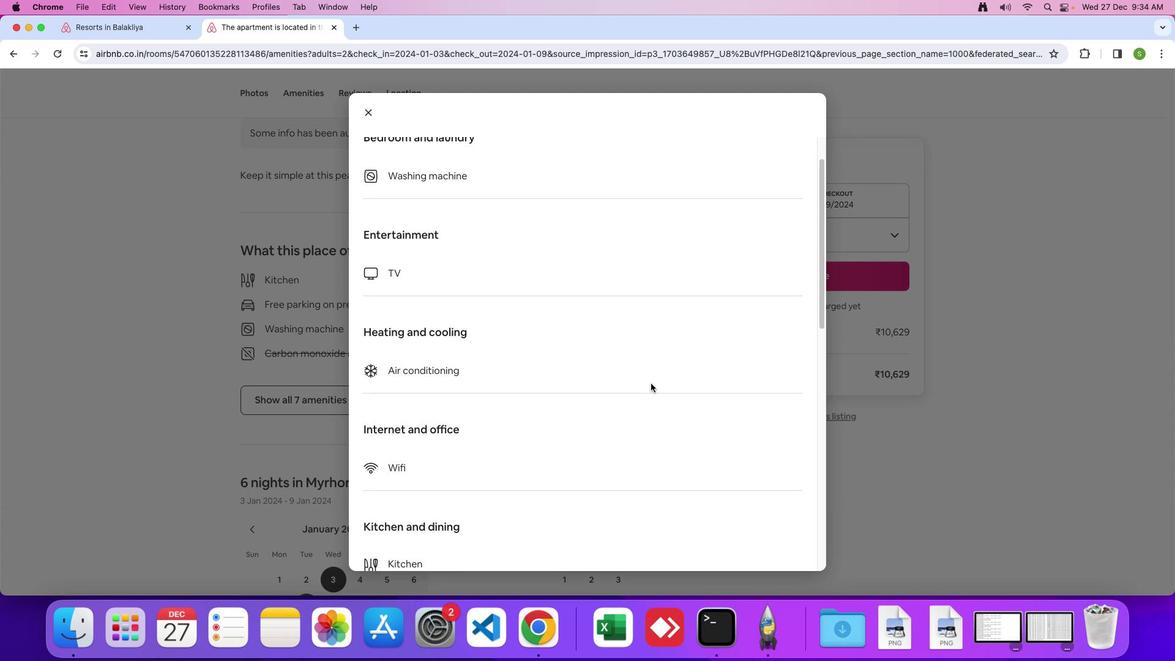 
Action: Mouse scrolled (651, 383) with delta (0, 0)
Screenshot: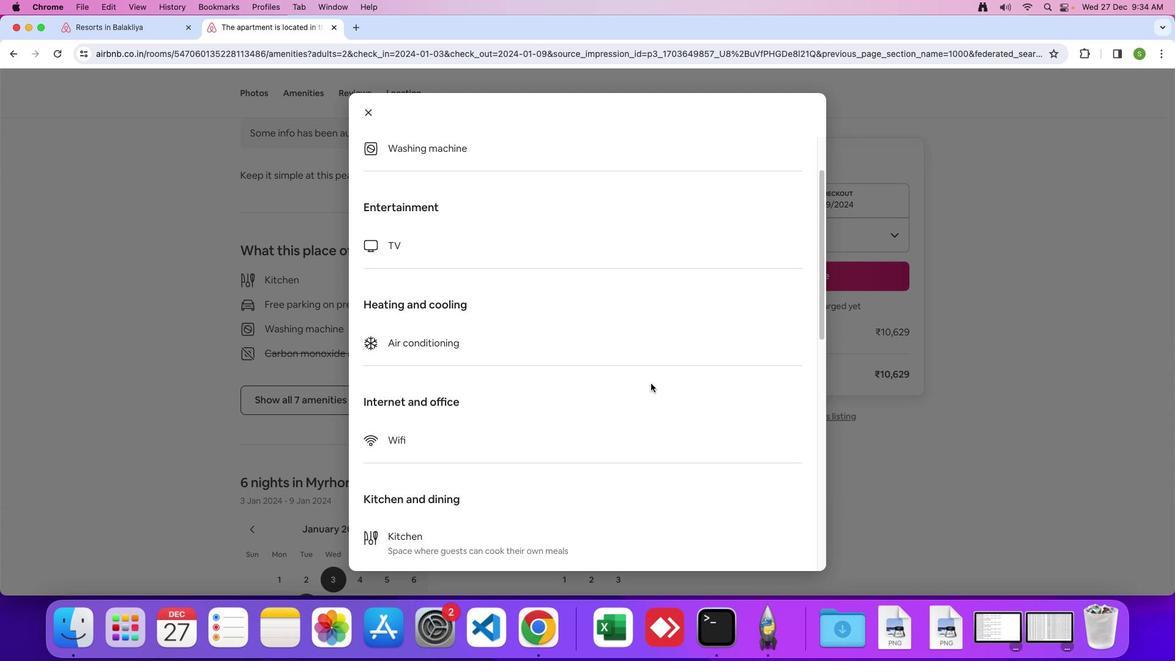 
Action: Mouse scrolled (651, 383) with delta (0, 0)
Screenshot: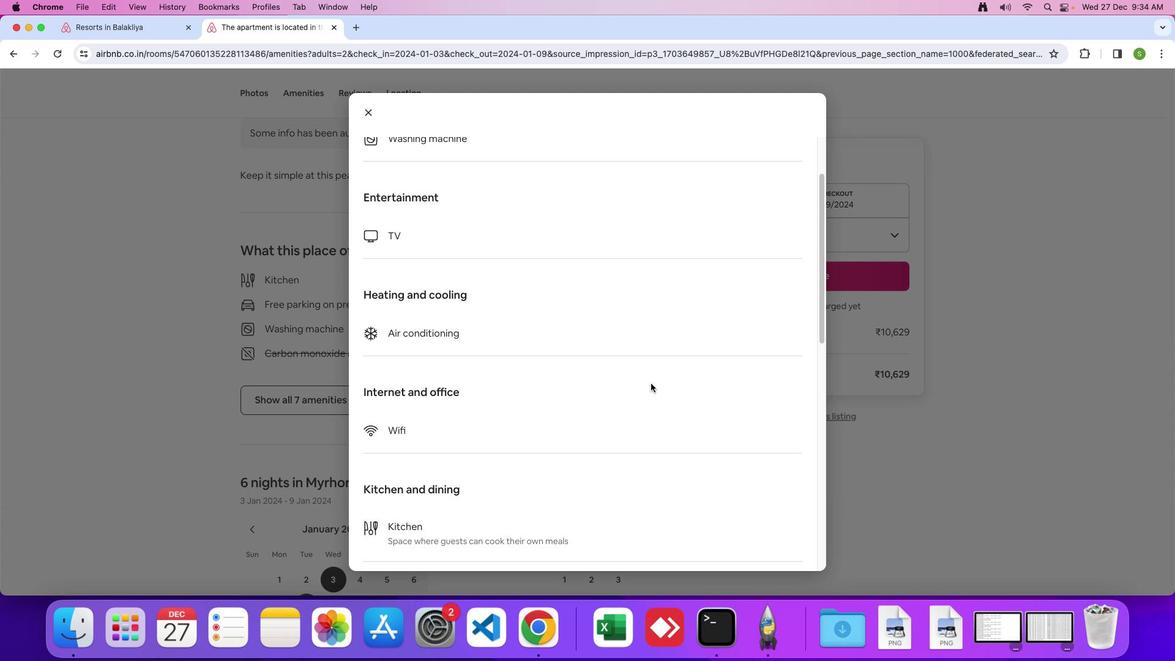 
Action: Mouse scrolled (651, 383) with delta (0, 0)
Screenshot: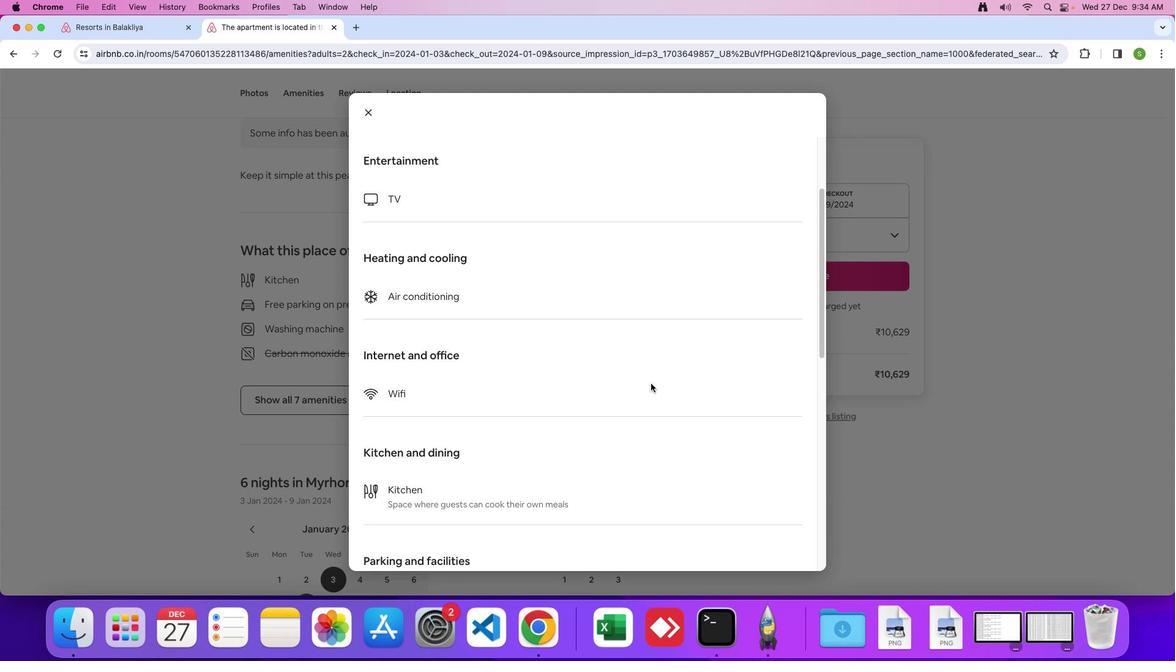 
Action: Mouse scrolled (651, 383) with delta (0, 0)
Screenshot: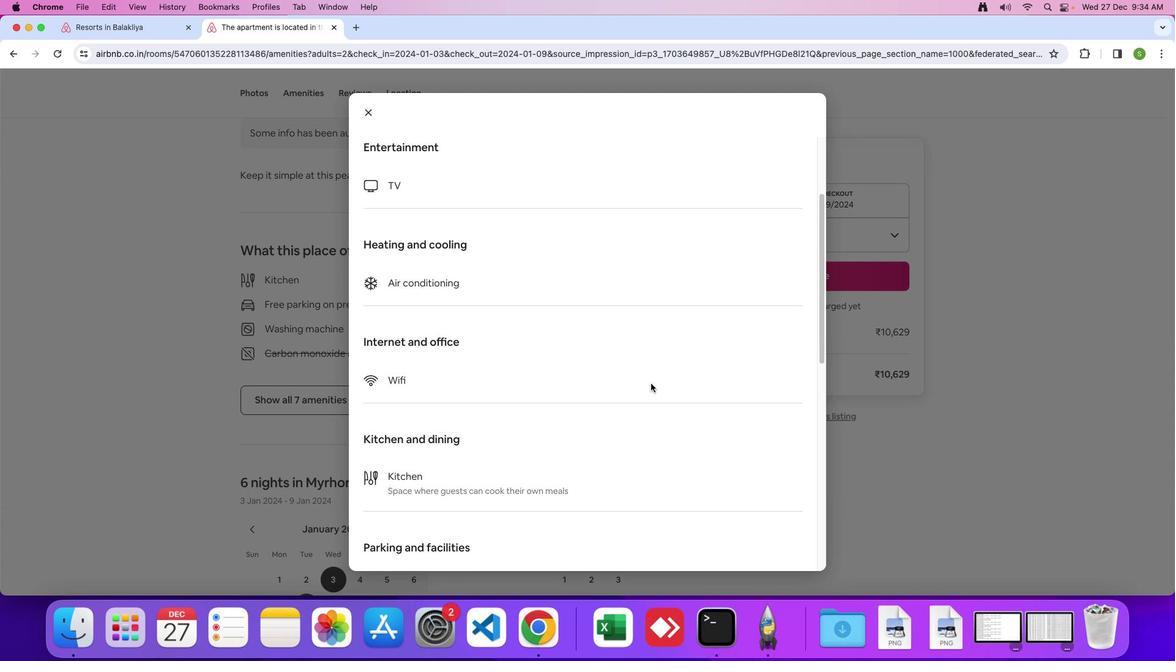
Action: Mouse scrolled (651, 383) with delta (0, 0)
Screenshot: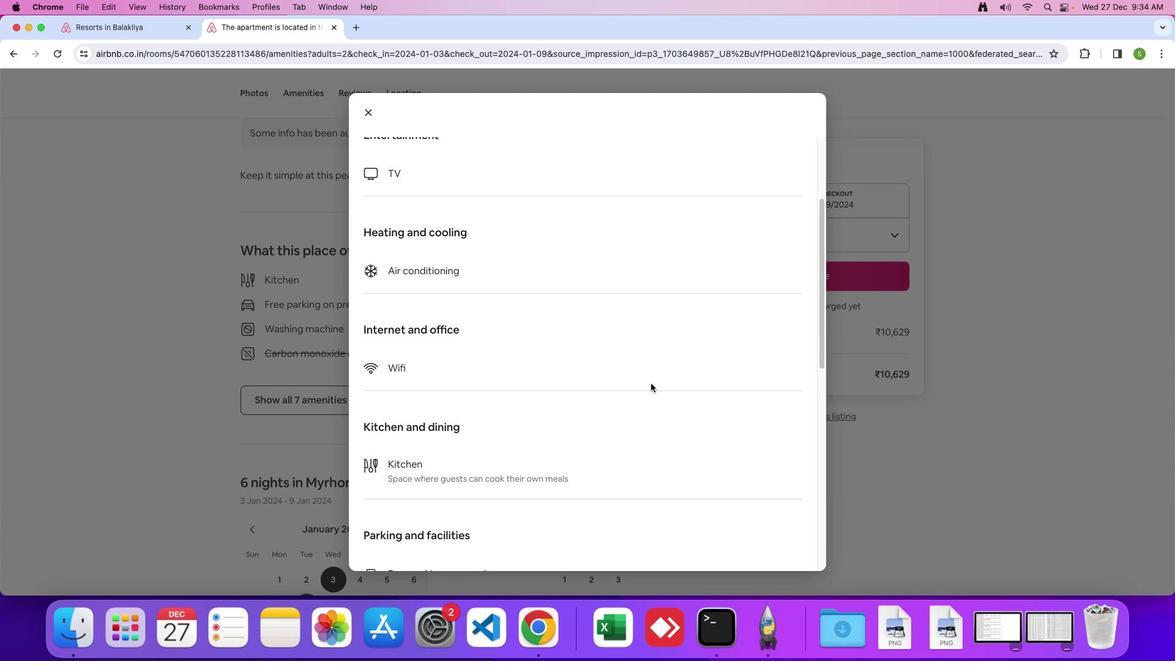 
Action: Mouse scrolled (651, 383) with delta (0, 0)
Screenshot: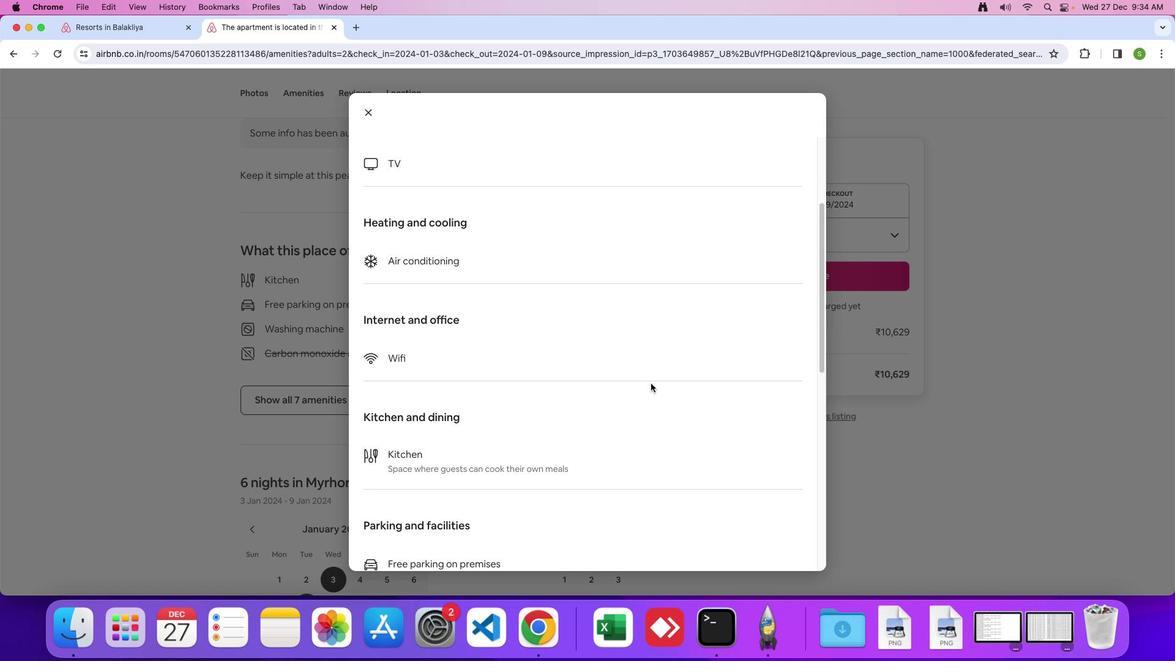 
Action: Mouse scrolled (651, 383) with delta (0, 0)
Screenshot: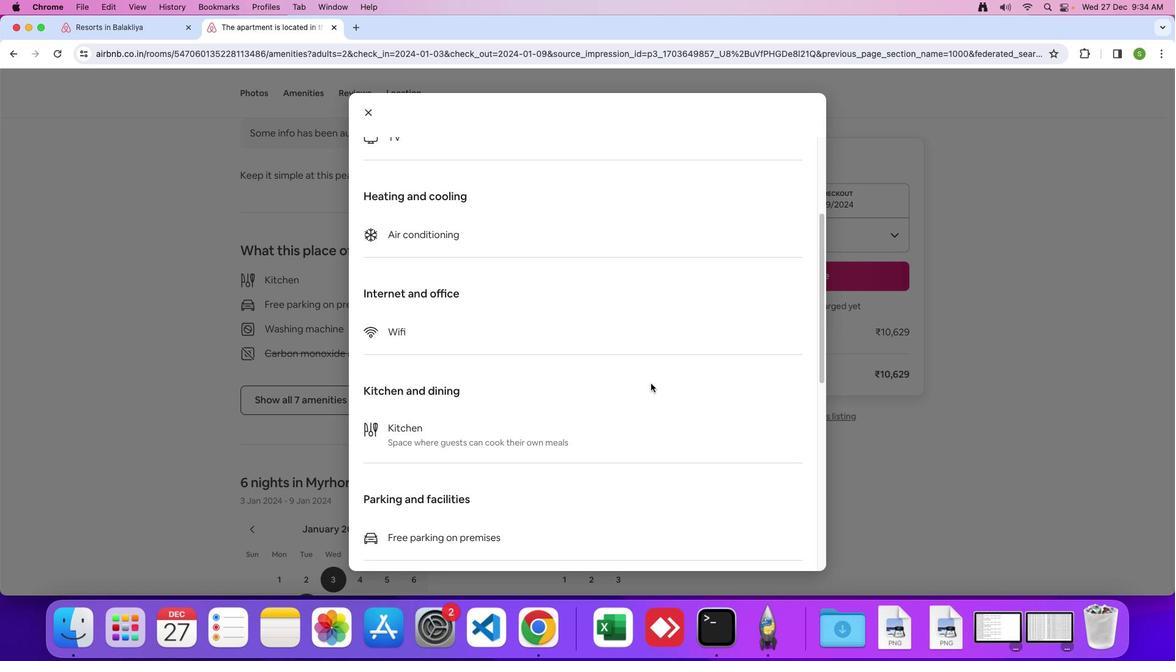 
Action: Mouse scrolled (651, 383) with delta (0, -1)
Screenshot: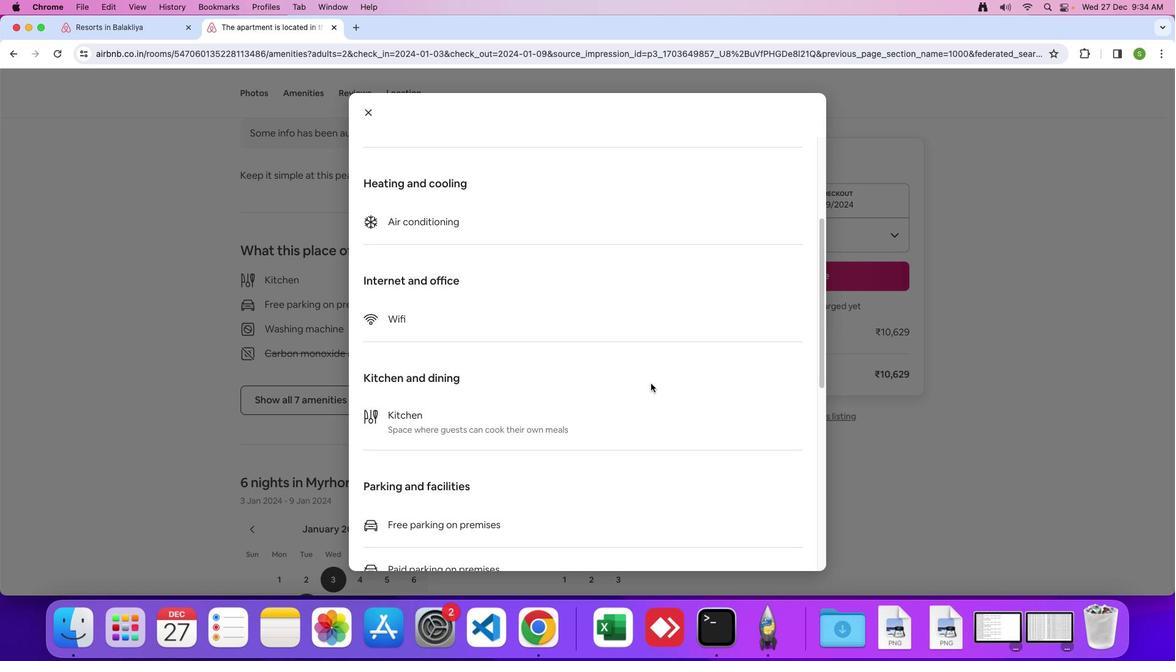 
Action: Mouse scrolled (651, 383) with delta (0, 0)
Screenshot: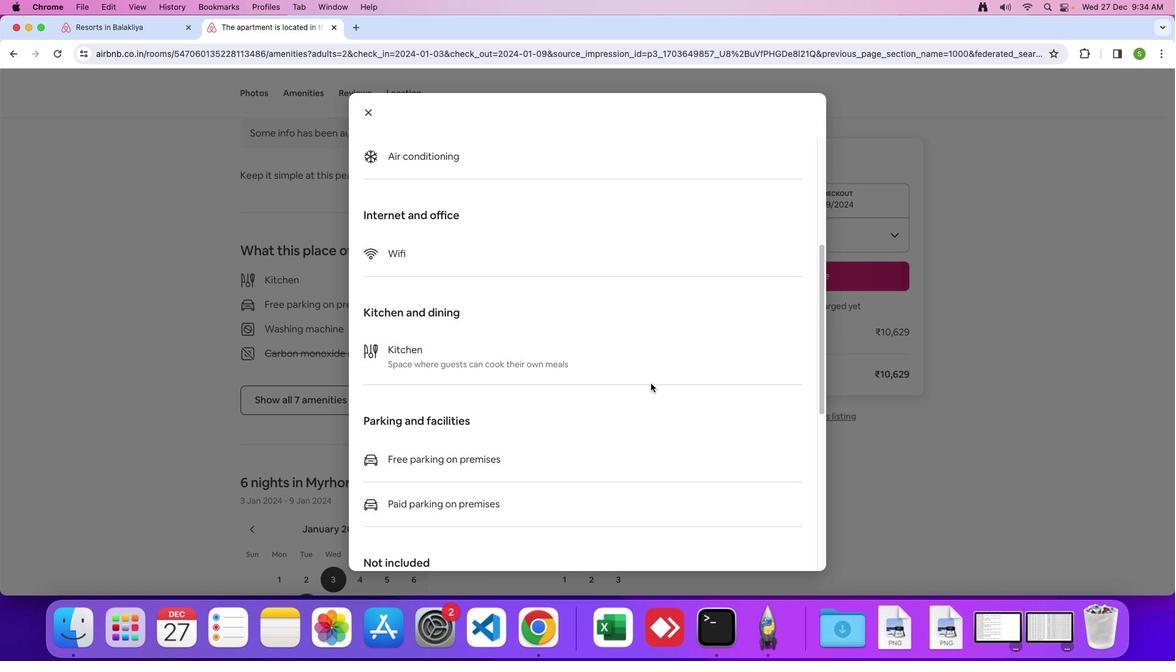 
Action: Mouse scrolled (651, 383) with delta (0, 0)
Screenshot: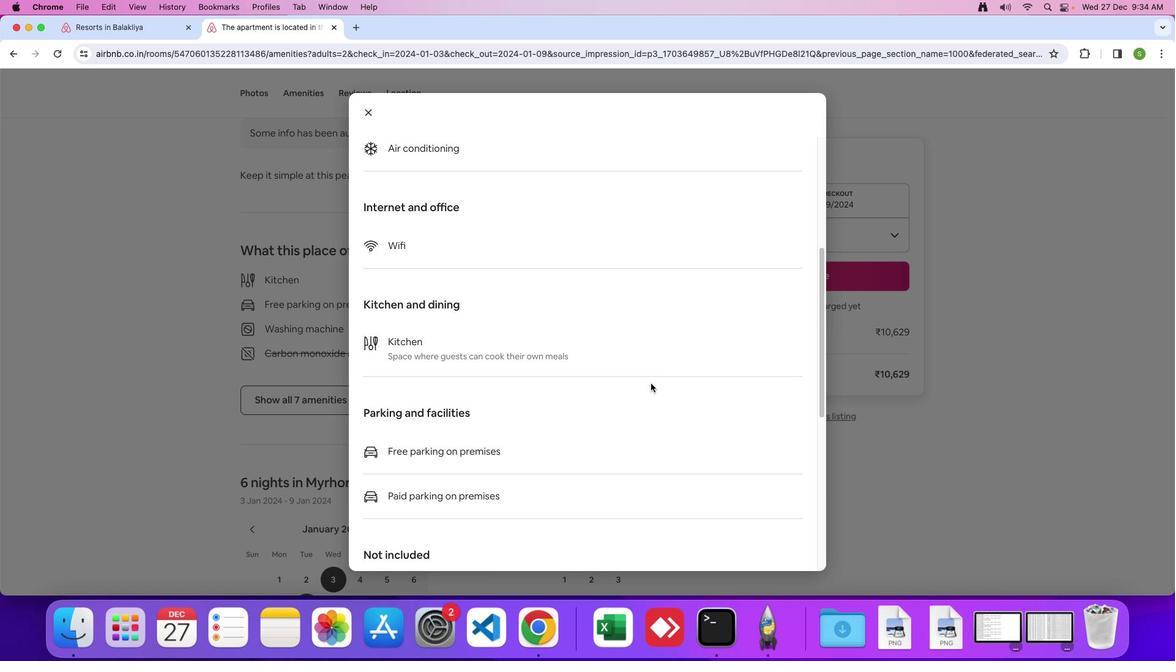 
Action: Mouse scrolled (651, 383) with delta (0, -1)
Screenshot: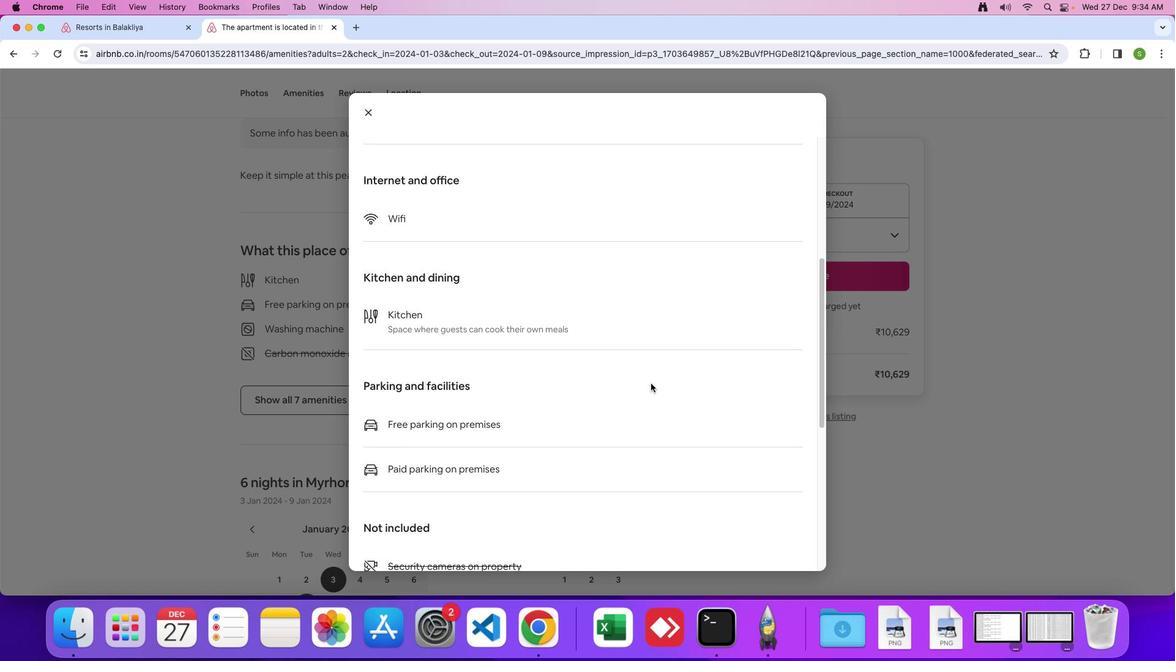
Action: Mouse scrolled (651, 383) with delta (0, 0)
Screenshot: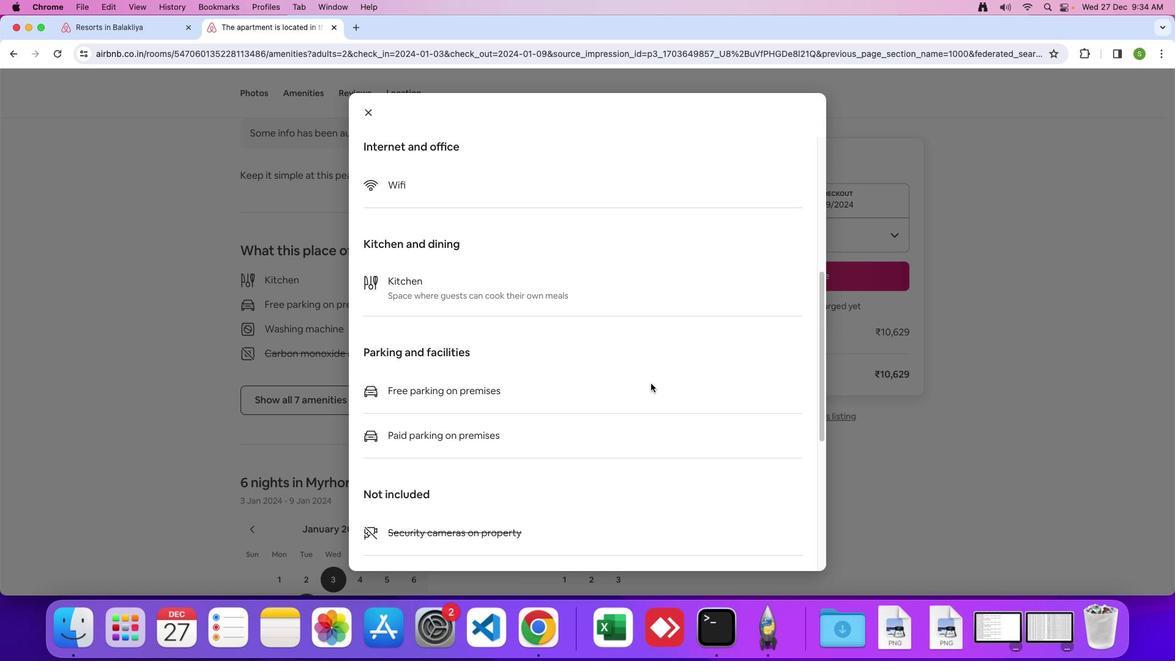 
Action: Mouse scrolled (651, 383) with delta (0, 0)
Screenshot: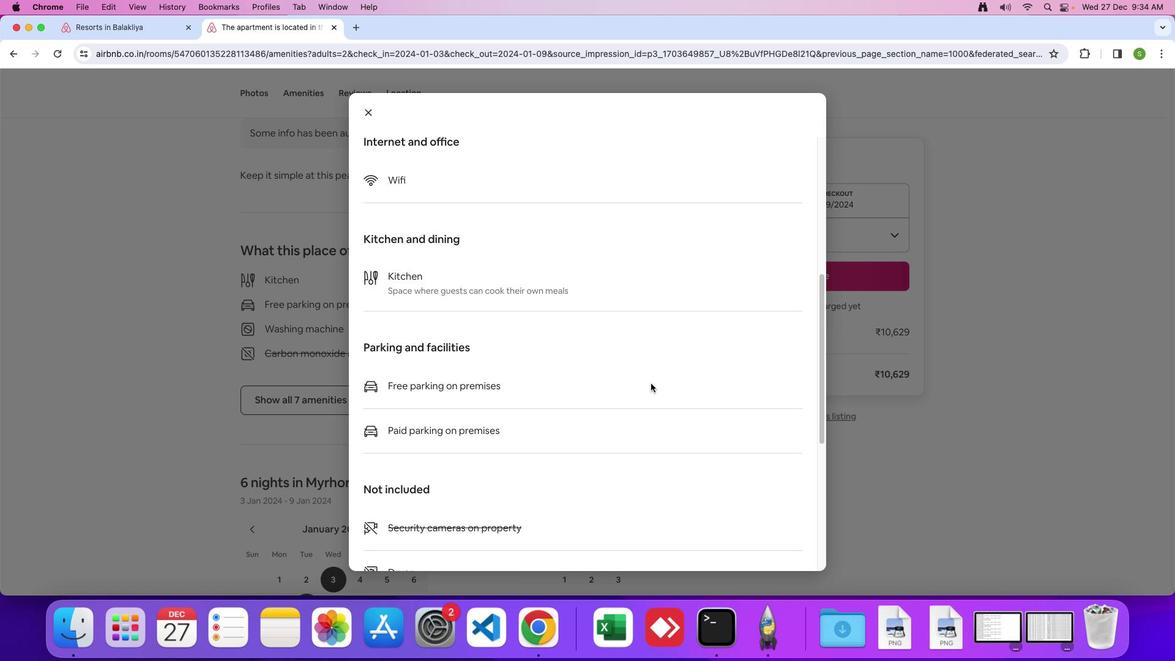 
Action: Mouse scrolled (651, 383) with delta (0, 0)
Screenshot: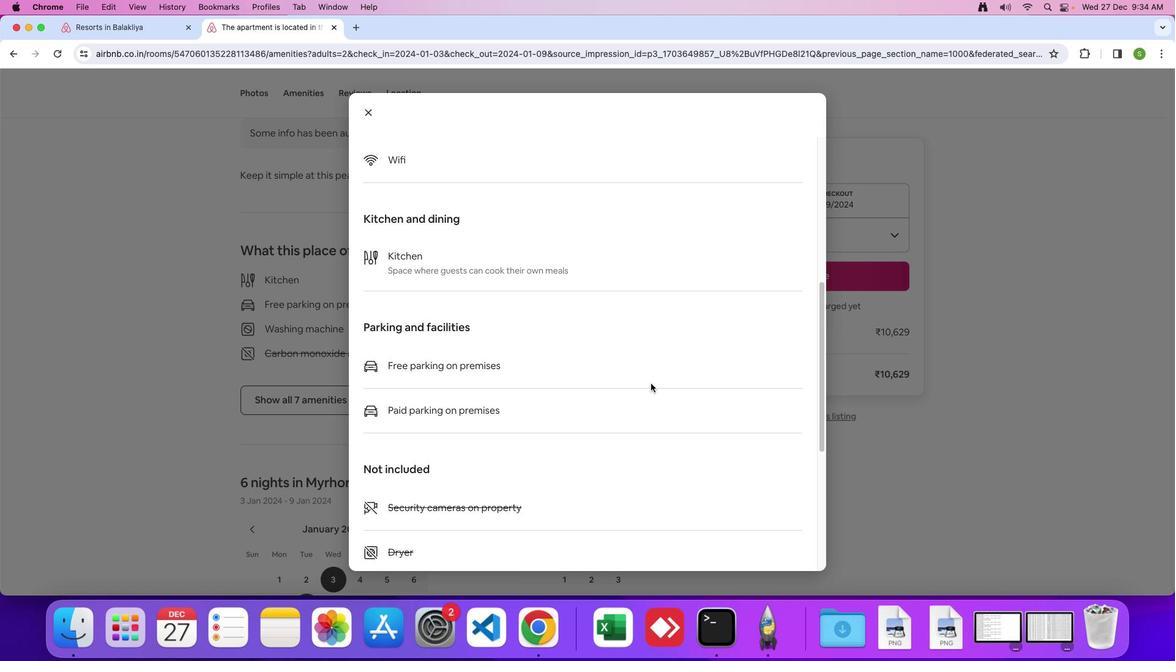 
Action: Mouse scrolled (651, 383) with delta (0, 0)
Screenshot: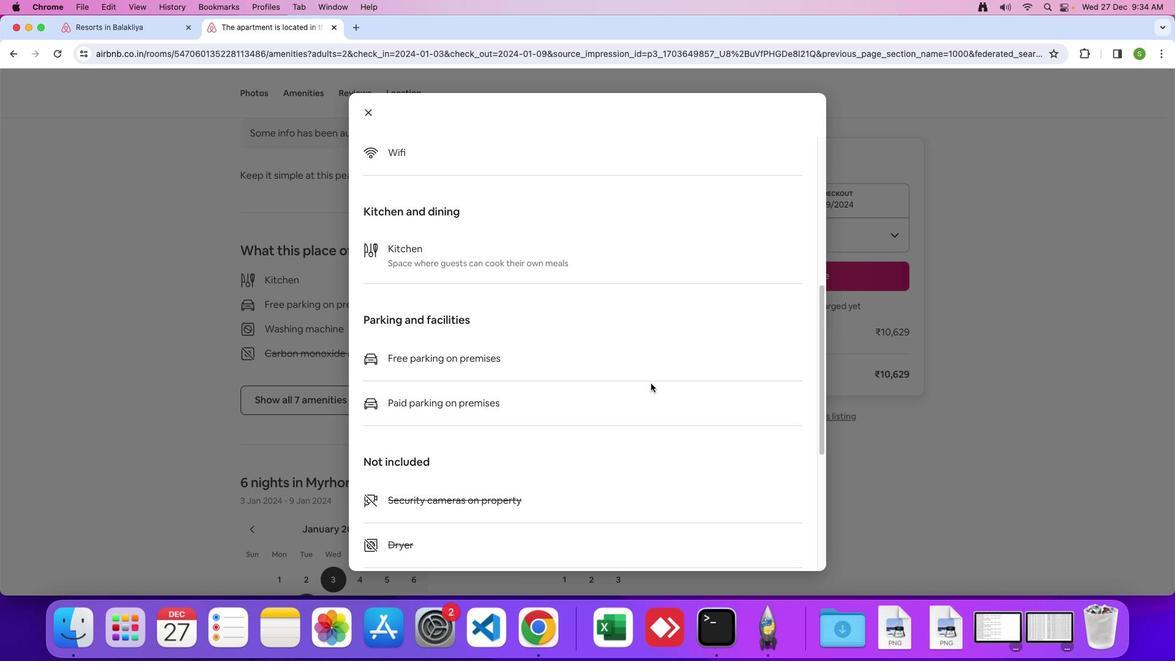 
Action: Mouse scrolled (651, 383) with delta (0, -1)
Screenshot: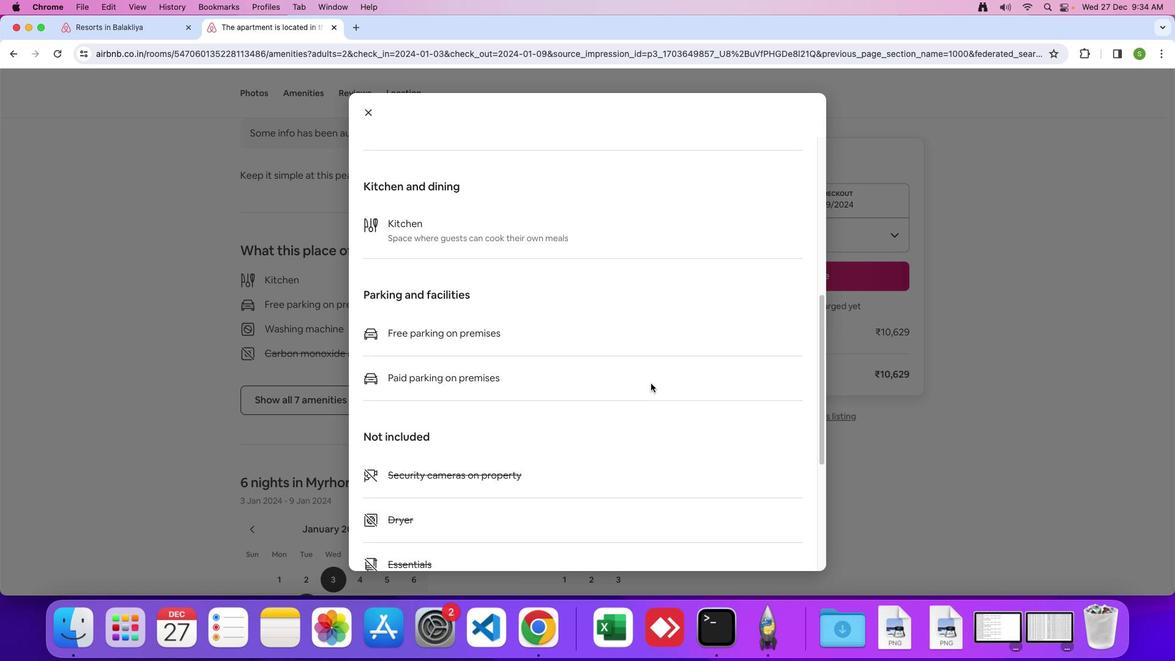 
Action: Mouse scrolled (651, 383) with delta (0, 0)
Screenshot: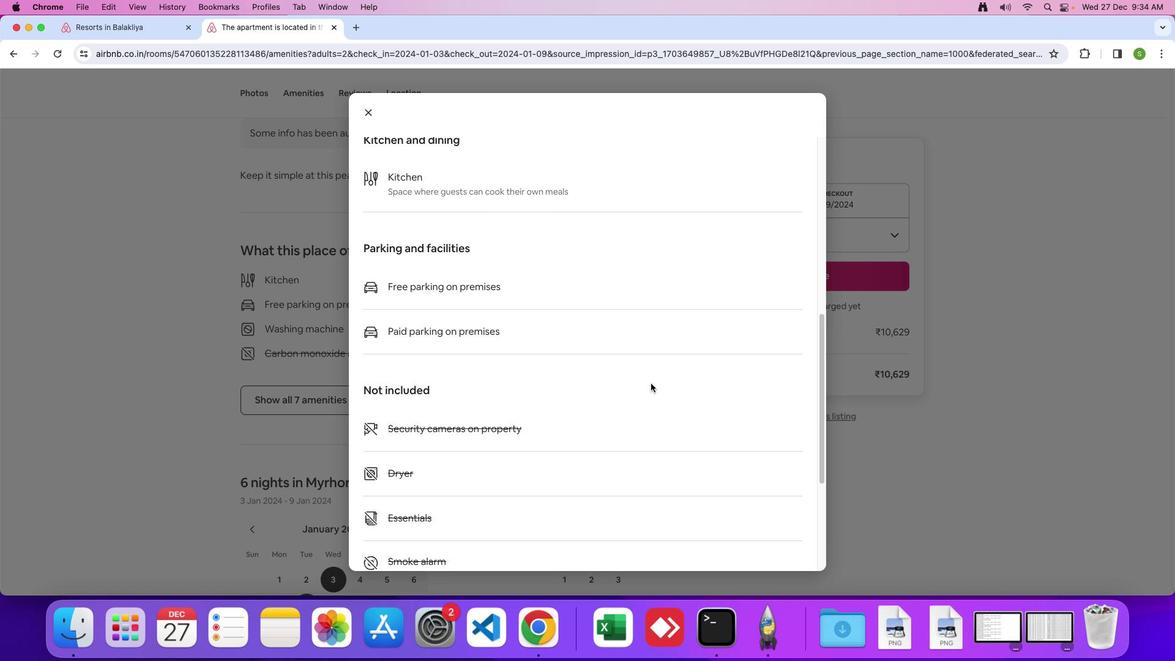
Action: Mouse scrolled (651, 383) with delta (0, 0)
Screenshot: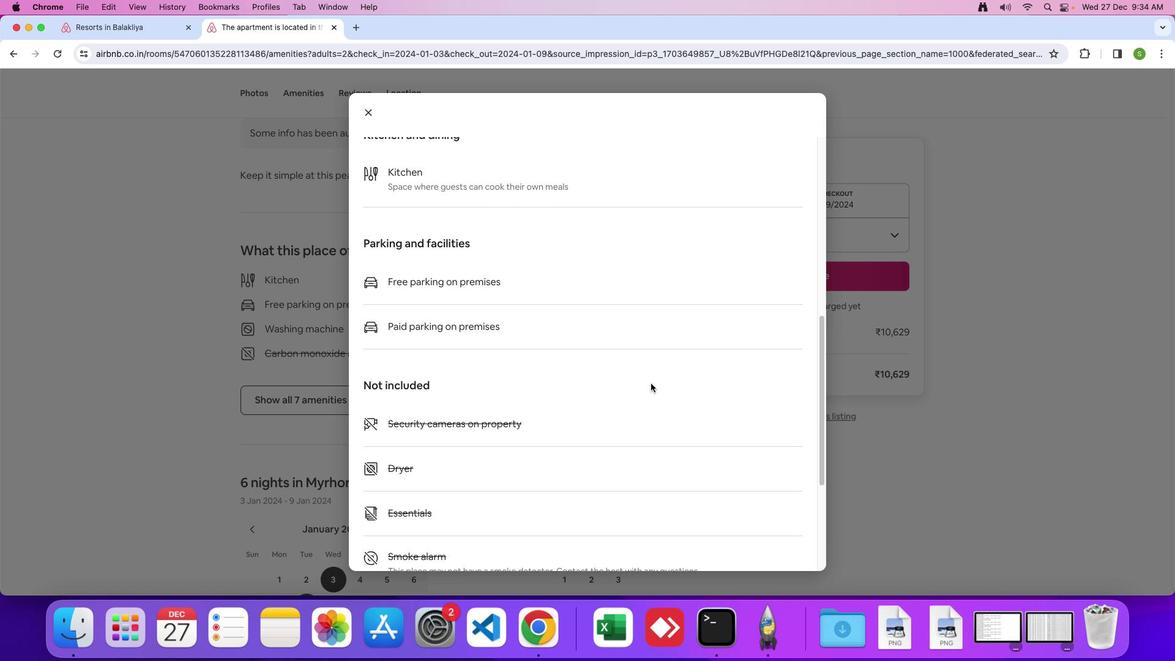 
Action: Mouse scrolled (651, 383) with delta (0, -1)
Screenshot: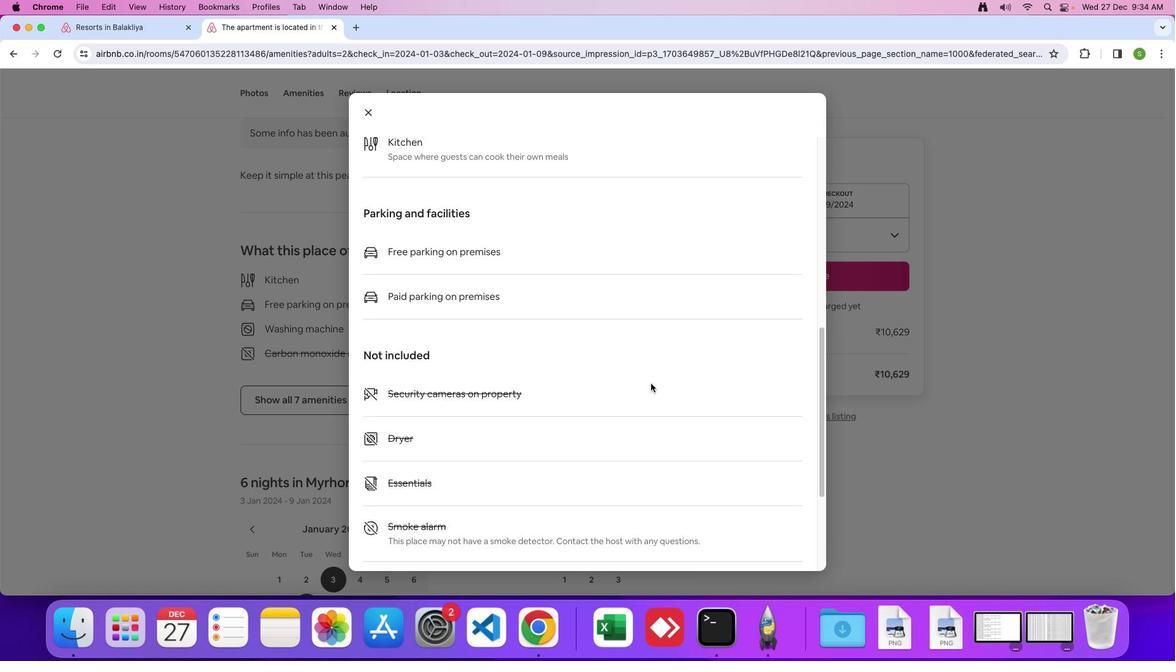 
Action: Mouse scrolled (651, 383) with delta (0, 0)
Screenshot: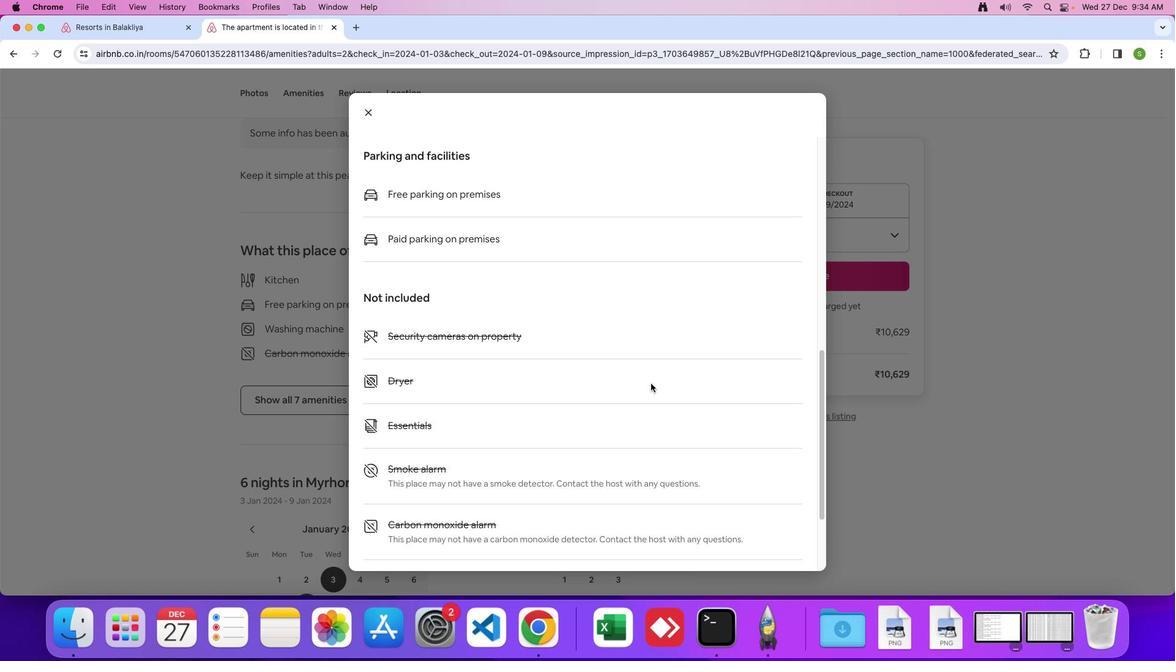 
Action: Mouse scrolled (651, 383) with delta (0, 0)
Screenshot: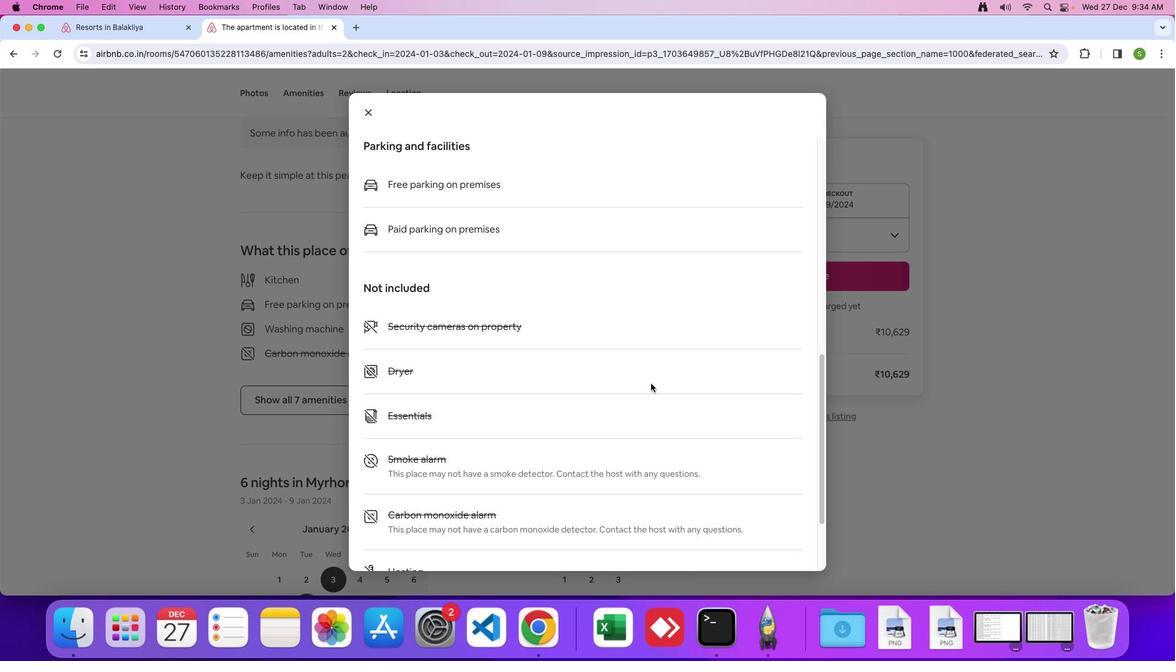 
Action: Mouse scrolled (651, 383) with delta (0, -1)
Screenshot: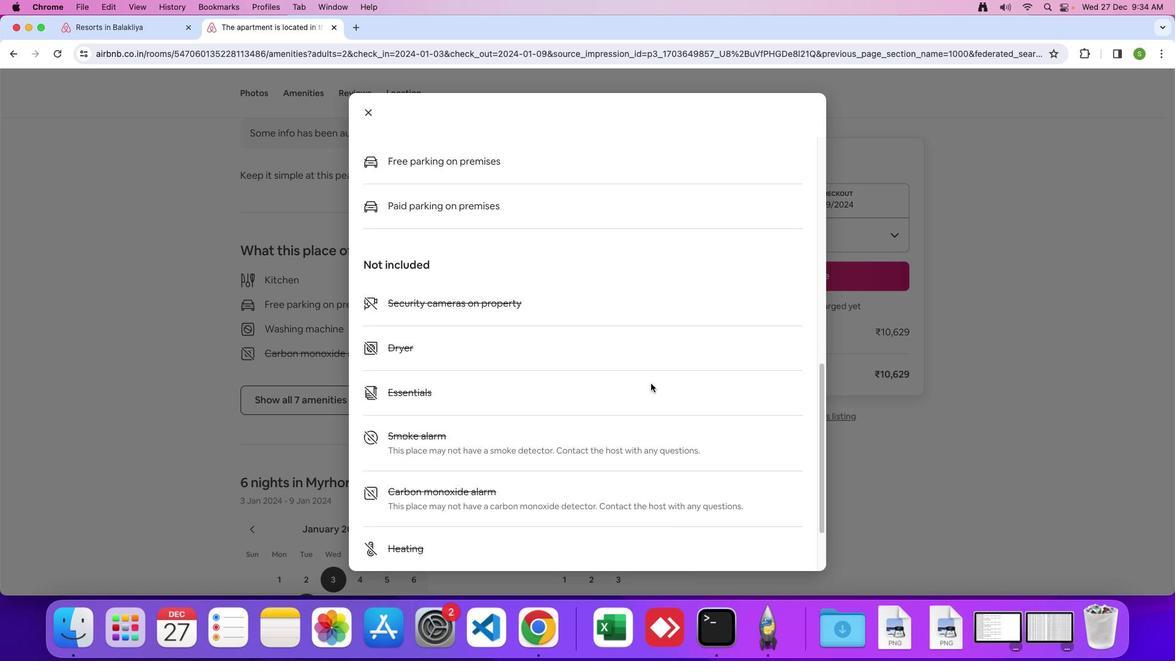 
Action: Mouse scrolled (651, 383) with delta (0, 0)
Screenshot: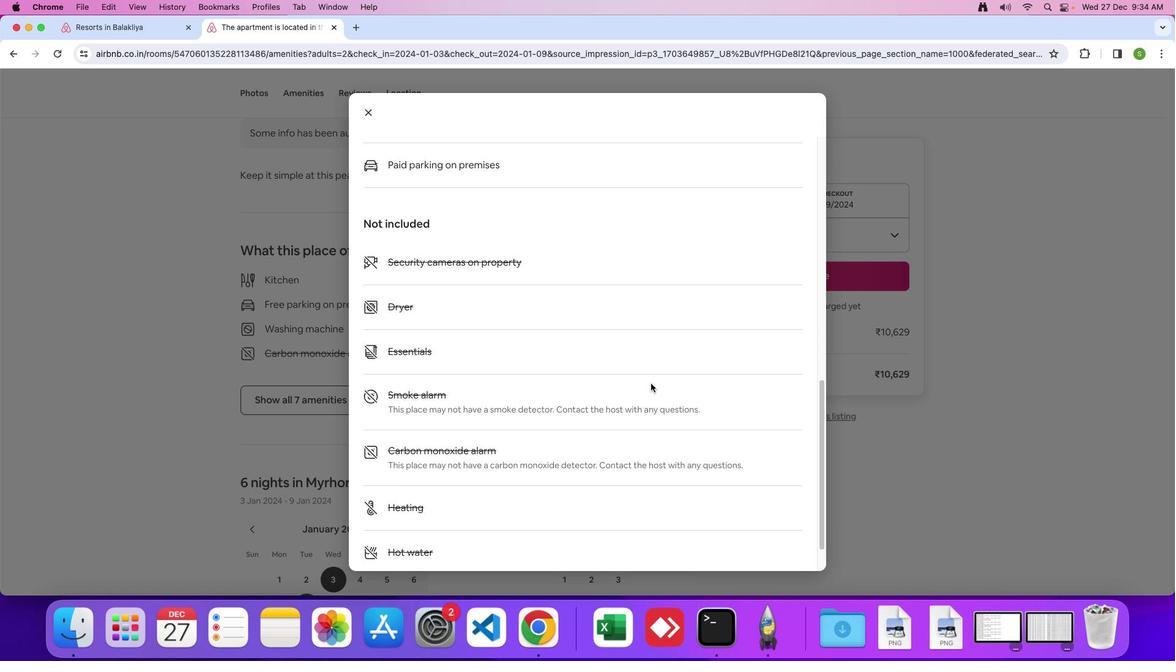 
Action: Mouse scrolled (651, 383) with delta (0, 0)
Screenshot: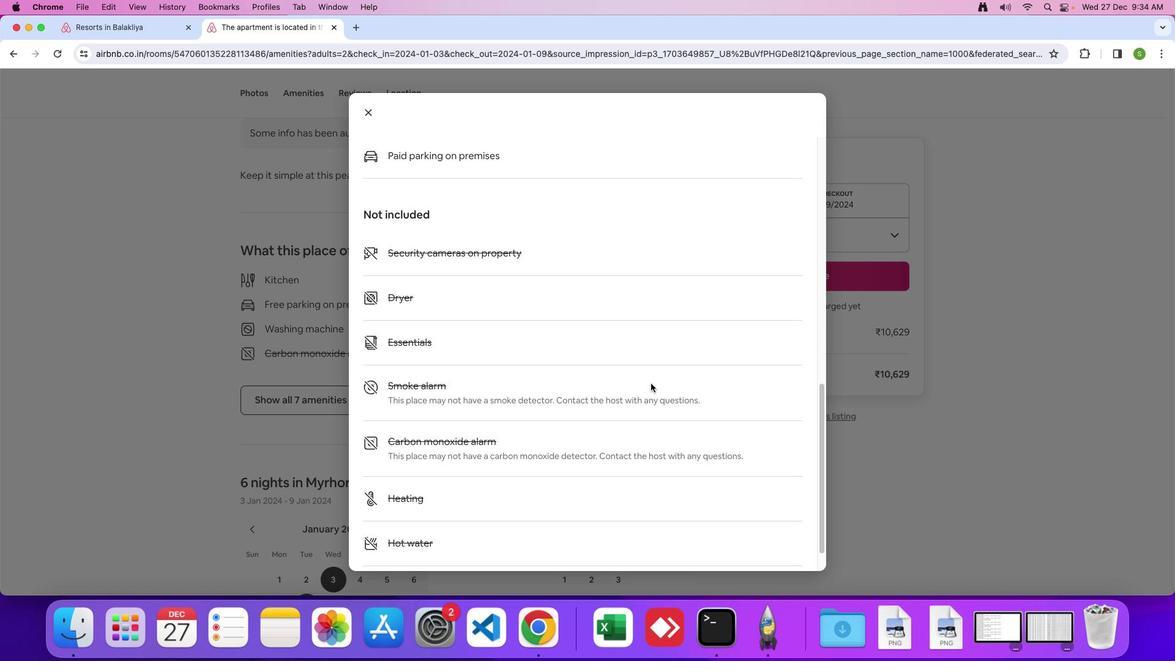 
Action: Mouse scrolled (651, 383) with delta (0, 0)
Screenshot: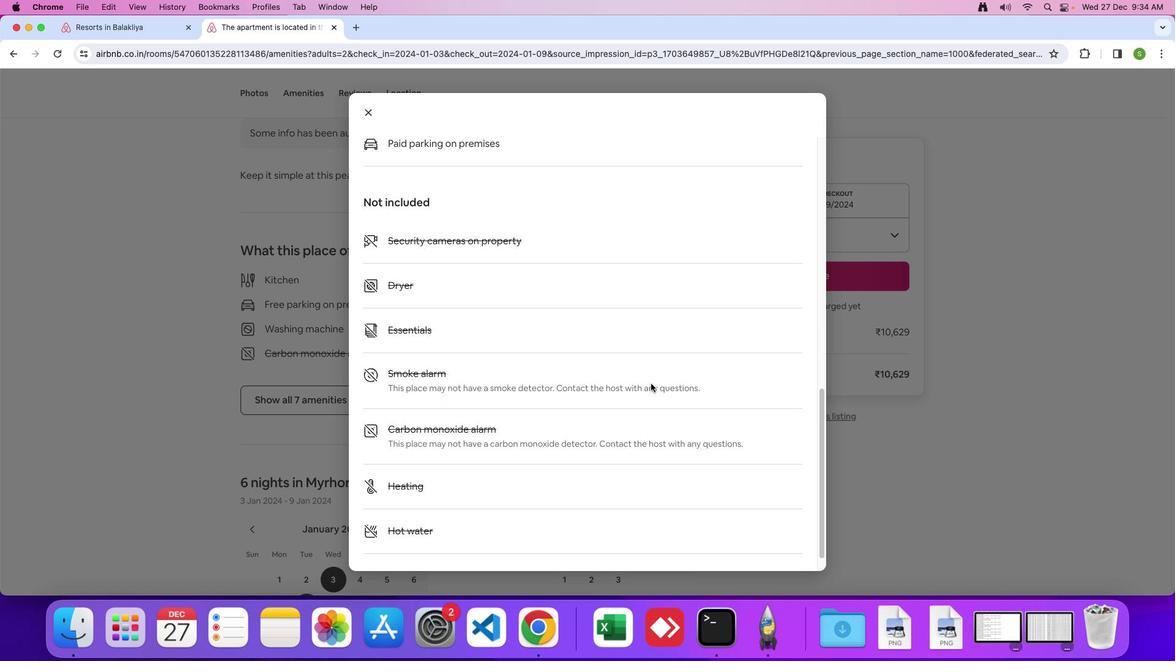
Action: Mouse scrolled (651, 383) with delta (0, 0)
Screenshot: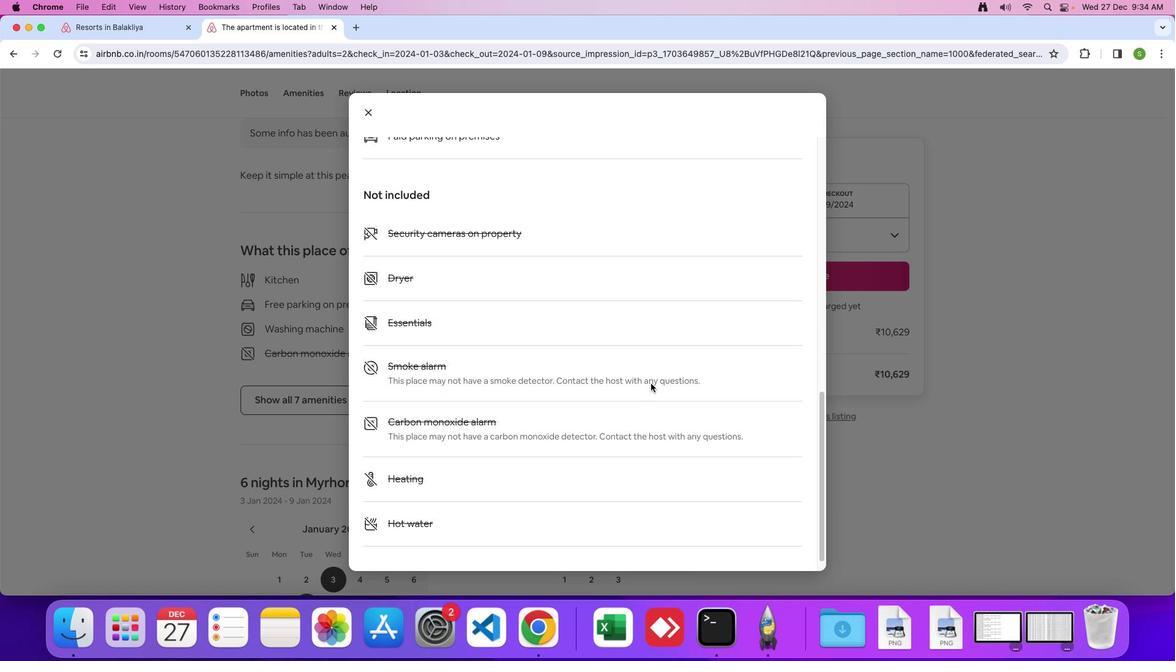 
Action: Mouse scrolled (651, 383) with delta (0, -1)
Screenshot: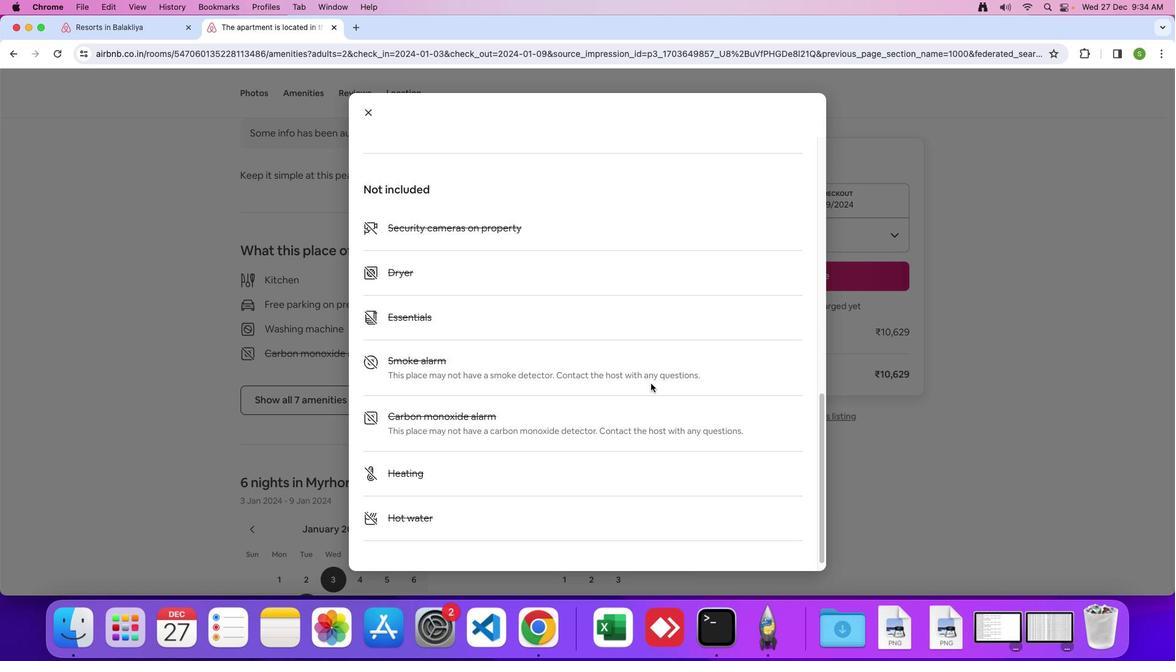 
Action: Mouse scrolled (651, 383) with delta (0, 0)
Screenshot: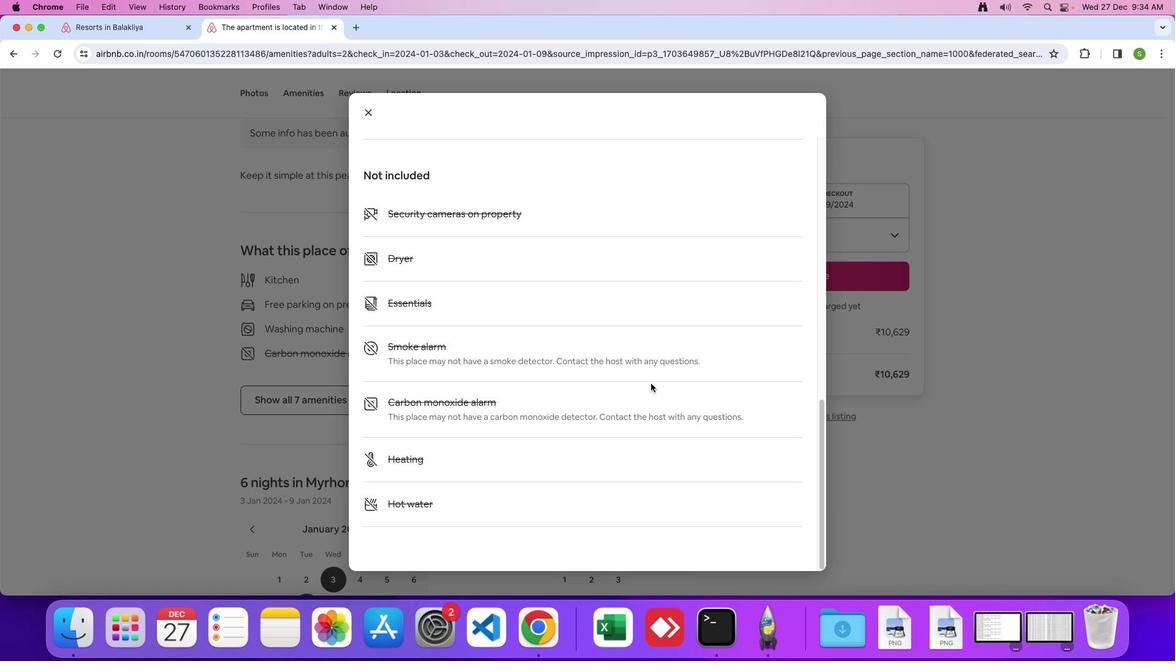 
Action: Mouse scrolled (651, 383) with delta (0, 0)
Screenshot: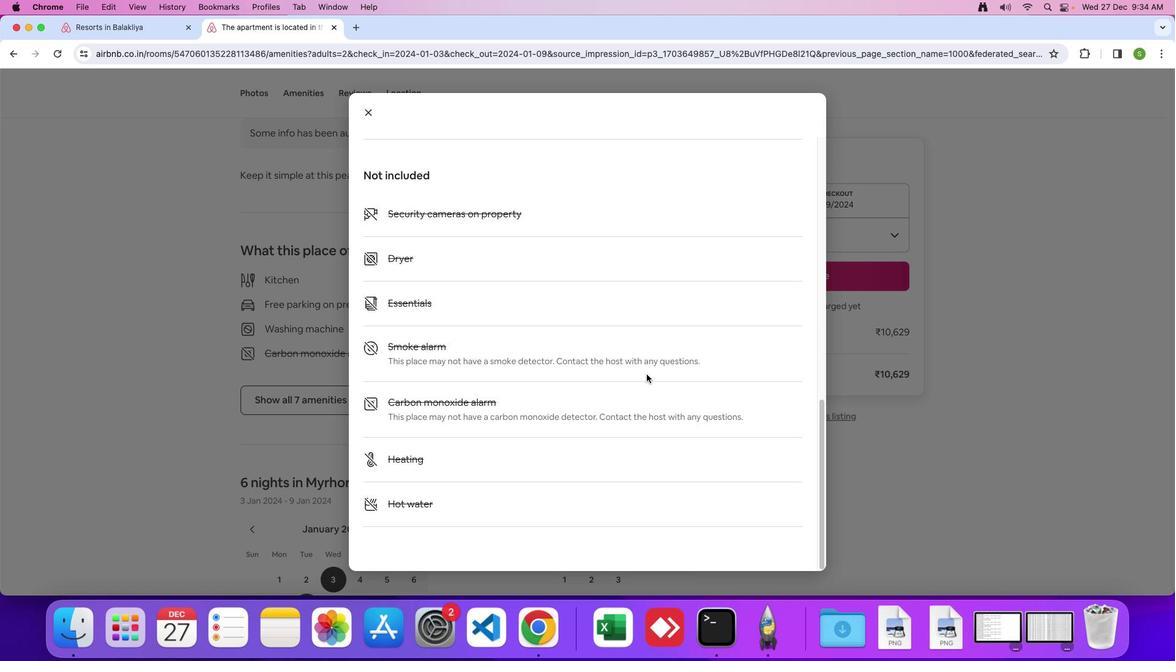 
Action: Mouse scrolled (651, 383) with delta (0, -1)
Screenshot: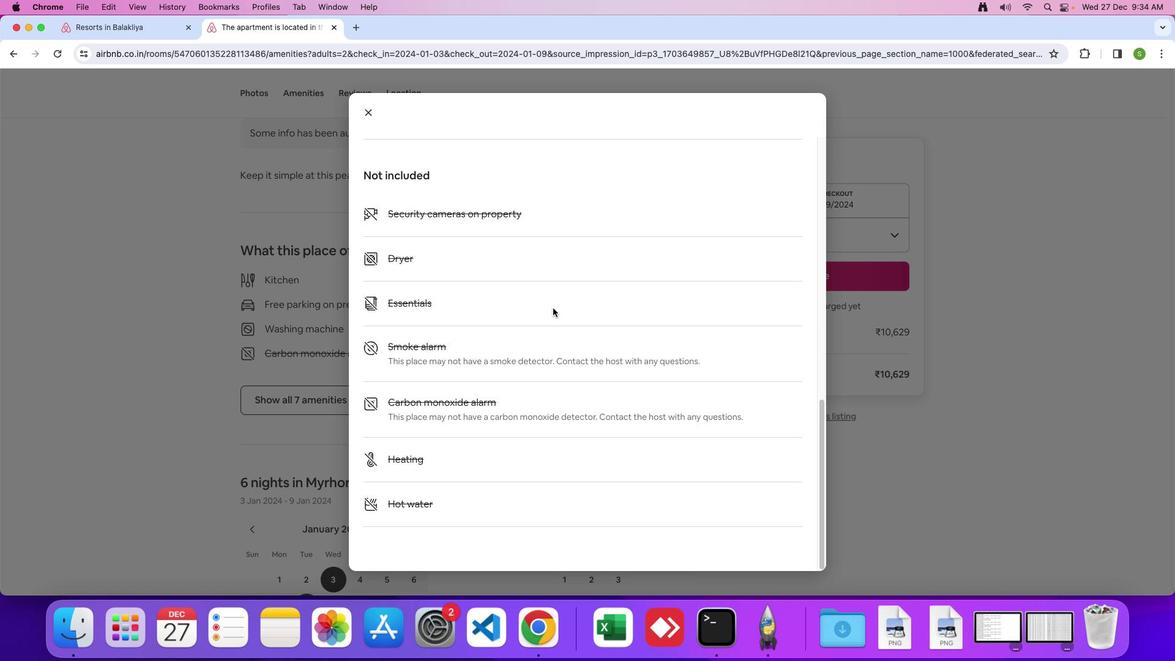 
Action: Mouse moved to (374, 113)
Screenshot: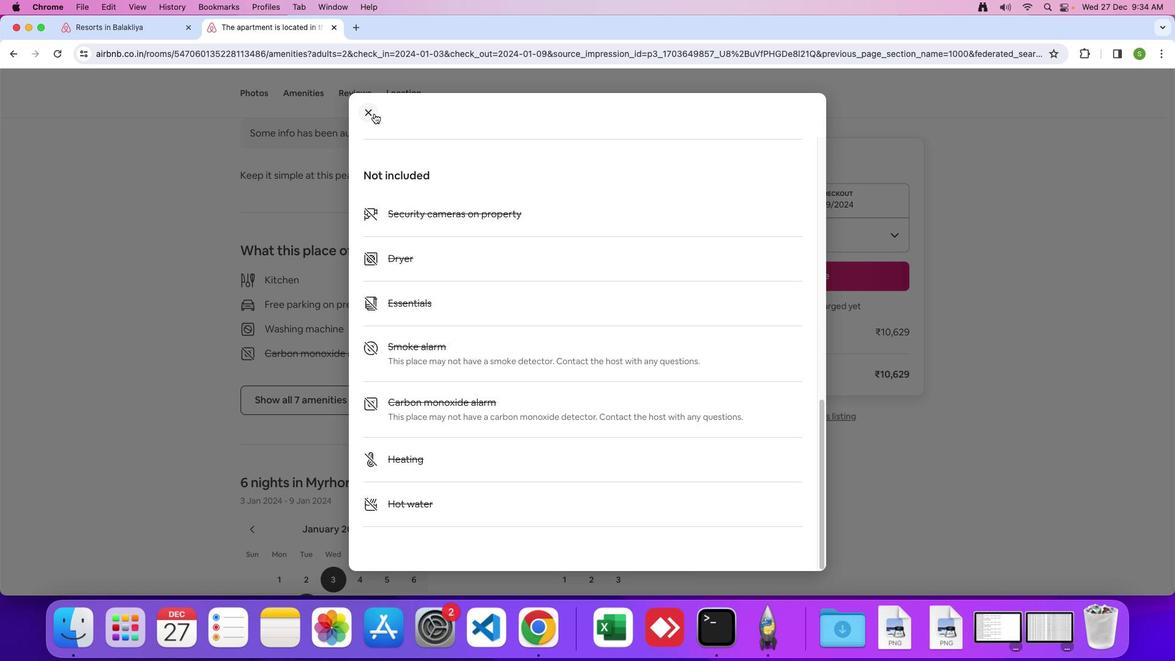 
Action: Mouse pressed left at (374, 113)
Screenshot: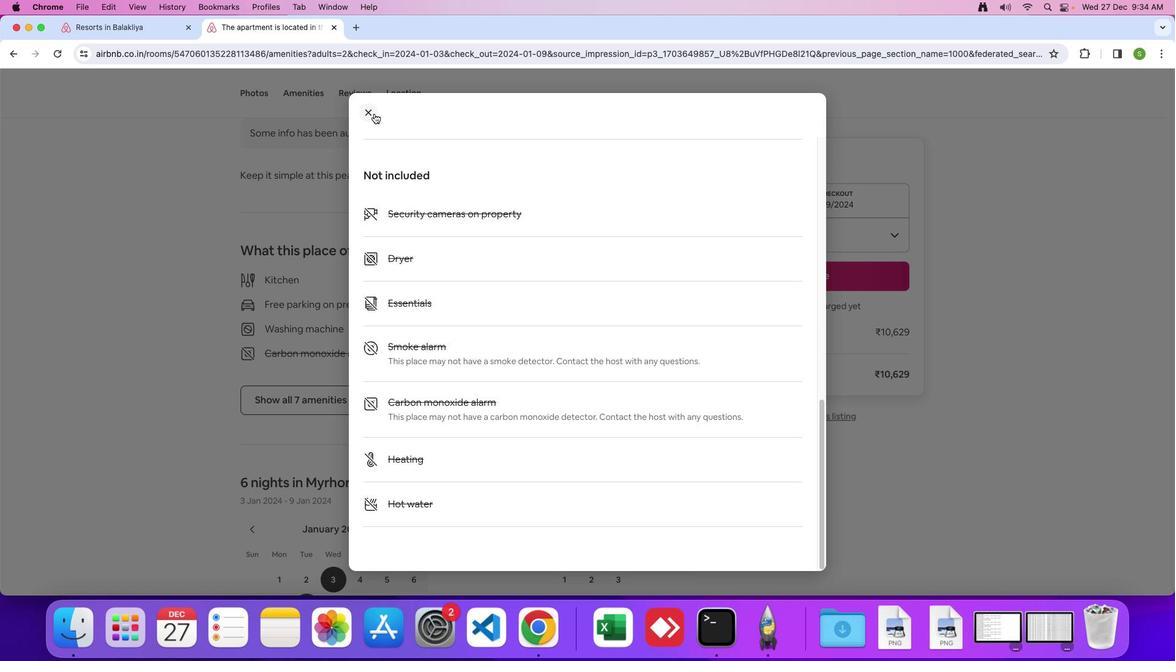 
Action: Mouse moved to (387, 352)
Screenshot: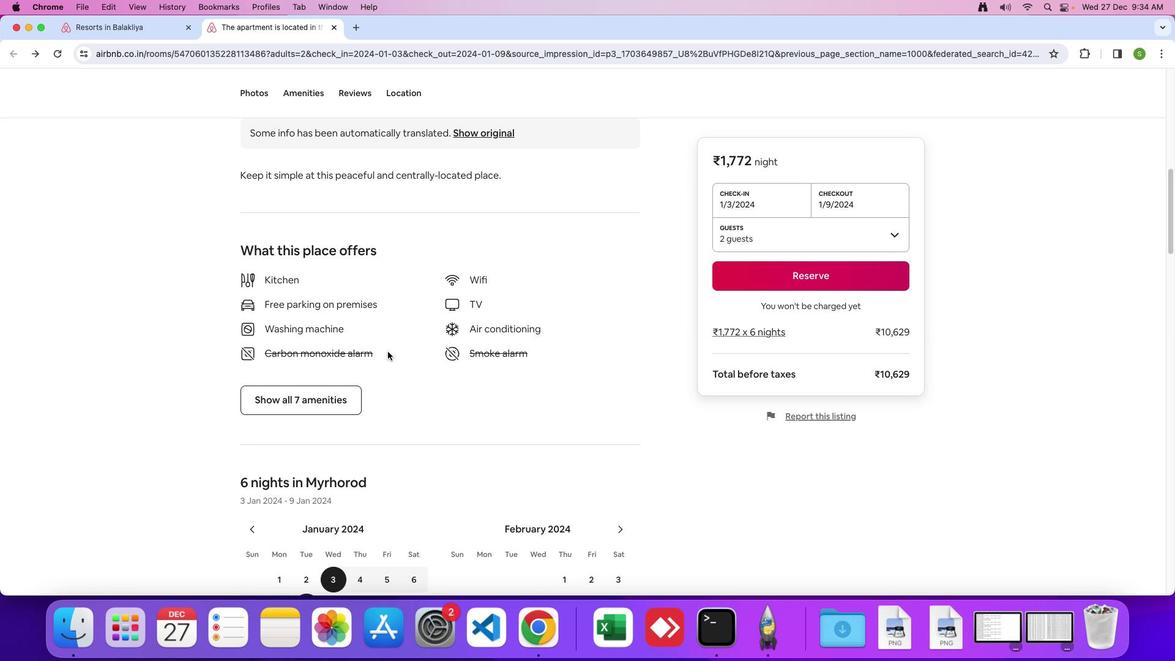 
Action: Mouse scrolled (387, 352) with delta (0, 0)
Screenshot: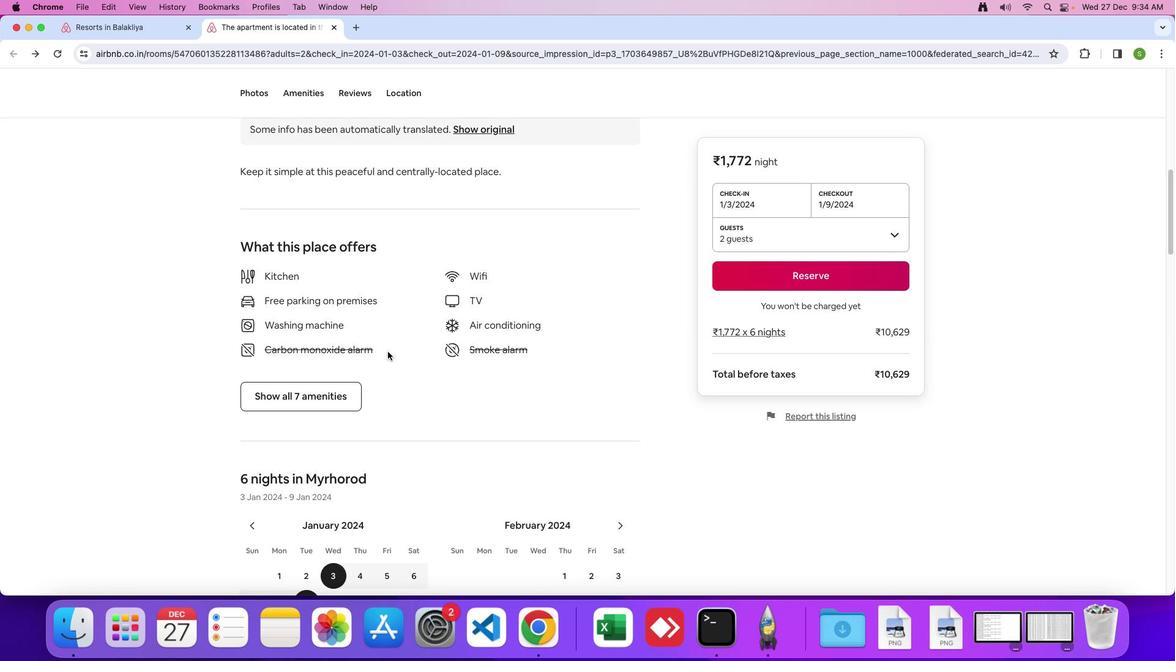 
Action: Mouse scrolled (387, 352) with delta (0, 0)
Screenshot: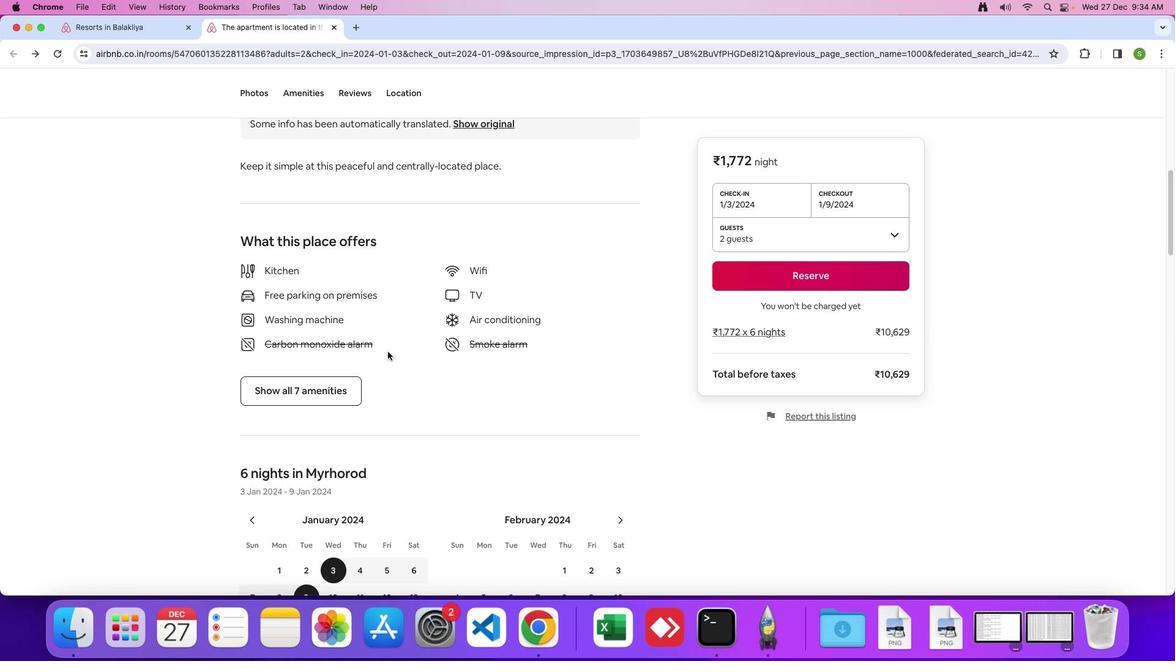 
Action: Mouse scrolled (387, 352) with delta (0, 0)
Screenshot: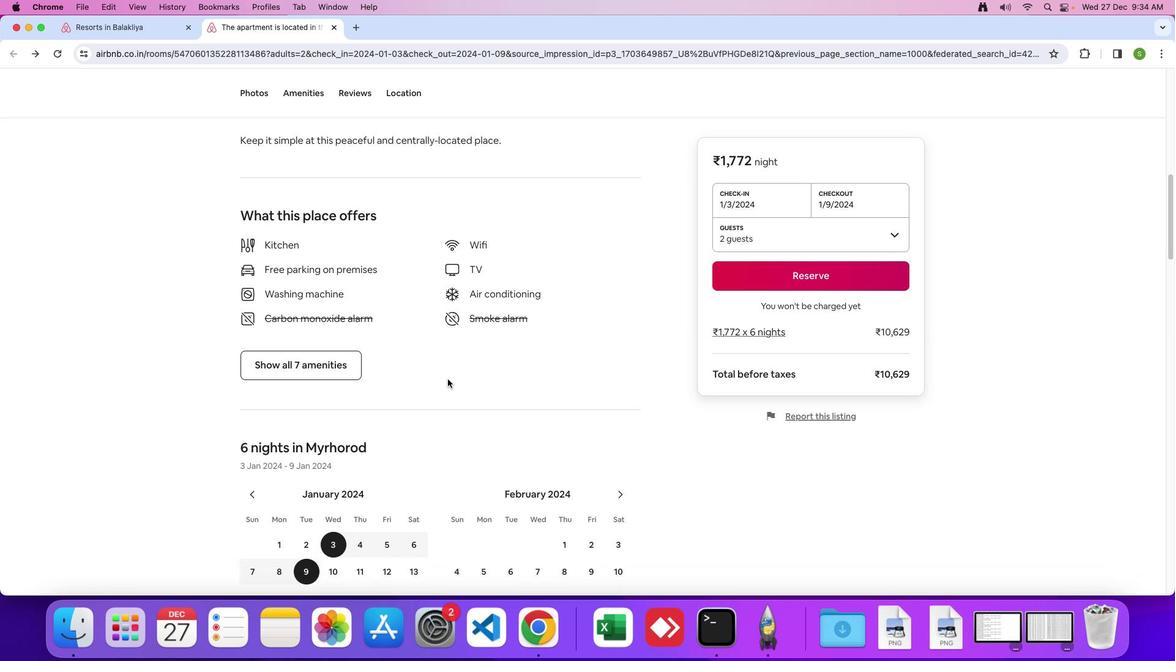 
Action: Mouse moved to (453, 383)
Screenshot: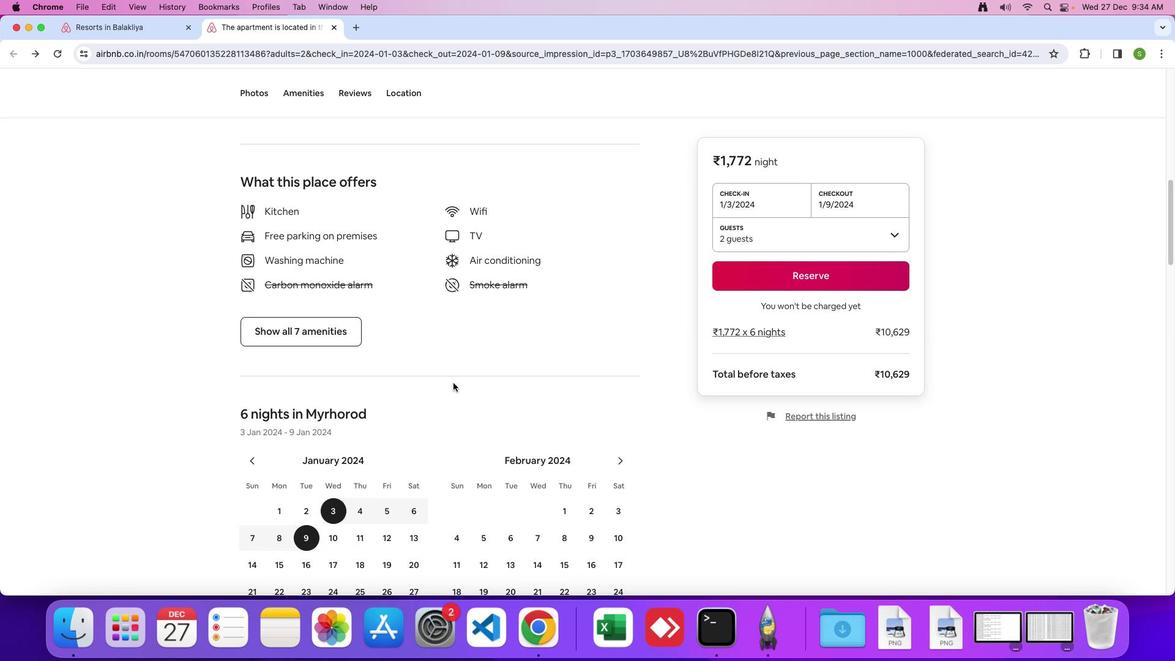 
Action: Mouse scrolled (453, 383) with delta (0, 0)
Screenshot: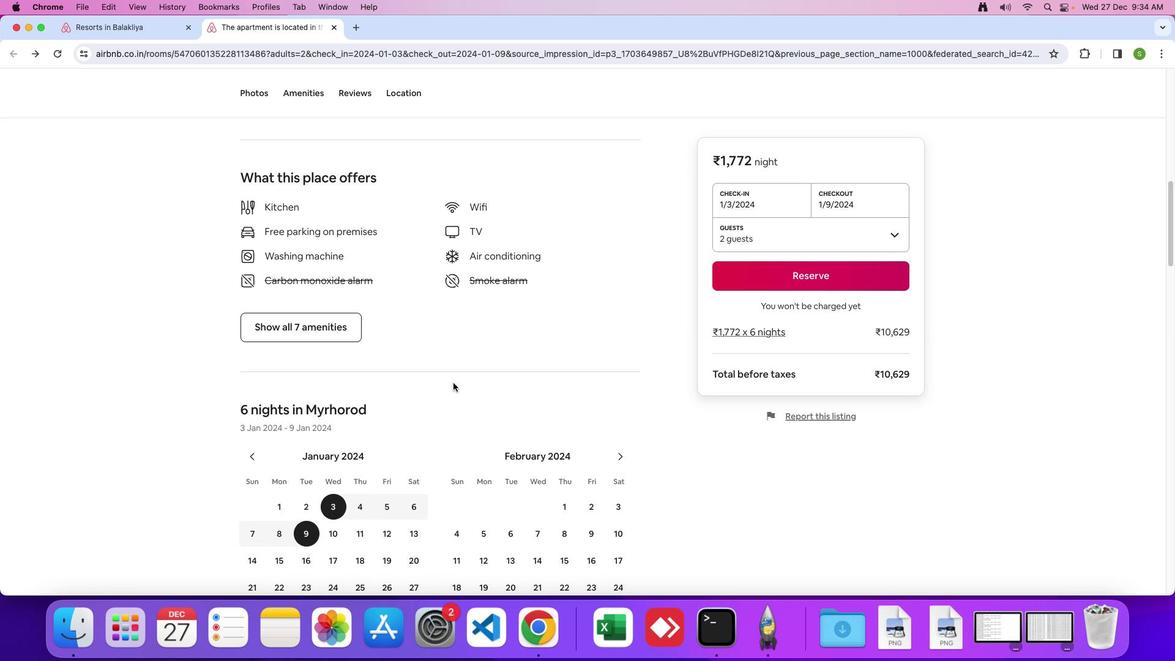 
Action: Mouse scrolled (453, 383) with delta (0, 0)
Screenshot: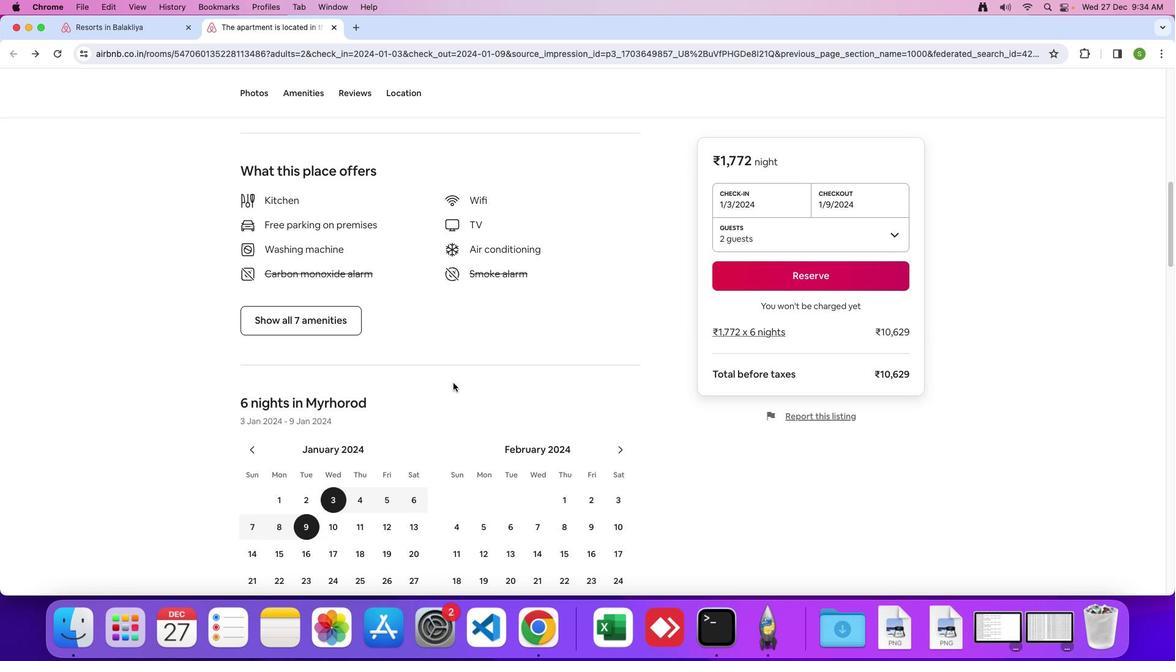
Action: Mouse moved to (436, 386)
Screenshot: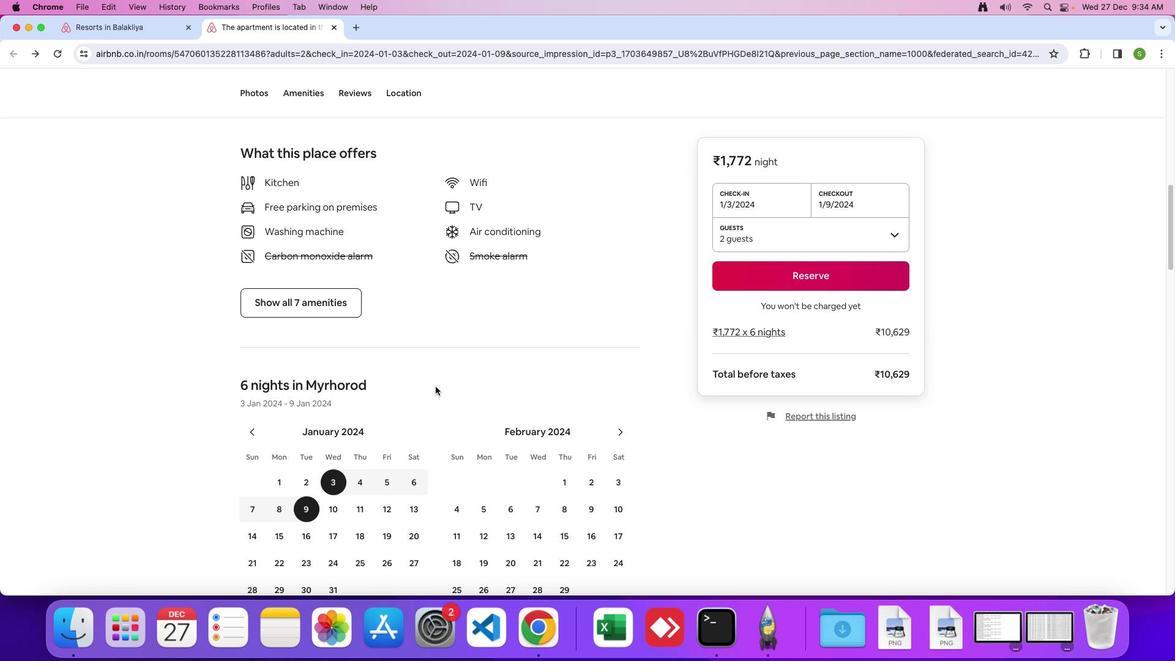 
Action: Mouse scrolled (436, 386) with delta (0, 0)
Screenshot: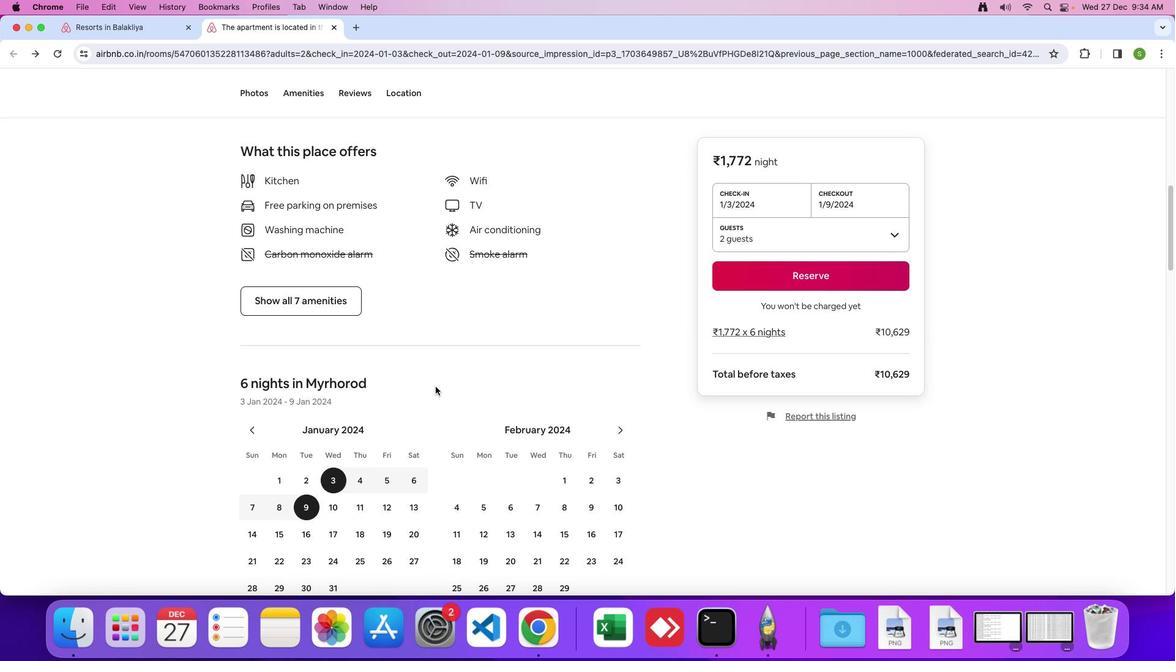 
Action: Mouse scrolled (436, 386) with delta (0, 0)
Screenshot: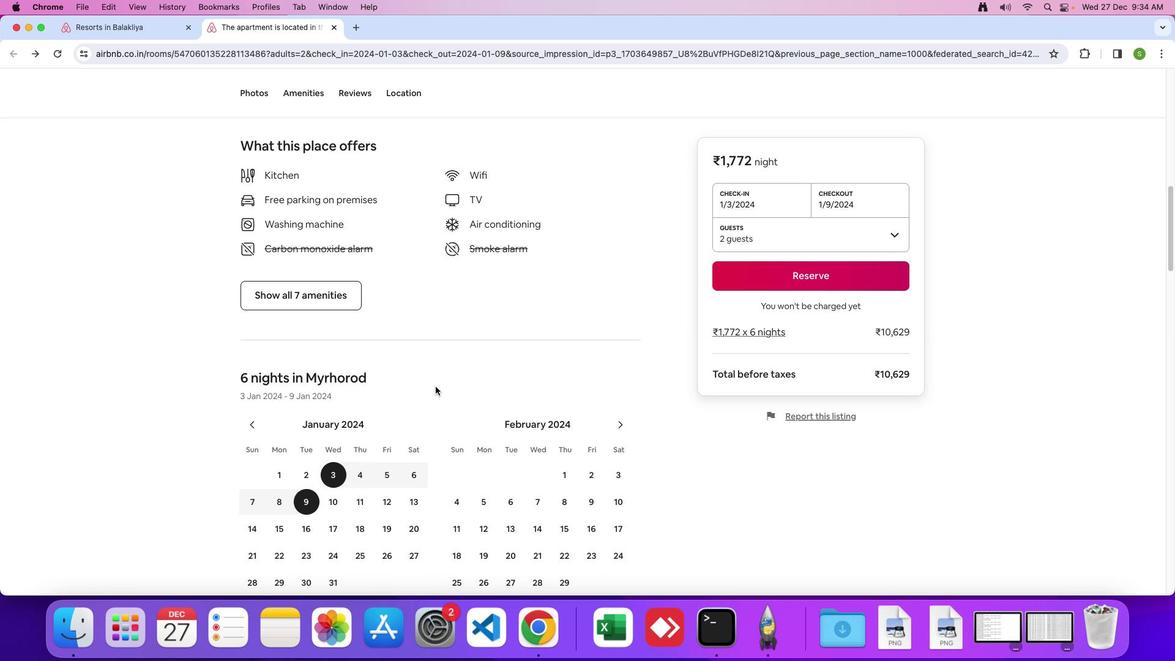 
Action: Mouse scrolled (436, 386) with delta (0, -1)
Screenshot: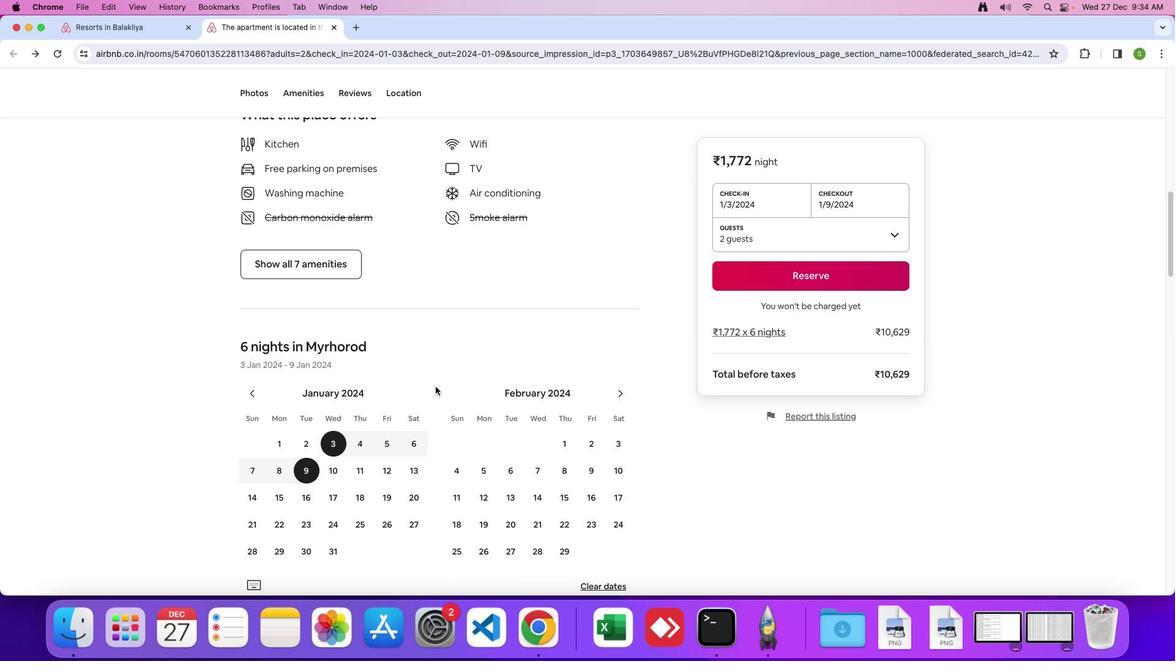 
Action: Mouse scrolled (436, 386) with delta (0, 0)
Screenshot: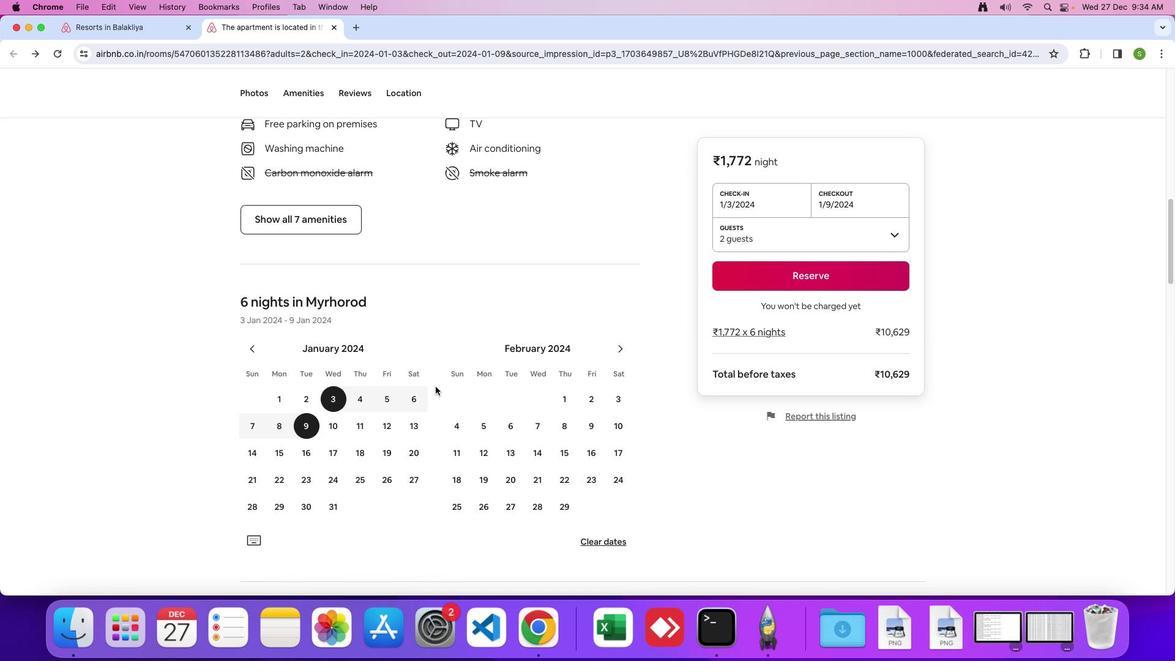 
Action: Mouse scrolled (436, 386) with delta (0, 0)
Screenshot: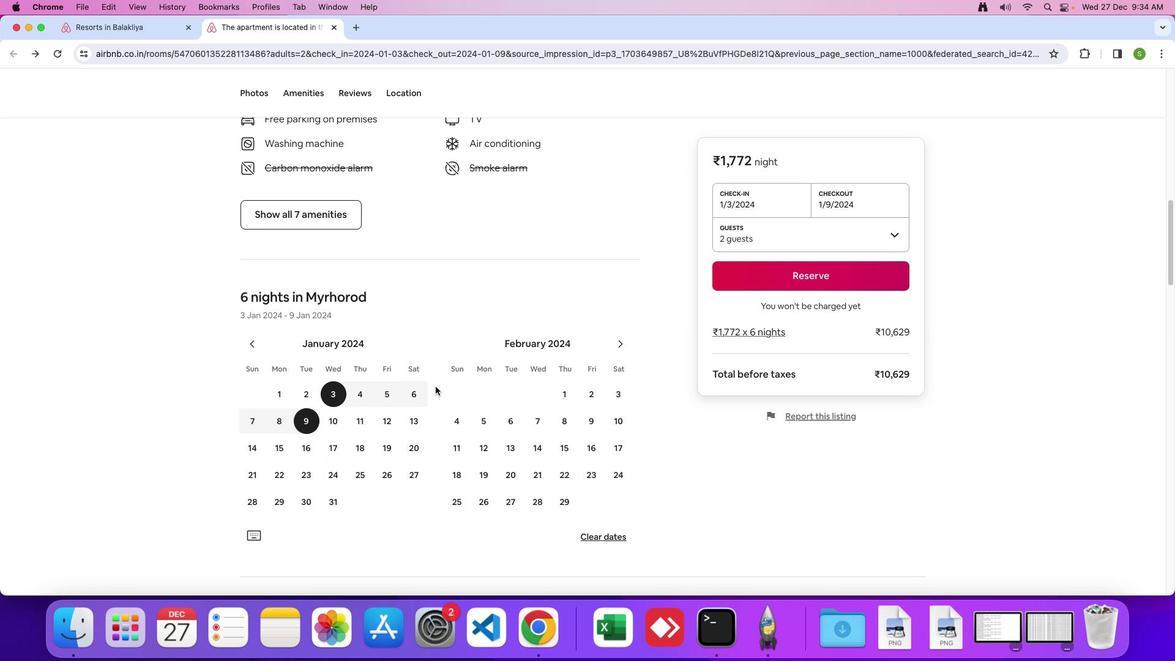 
Action: Mouse scrolled (436, 386) with delta (0, -1)
Screenshot: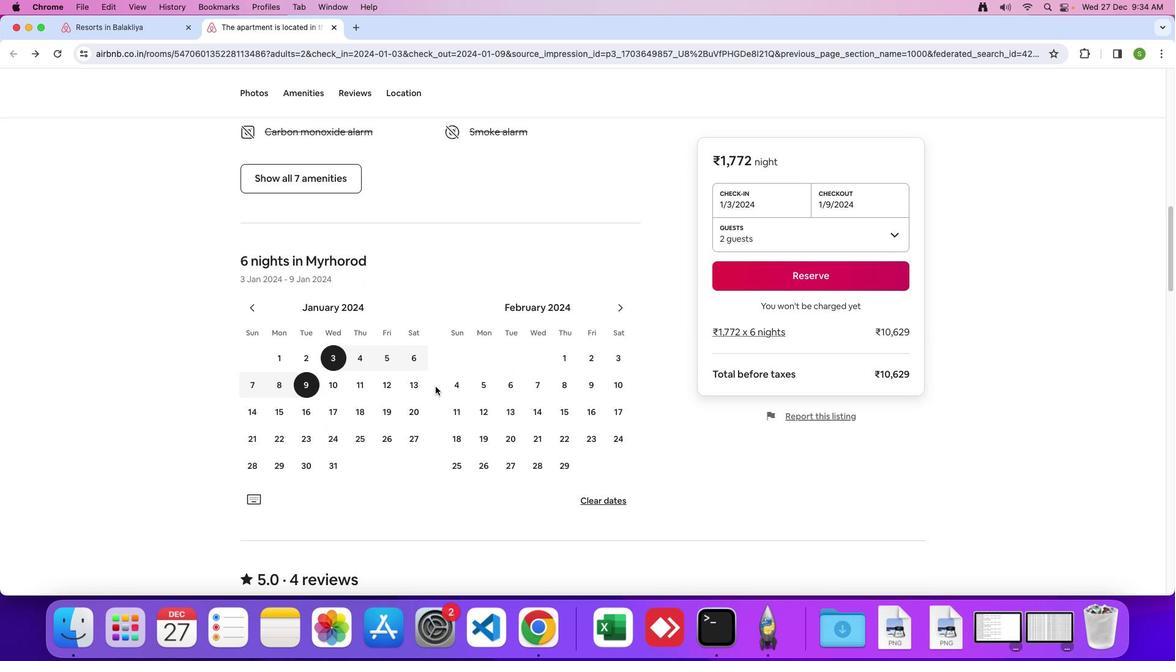 
Action: Mouse scrolled (436, 386) with delta (0, 0)
Screenshot: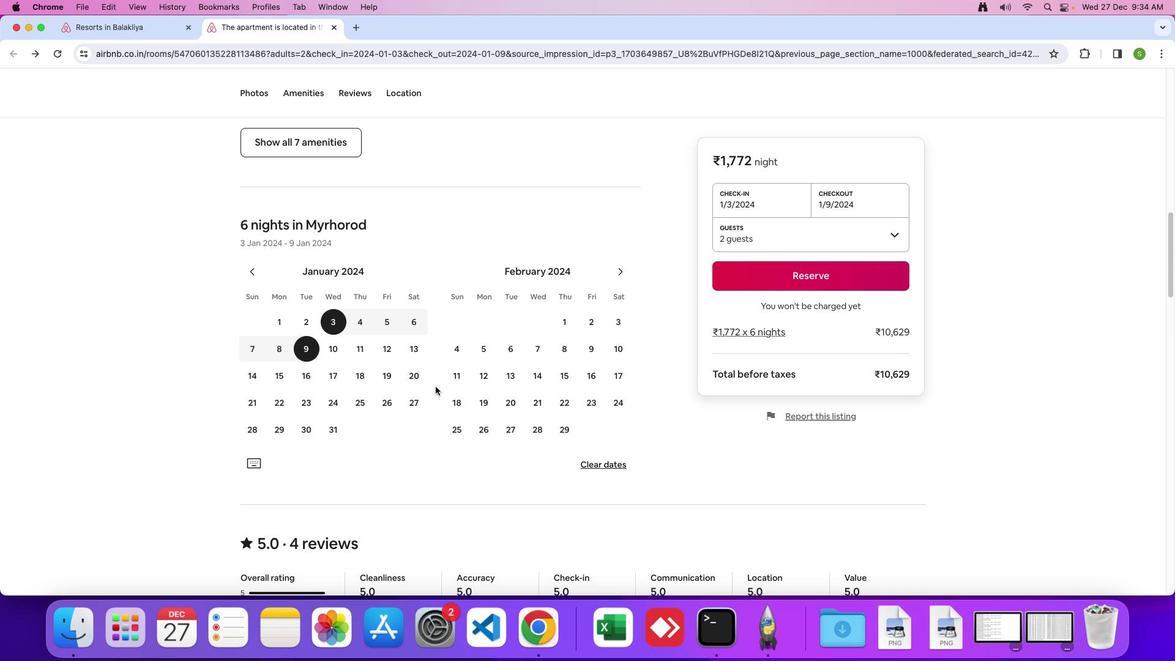 
Action: Mouse scrolled (436, 386) with delta (0, 0)
Screenshot: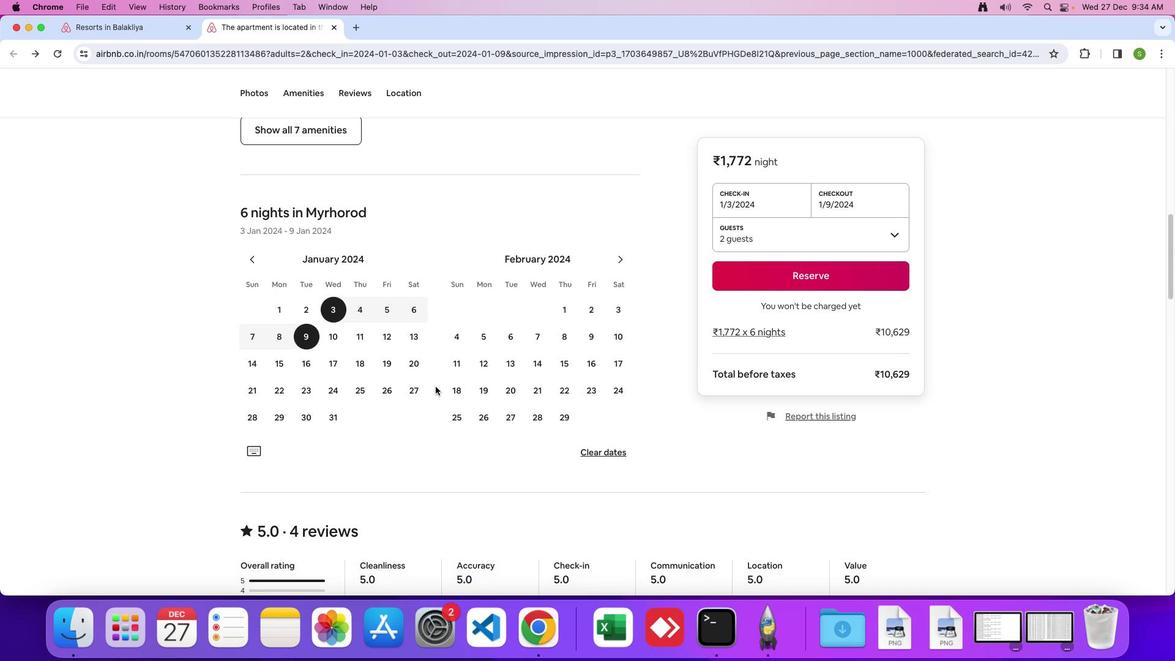 
Action: Mouse scrolled (436, 386) with delta (0, 0)
Screenshot: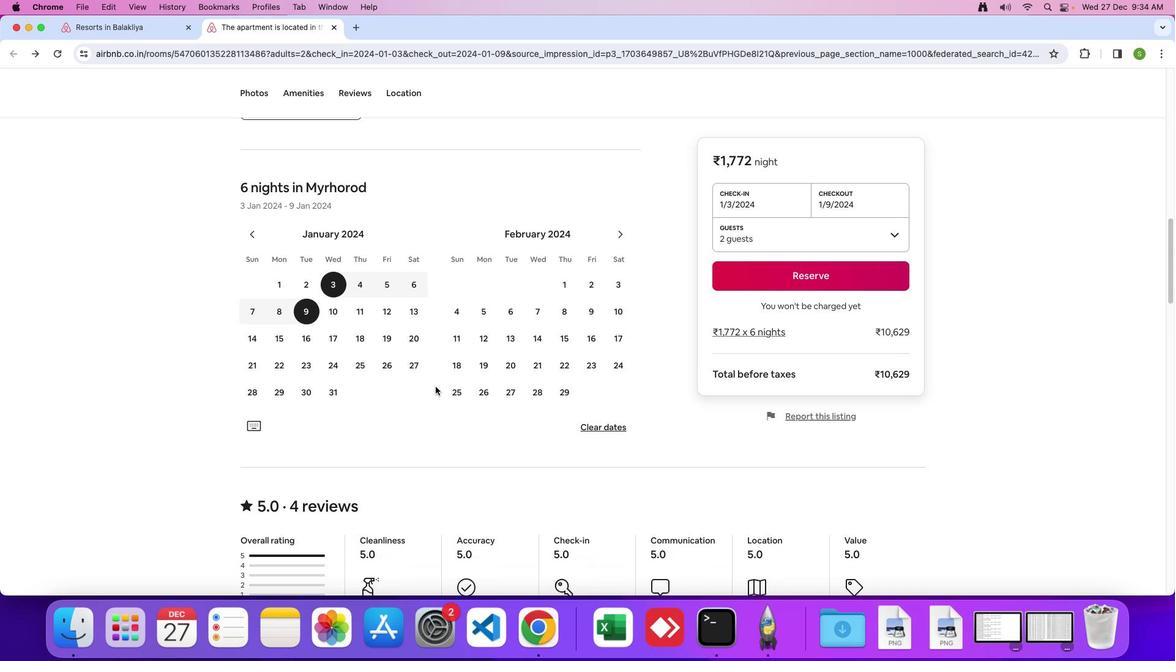 
Action: Mouse scrolled (436, 386) with delta (0, 0)
Screenshot: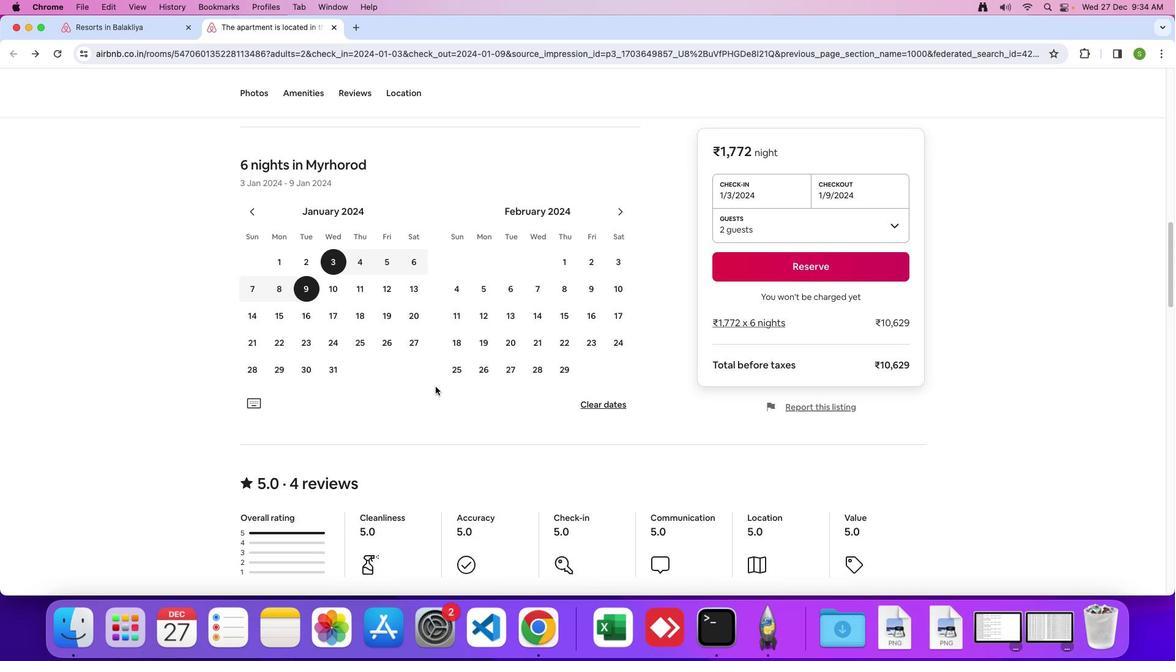 
Action: Mouse scrolled (436, 386) with delta (0, 0)
Screenshot: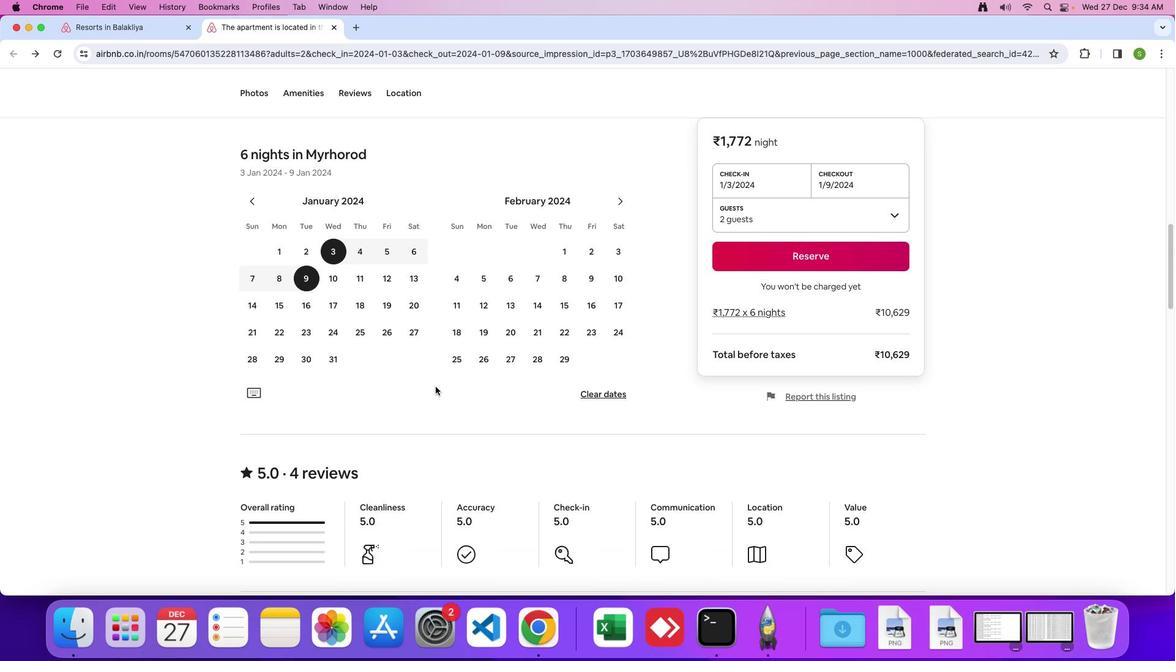 
Action: Mouse scrolled (436, 386) with delta (0, 0)
Screenshot: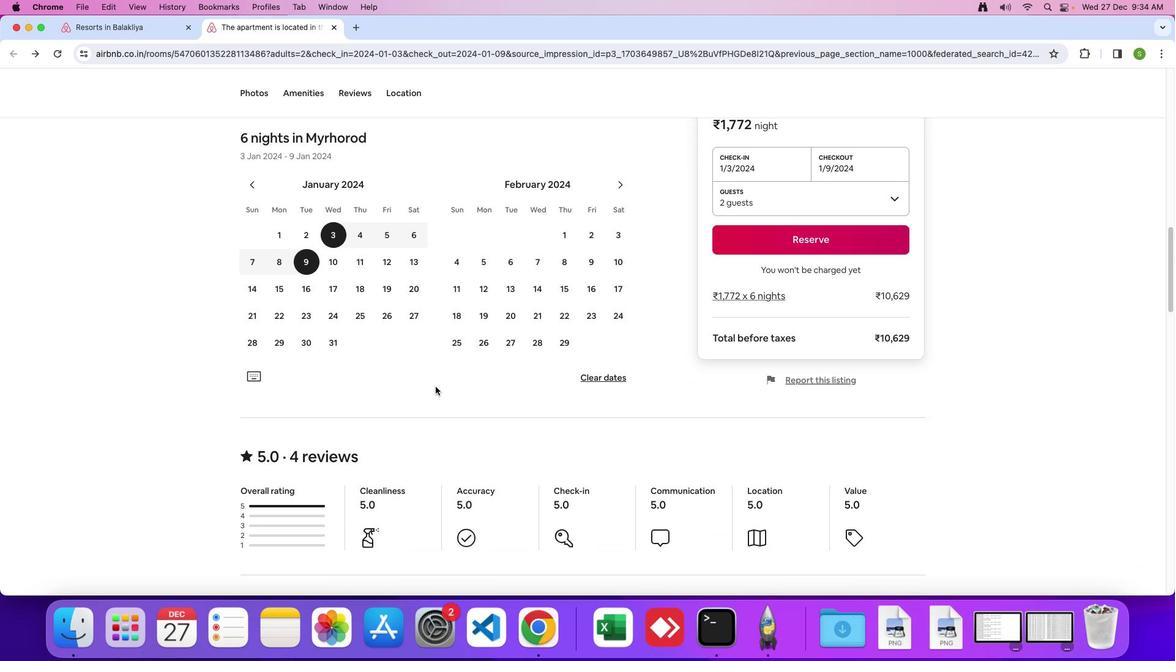 
Action: Mouse scrolled (436, 386) with delta (0, 0)
Screenshot: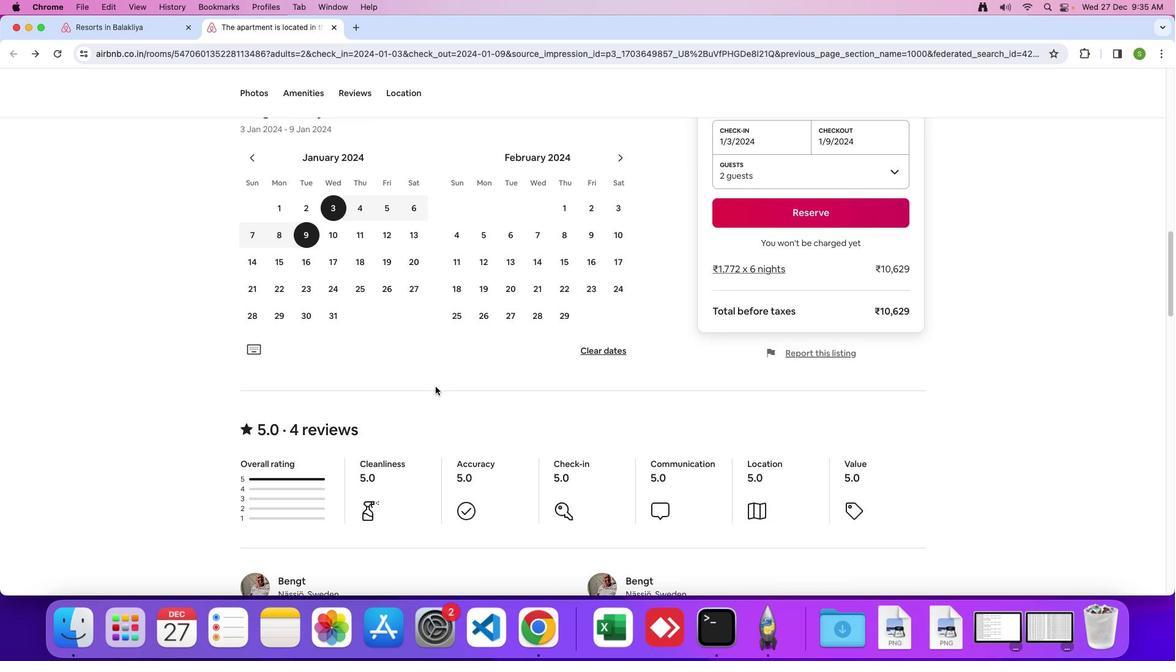 
Action: Mouse scrolled (436, 386) with delta (0, 0)
Screenshot: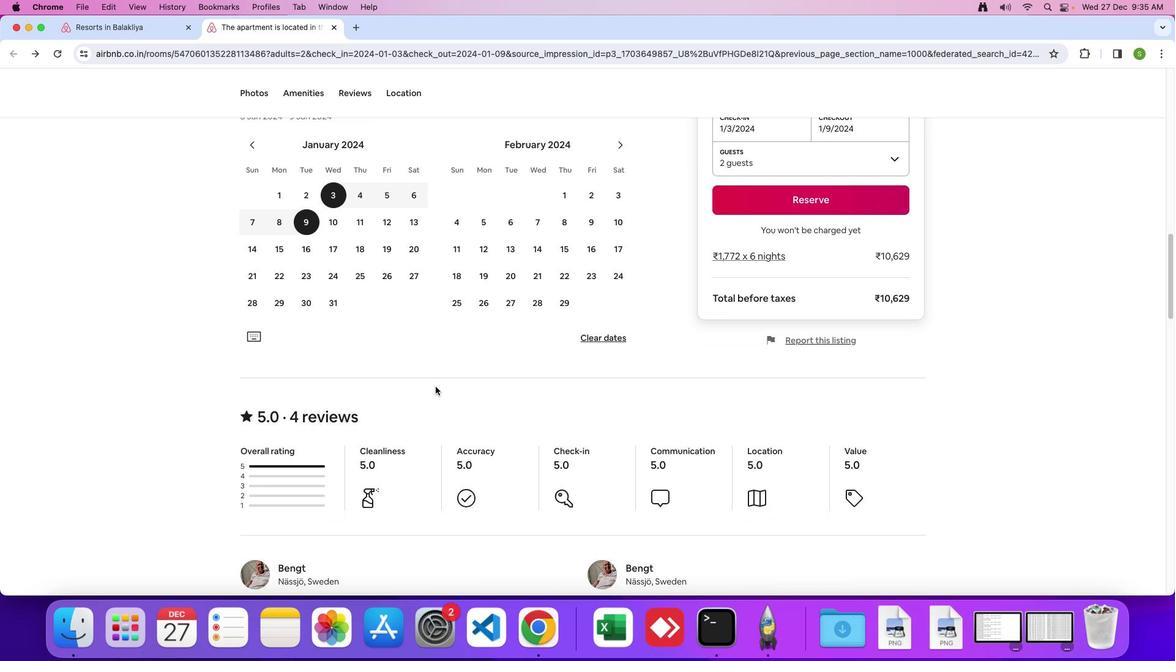 
Action: Mouse scrolled (436, 386) with delta (0, 0)
Screenshot: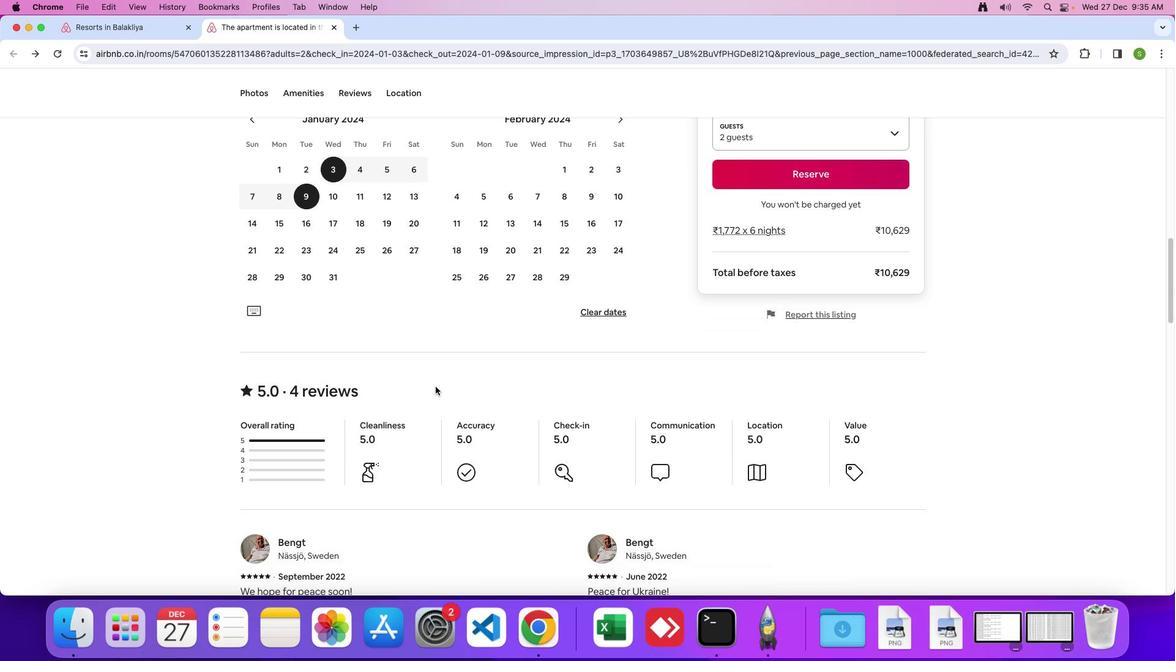 
Action: Mouse scrolled (436, 386) with delta (0, 0)
Screenshot: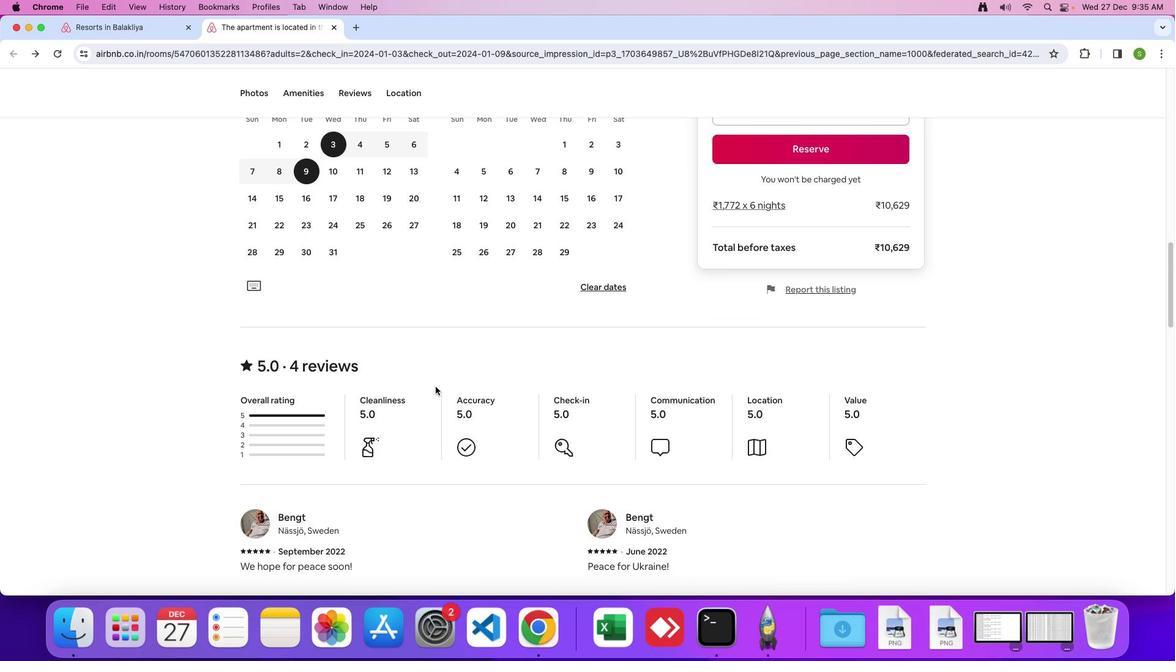
Action: Mouse scrolled (436, 386) with delta (0, 0)
Screenshot: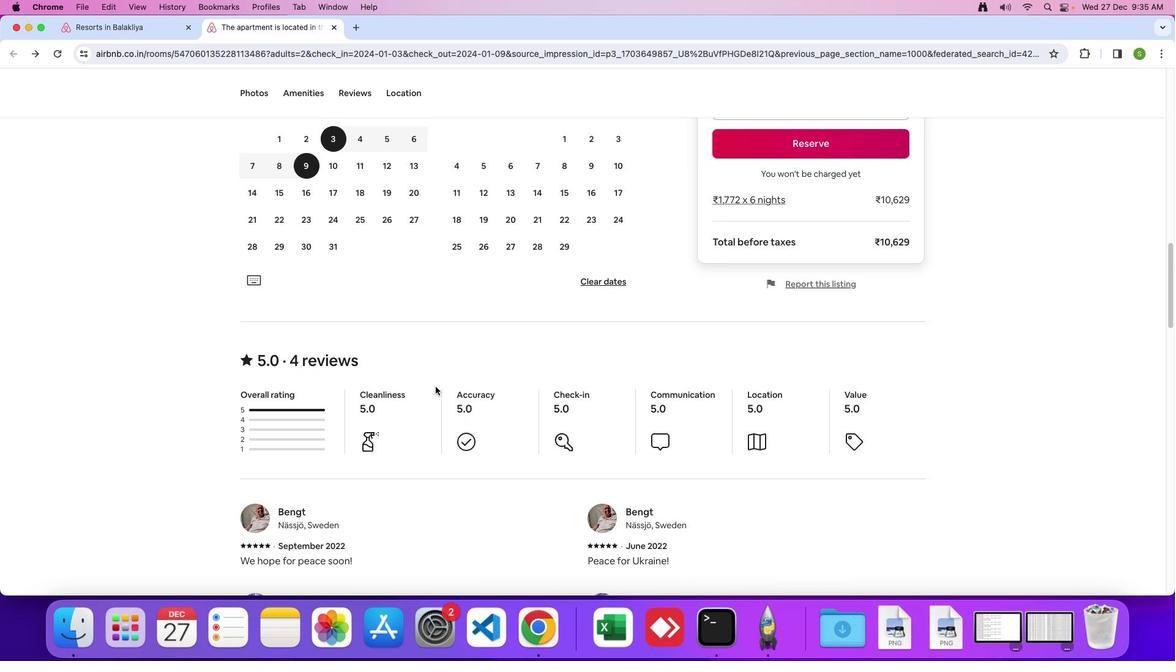 
Action: Mouse scrolled (436, 386) with delta (0, 0)
Screenshot: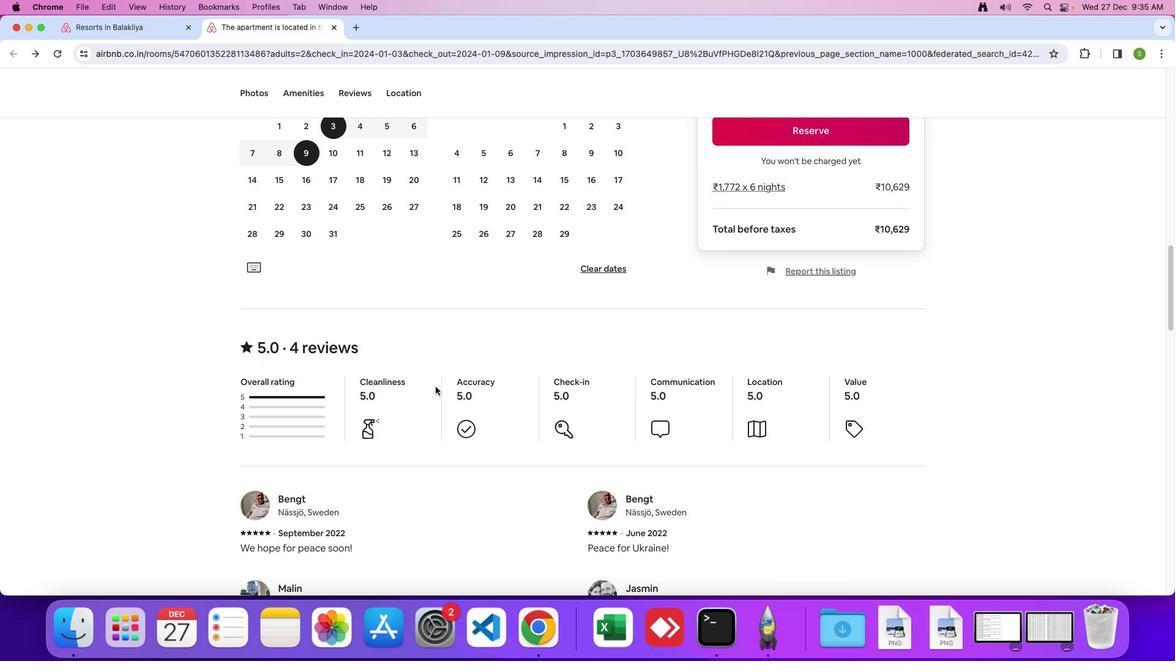 
Action: Mouse scrolled (436, 386) with delta (0, 0)
Screenshot: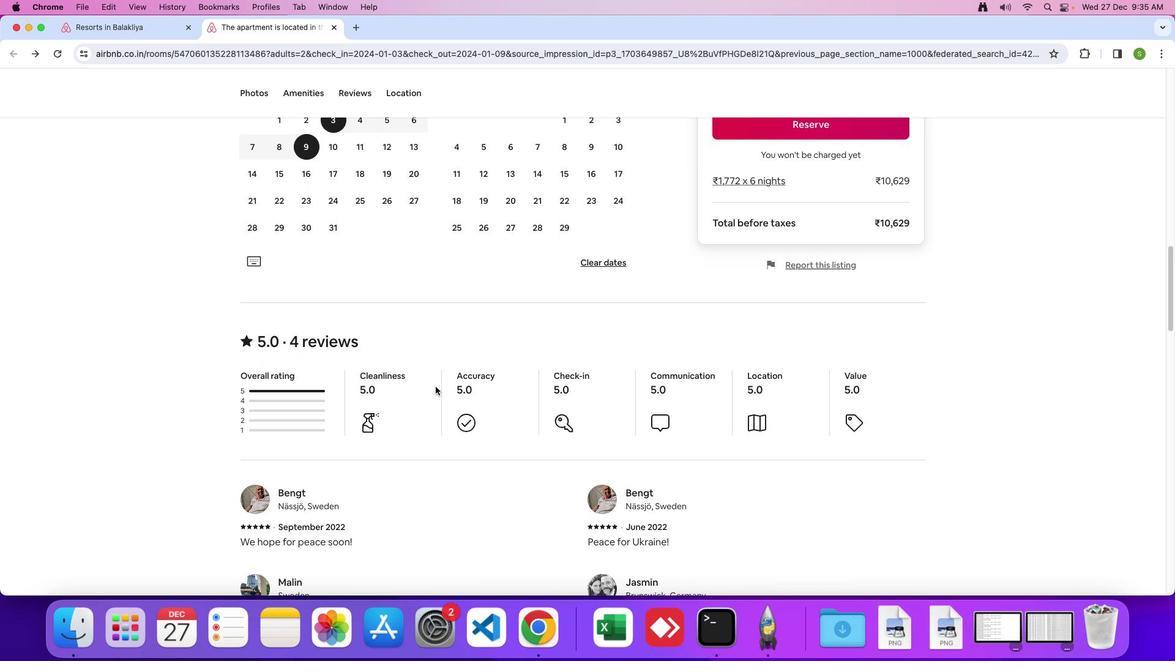 
Action: Mouse scrolled (436, 386) with delta (0, -1)
Screenshot: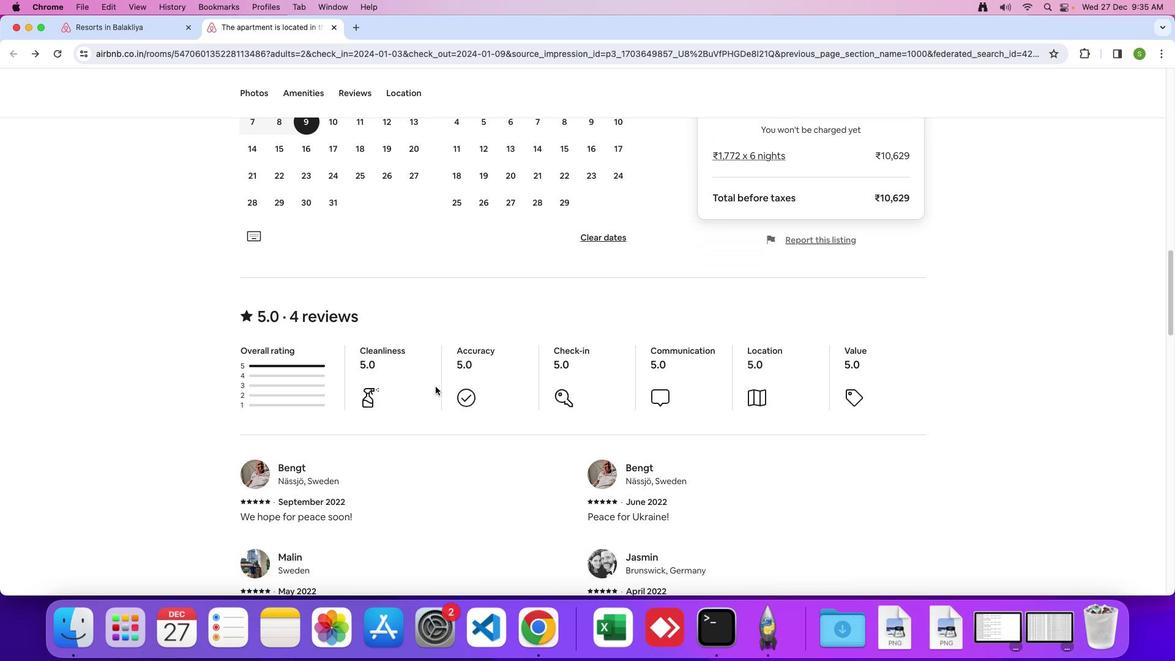 
Action: Mouse scrolled (436, 386) with delta (0, 0)
Screenshot: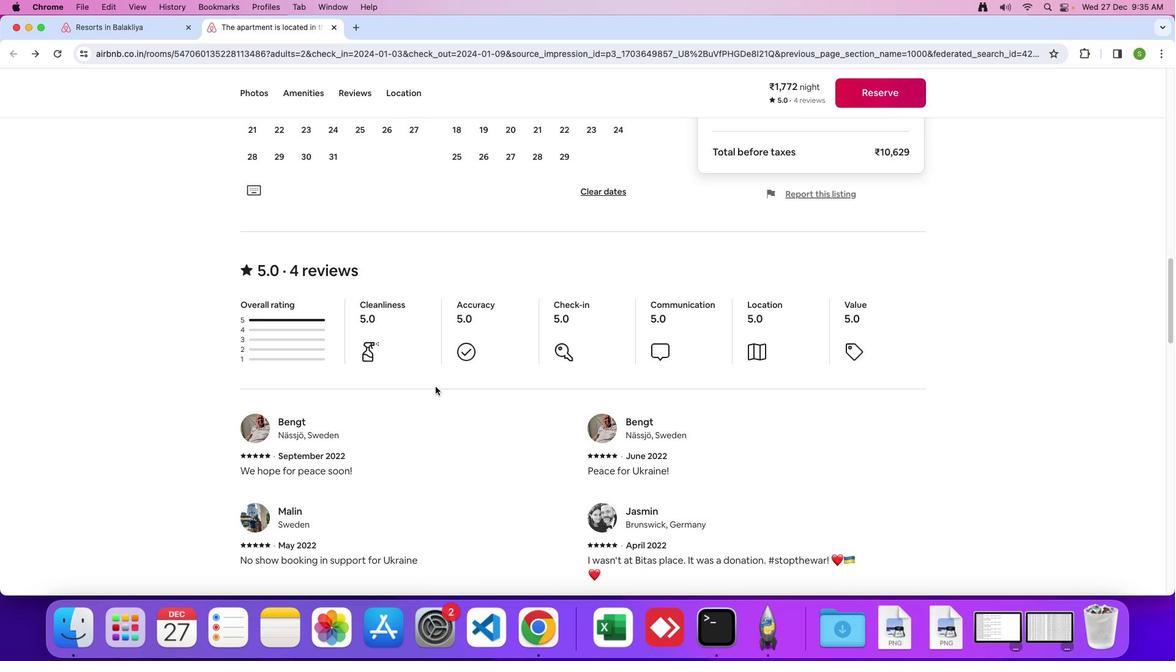 
Action: Mouse scrolled (436, 386) with delta (0, 0)
Screenshot: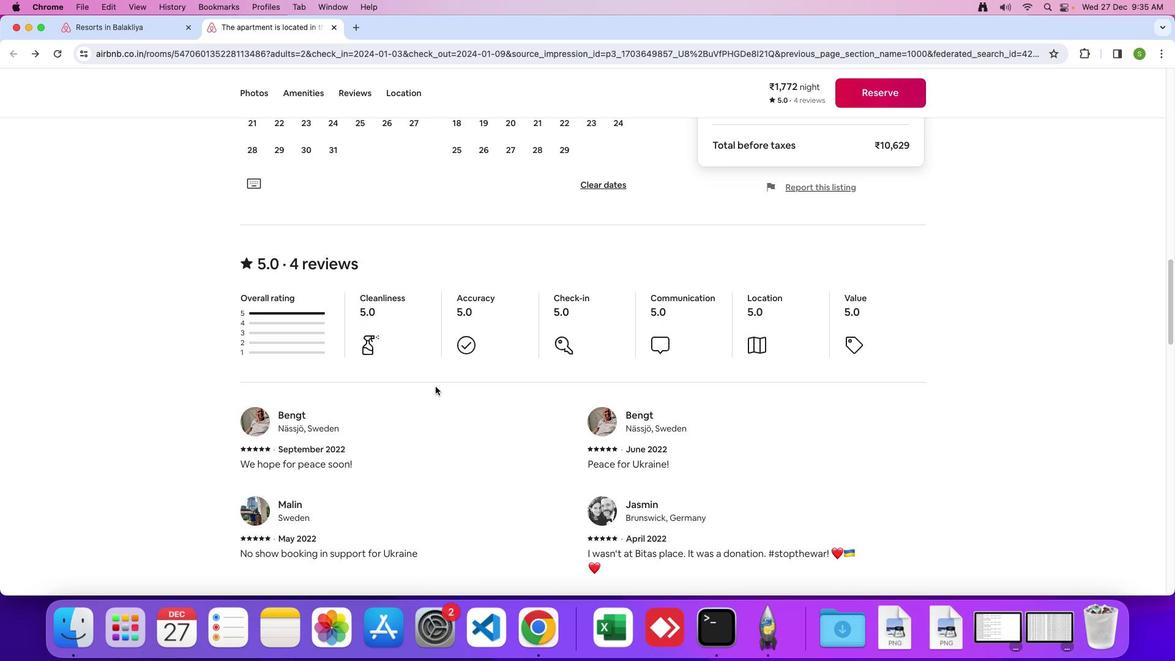 
Action: Mouse scrolled (436, 386) with delta (0, 0)
Screenshot: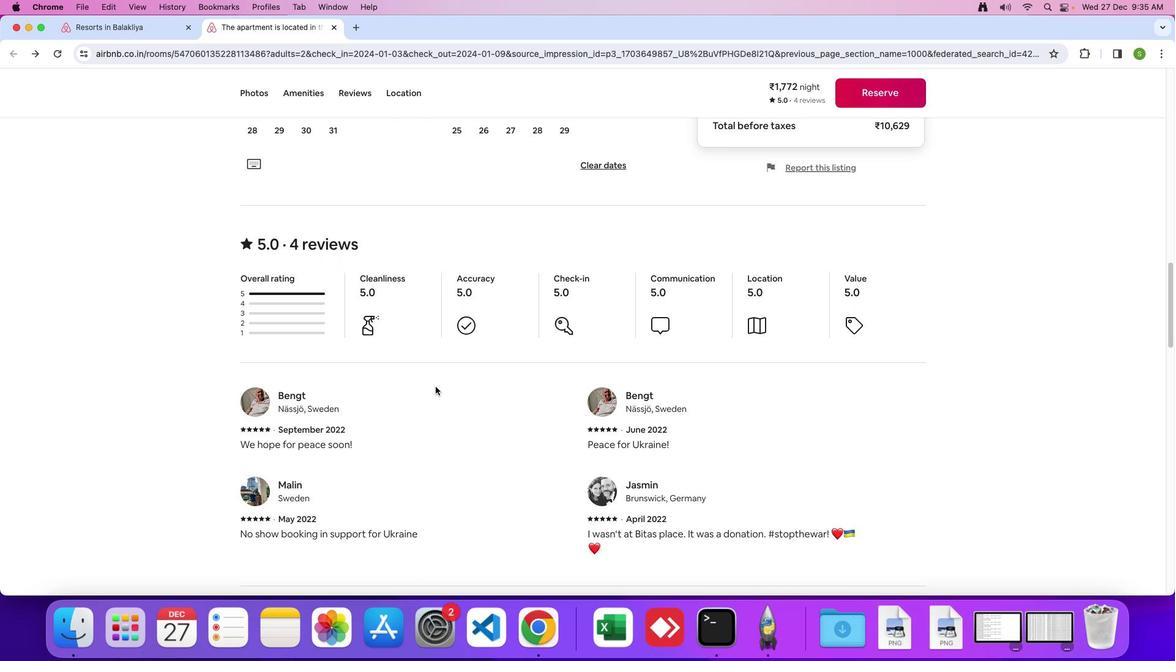 
Action: Mouse scrolled (436, 386) with delta (0, 0)
Screenshot: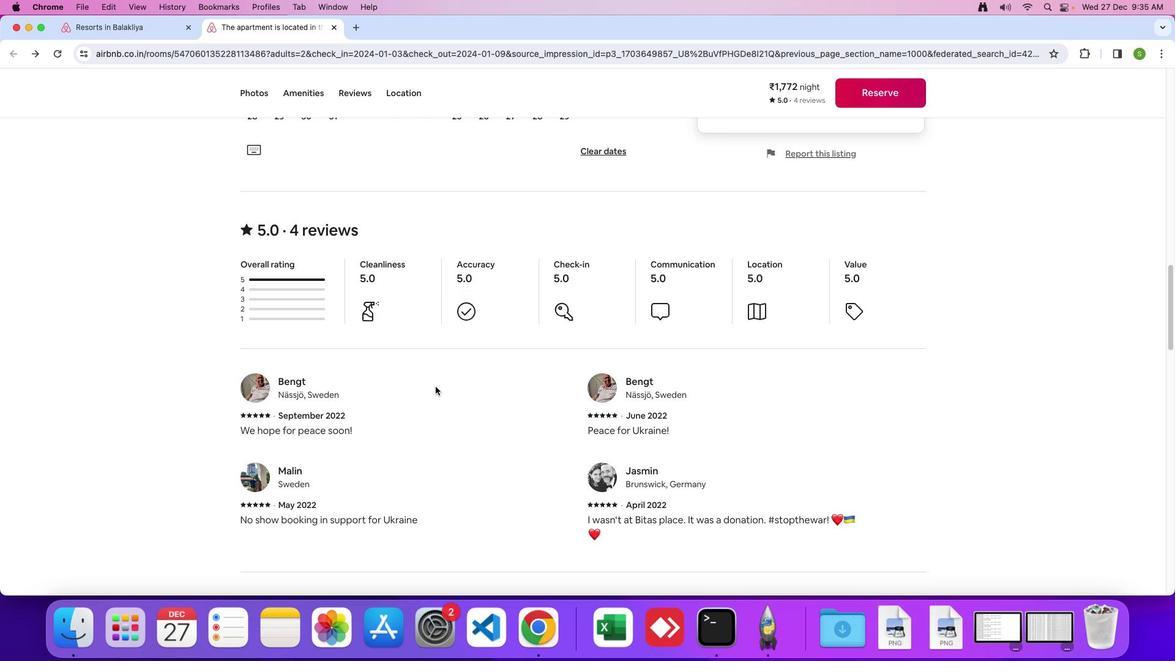 
Action: Mouse scrolled (436, 386) with delta (0, -1)
Screenshot: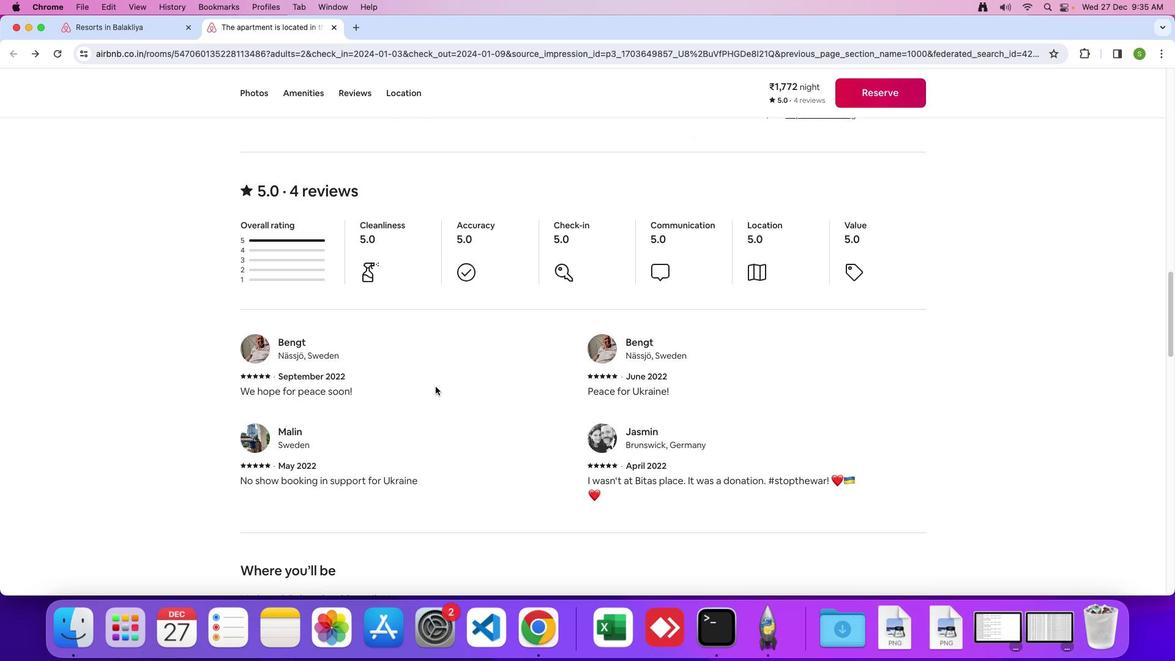 
Action: Mouse scrolled (436, 386) with delta (0, 0)
Screenshot: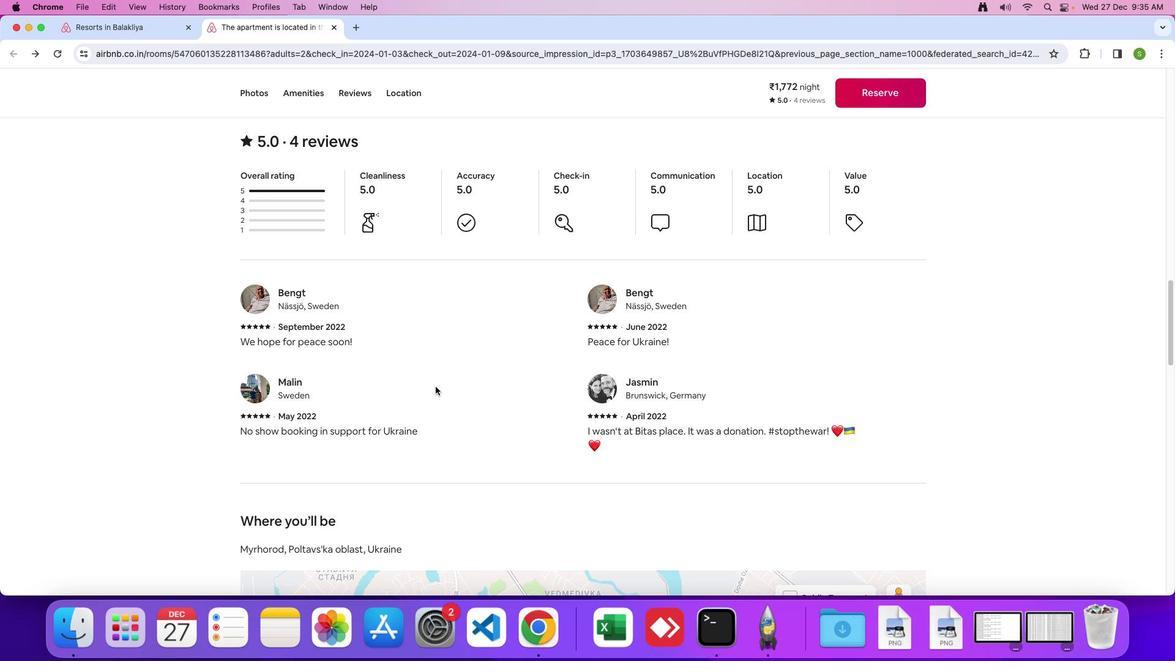
Action: Mouse scrolled (436, 386) with delta (0, 0)
Screenshot: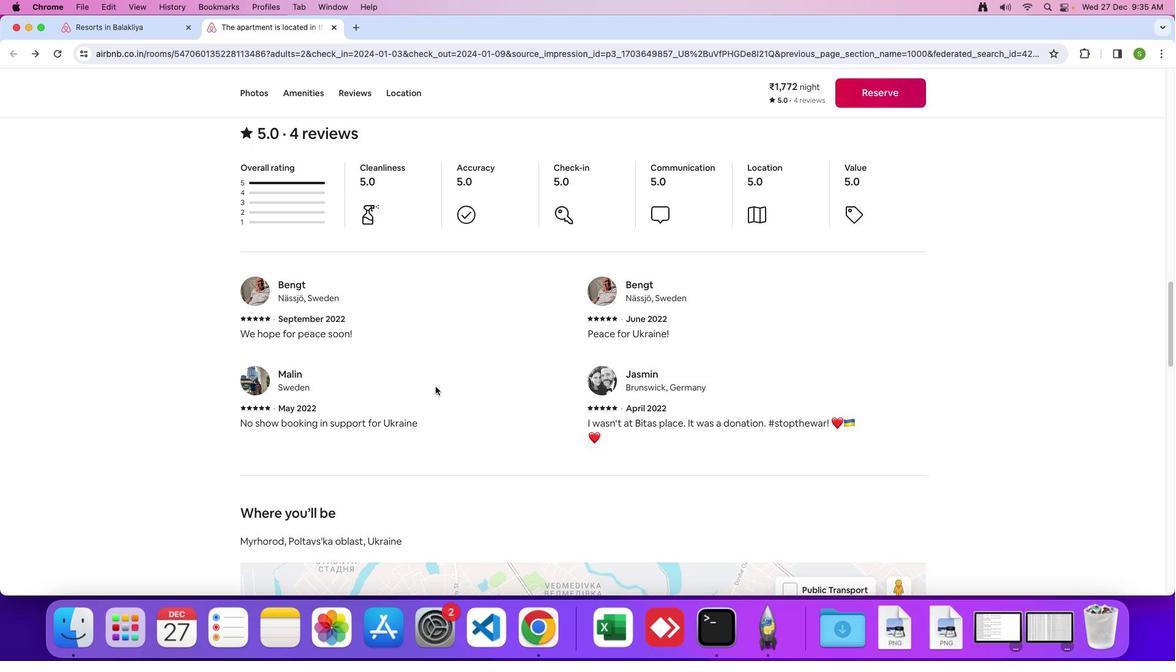 
Action: Mouse scrolled (436, 386) with delta (0, 0)
Screenshot: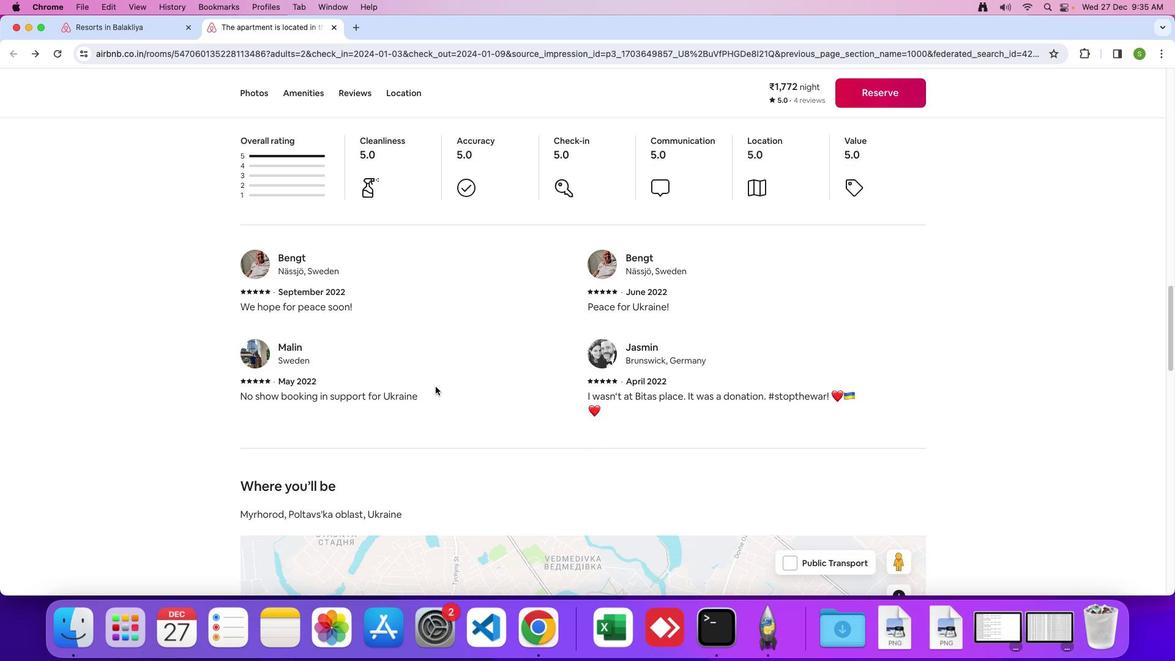 
Action: Mouse scrolled (436, 386) with delta (0, 0)
Screenshot: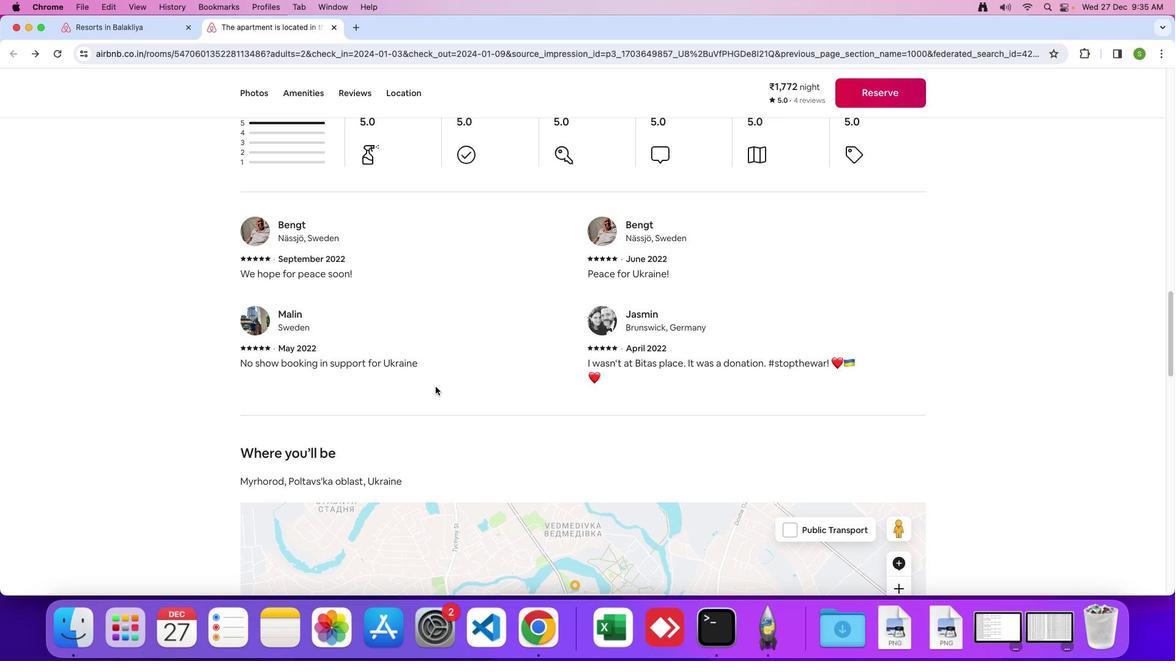 
Action: Mouse scrolled (436, 386) with delta (0, 0)
Screenshot: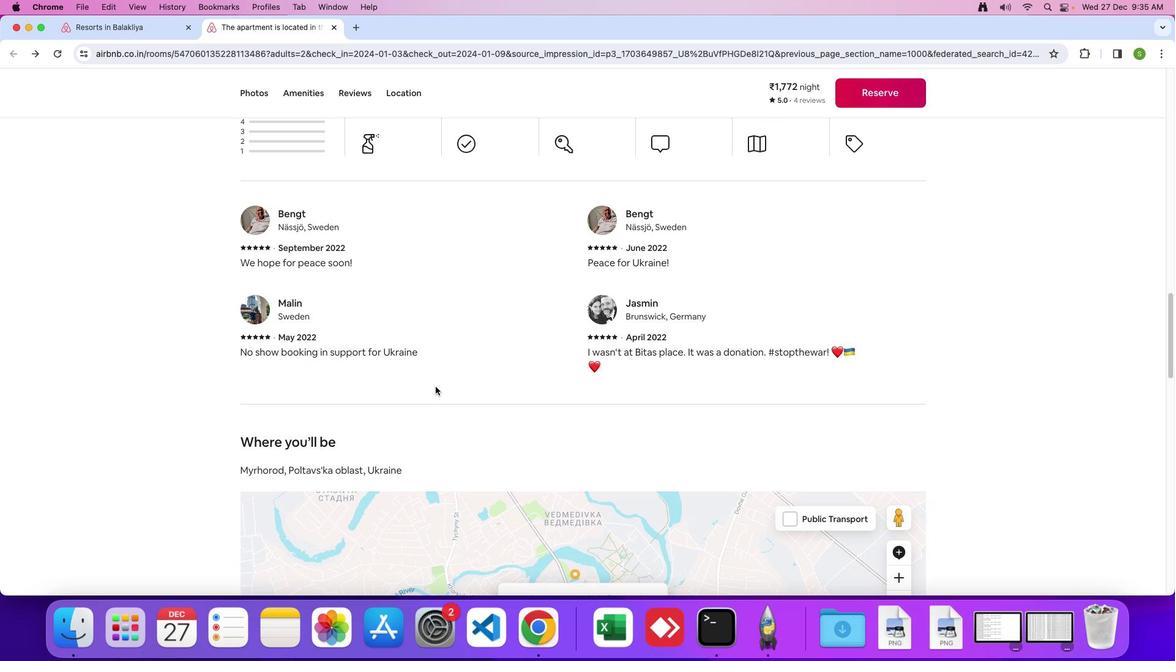 
Action: Mouse scrolled (436, 386) with delta (0, 0)
Screenshot: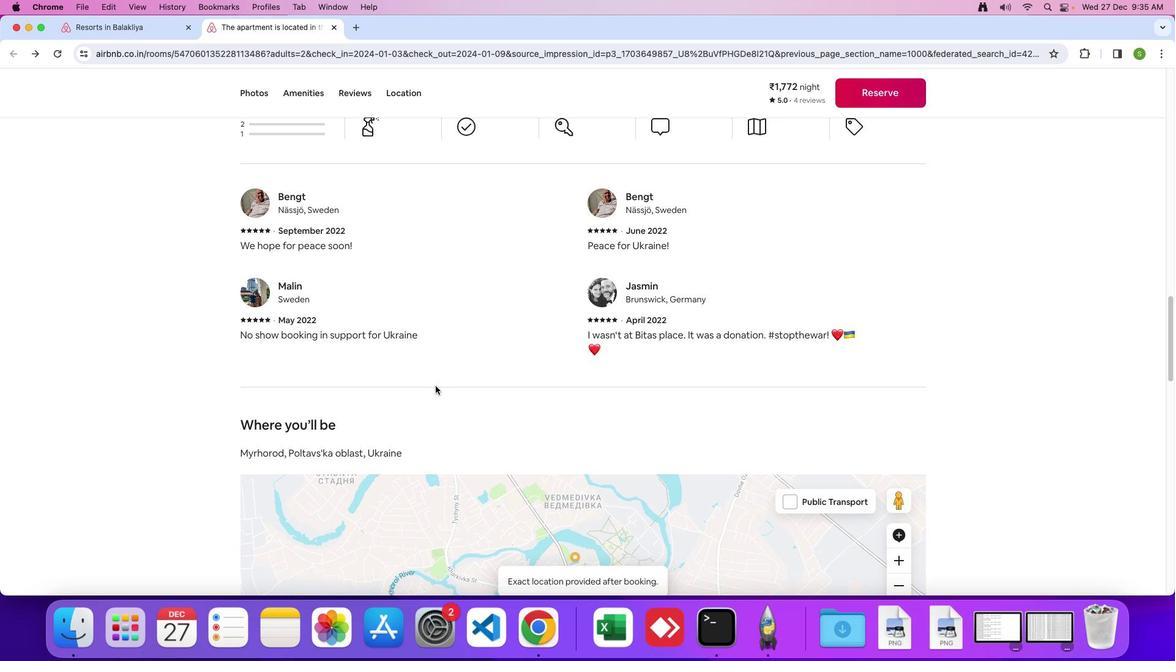 
Action: Mouse scrolled (436, 386) with delta (0, 0)
Screenshot: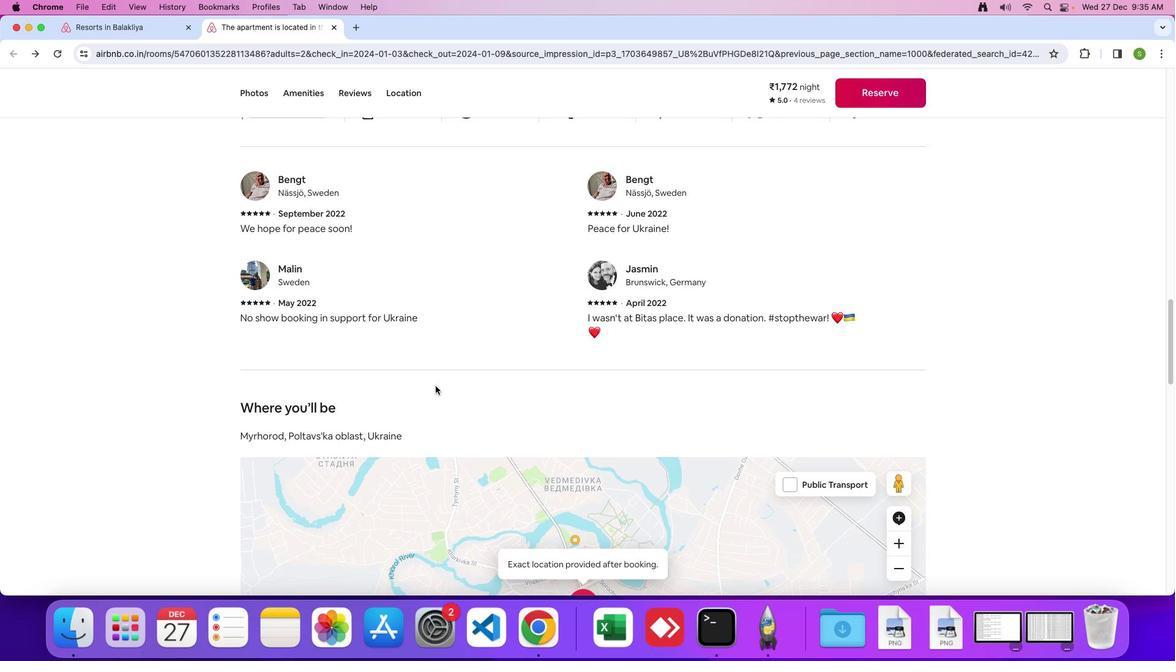 
Action: Mouse scrolled (436, 386) with delta (0, -1)
Screenshot: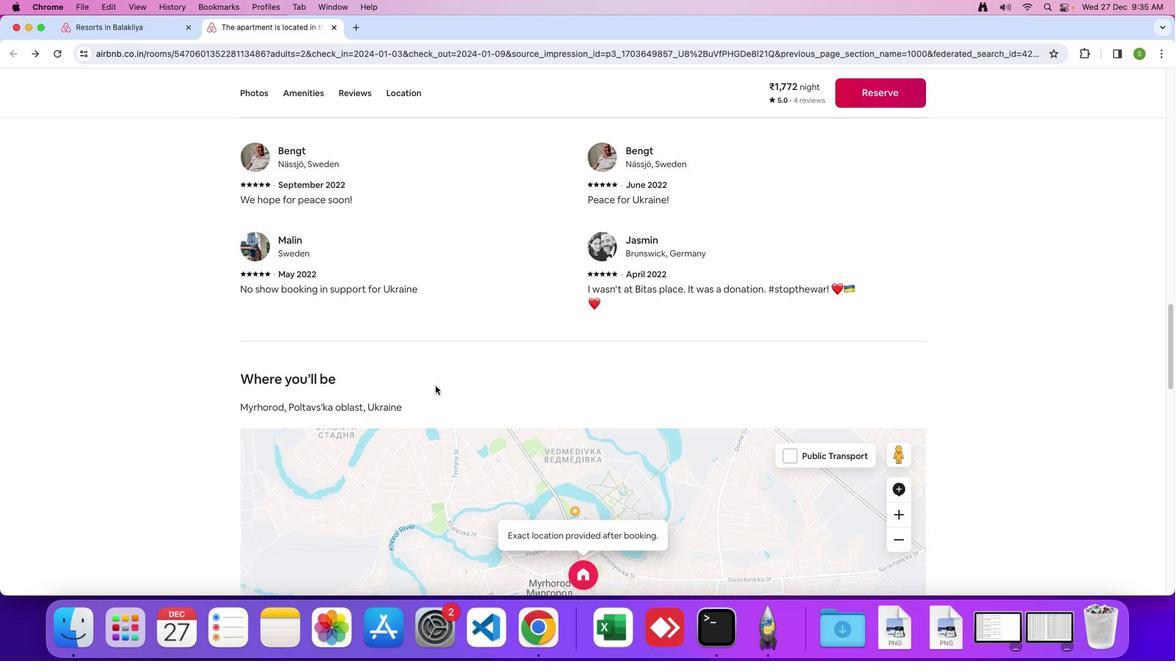 
Action: Mouse moved to (435, 386)
